 Task: Open a blank sheet, save the file as batman.doc Insert a picture of 'Bat Man'with name   Bat Man.png  Change shape height to 9.4 select the picture, apply border and shading with setting Shadow, style Dashed line, color Light Green and width 3/4 pt
Action: Mouse moved to (120, 133)
Screenshot: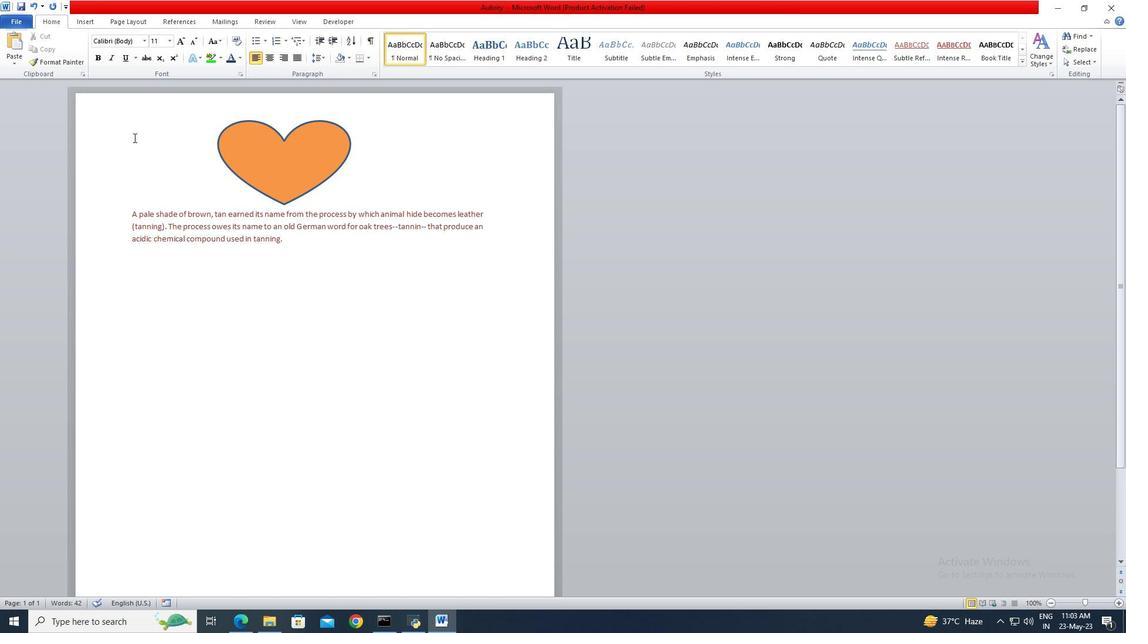 
Action: Key pressed ctrl+S
Screenshot: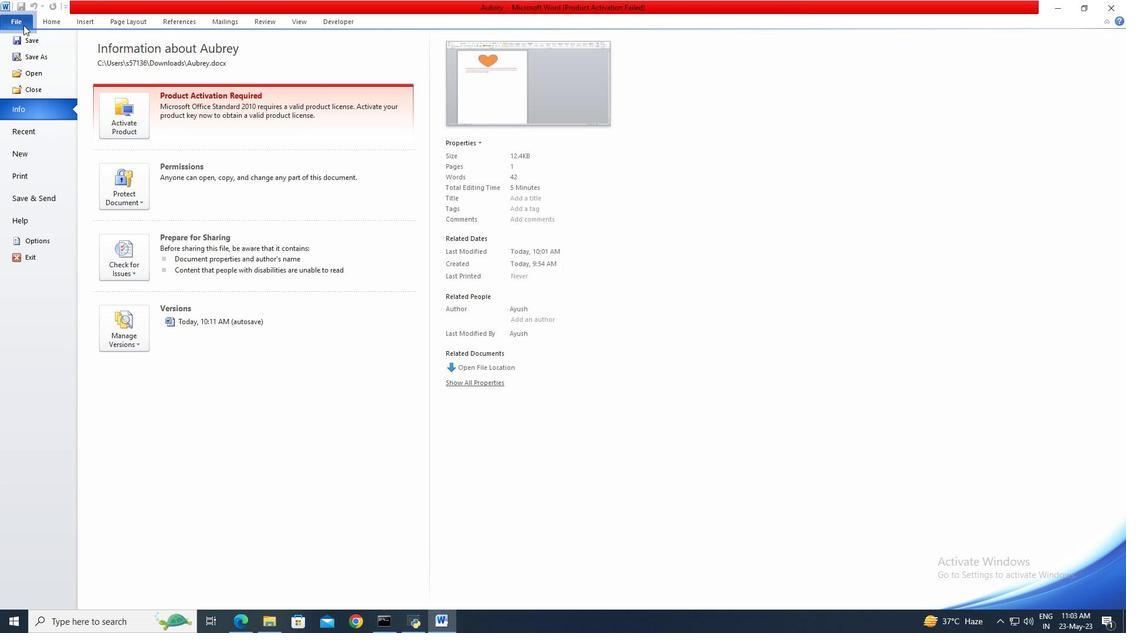 
Action: Mouse moved to (122, 133)
Screenshot: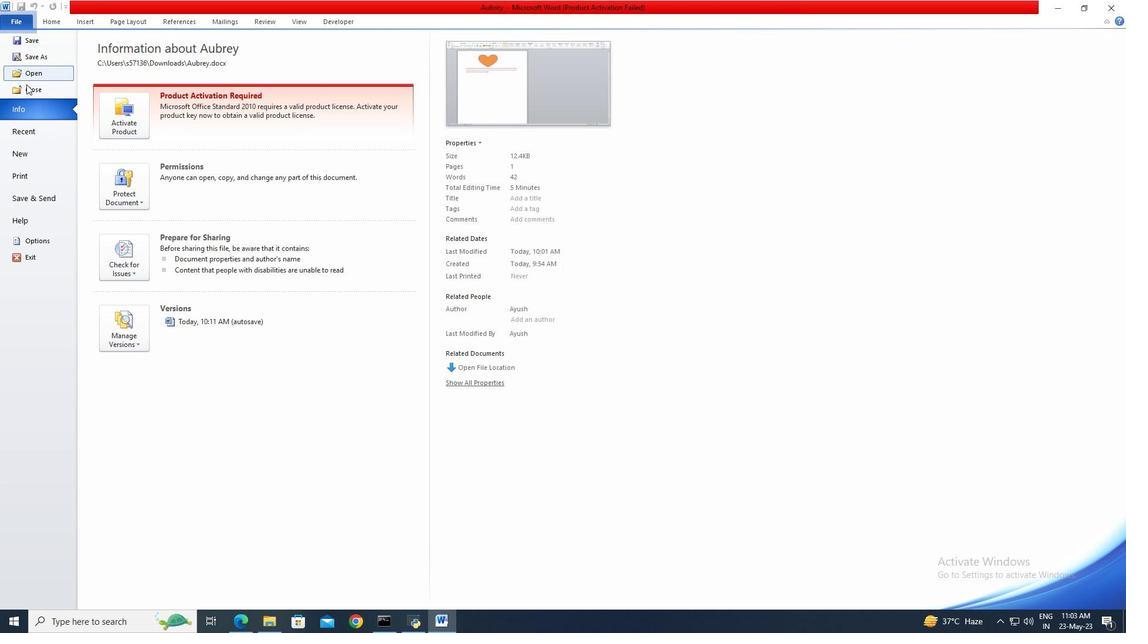 
Action: Key pressed batm
Screenshot: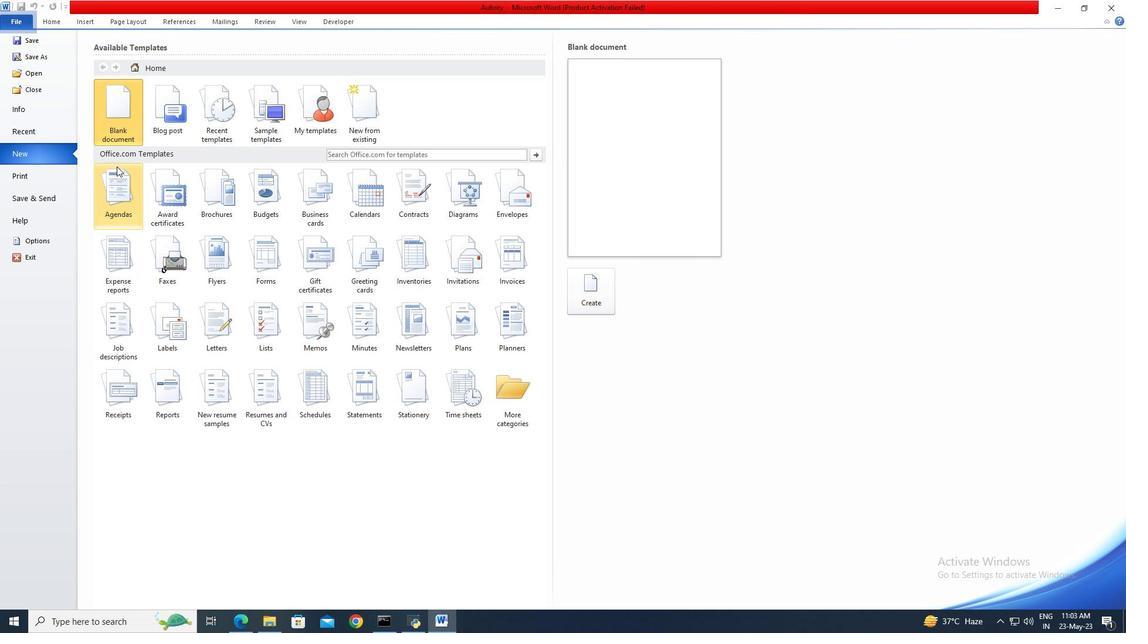 
Action: Mouse moved to (122, 133)
Screenshot: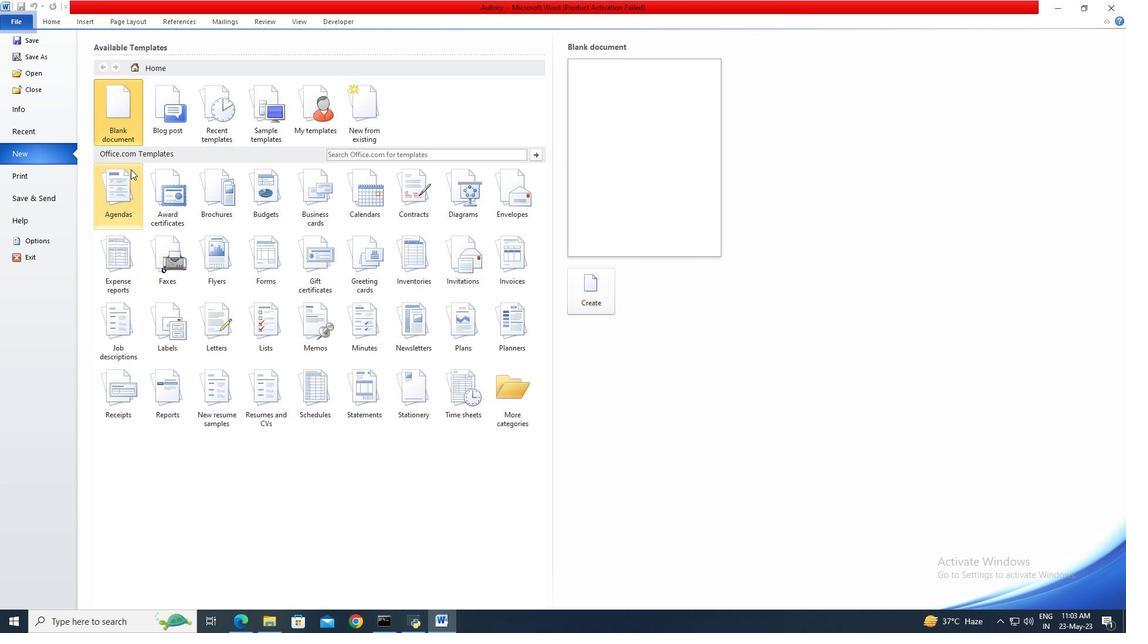 
Action: Key pressed an
Screenshot: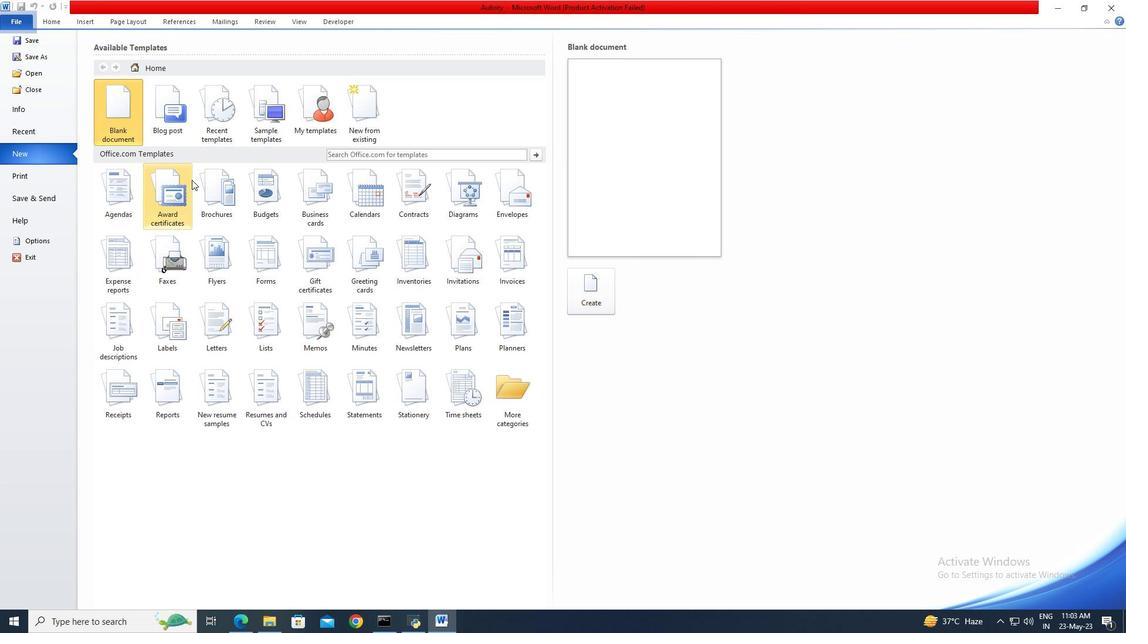 
Action: Mouse moved to (131, 132)
Screenshot: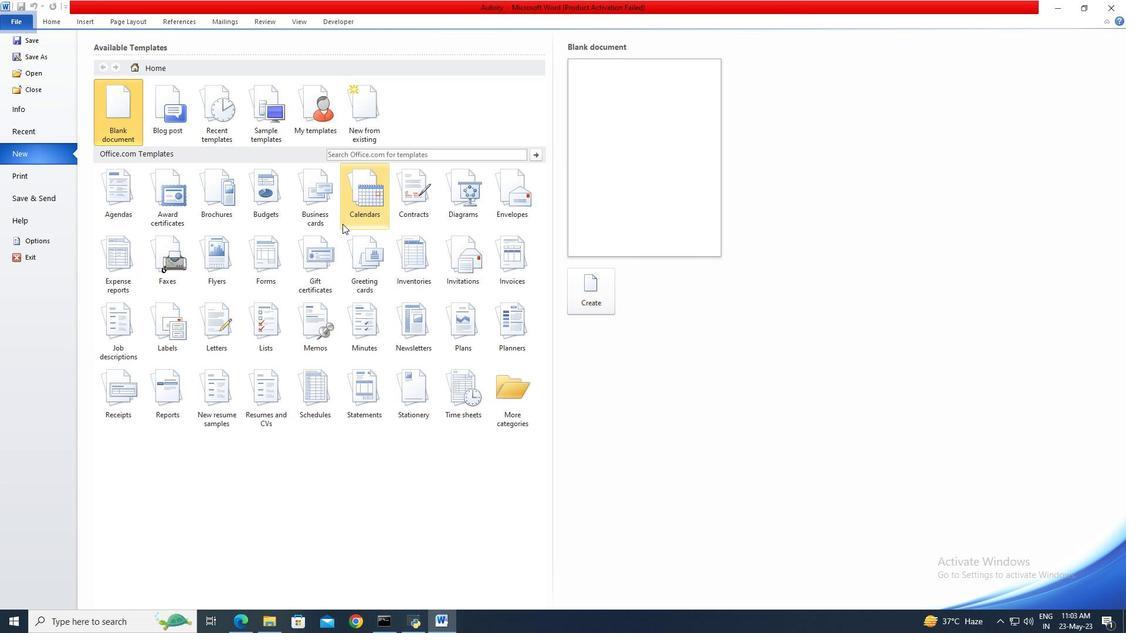 
Action: Key pressed <Key.enter>
Screenshot: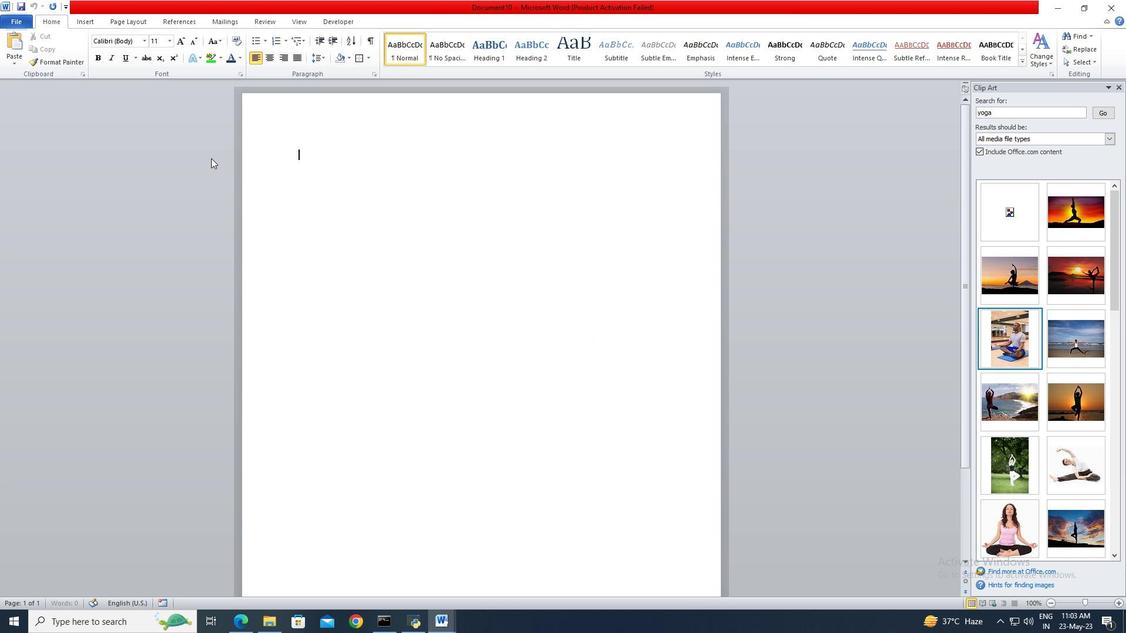 
Action: Mouse moved to (78, 19)
Screenshot: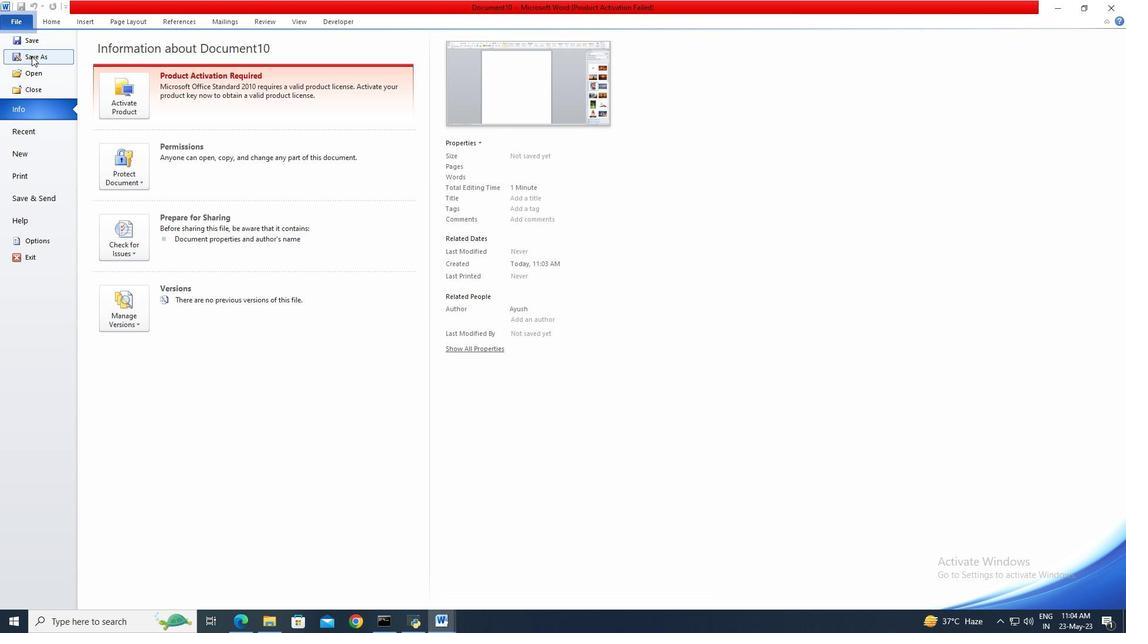 
Action: Mouse pressed left at (78, 19)
Screenshot: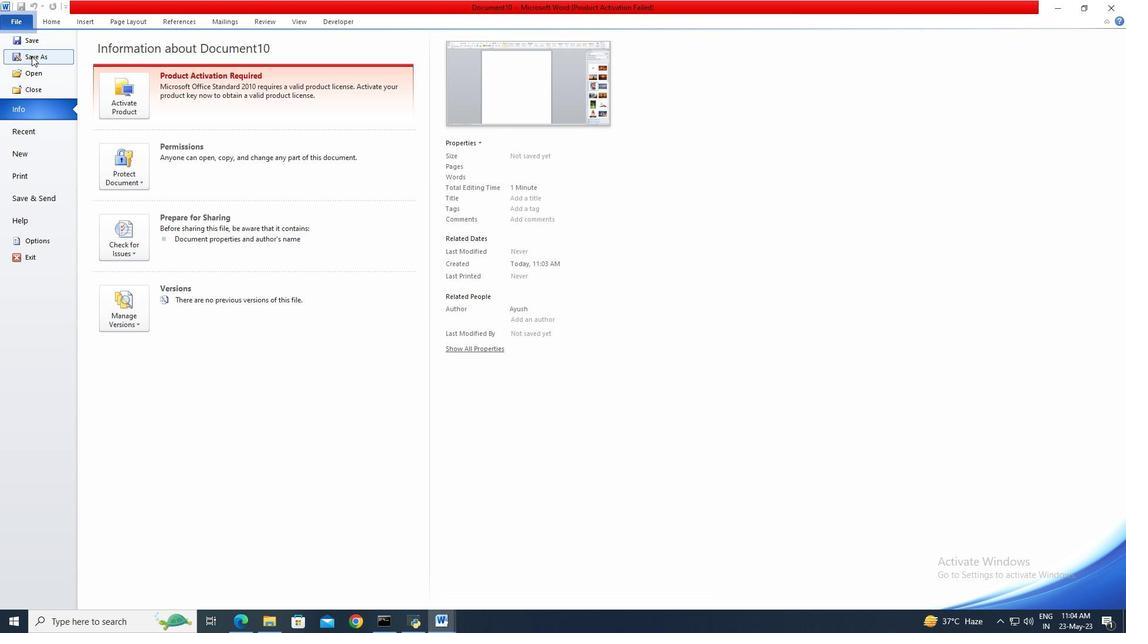 
Action: Mouse moved to (148, 44)
Screenshot: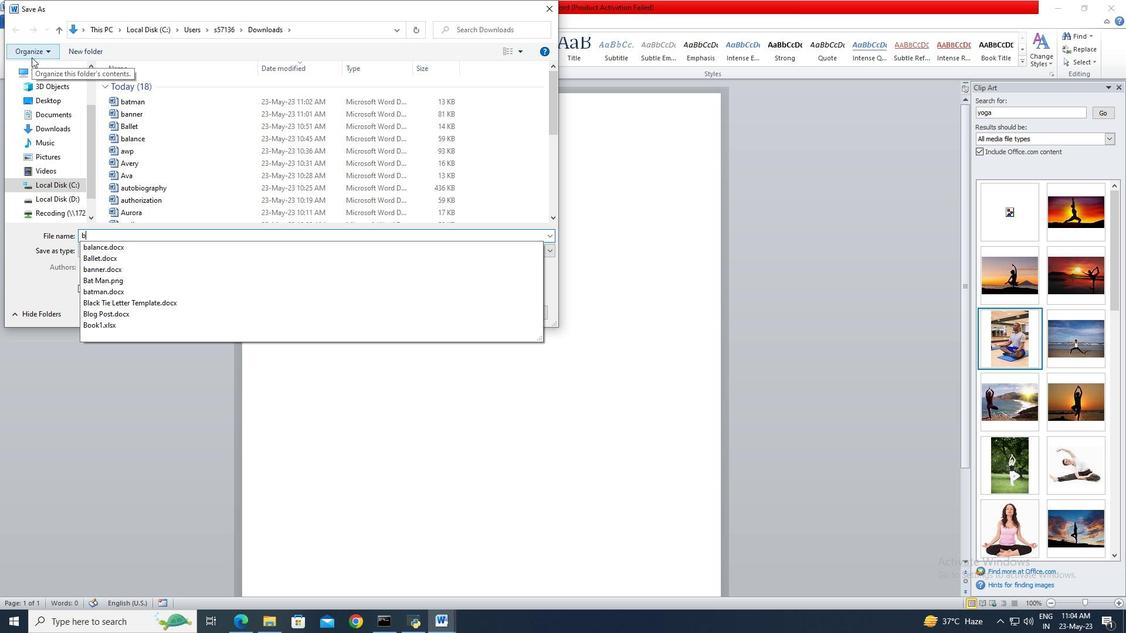 
Action: Mouse pressed left at (148, 44)
Screenshot: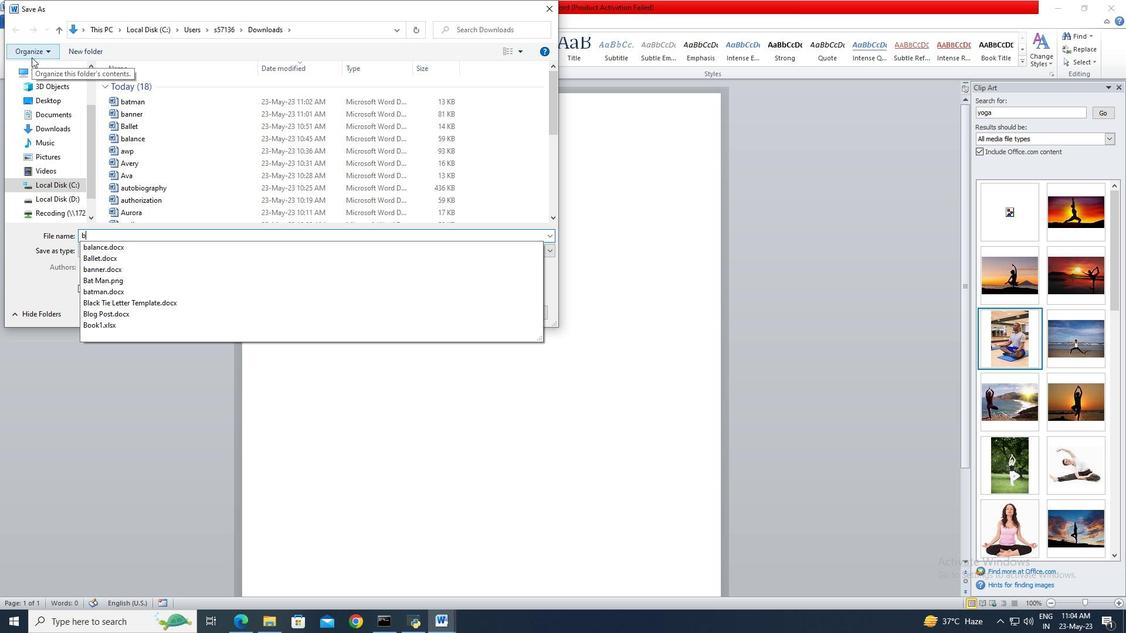 
Action: Mouse moved to (1041, 113)
Screenshot: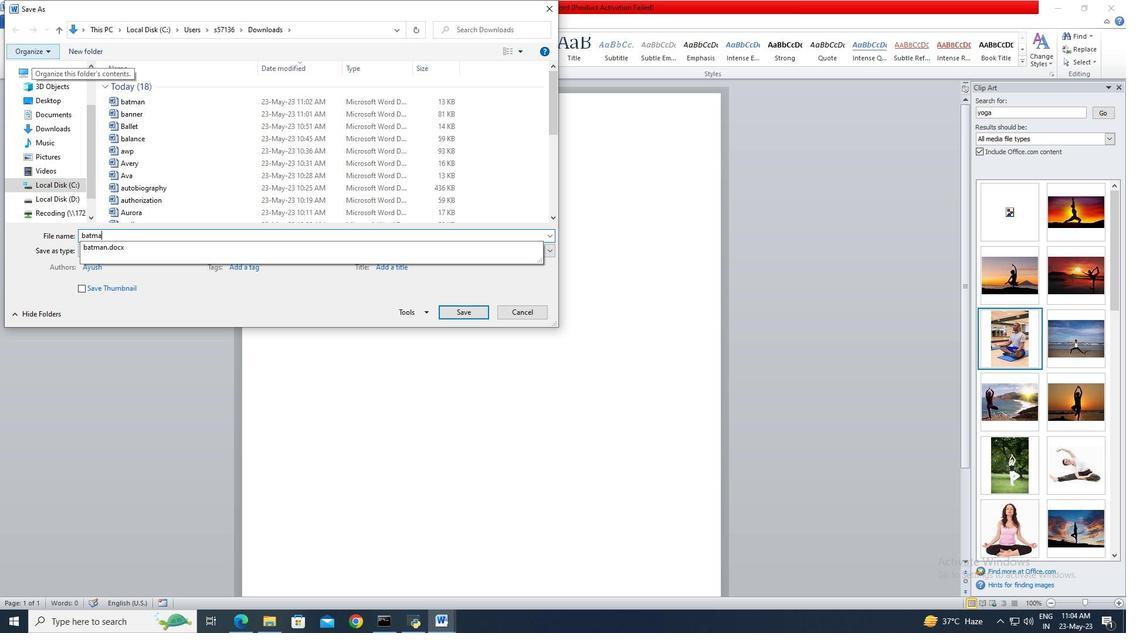 
Action: Mouse pressed left at (1041, 113)
Screenshot: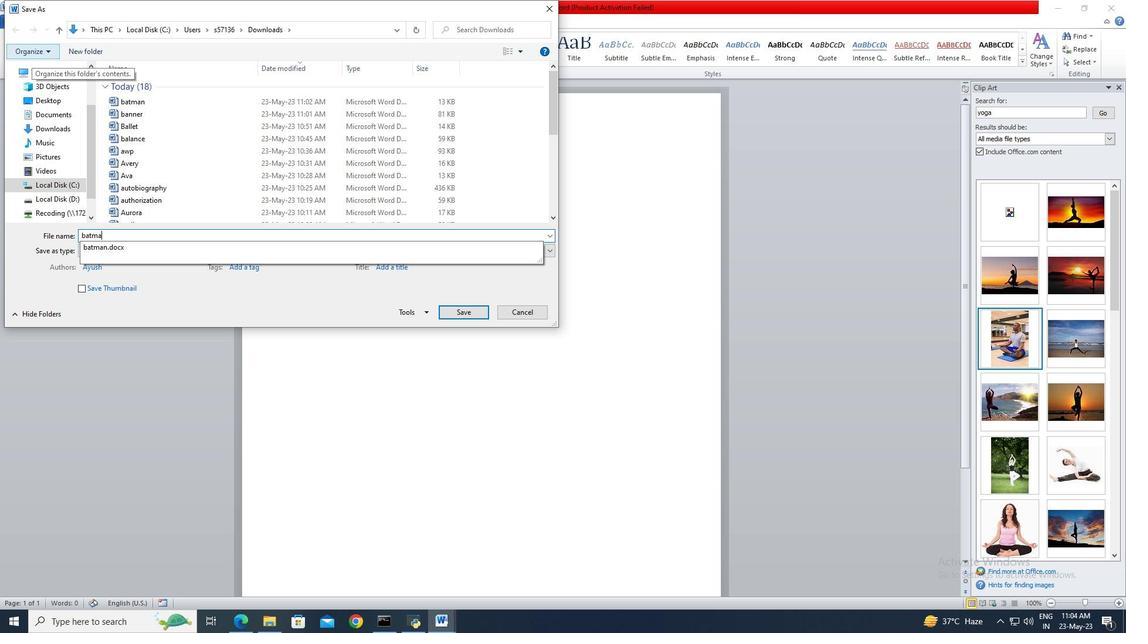 
Action: Mouse moved to (918, 113)
Screenshot: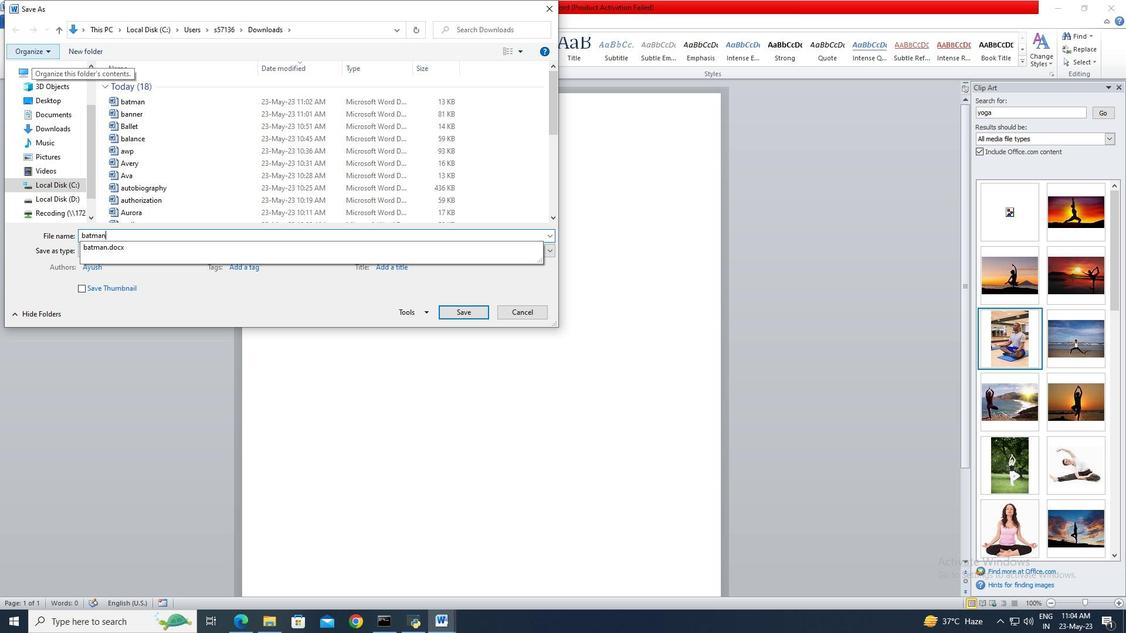 
Action: Key pressed bat<Key.space>man
Screenshot: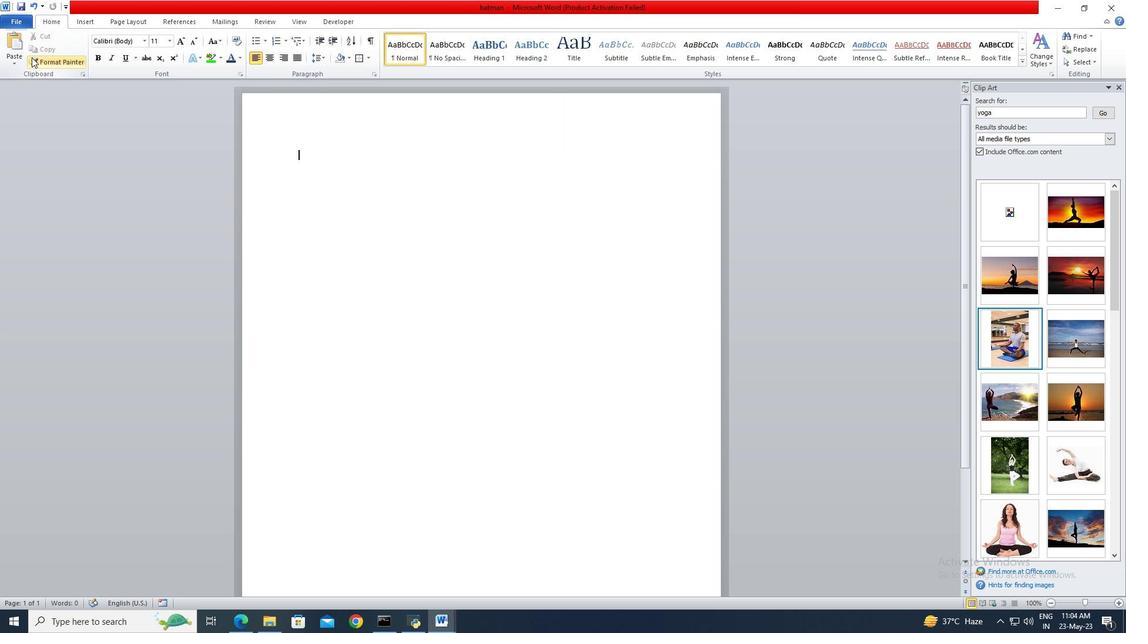 
Action: Mouse moved to (1102, 113)
Screenshot: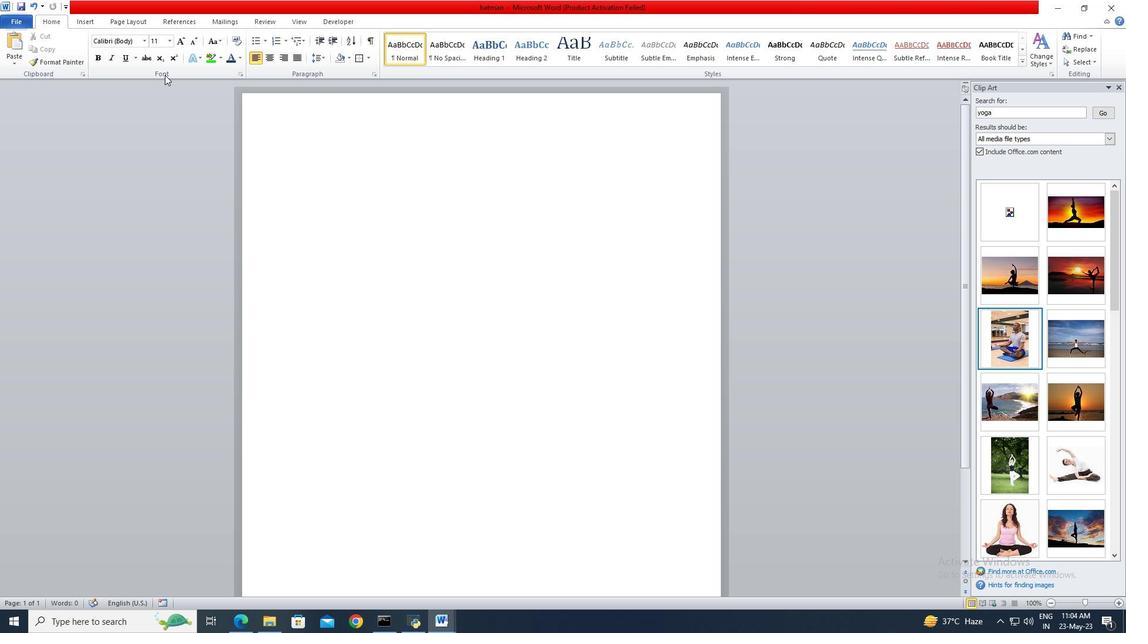 
Action: Mouse pressed left at (1102, 113)
Screenshot: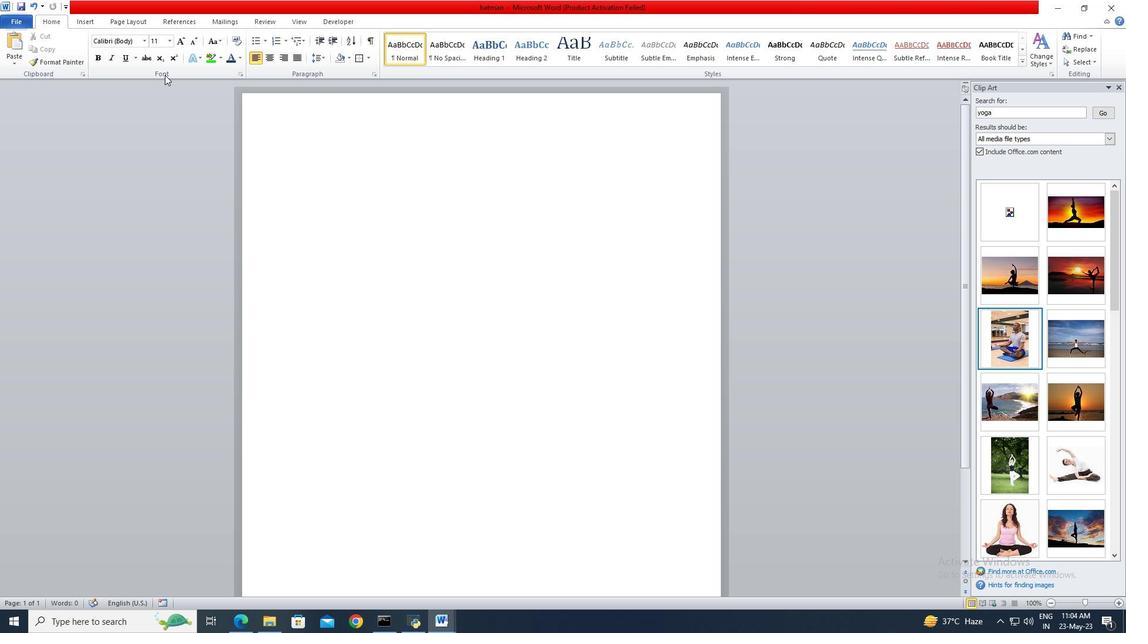 
Action: Mouse moved to (1075, 218)
Screenshot: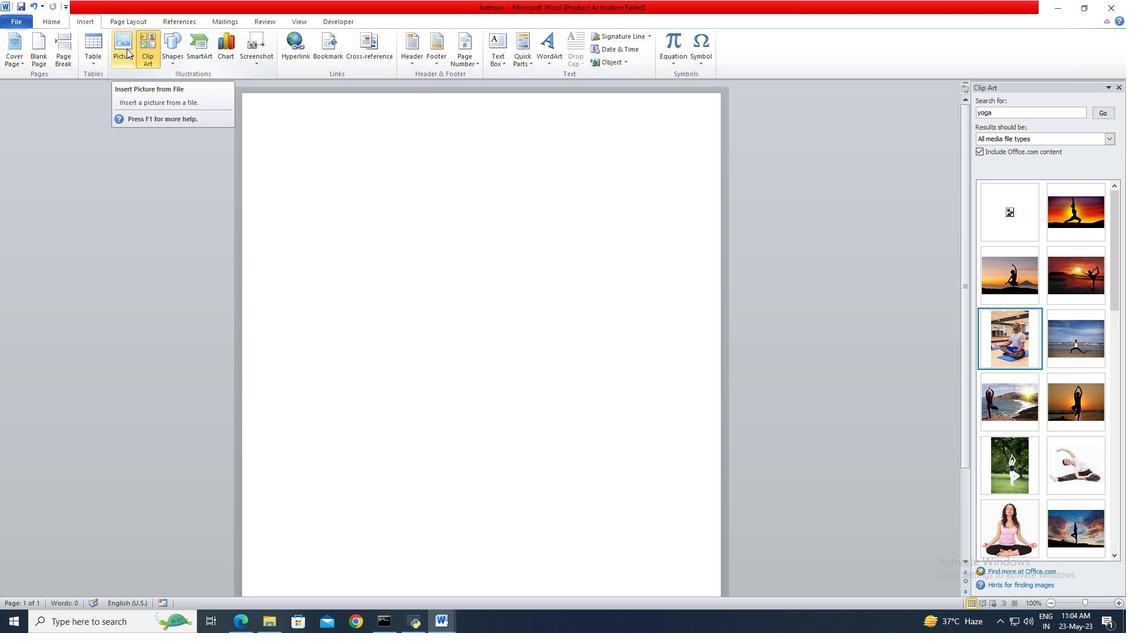 
Action: Mouse pressed left at (1075, 218)
Screenshot: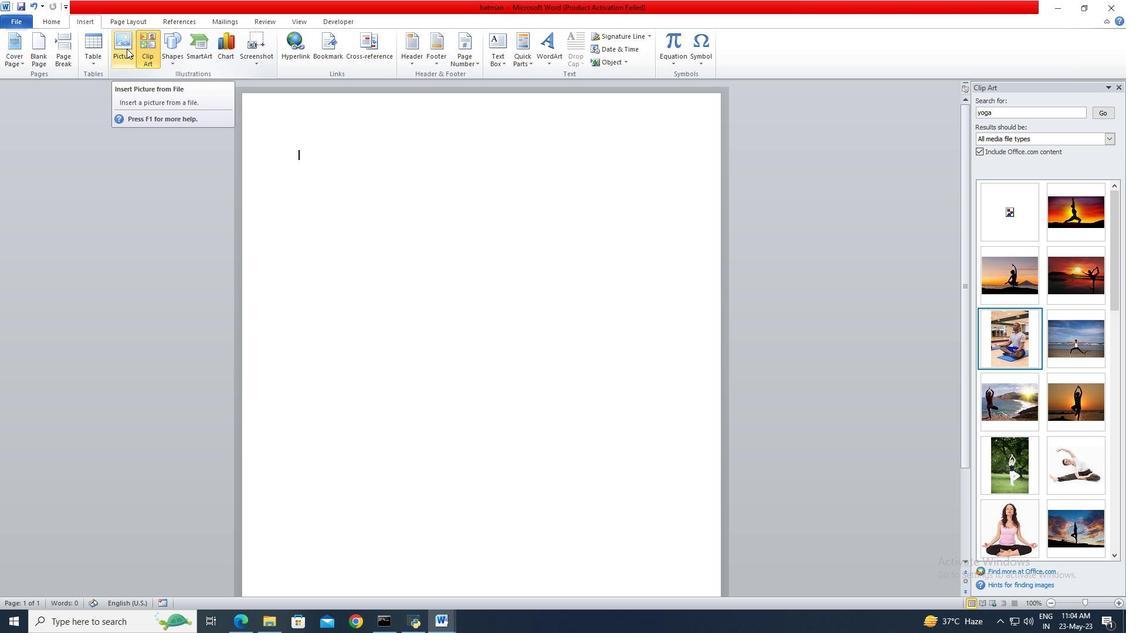 
Action: Mouse pressed left at (1075, 218)
Screenshot: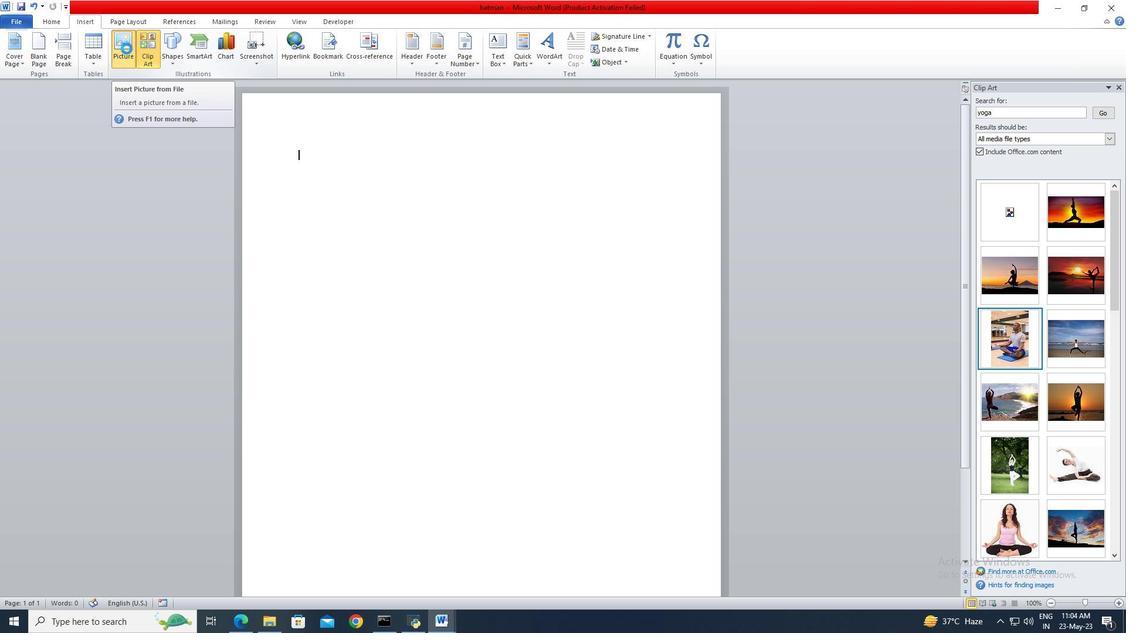 
Action: Mouse moved to (547, 346)
Screenshot: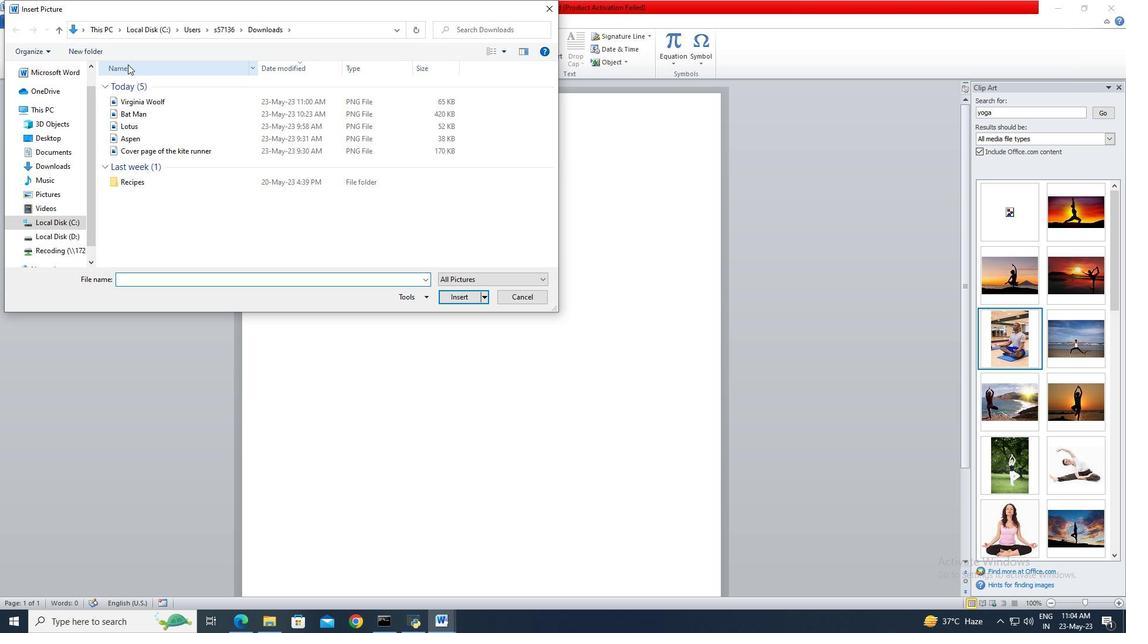 
Action: Mouse pressed left at (547, 346)
Screenshot: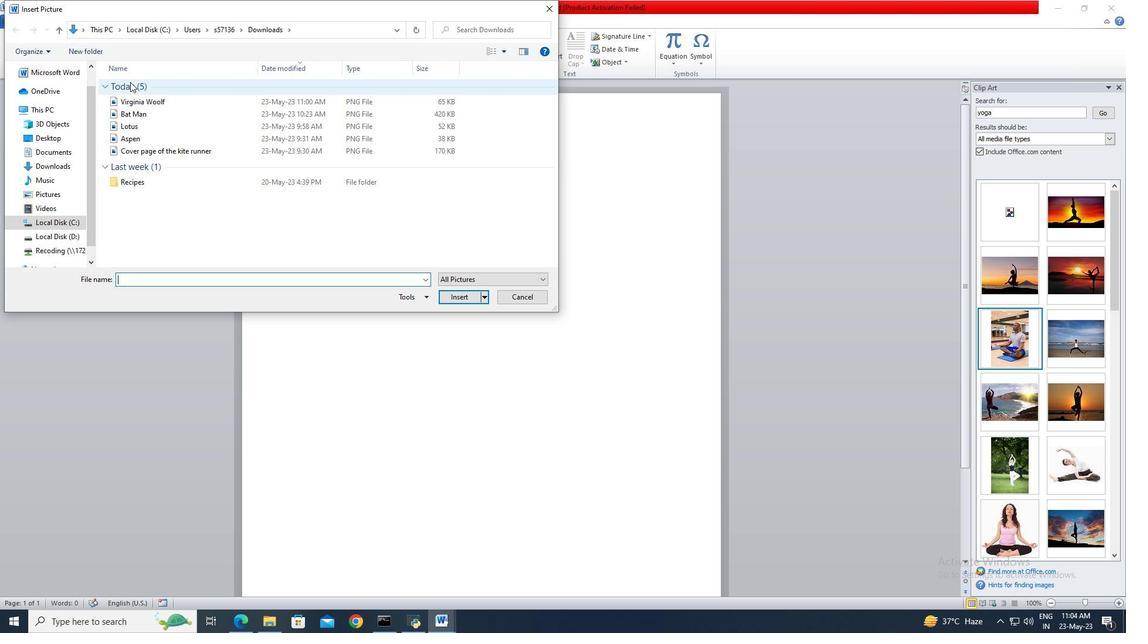 
Action: Mouse moved to (1081, 219)
Screenshot: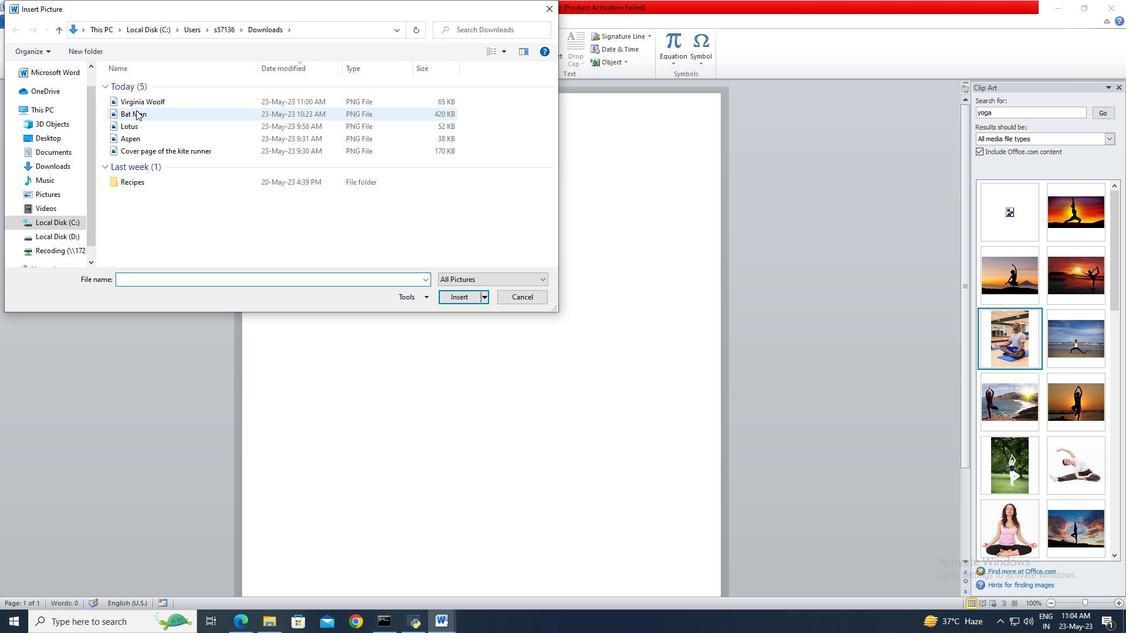 
Action: Mouse pressed left at (1081, 219)
Screenshot: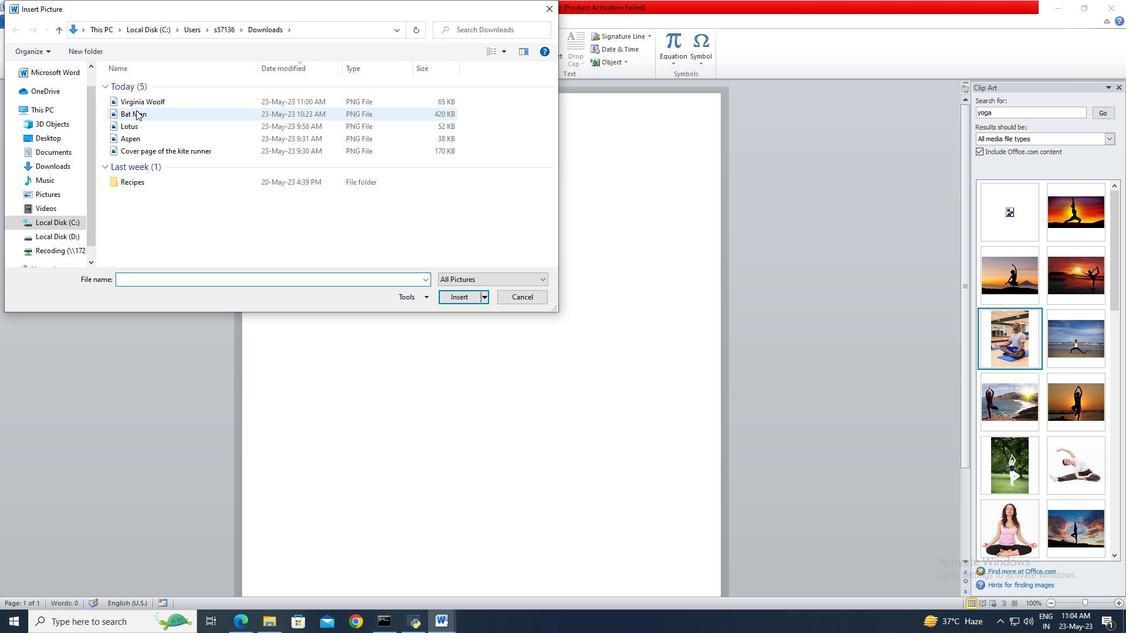
Action: Mouse pressed left at (1081, 219)
Screenshot: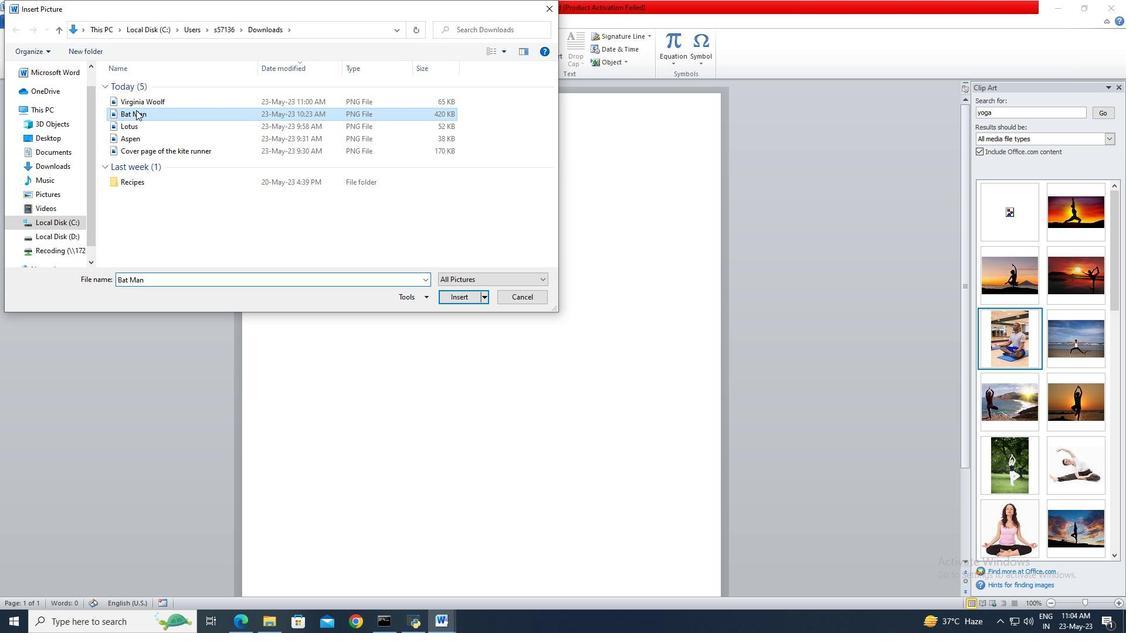 
Action: Mouse moved to (1007, 275)
Screenshot: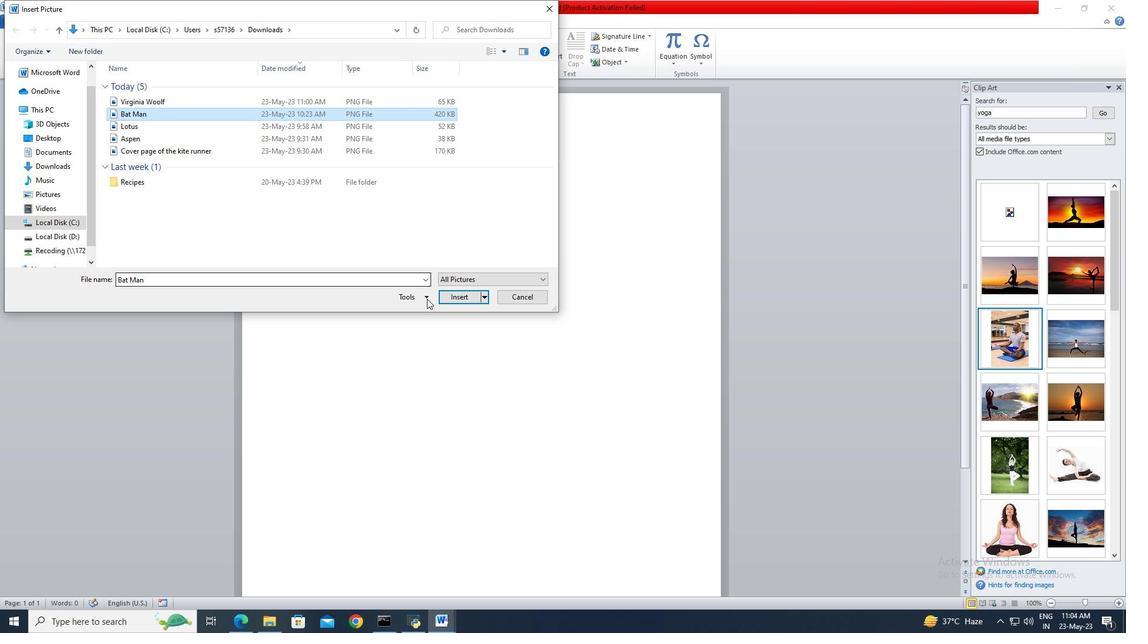 
Action: Mouse pressed left at (1007, 275)
Screenshot: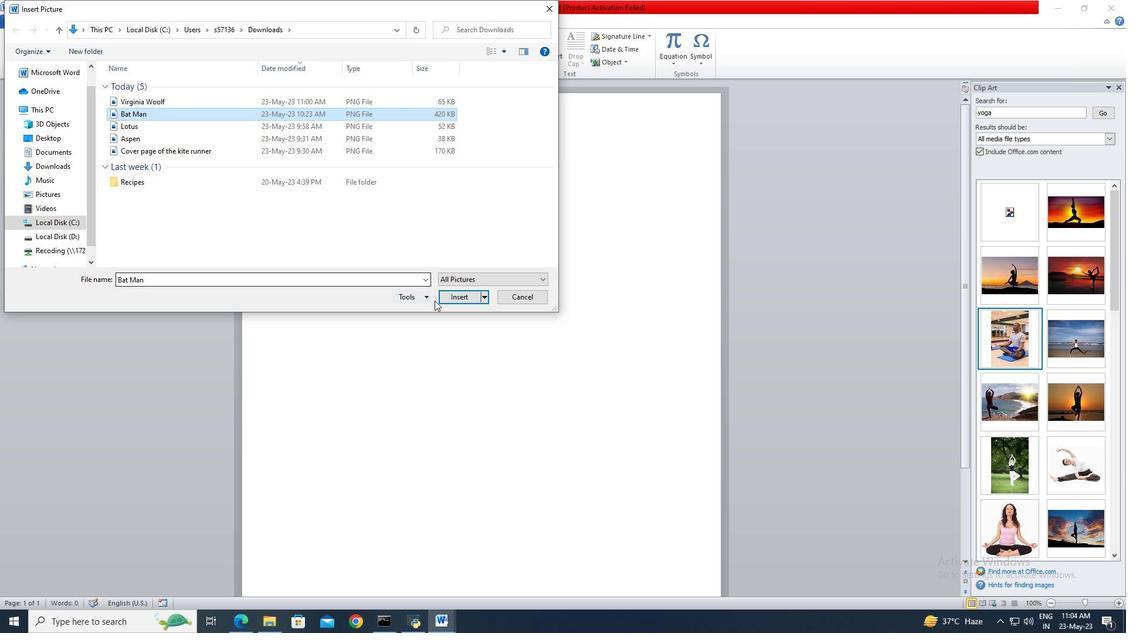
Action: Mouse moved to (1009, 274)
Screenshot: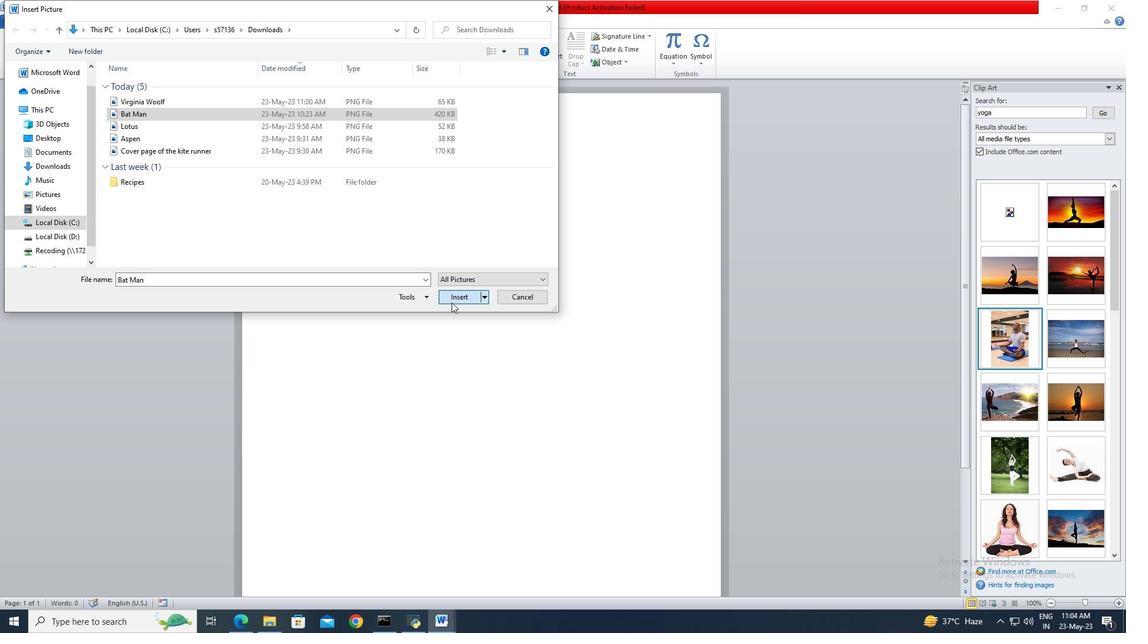 
Action: Mouse pressed left at (1009, 274)
Screenshot: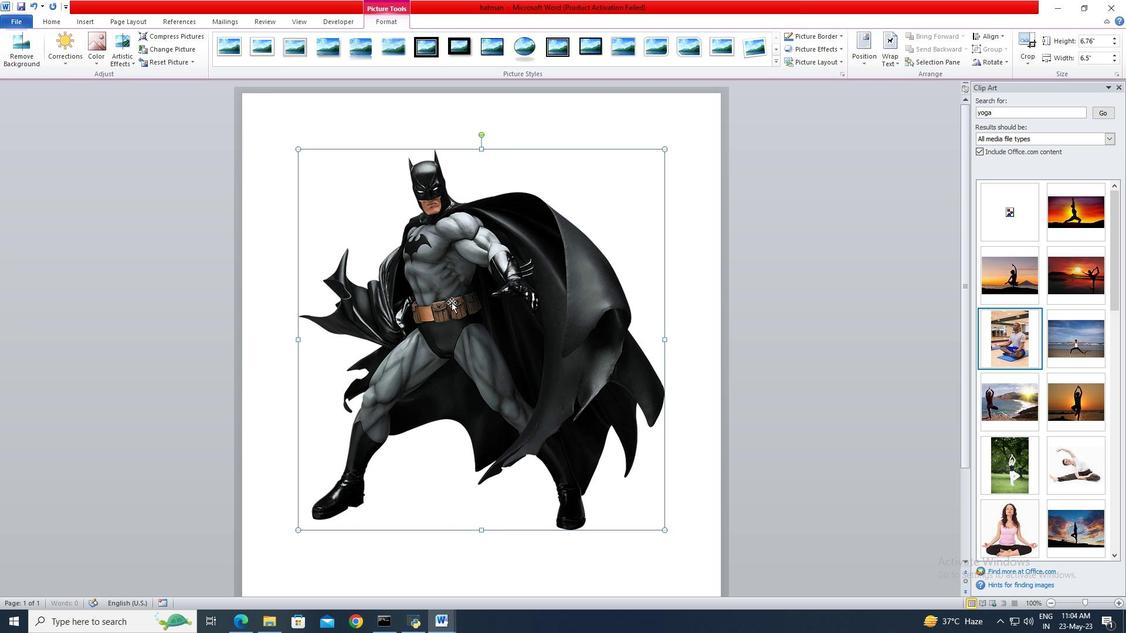 
Action: Mouse pressed left at (1009, 274)
Screenshot: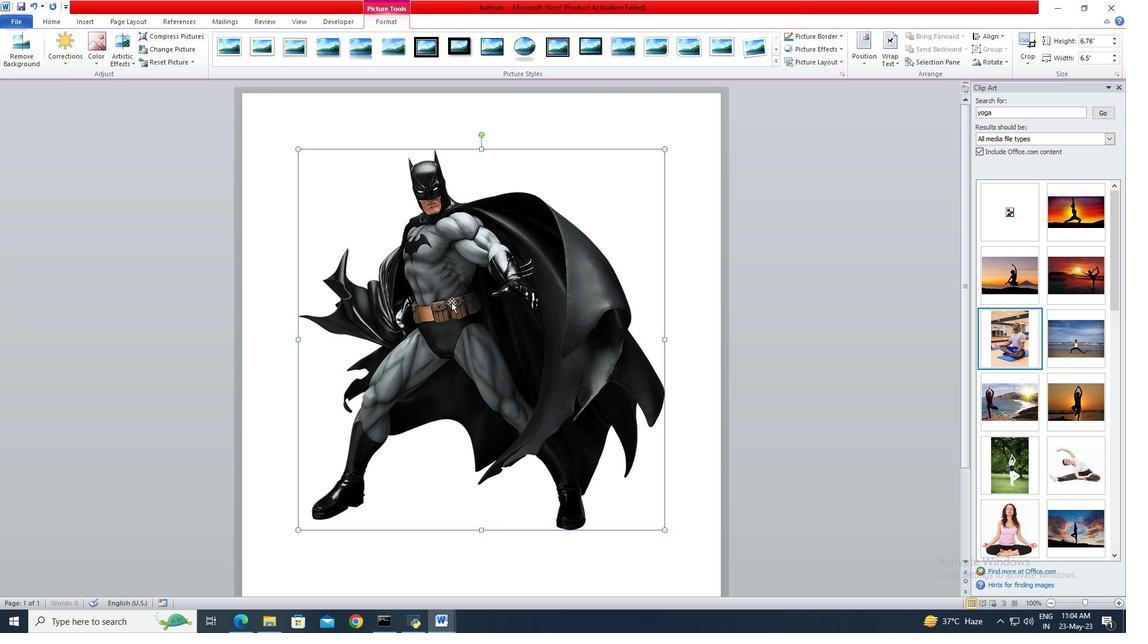 
Action: Mouse moved to (1030, 273)
Screenshot: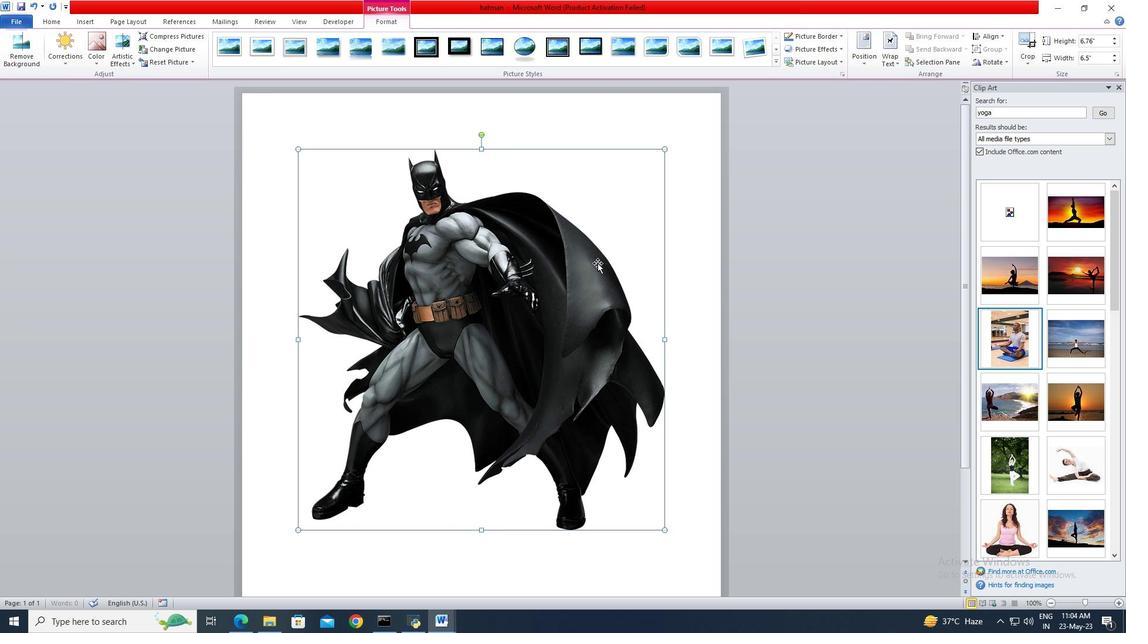 
Action: Mouse pressed left at (1030, 273)
Screenshot: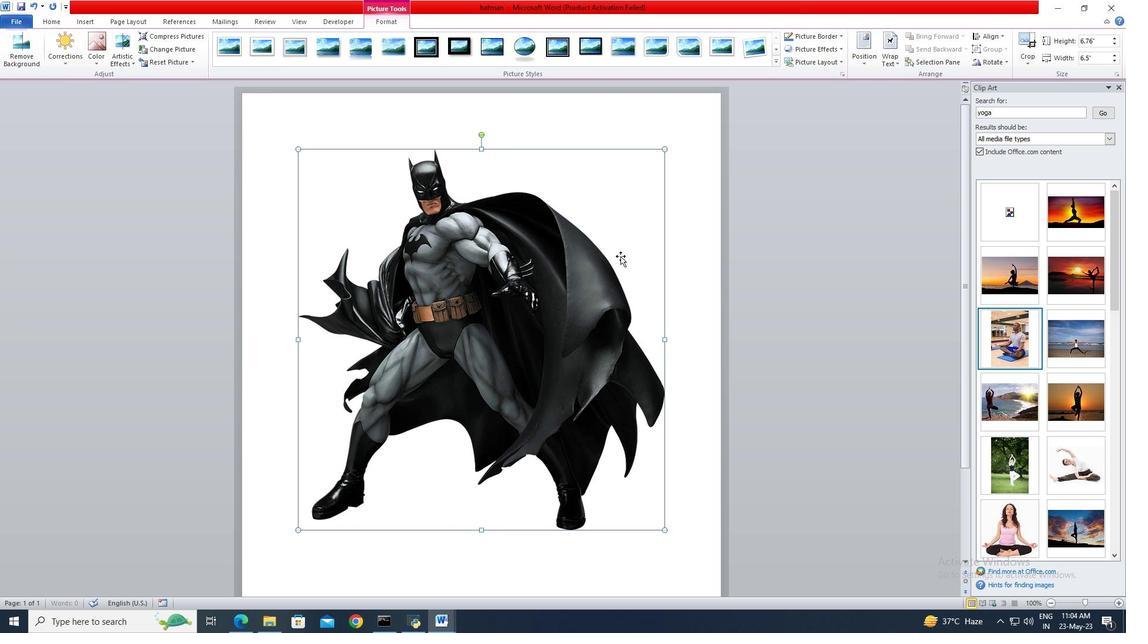 
Action: Mouse moved to (1019, 278)
Screenshot: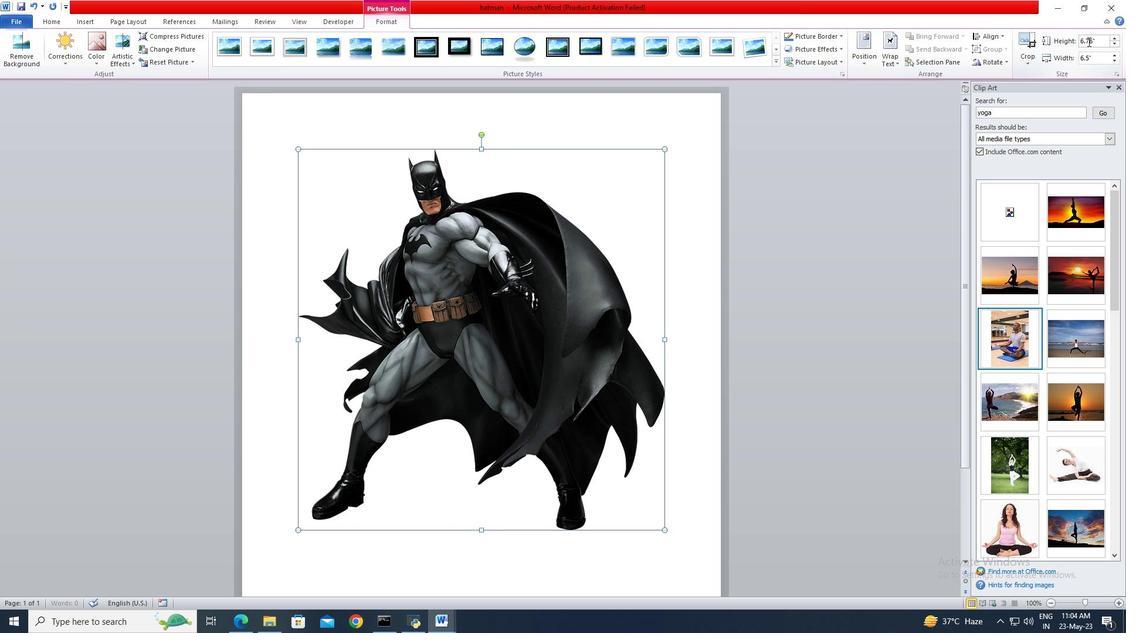 
Action: Mouse pressed left at (1019, 278)
Screenshot: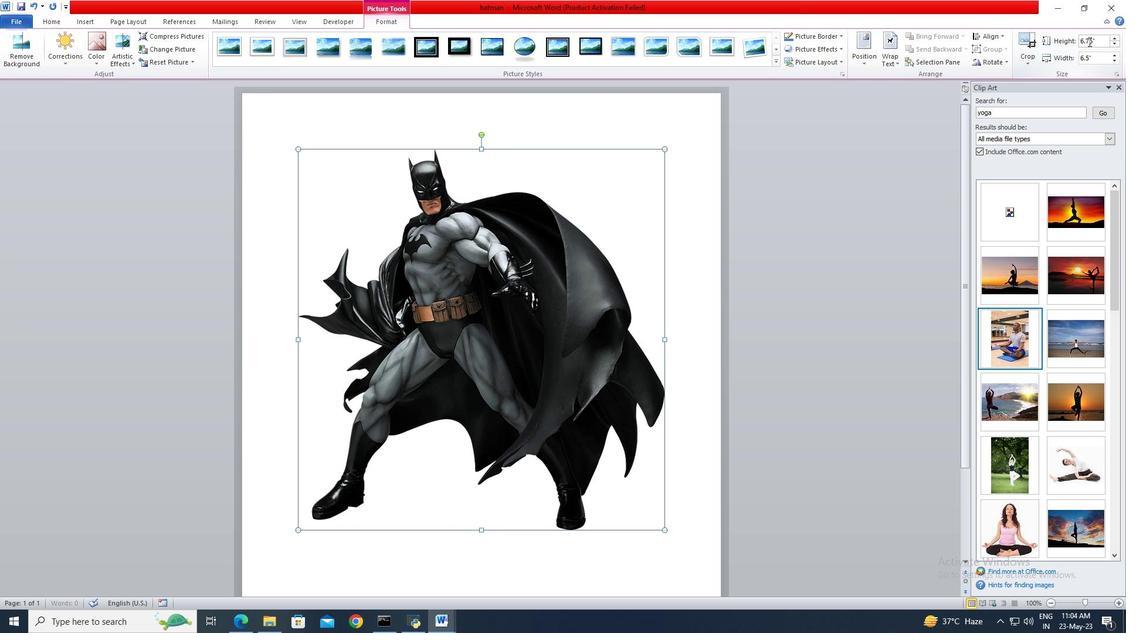 
Action: Mouse pressed left at (1019, 278)
Screenshot: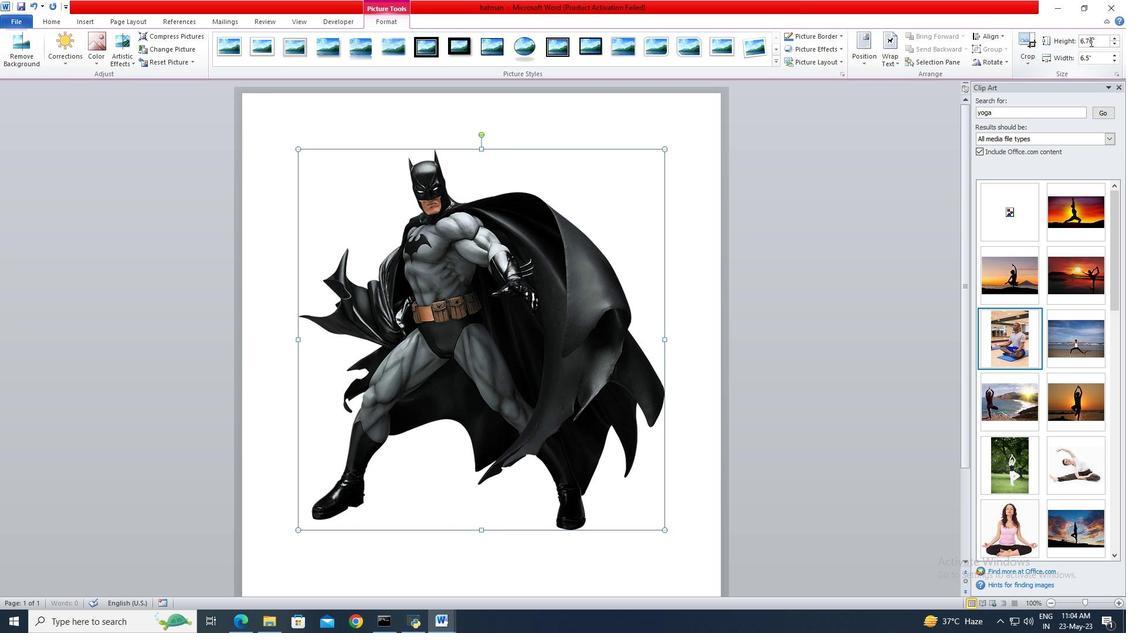 
Action: Mouse pressed left at (1019, 278)
Screenshot: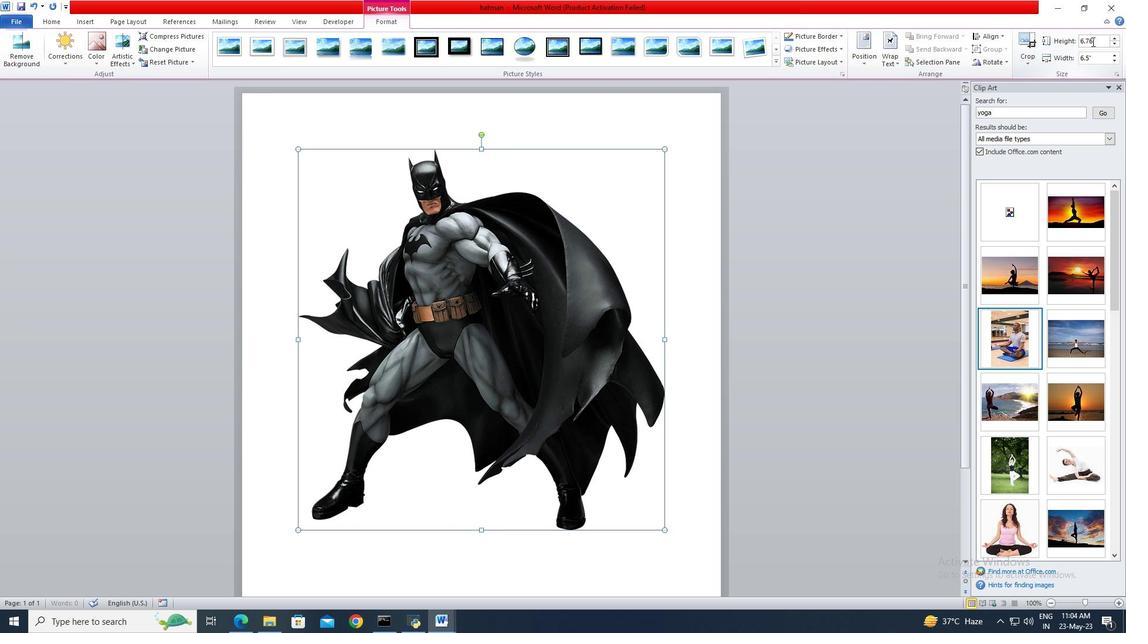 
Action: Mouse moved to (1076, 218)
Screenshot: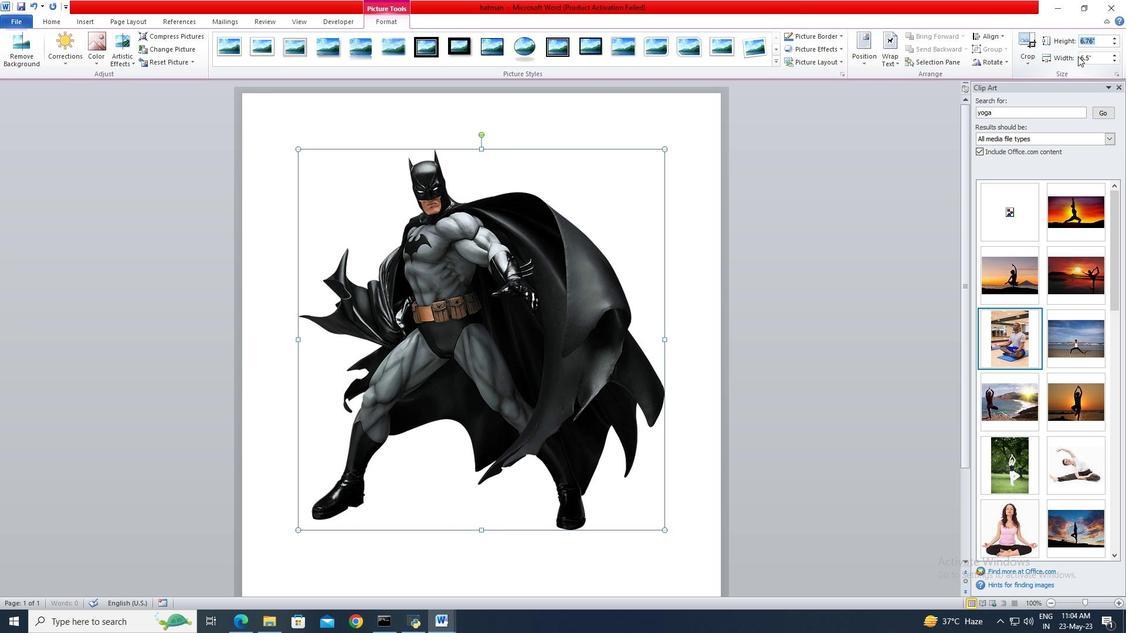 
Action: Mouse pressed left at (1076, 218)
Screenshot: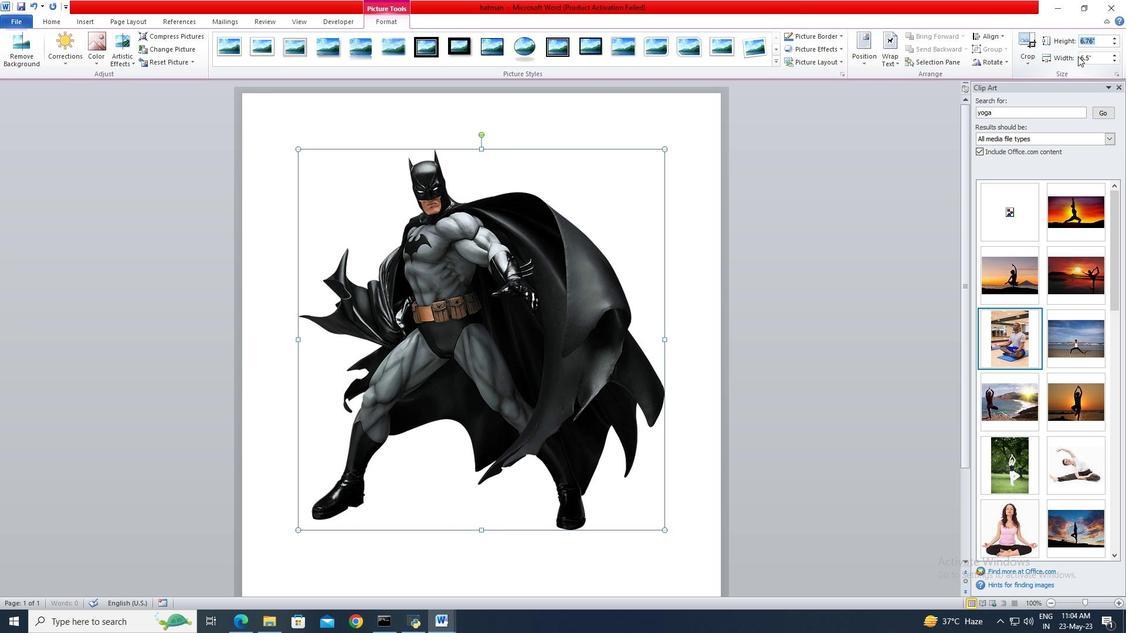 
Action: Mouse pressed left at (1076, 218)
Screenshot: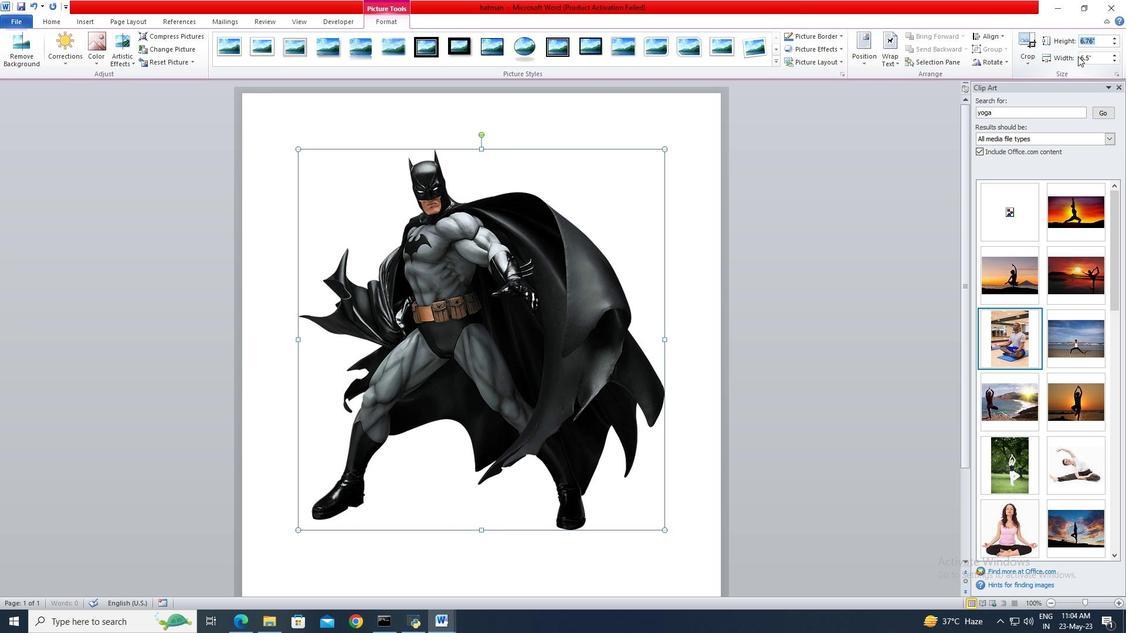 
Action: Mouse pressed left at (1076, 218)
Screenshot: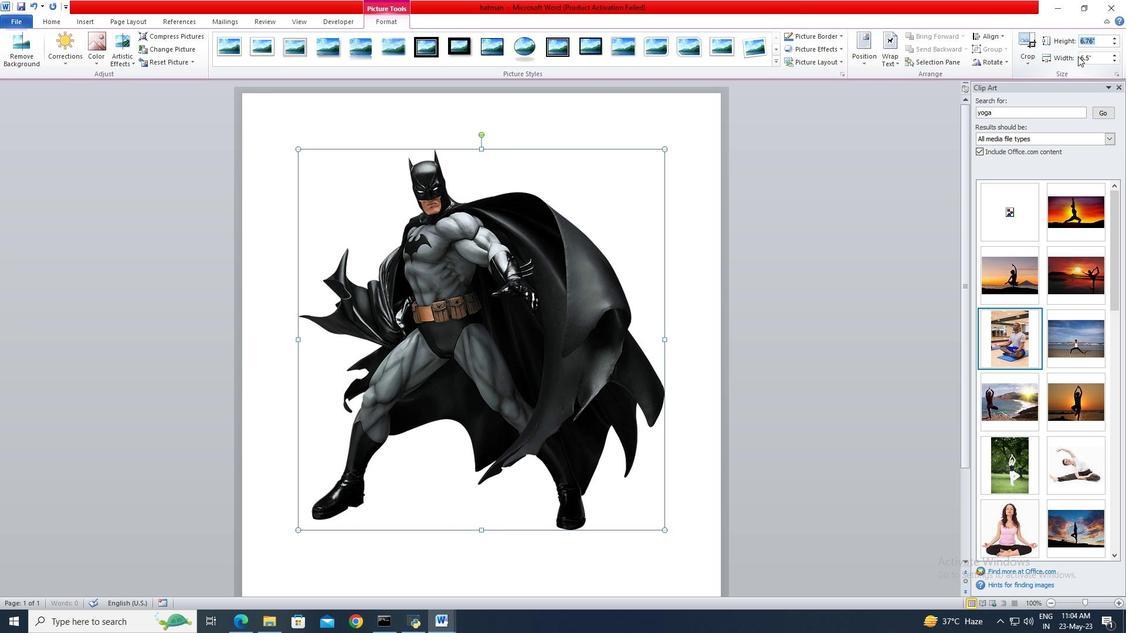 
Action: Mouse pressed left at (1076, 218)
Screenshot: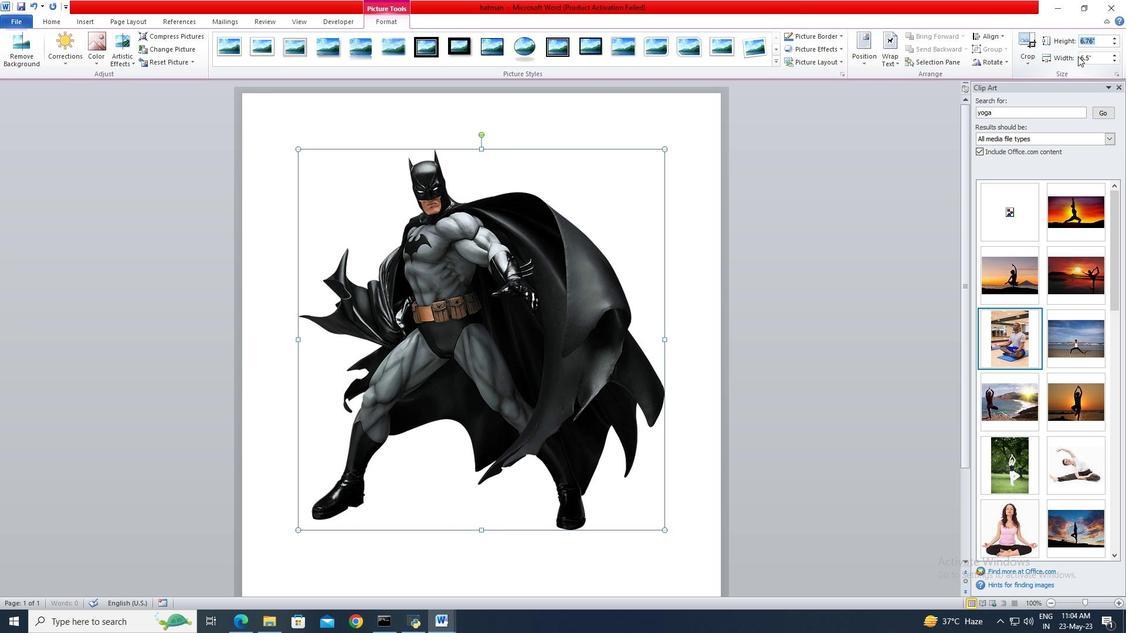 
Action: Mouse moved to (1035, 114)
Screenshot: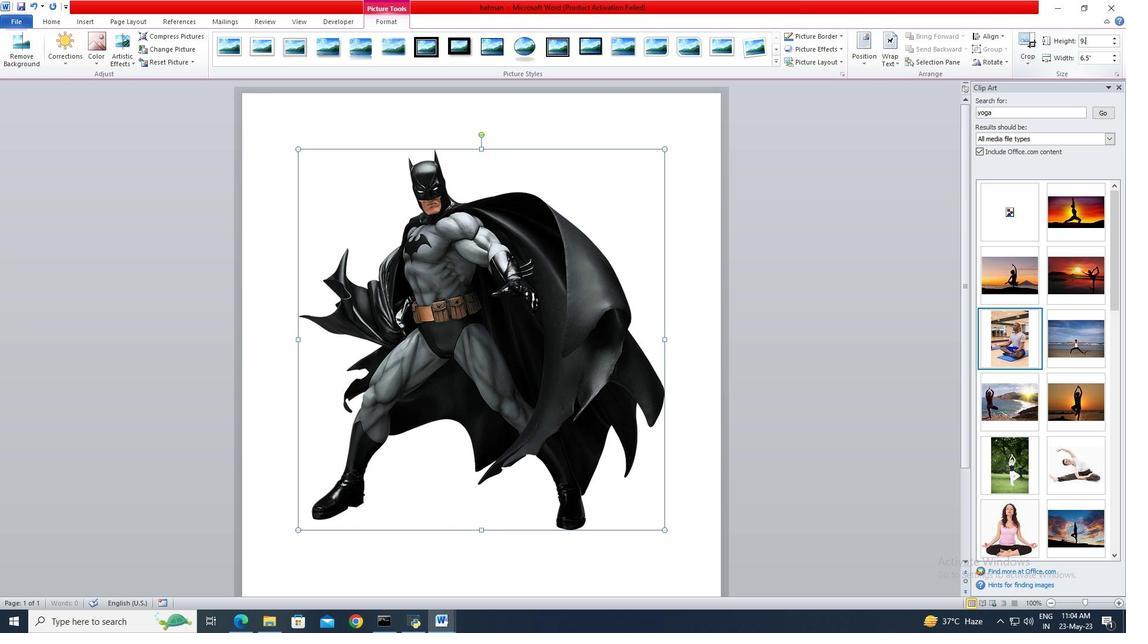 
Action: Mouse pressed left at (1035, 114)
Screenshot: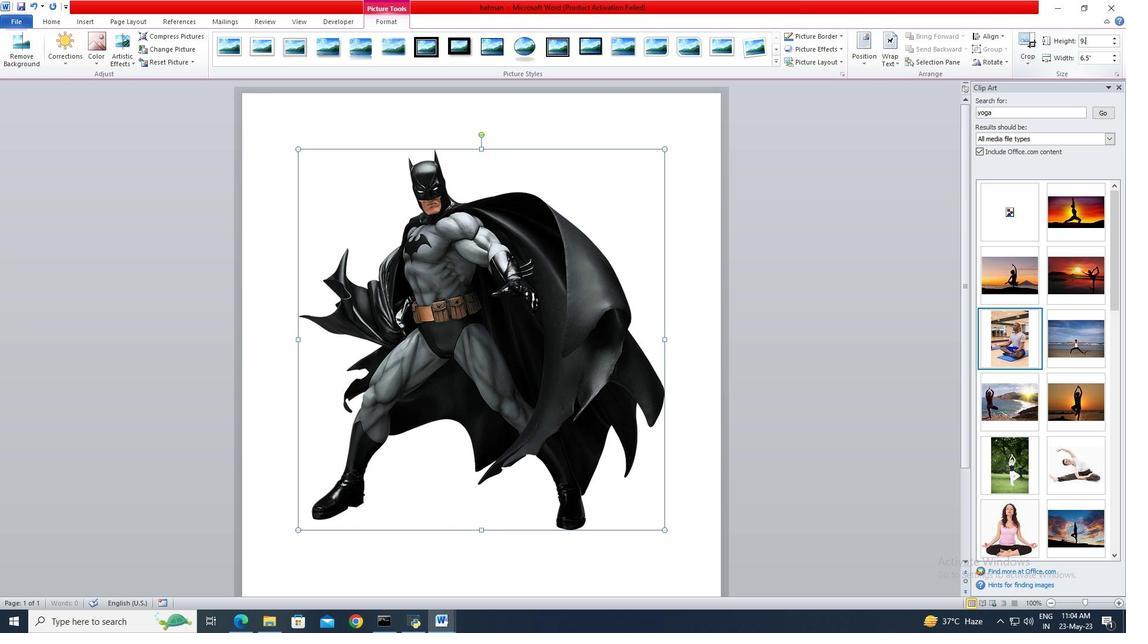 
Action: Key pressed <Key.enter>
Screenshot: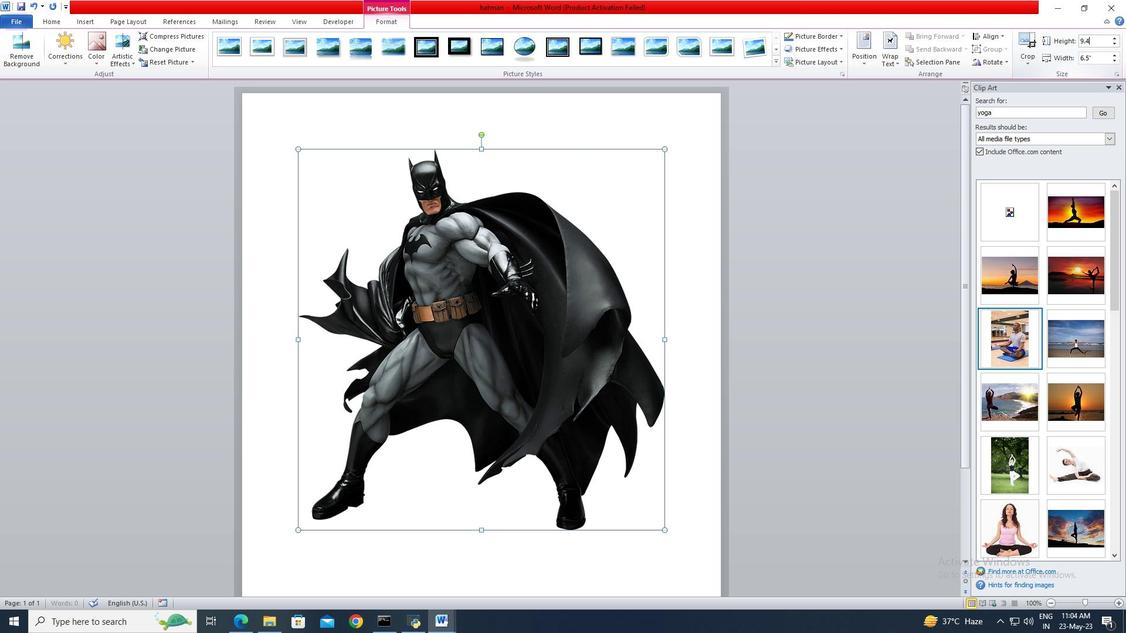 
Action: Mouse moved to (1080, 343)
Screenshot: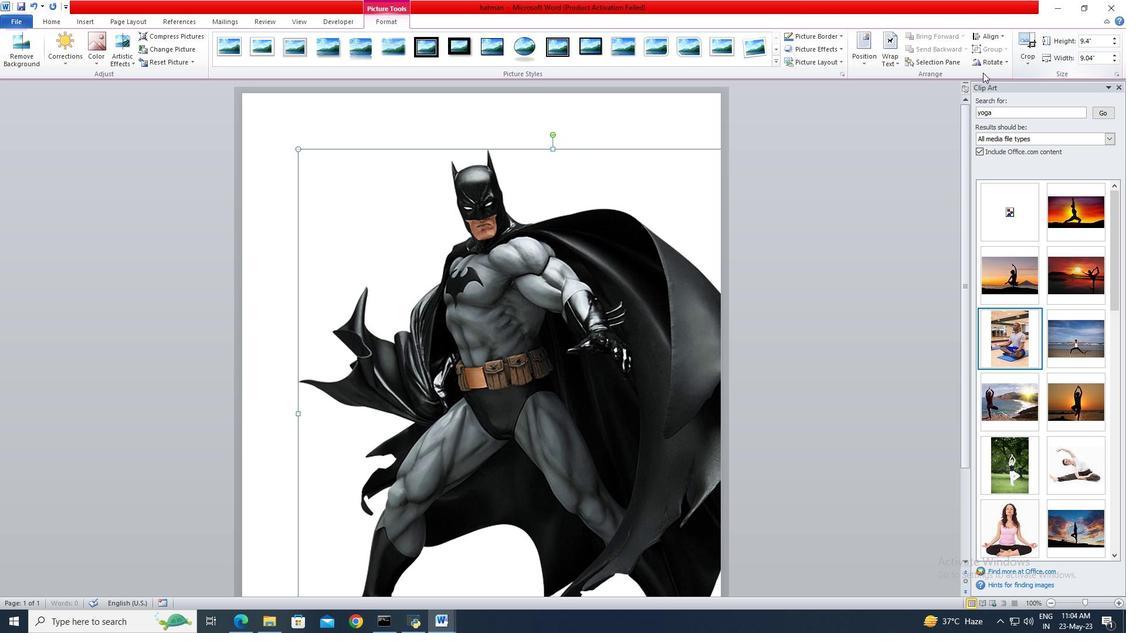 
Action: Mouse pressed left at (1080, 343)
Screenshot: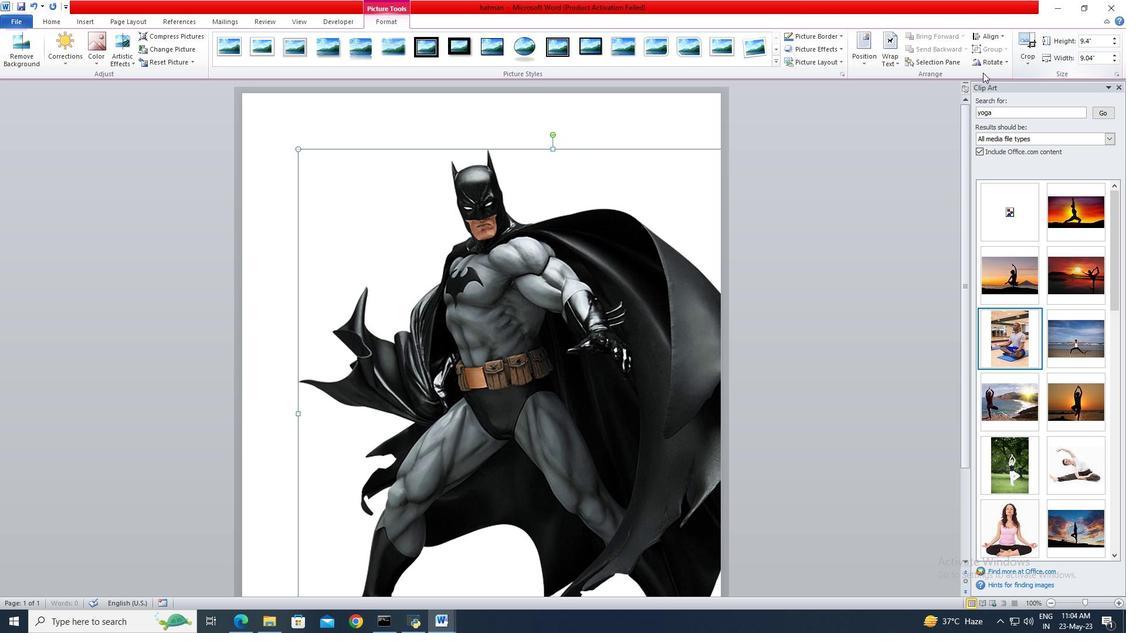 
Action: Mouse pressed left at (1080, 343)
Screenshot: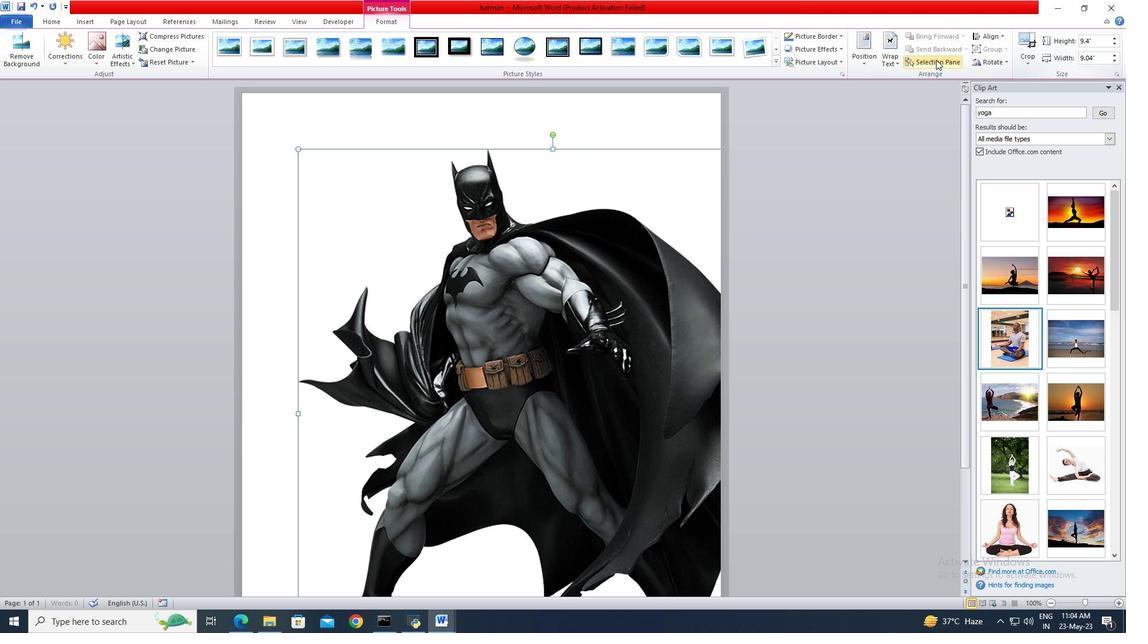 
Action: Mouse moved to (404, 161)
Screenshot: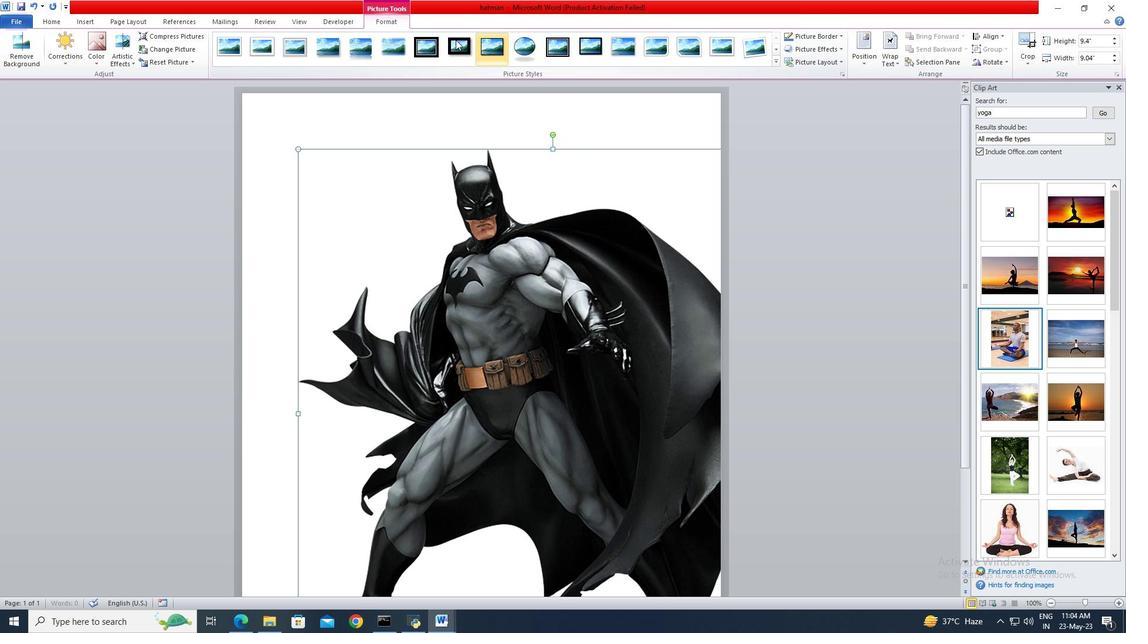 
Action: Mouse pressed left at (404, 161)
Screenshot: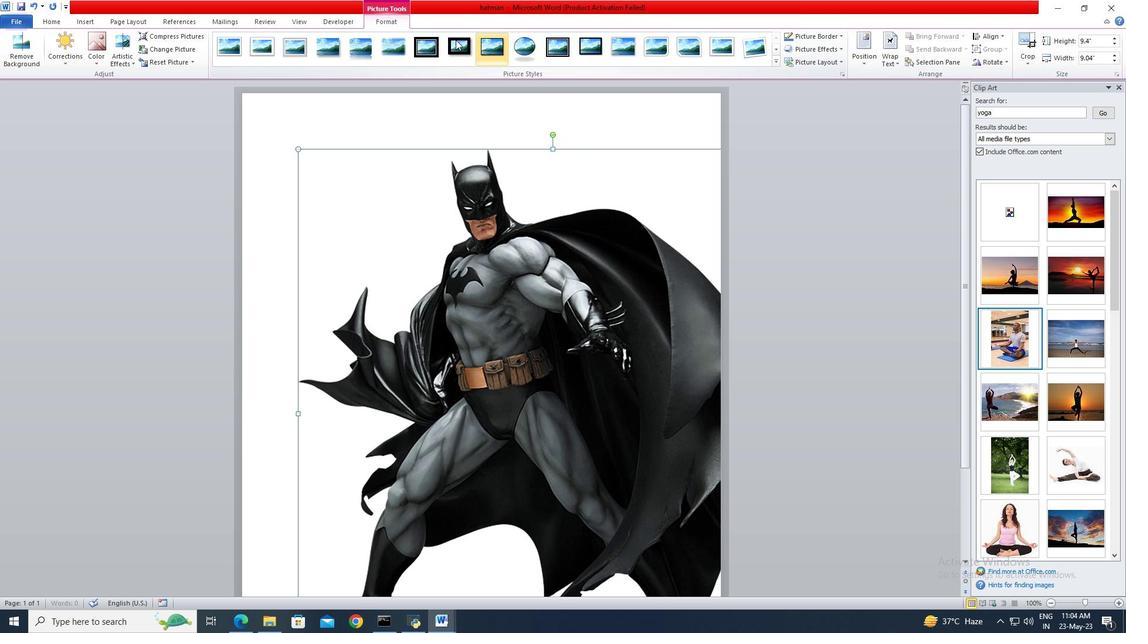 
Action: Mouse moved to (426, 170)
Screenshot: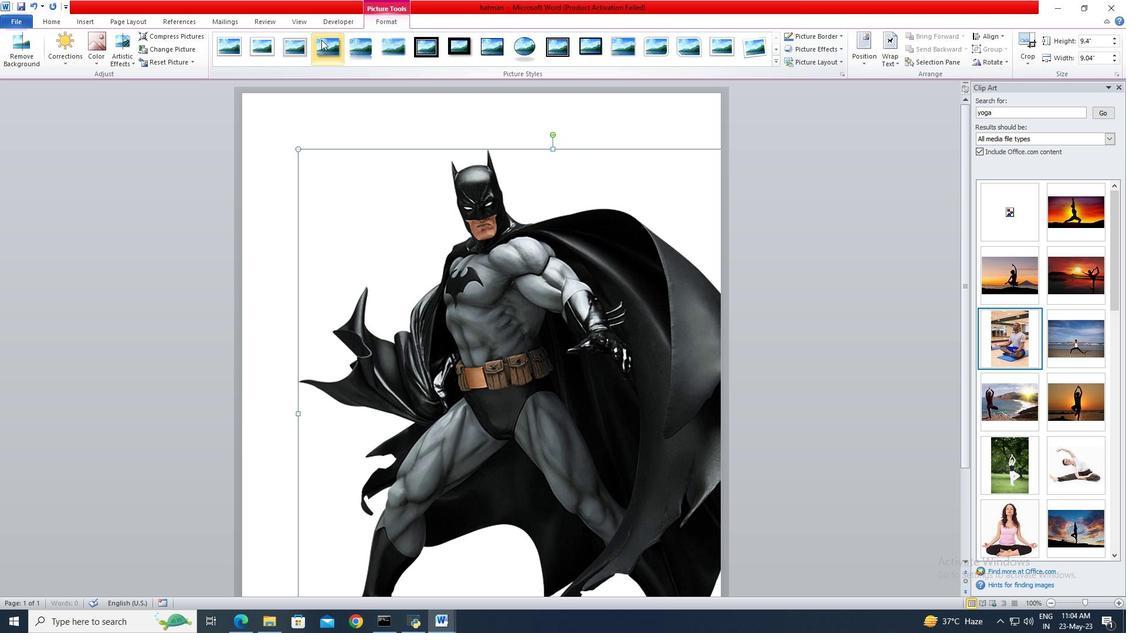 
Action: Key pressed b
Screenshot: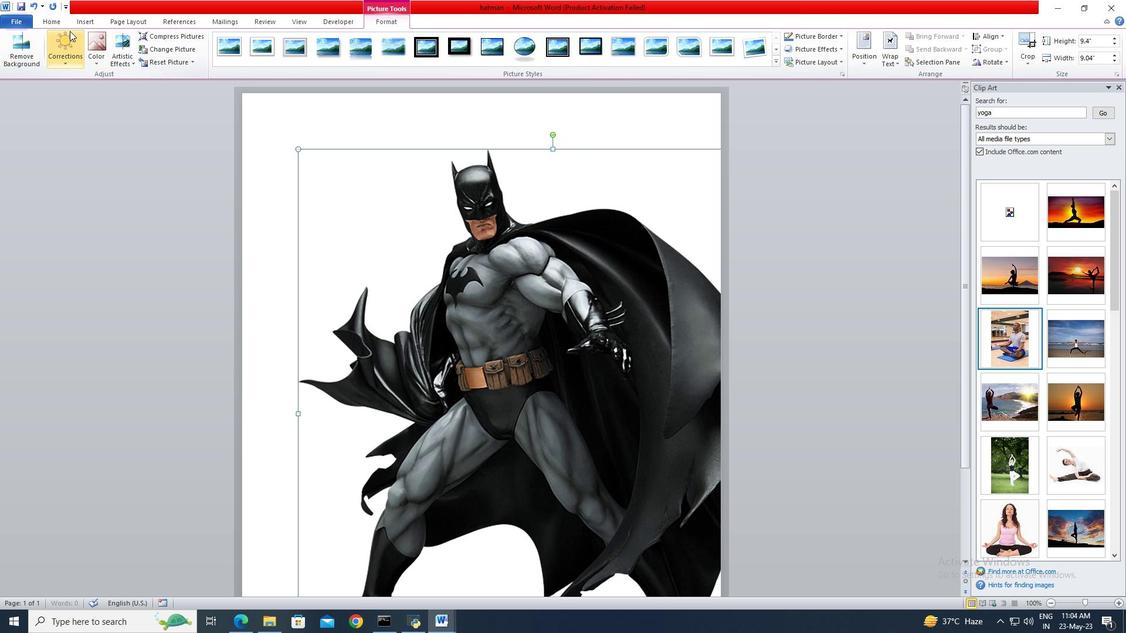 
Action: Mouse moved to (426, 170)
Screenshot: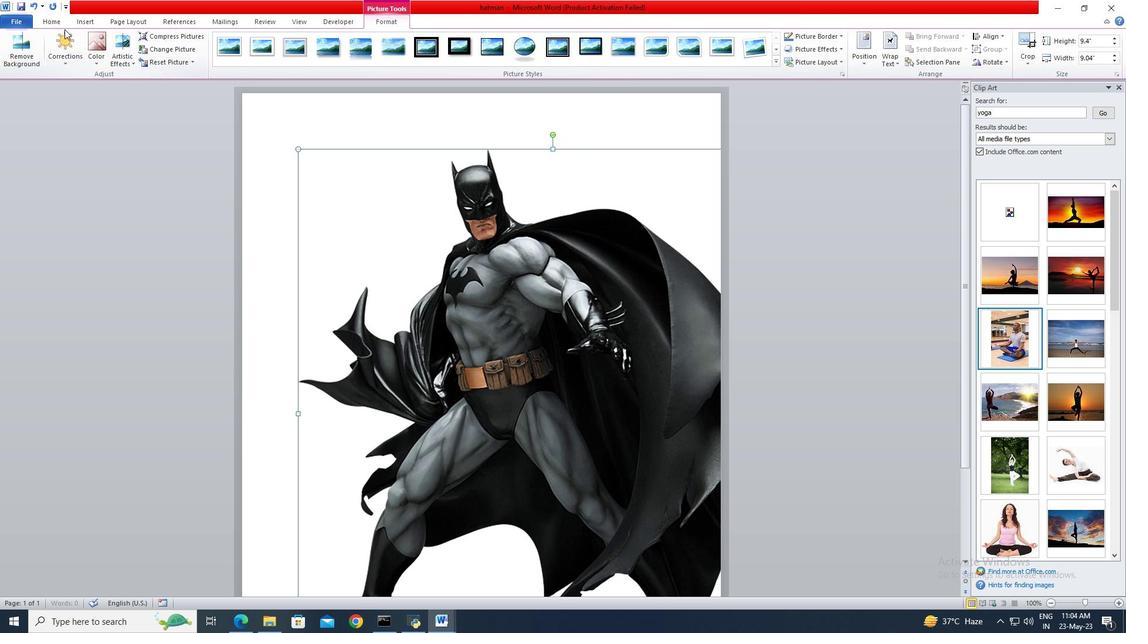
Action: Key pressed <Key.backspace>
Screenshot: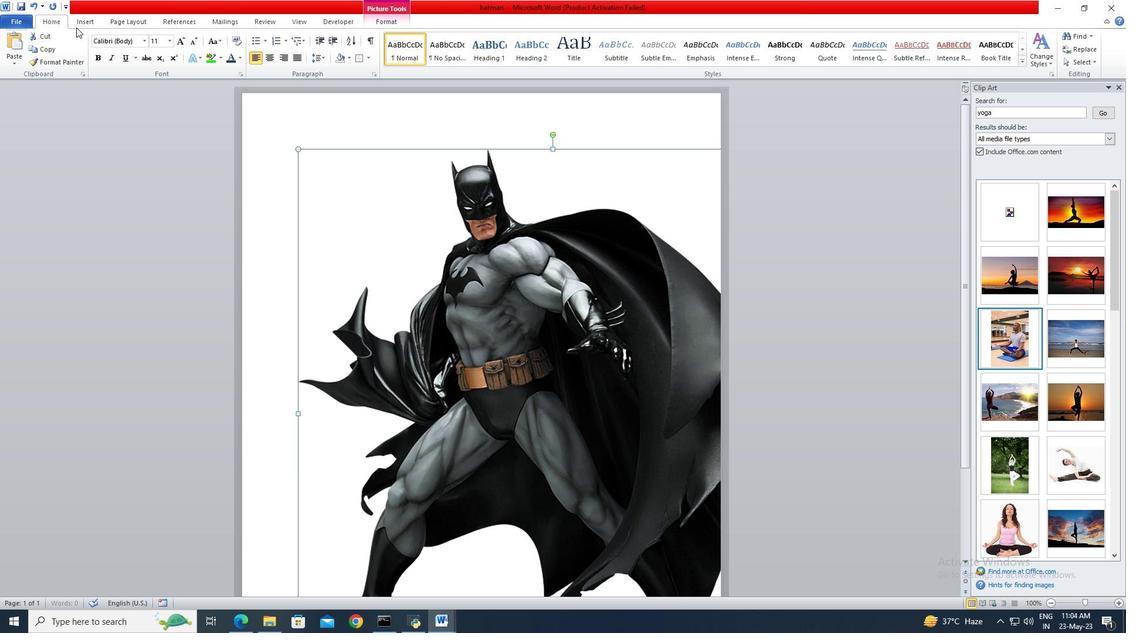 
Action: Mouse moved to (451, 161)
Screenshot: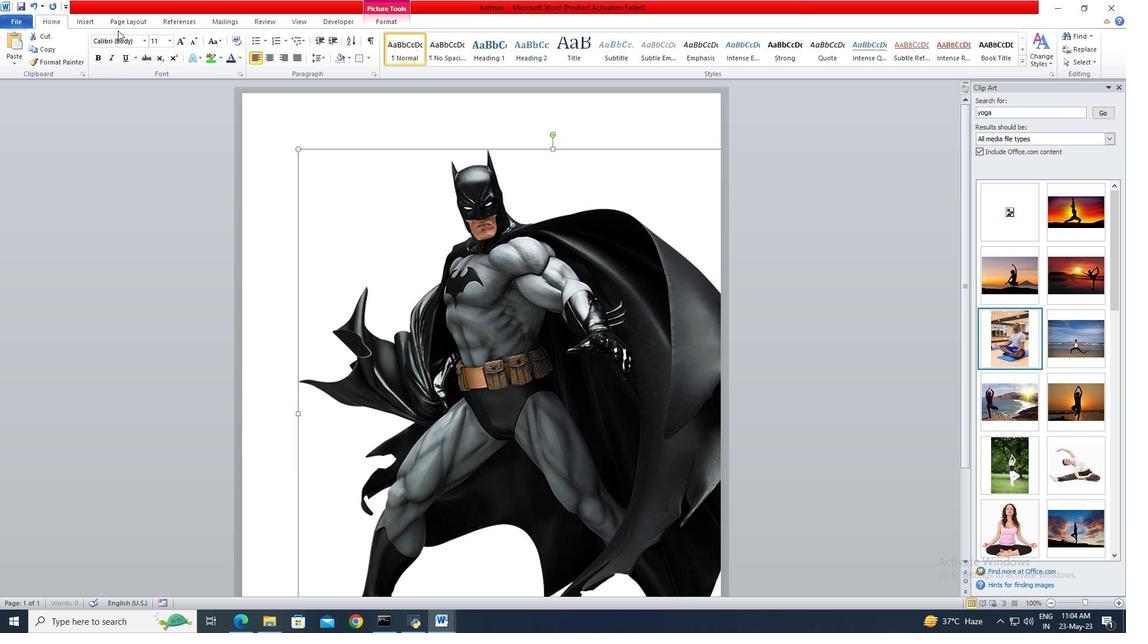 
Action: Key pressed <Key.shift_r>M
Screenshot: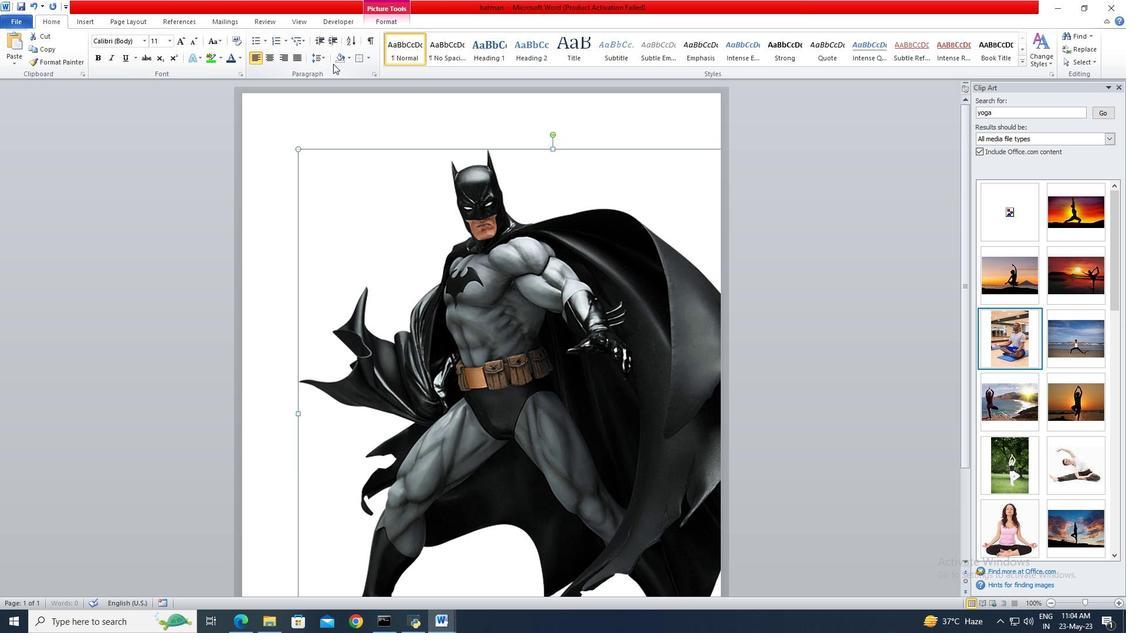 
Action: Mouse moved to (452, 161)
Screenshot: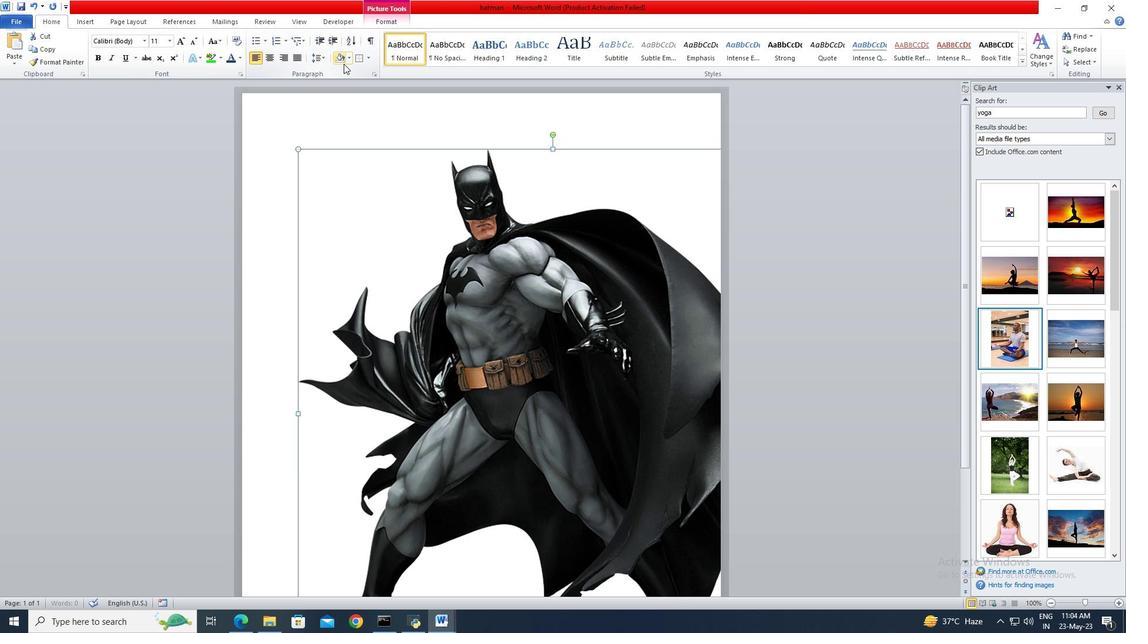 
Action: Key pressed at<Key.space><Key.shift_r>M
Screenshot: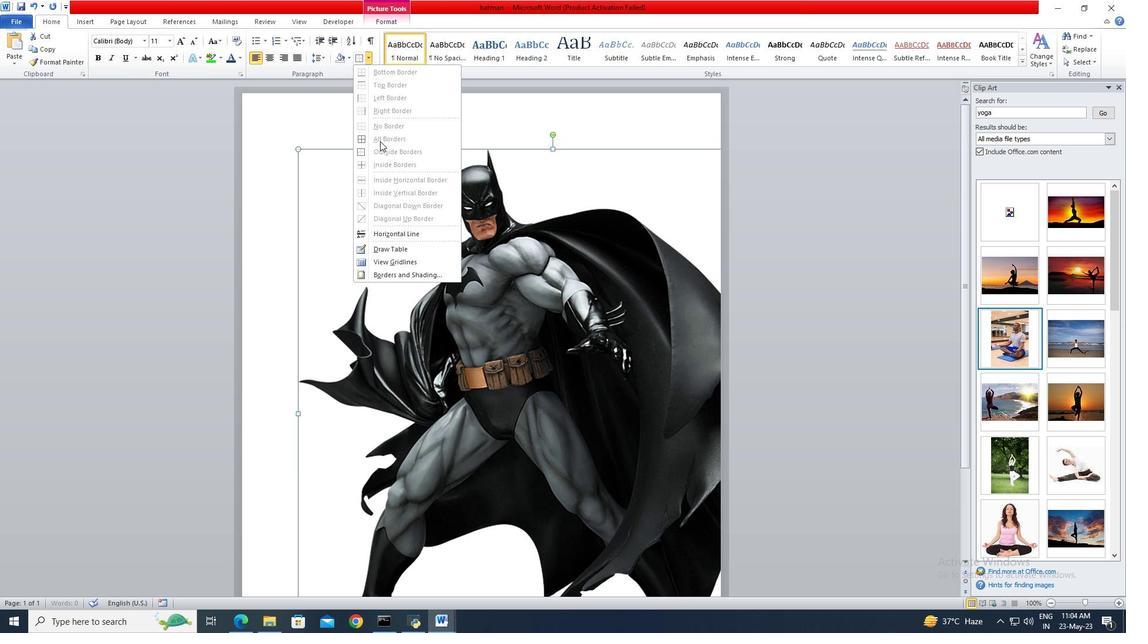 
Action: Mouse moved to (453, 161)
Screenshot: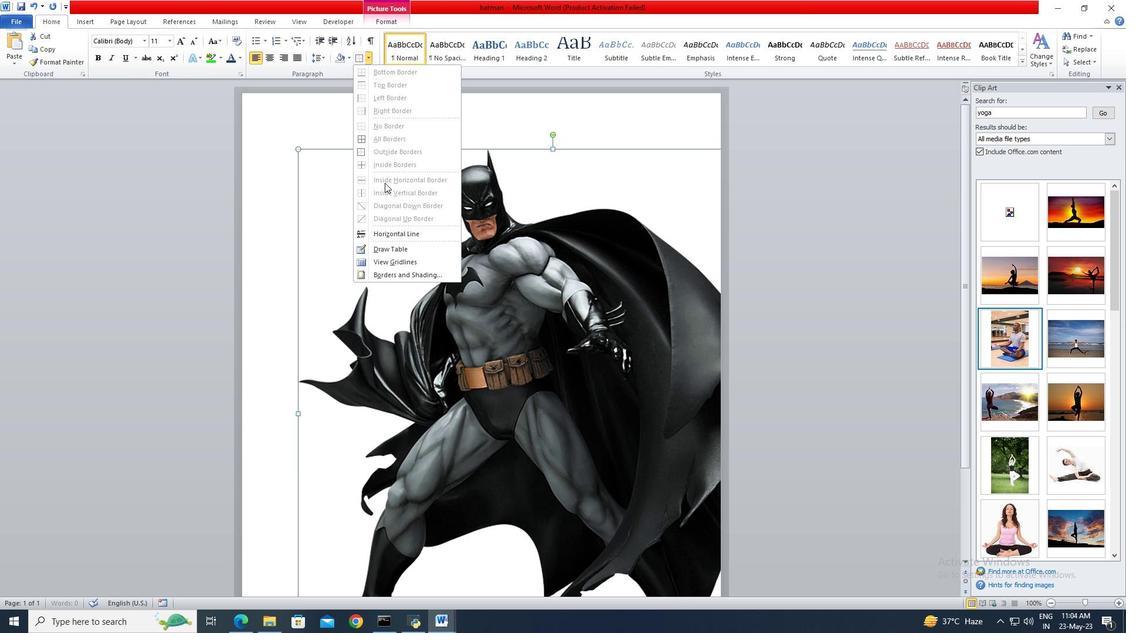 
Action: Key pressed an<Key.enter>
Screenshot: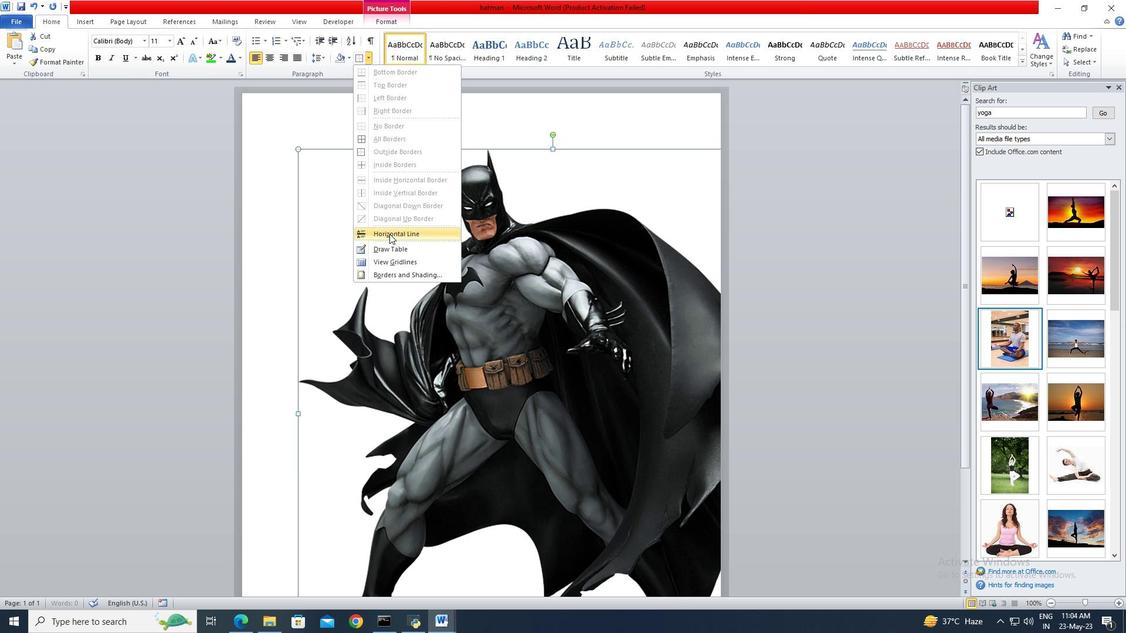 
Action: Mouse moved to (454, 161)
Screenshot: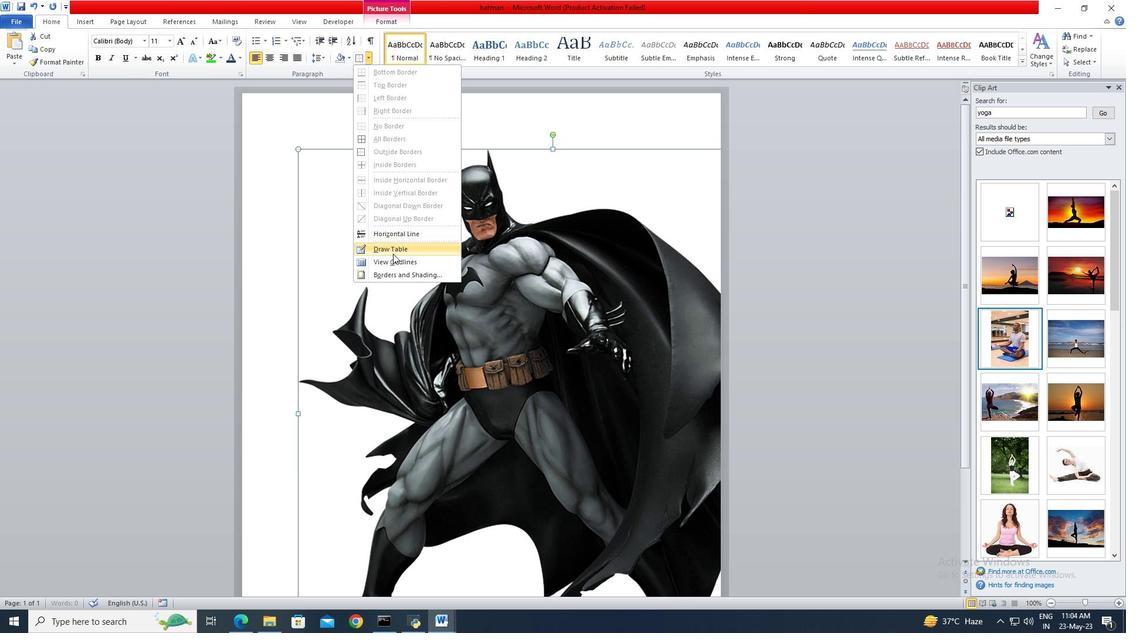 
Action: Key pressed <Key.enter>
Screenshot: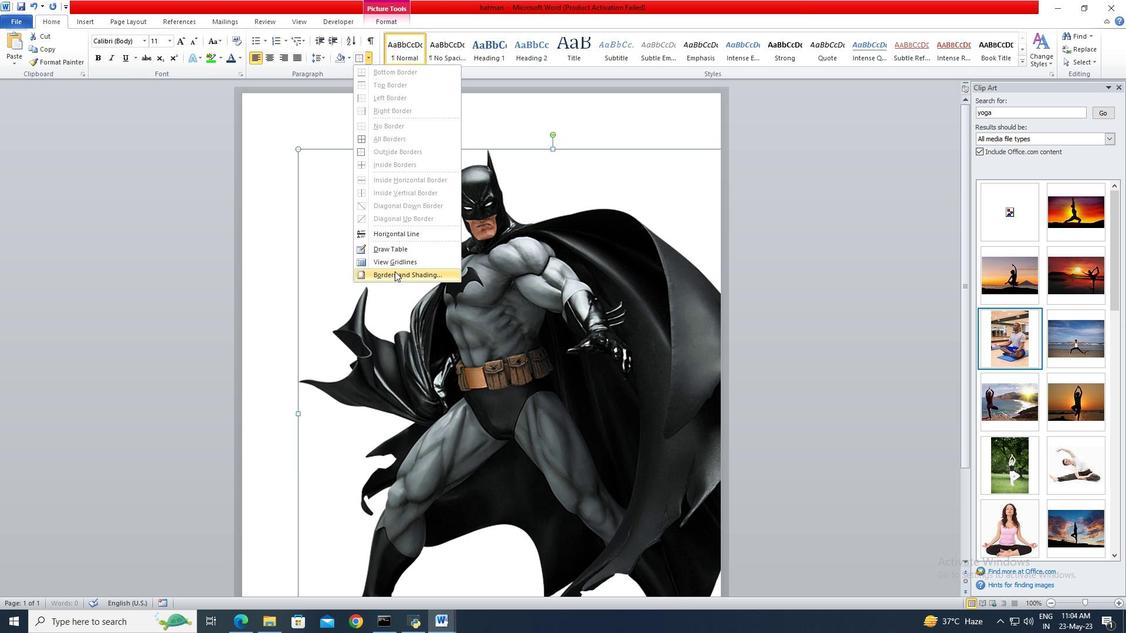 
Action: Mouse moved to (1062, 211)
Screenshot: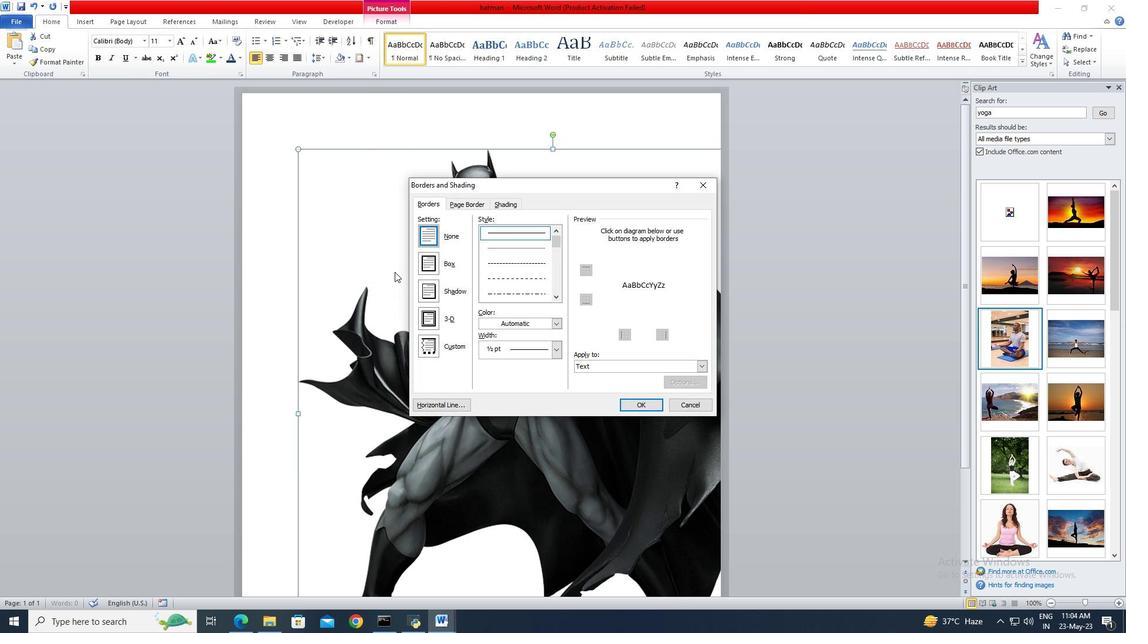 
Action: Mouse pressed left at (1062, 211)
Screenshot: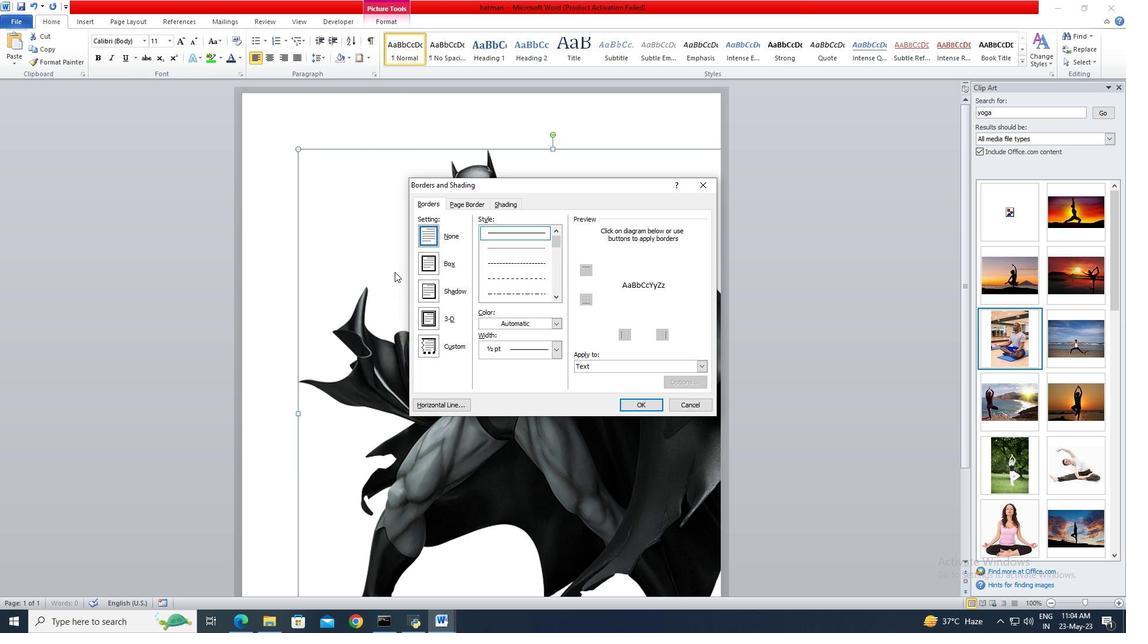 
Action: Mouse pressed left at (1062, 211)
Screenshot: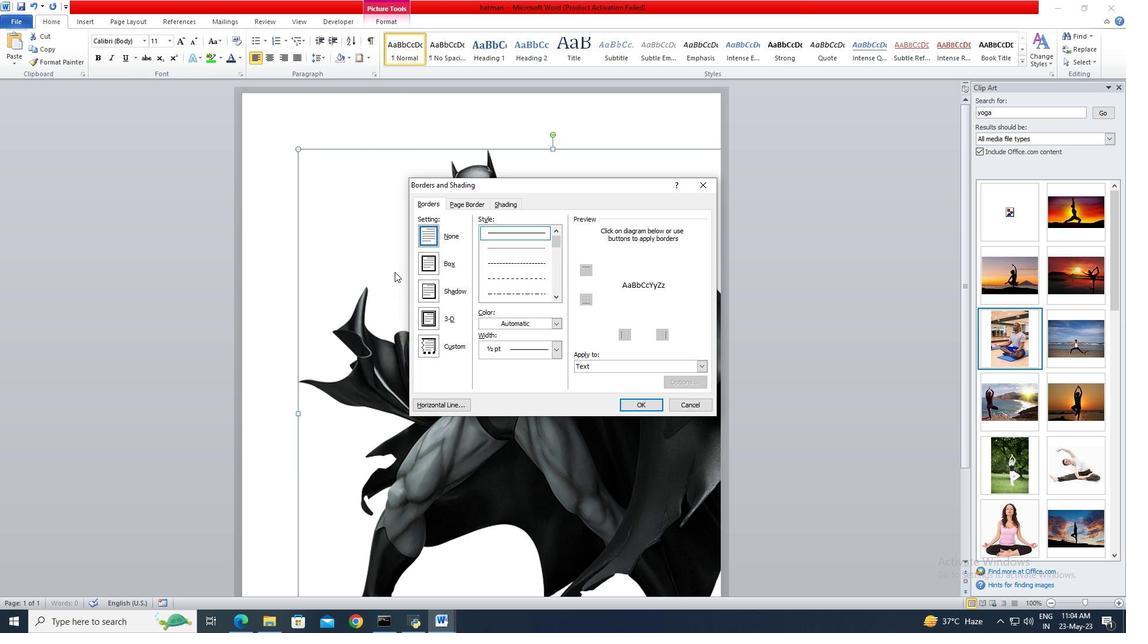 
Action: Mouse moved to (1102, 211)
Screenshot: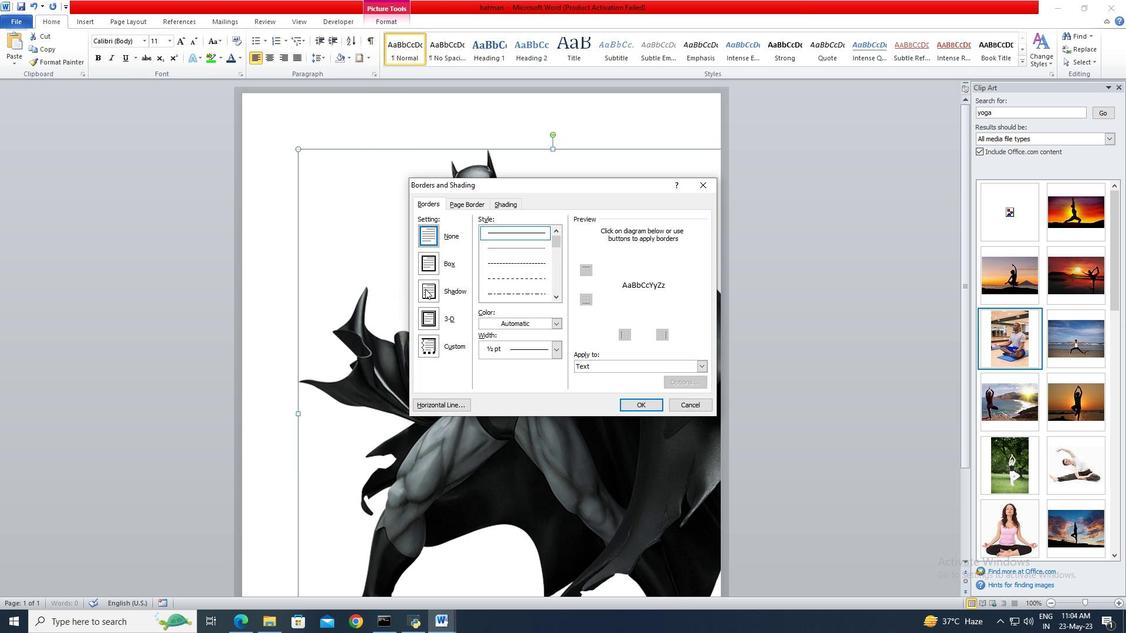 
Action: Mouse pressed left at (1102, 211)
Screenshot: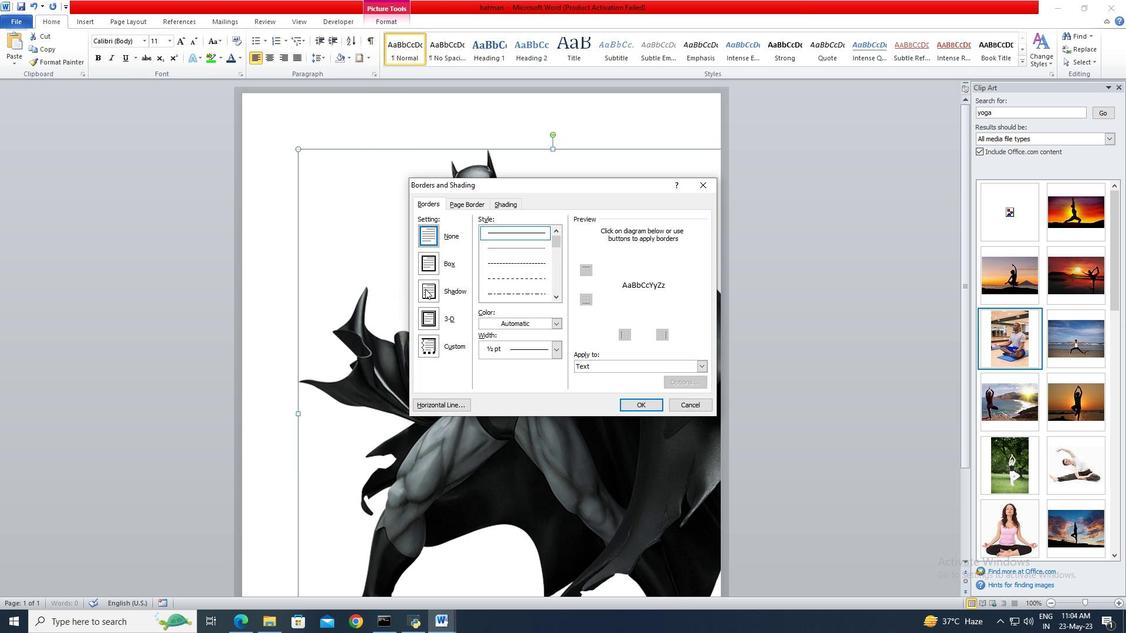 
Action: Mouse moved to (1023, 254)
Screenshot: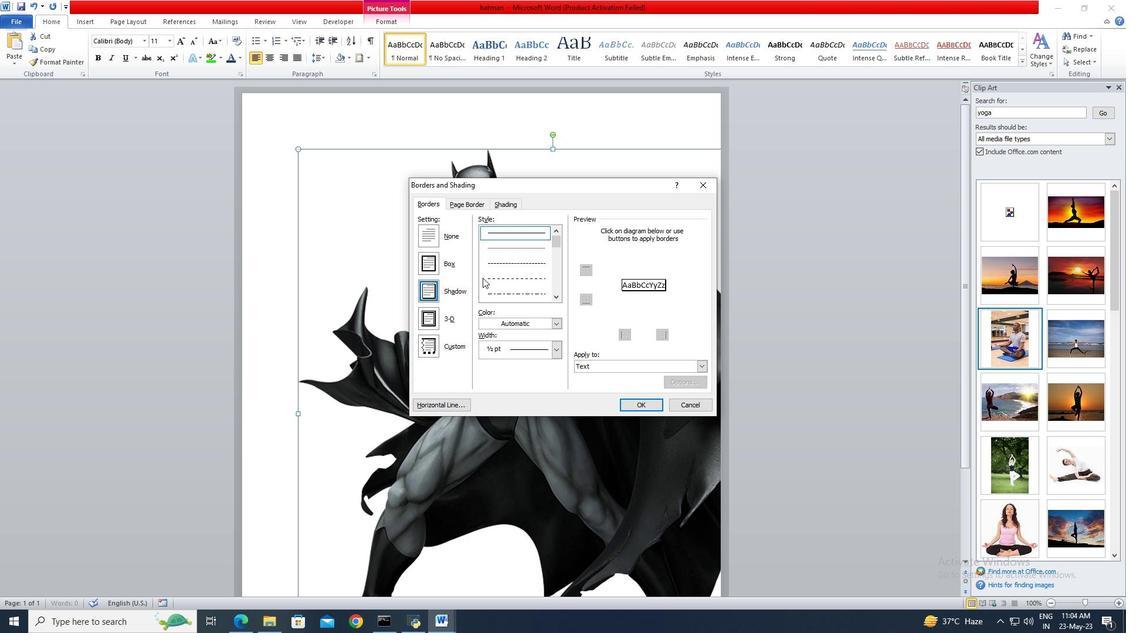 
Action: Mouse pressed left at (1023, 254)
Screenshot: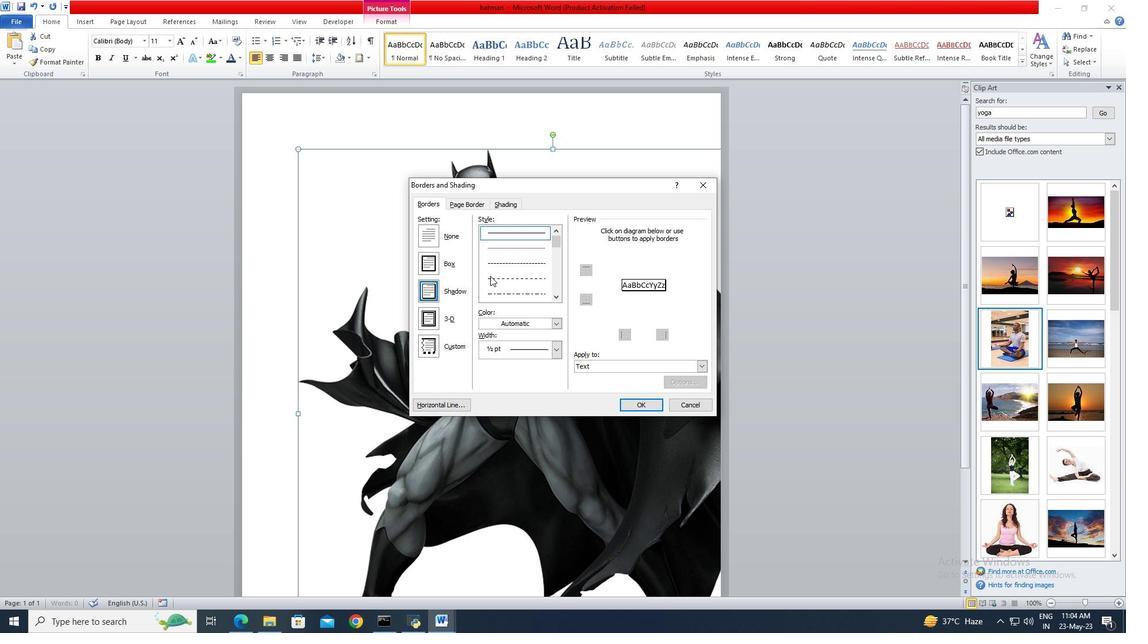 
Action: Mouse moved to (1078, 211)
Screenshot: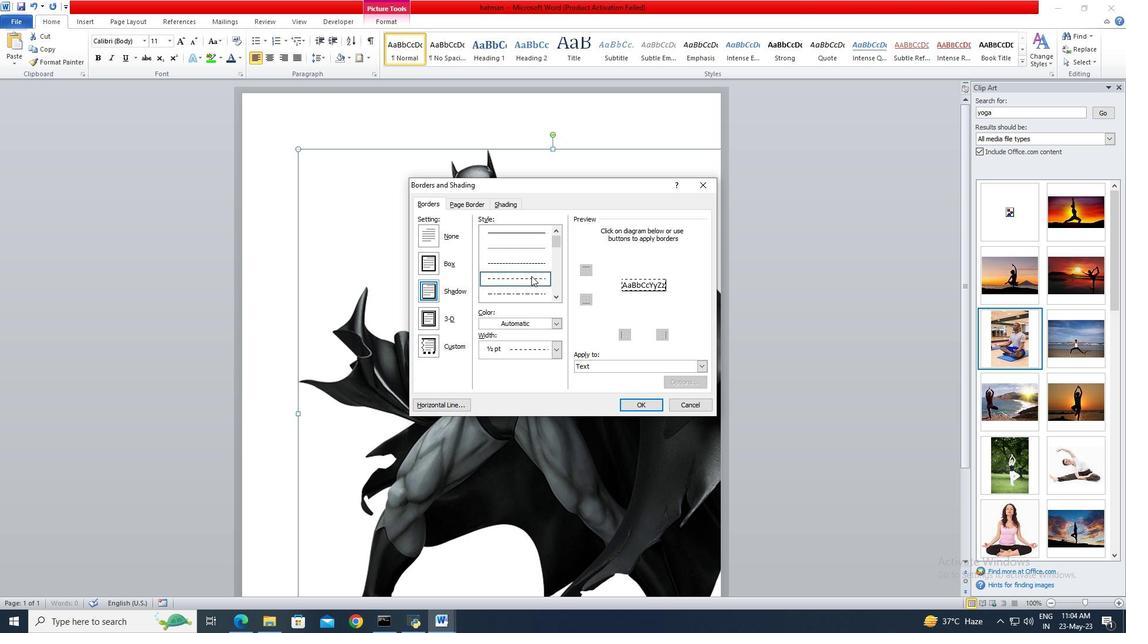 
Action: Mouse pressed left at (1078, 211)
Screenshot: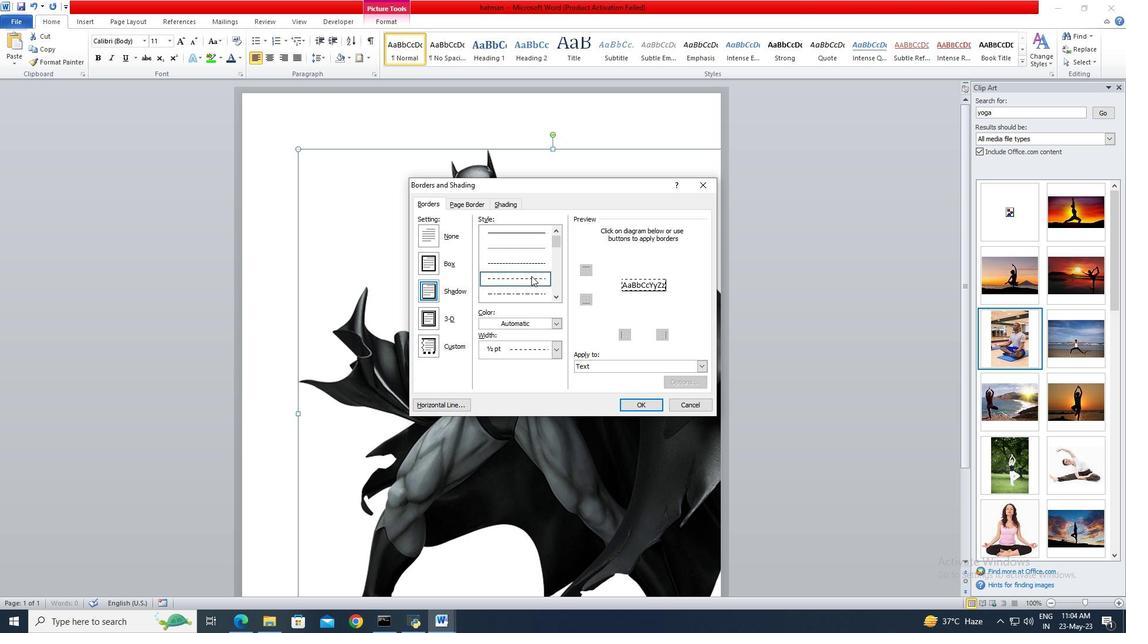 
Action: Mouse moved to (393, 224)
Screenshot: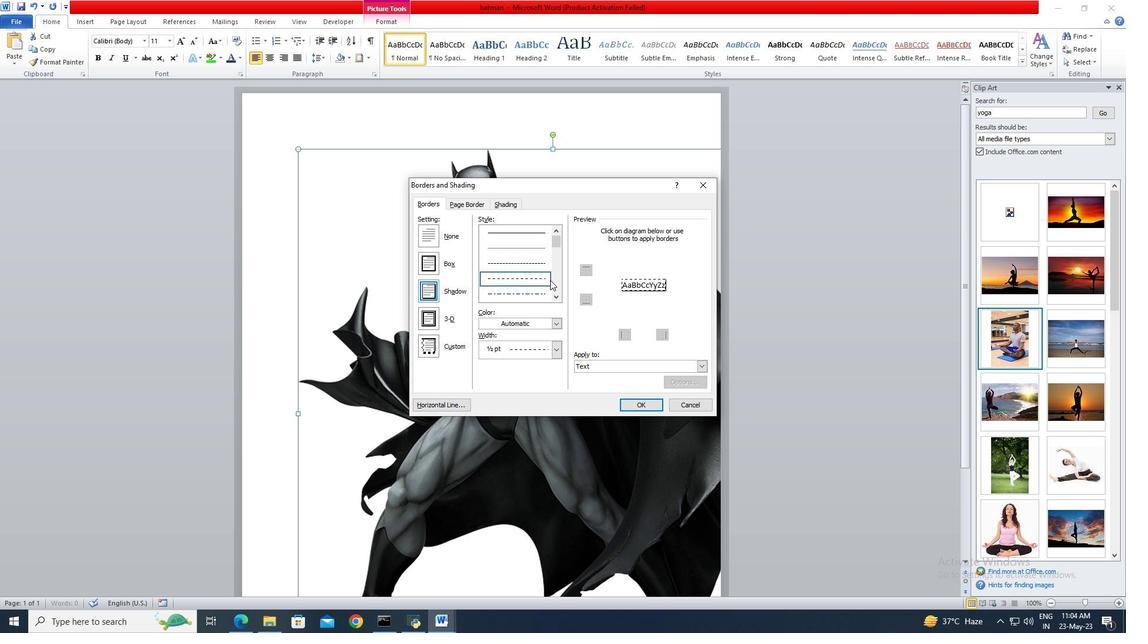 
Action: Mouse pressed right at (393, 224)
Screenshot: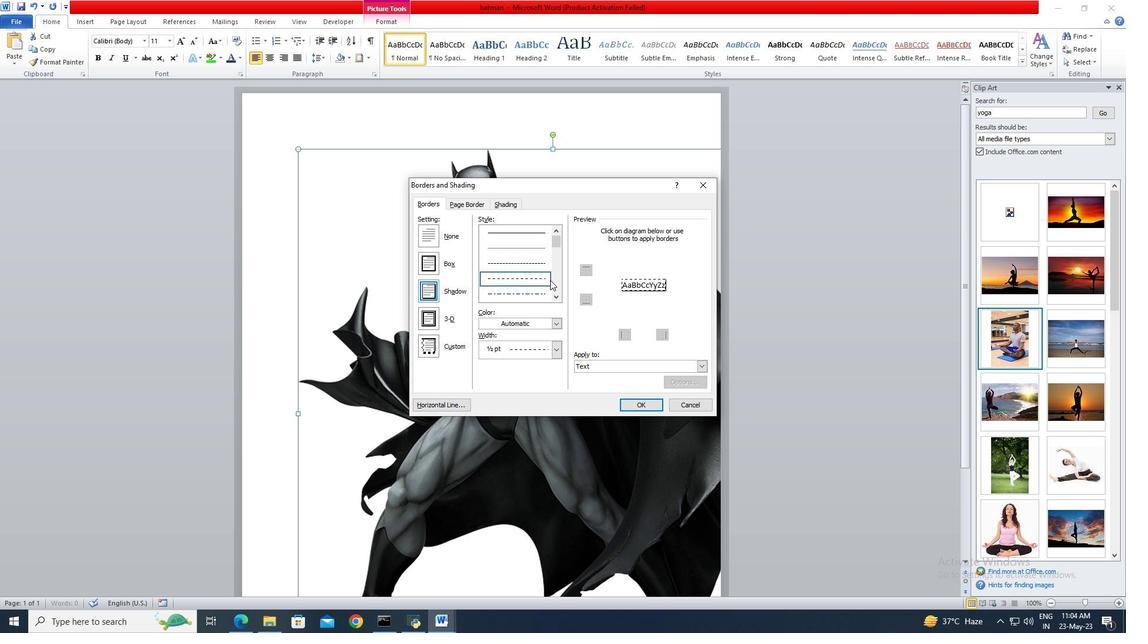 
Action: Mouse moved to (344, 239)
Screenshot: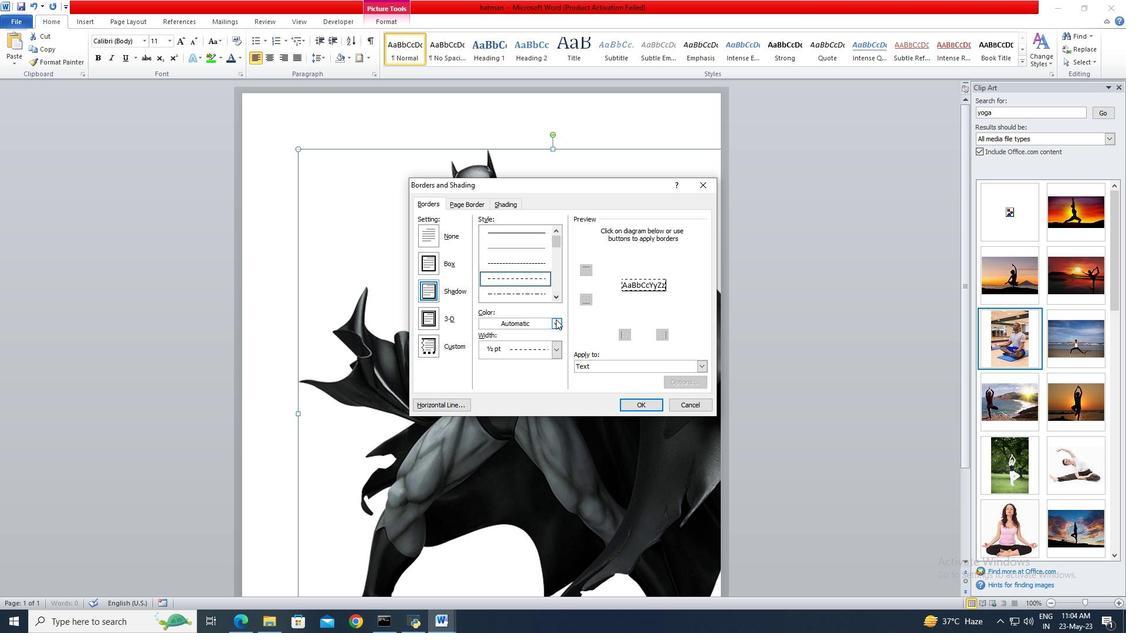 
Action: Mouse pressed left at (344, 239)
Screenshot: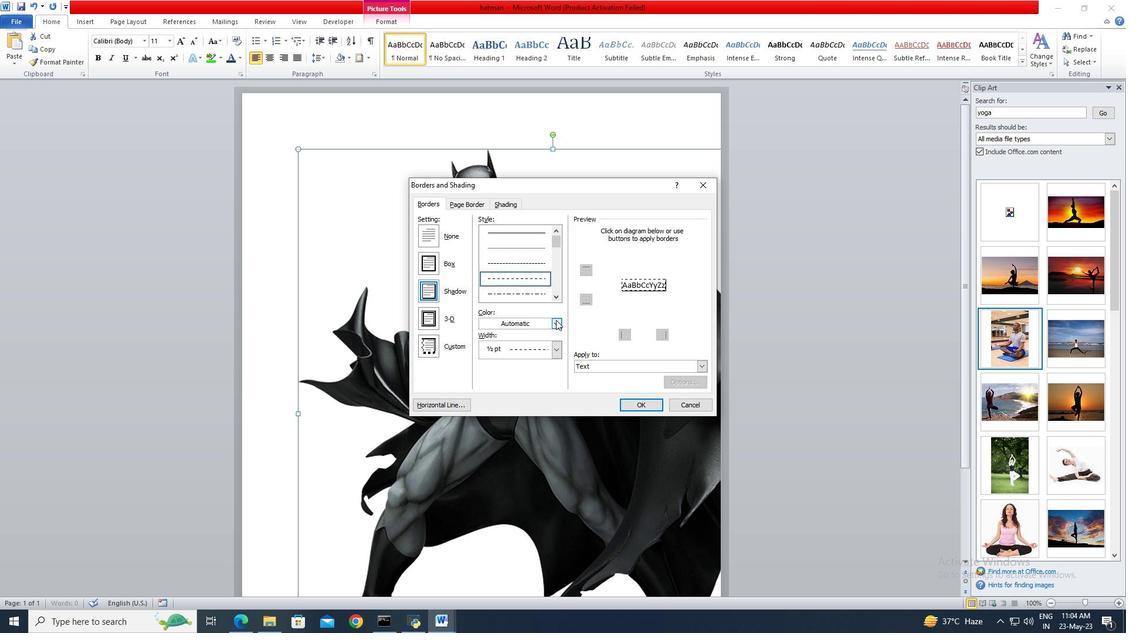 
Action: Mouse moved to (1072, 218)
Screenshot: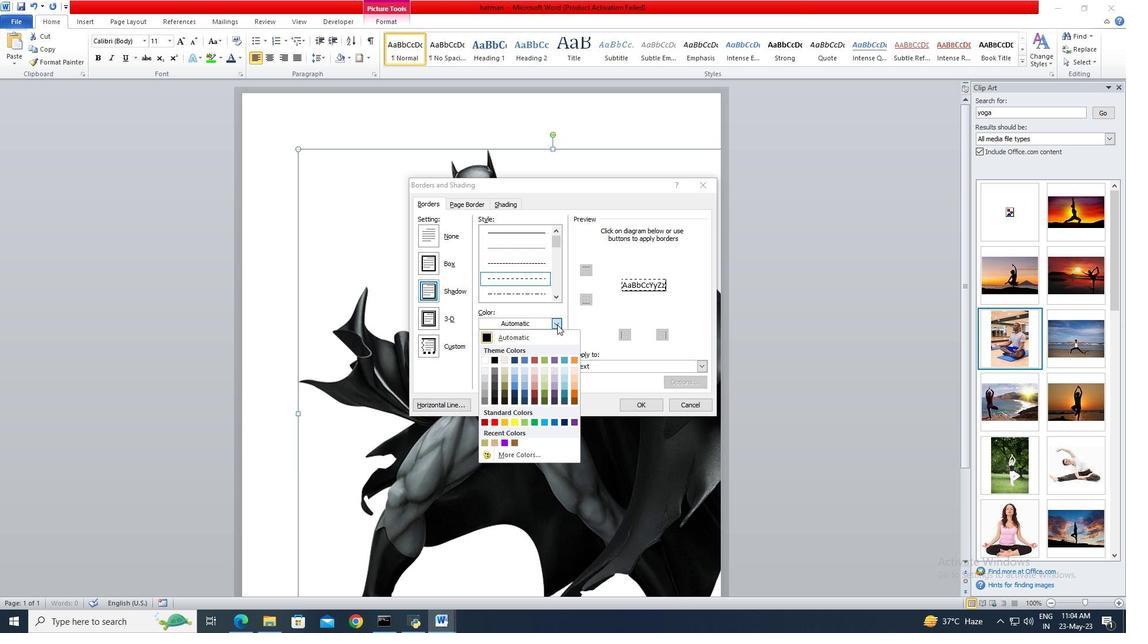 
Action: Mouse pressed left at (1072, 218)
Screenshot: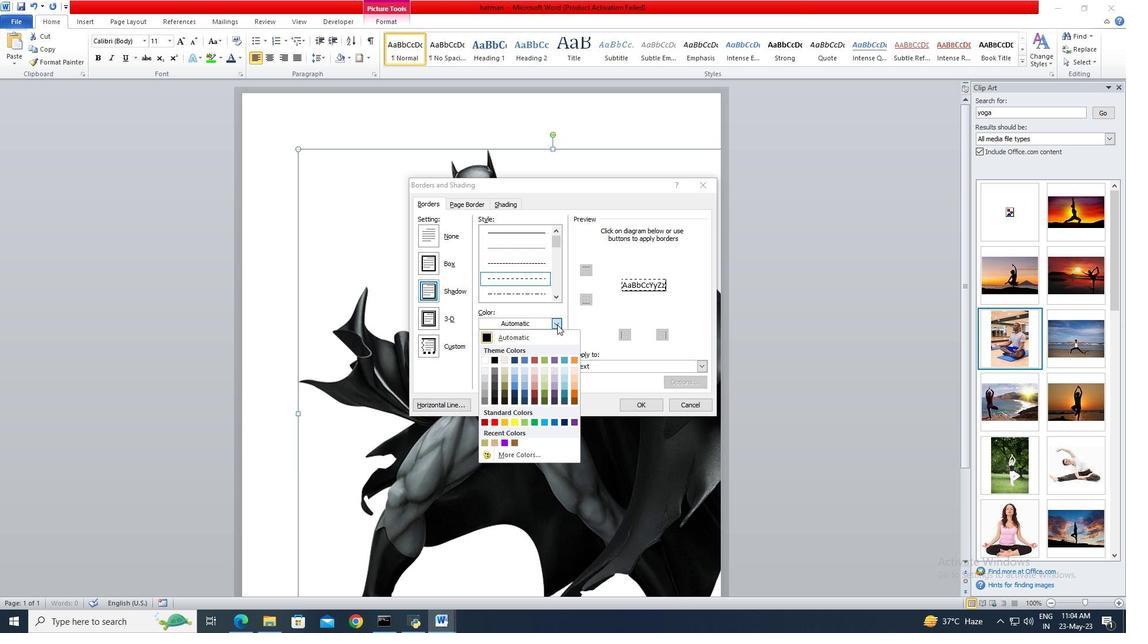 
Action: Mouse pressed left at (1072, 218)
Screenshot: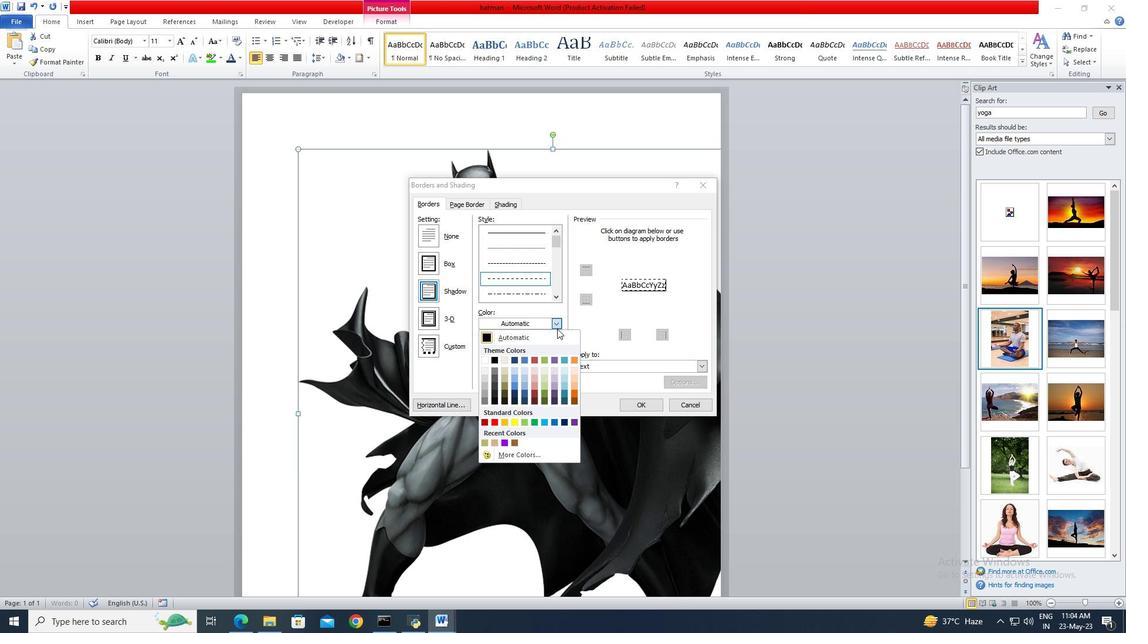
Action: Mouse pressed left at (1072, 218)
Screenshot: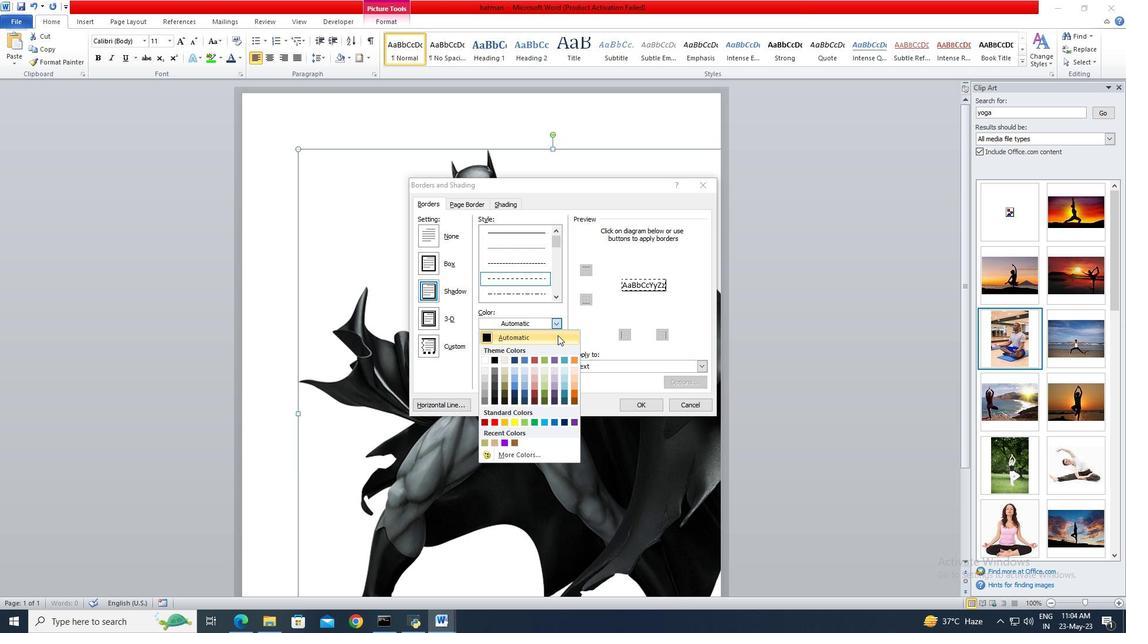 
Action: Mouse pressed left at (1072, 218)
Screenshot: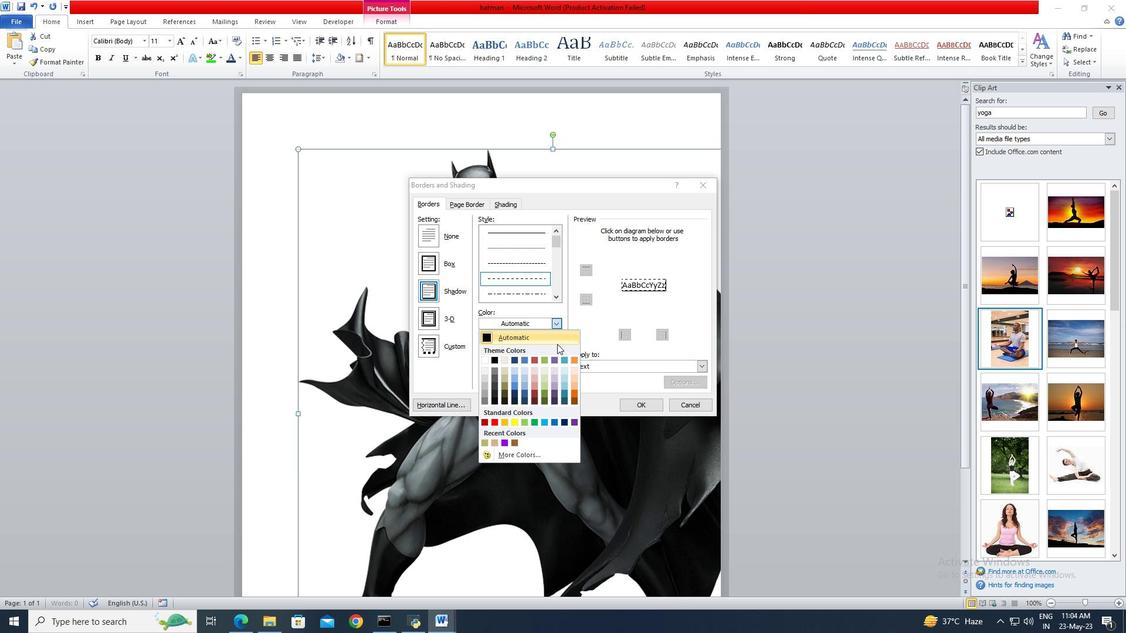 
Action: Mouse pressed left at (1072, 218)
Screenshot: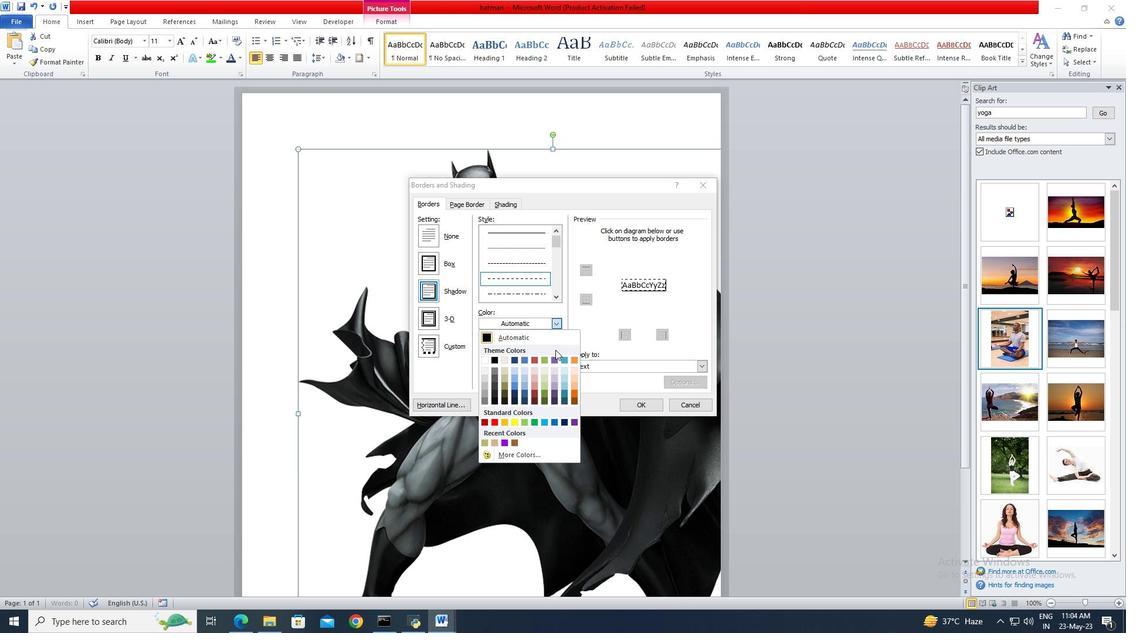 
Action: Mouse pressed left at (1072, 218)
Screenshot: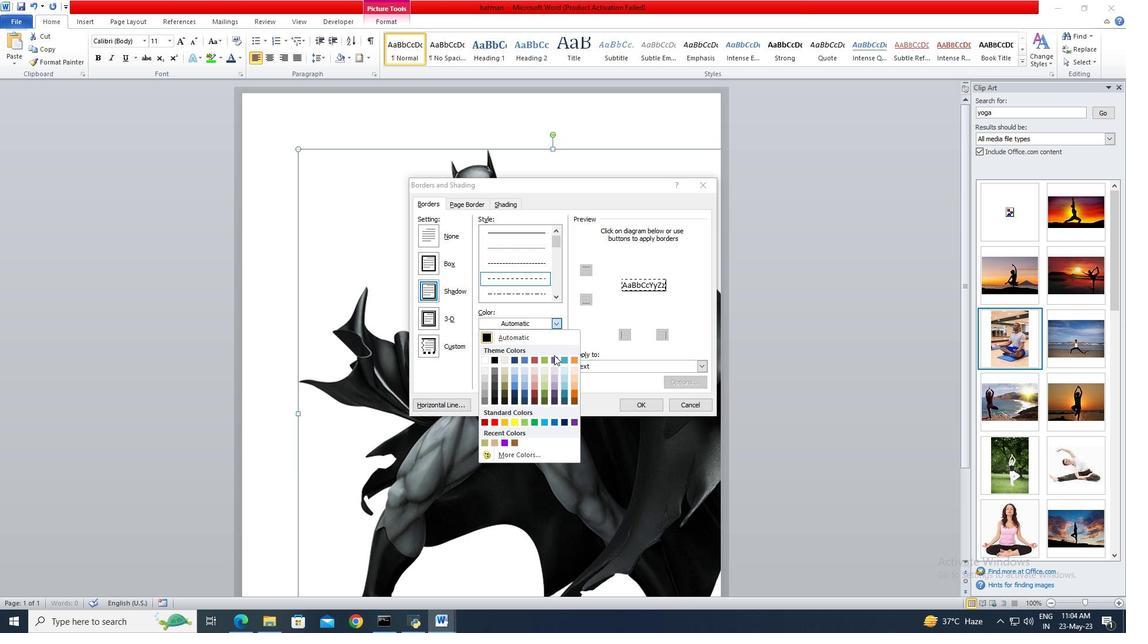 
Action: Mouse moved to (1008, 281)
Screenshot: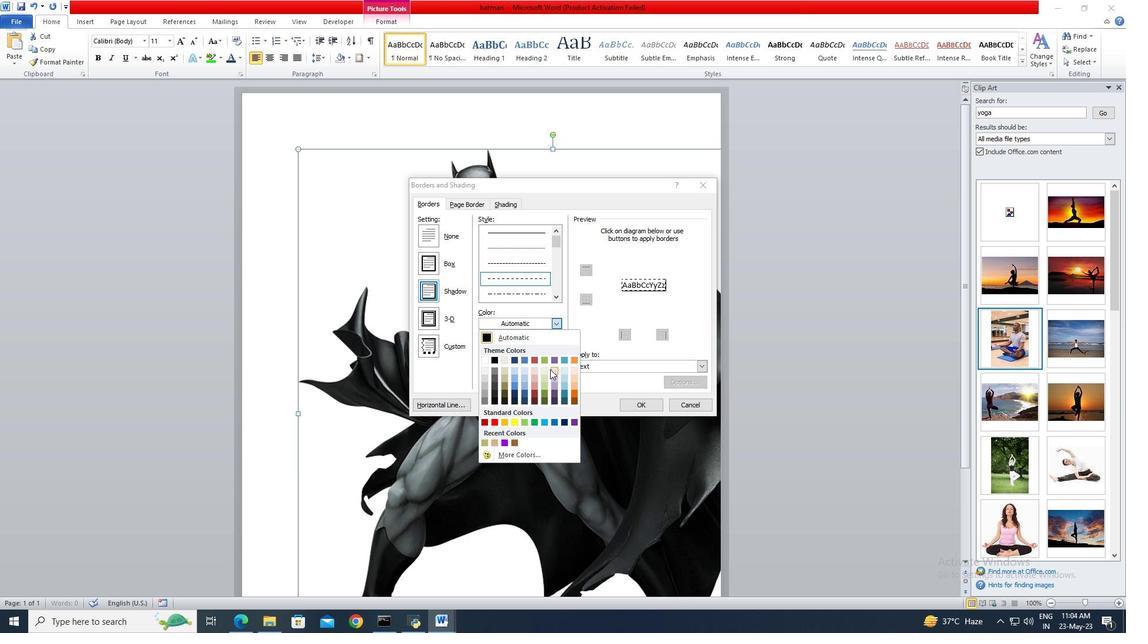 
Action: Mouse pressed left at (1008, 281)
Screenshot: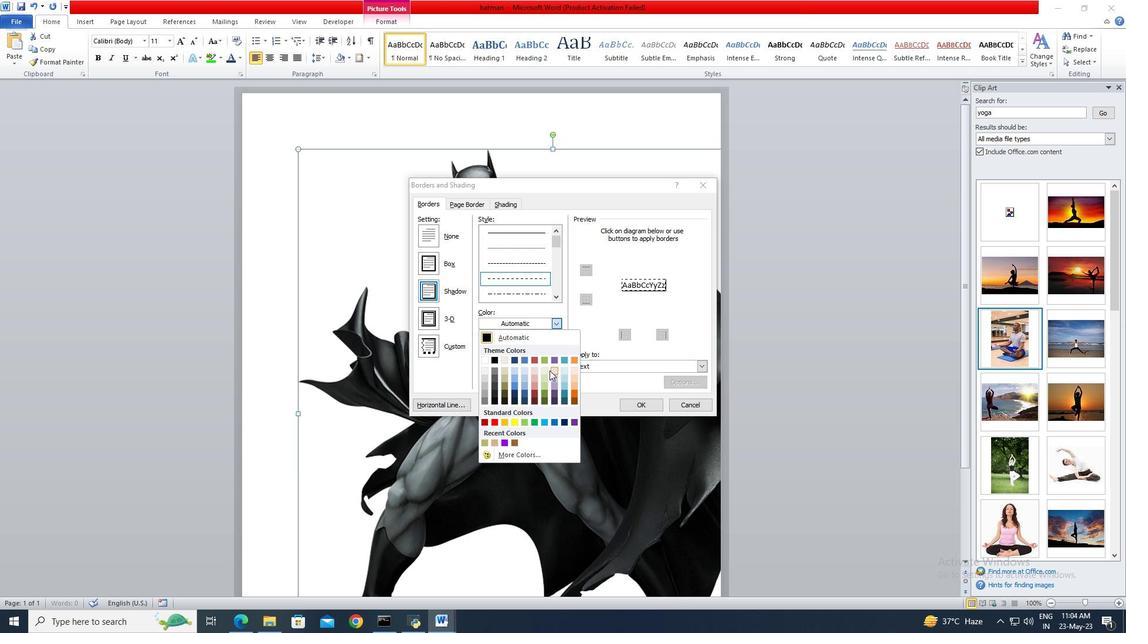 
Action: Mouse moved to (1008, 280)
Screenshot: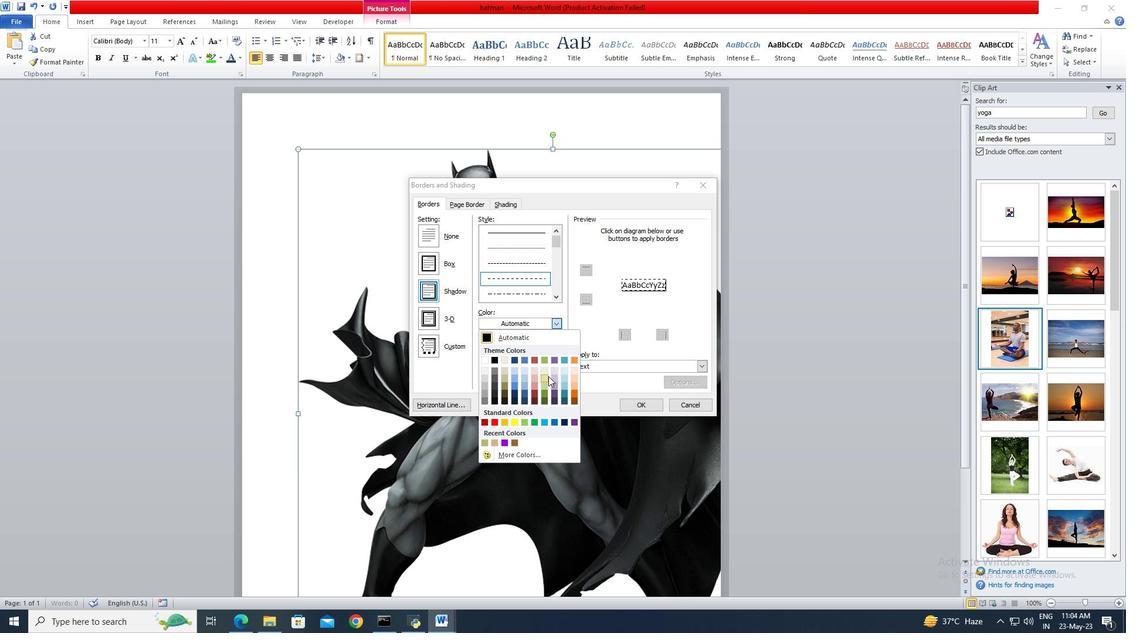 
Action: Mouse pressed left at (1008, 280)
Screenshot: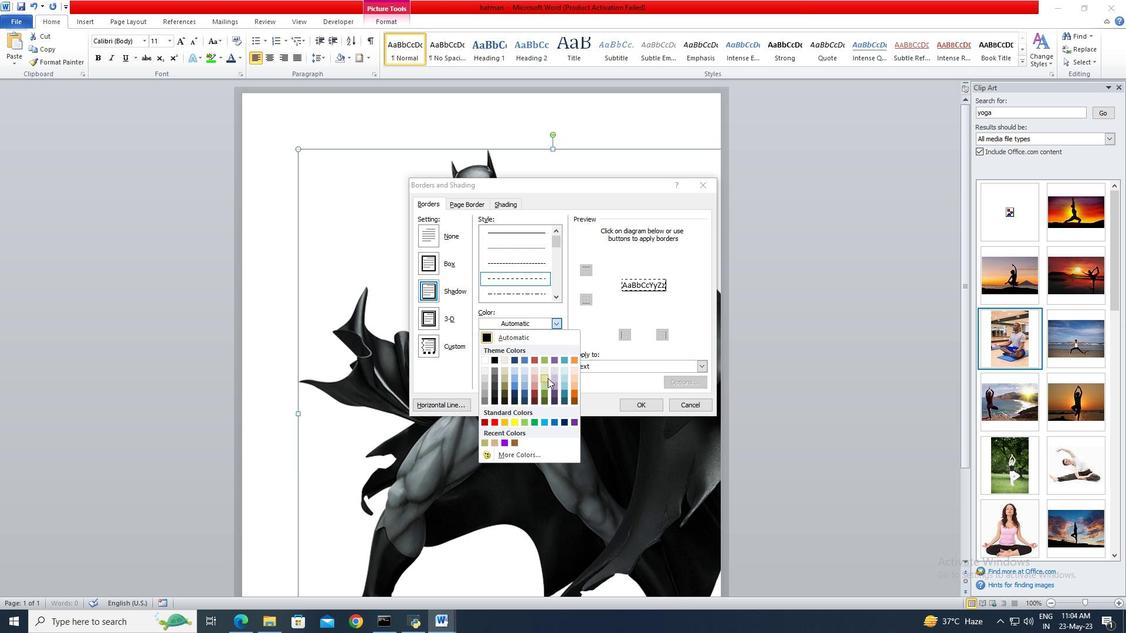 
Action: Mouse moved to (1008, 280)
Screenshot: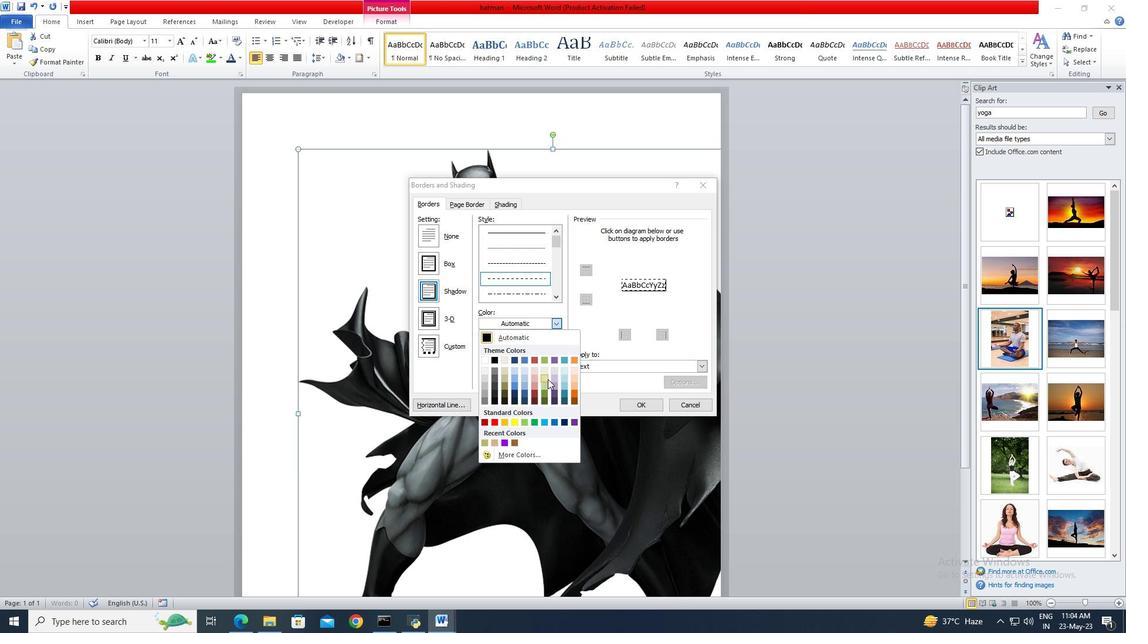 
Action: Mouse pressed left at (1008, 280)
Screenshot: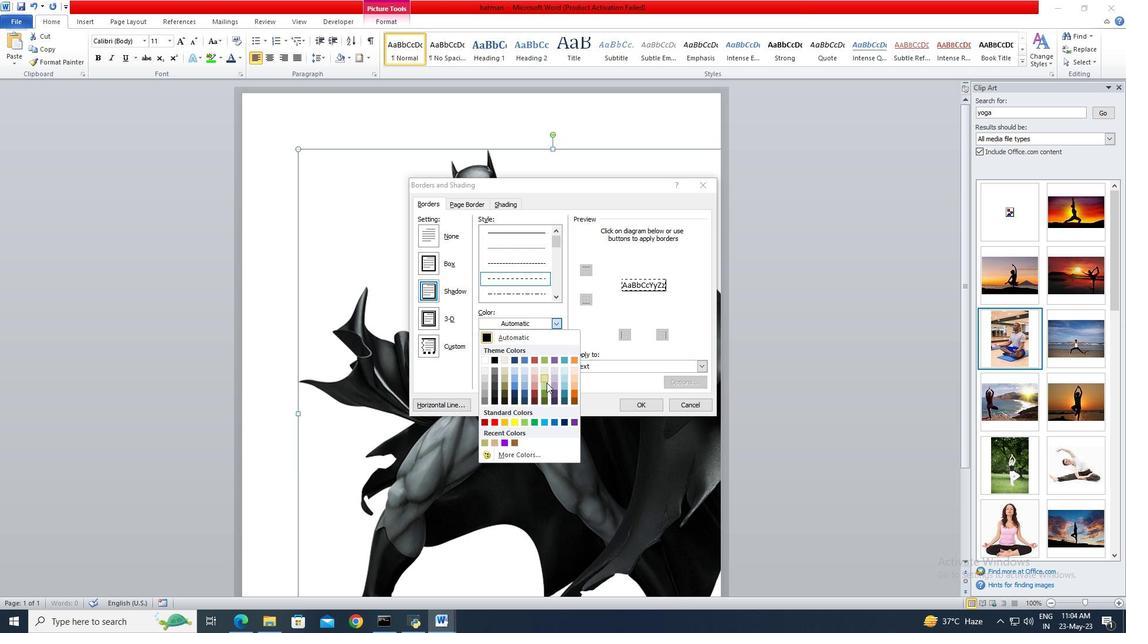 
Action: Mouse pressed left at (1008, 280)
Screenshot: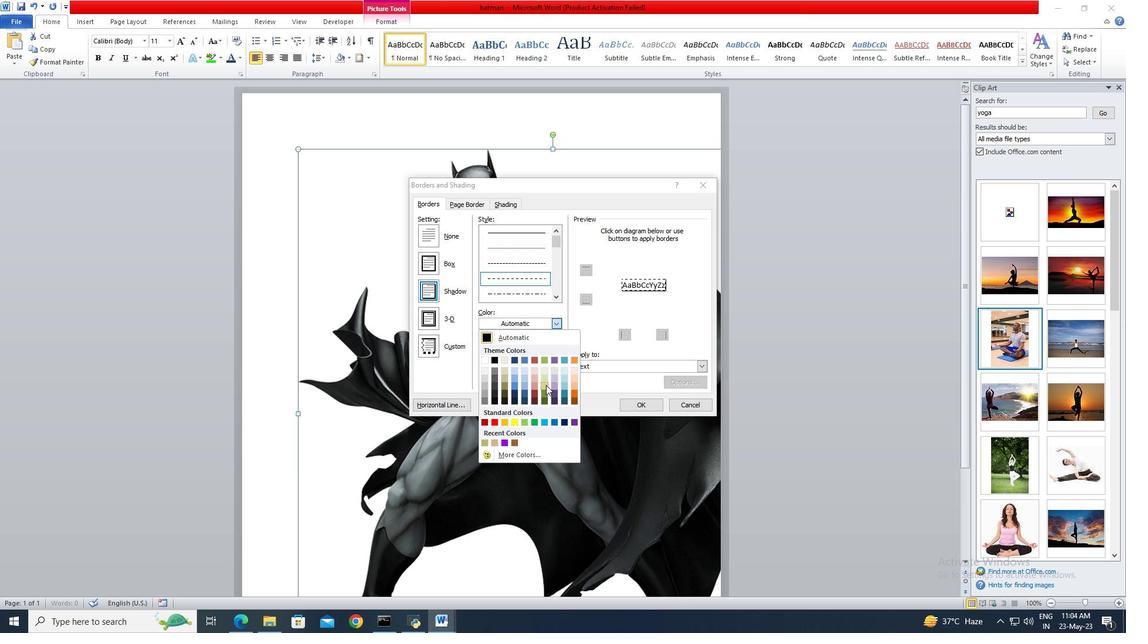 
Action: Mouse pressed left at (1008, 280)
Screenshot: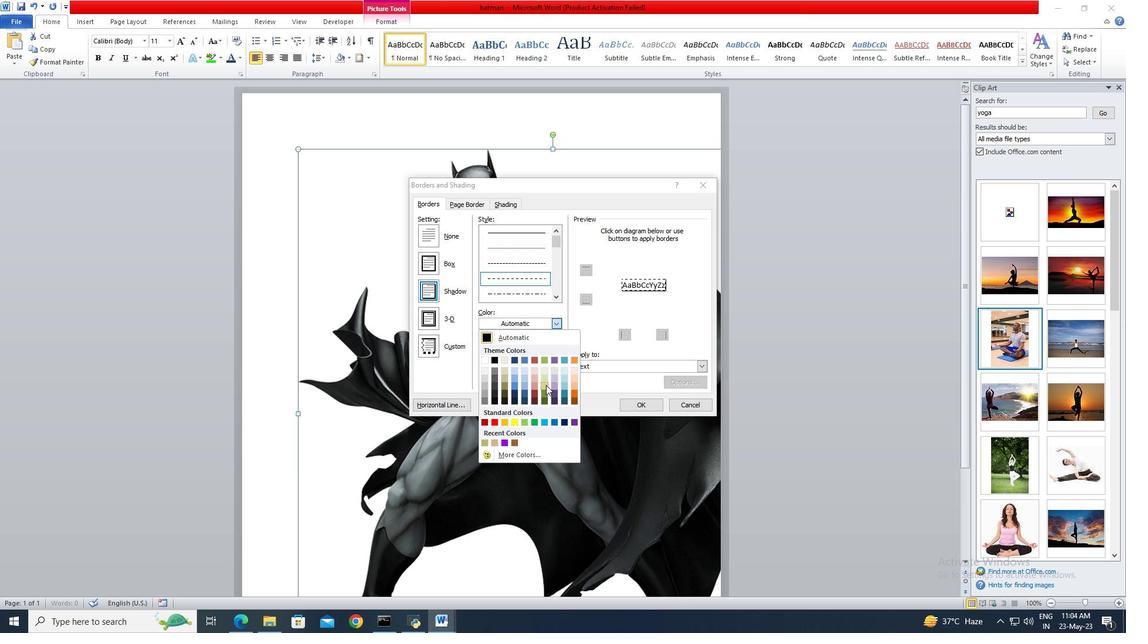 
Action: Mouse moved to (1011, 330)
Screenshot: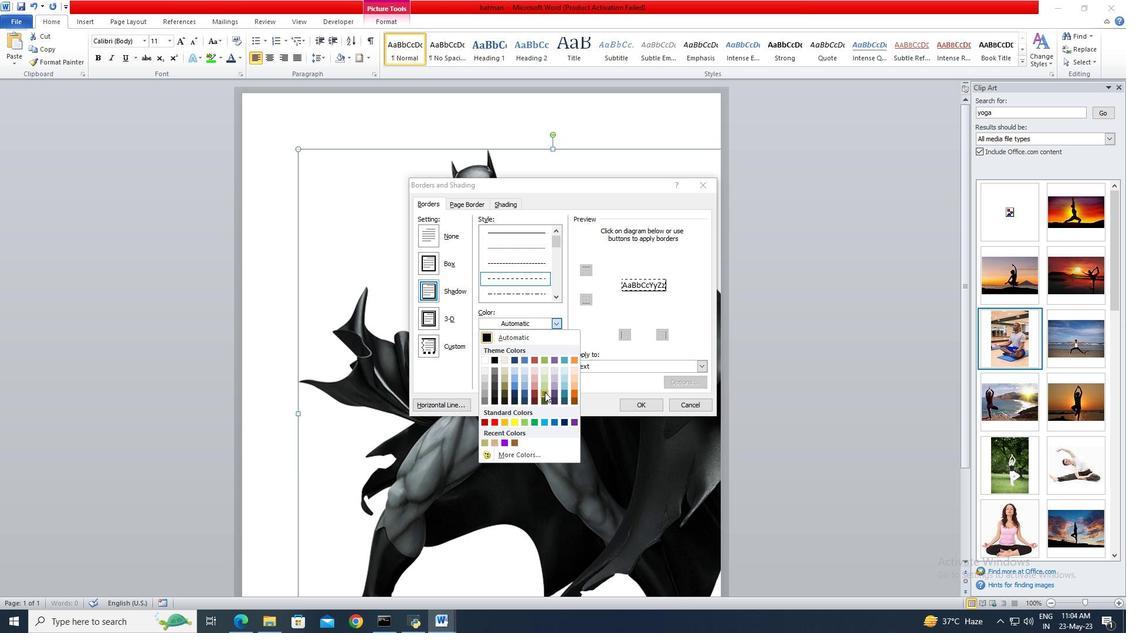 
Action: Mouse pressed left at (1011, 330)
Screenshot: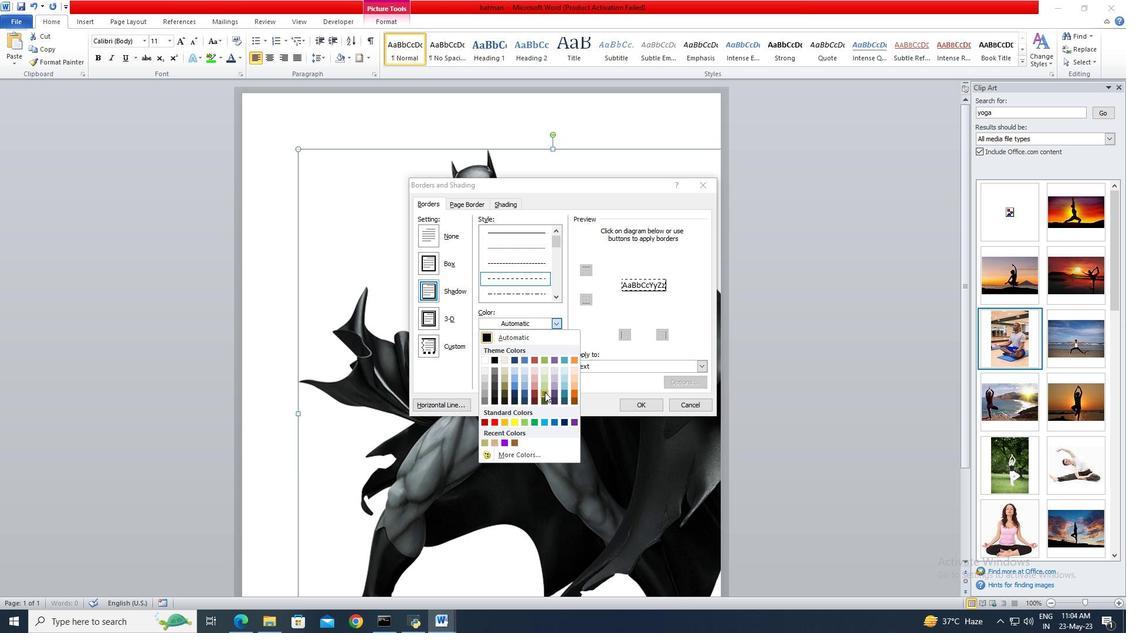 
Action: Mouse moved to (1011, 330)
Screenshot: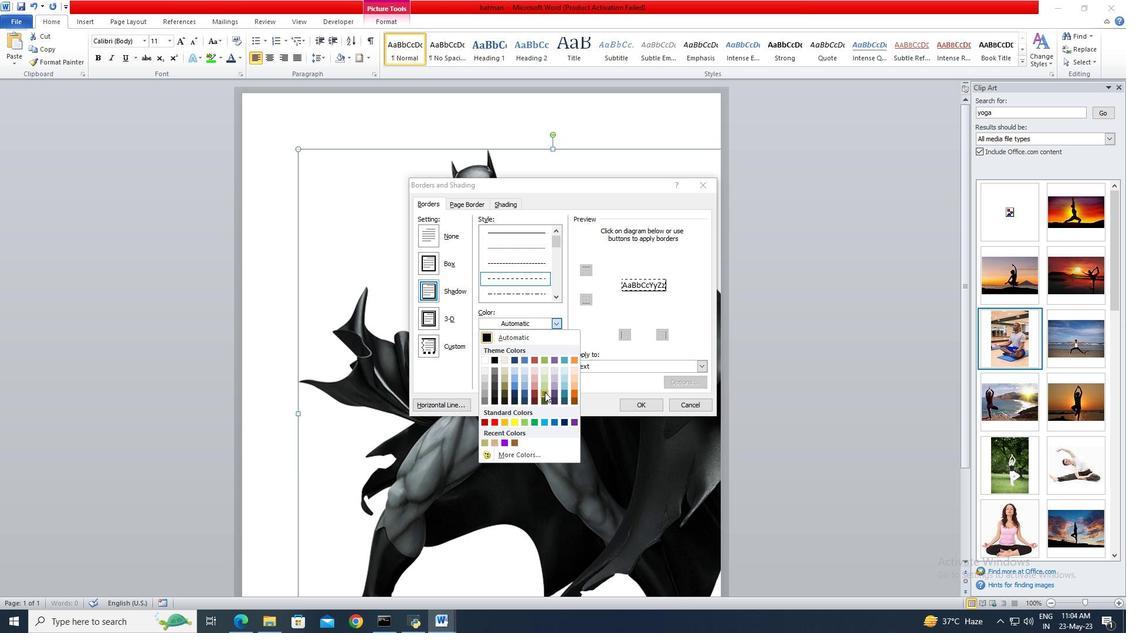 
Action: Mouse pressed left at (1011, 330)
Screenshot: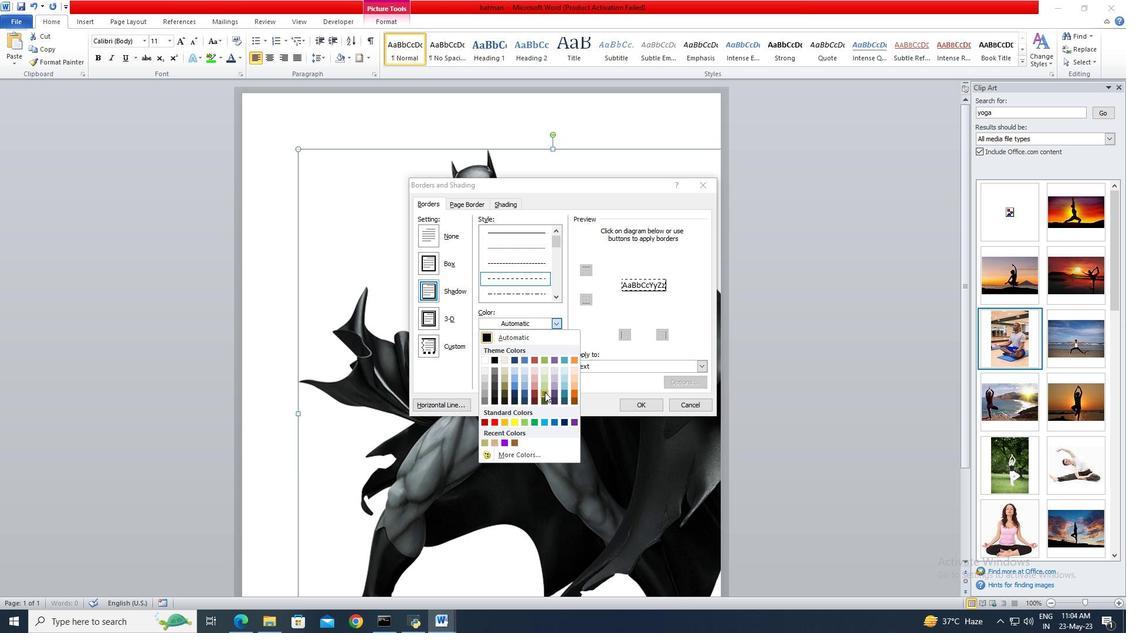 
Action: Mouse moved to (1058, 336)
Screenshot: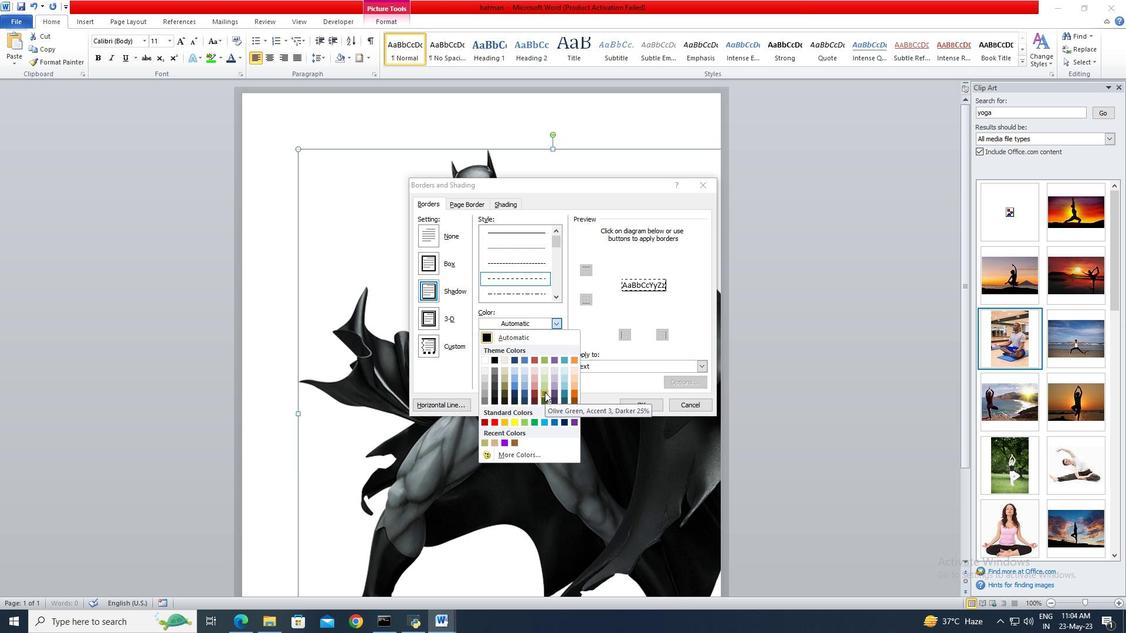
Action: Mouse pressed left at (1058, 336)
Screenshot: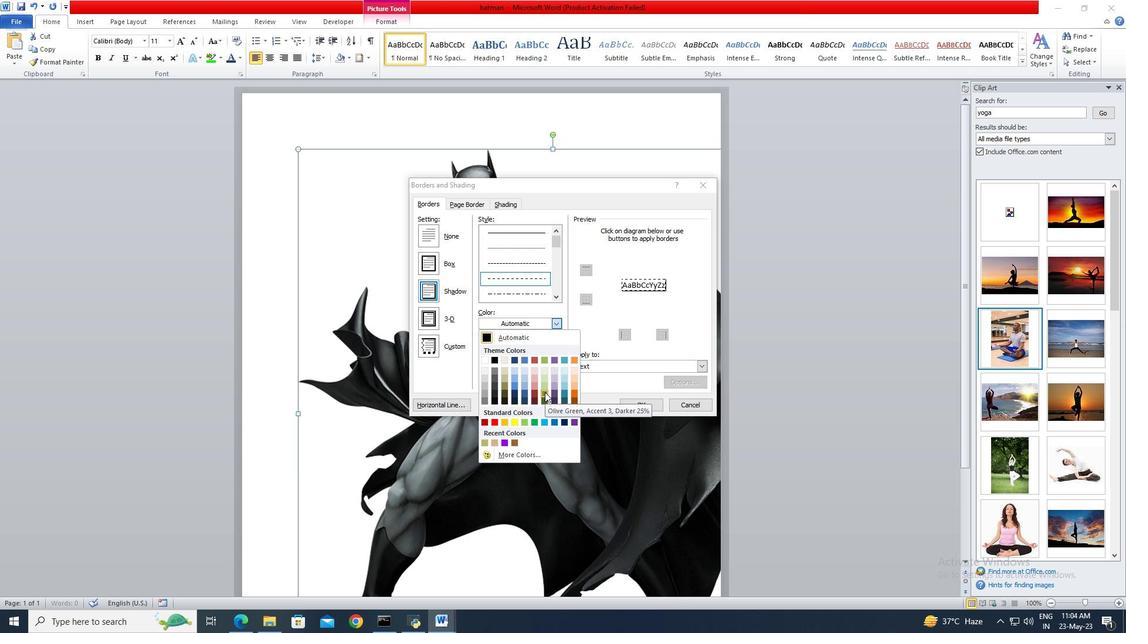 
Action: Mouse pressed left at (1058, 336)
Screenshot: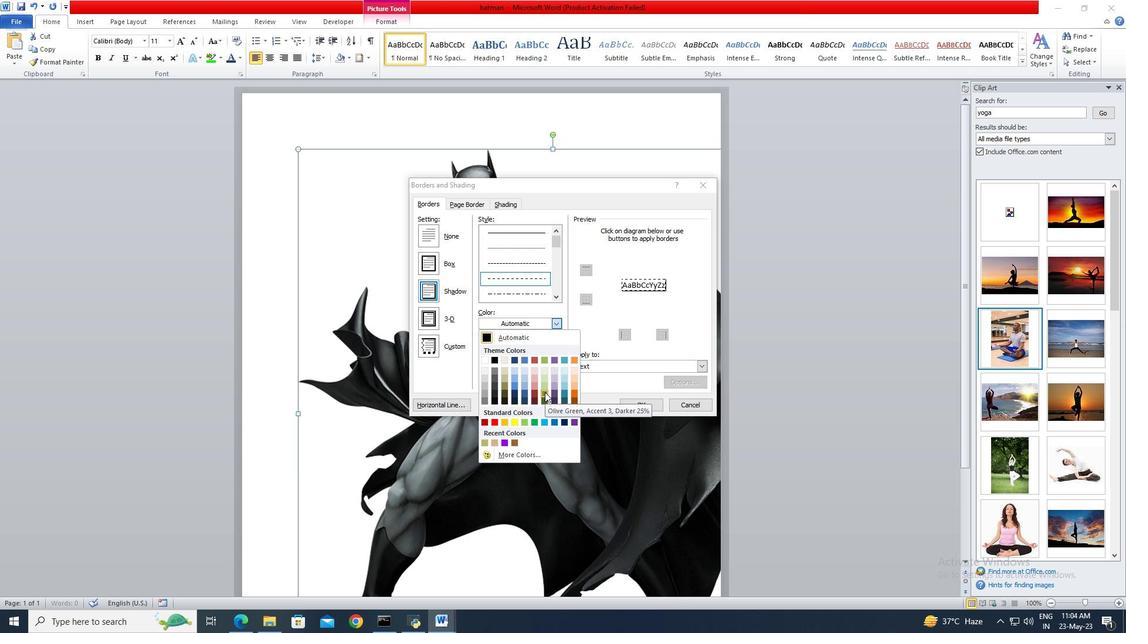 
Action: Mouse moved to (1028, 394)
Screenshot: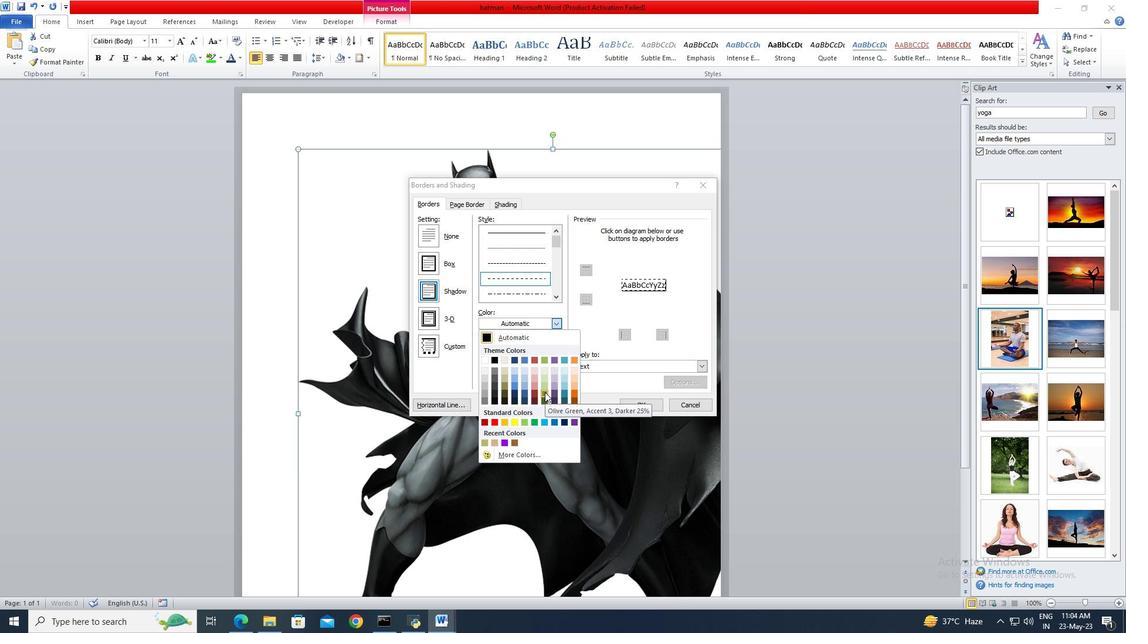 
Action: Mouse pressed left at (1028, 394)
Screenshot: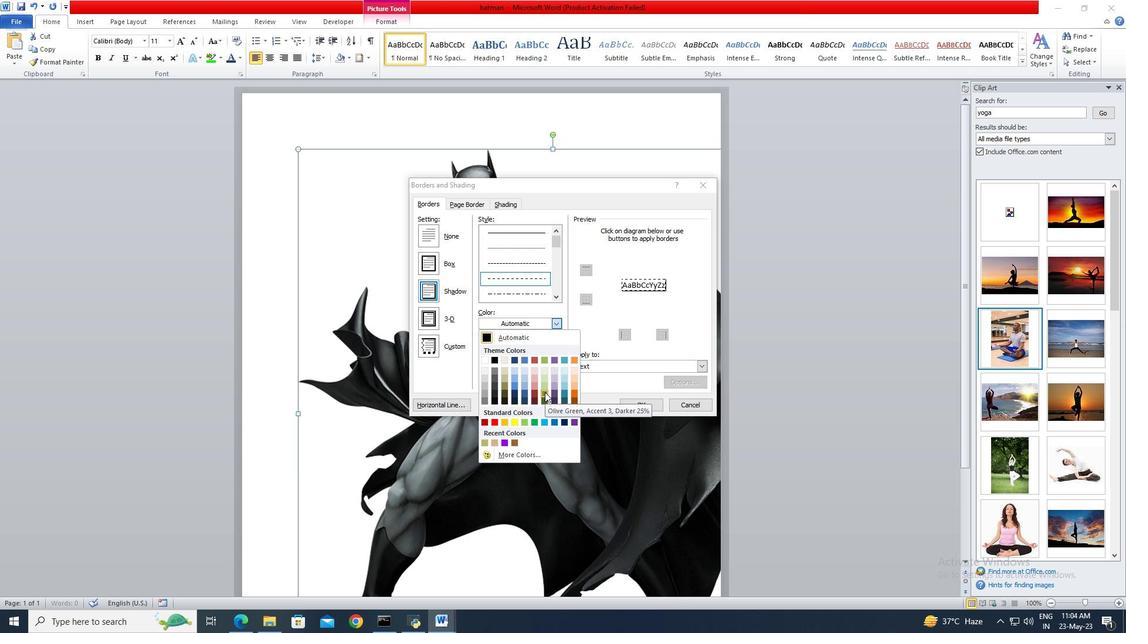 
Action: Mouse pressed left at (1028, 394)
Screenshot: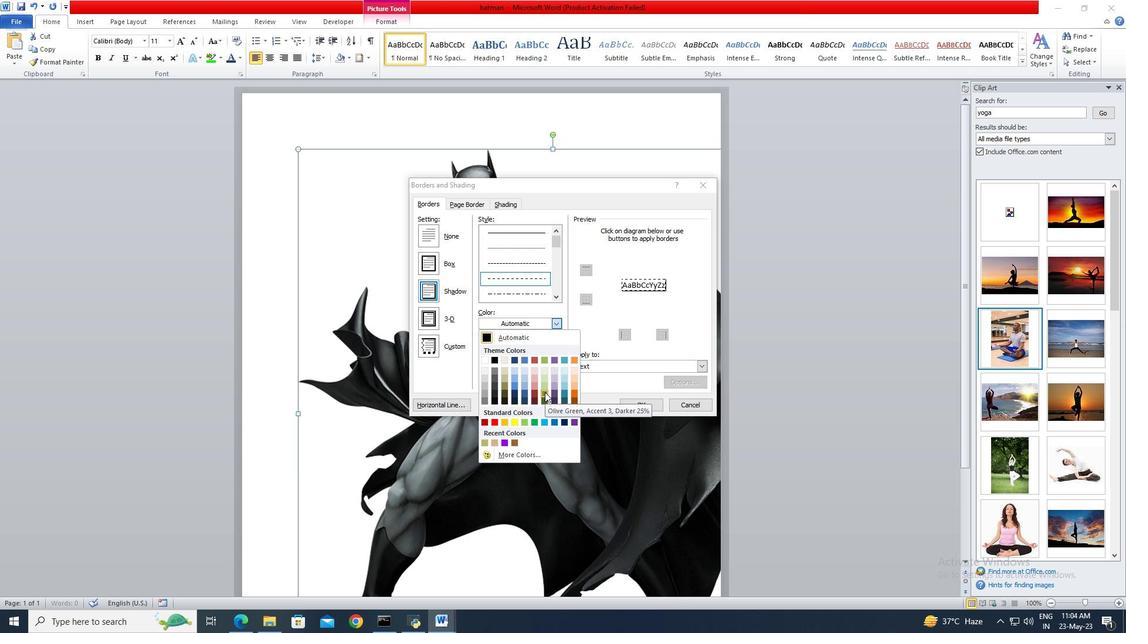 
Action: Mouse moved to (1060, 395)
Screenshot: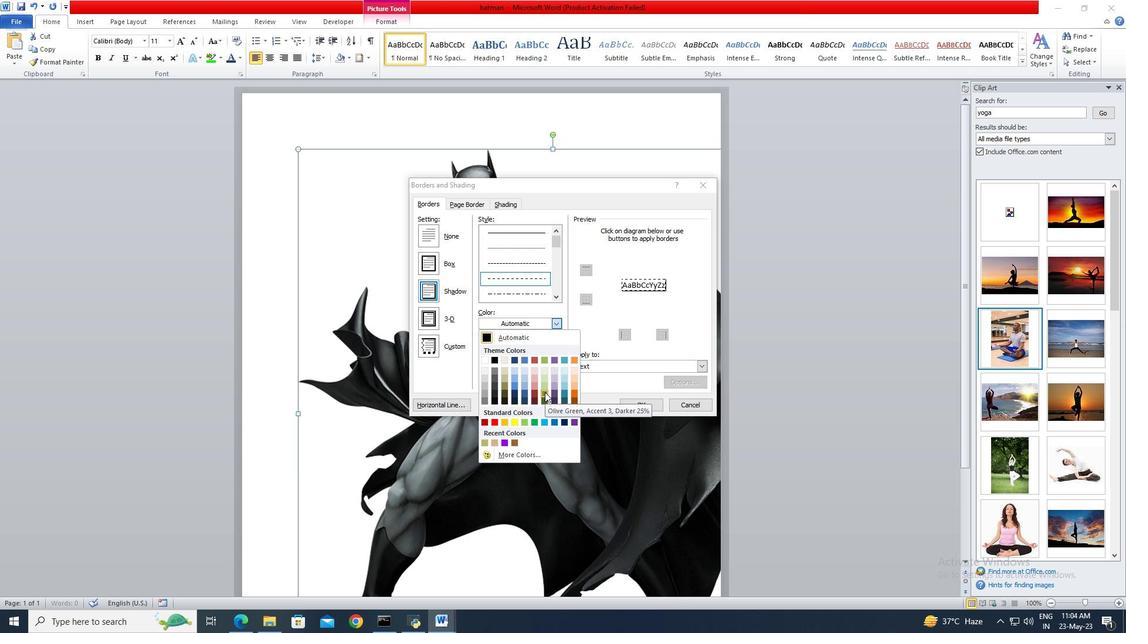 
Action: Mouse pressed left at (1060, 395)
Screenshot: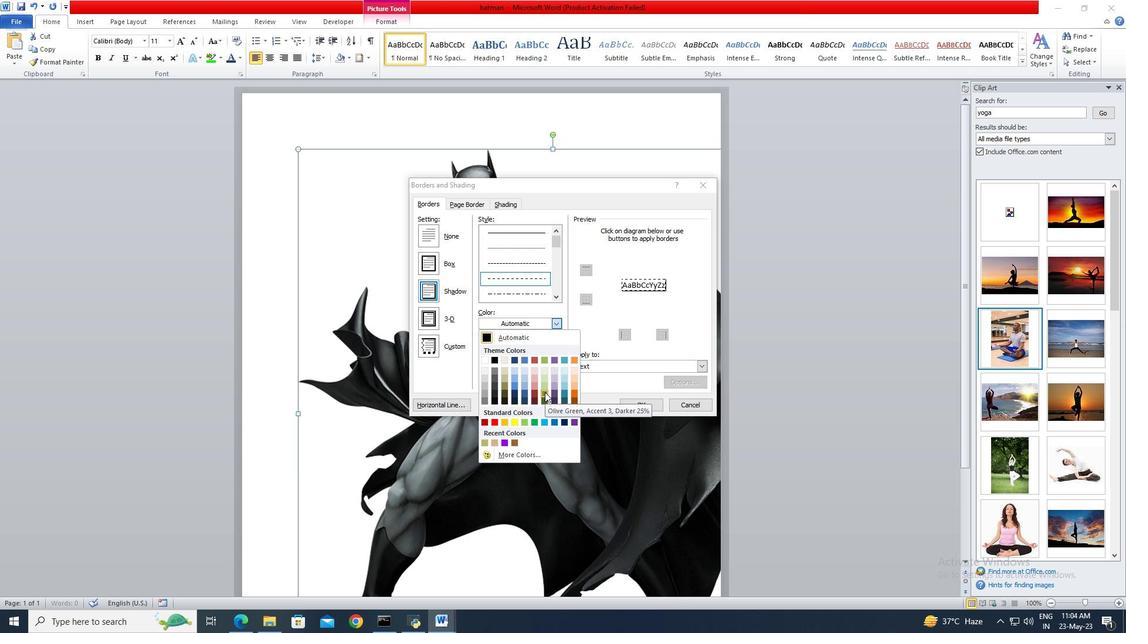 
Action: Mouse moved to (1061, 395)
Screenshot: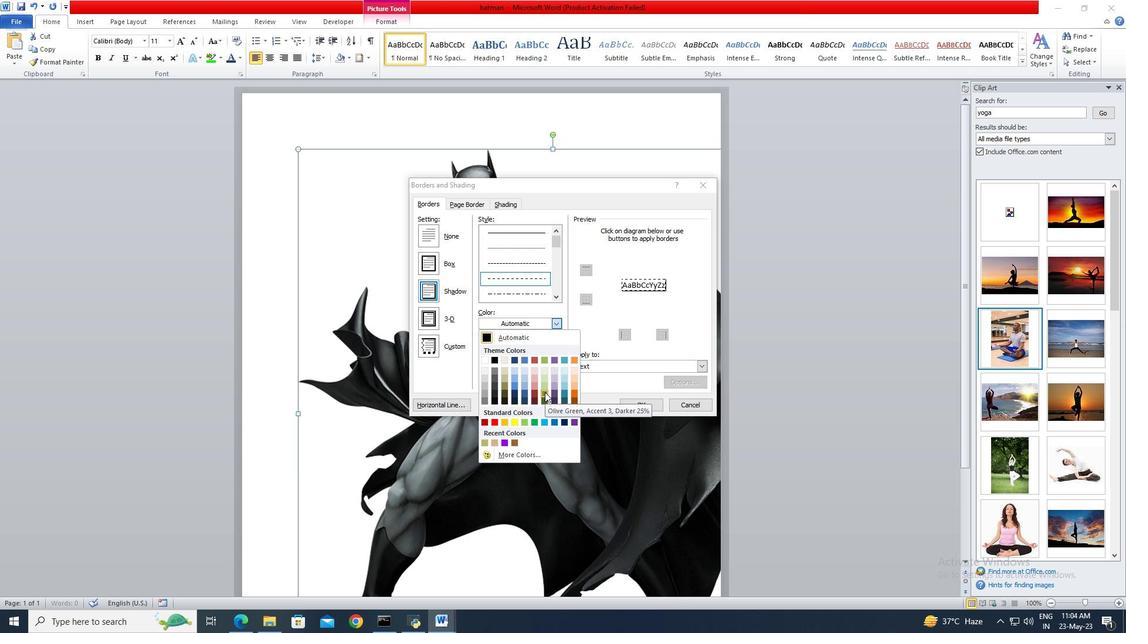 
Action: Mouse pressed left at (1061, 395)
Screenshot: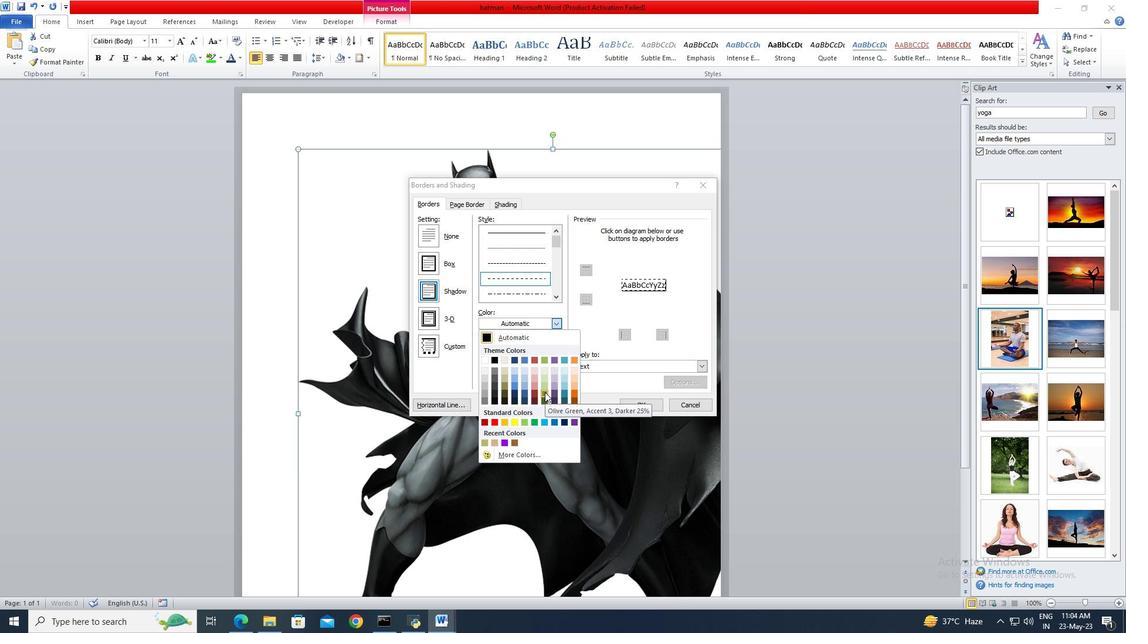 
Action: Mouse moved to (1073, 448)
Screenshot: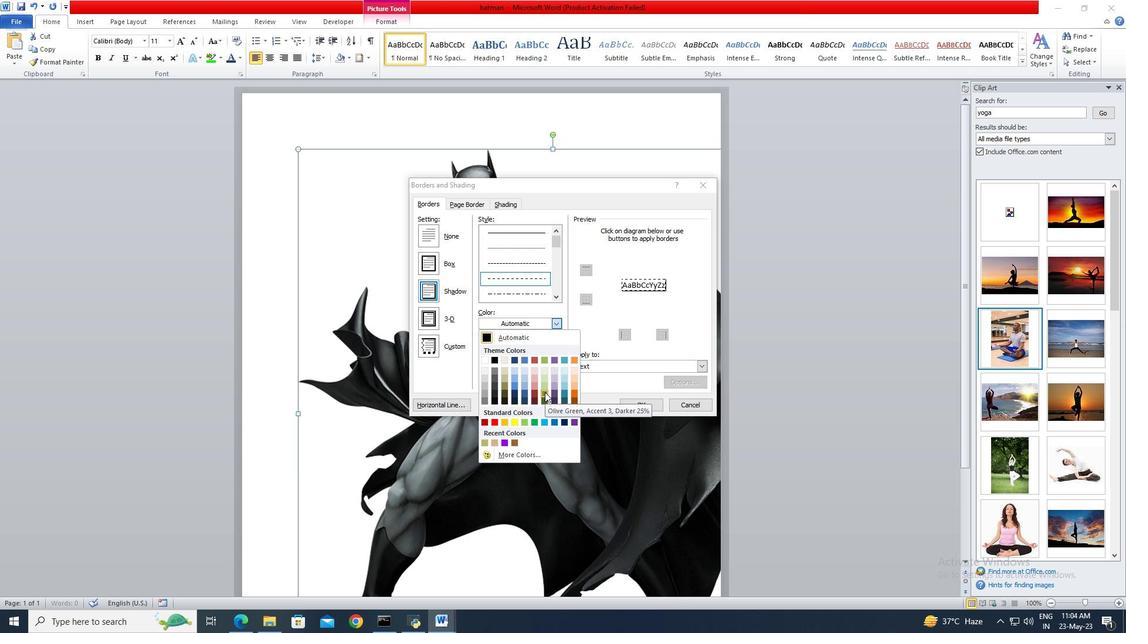 
Action: Mouse pressed left at (1073, 448)
Screenshot: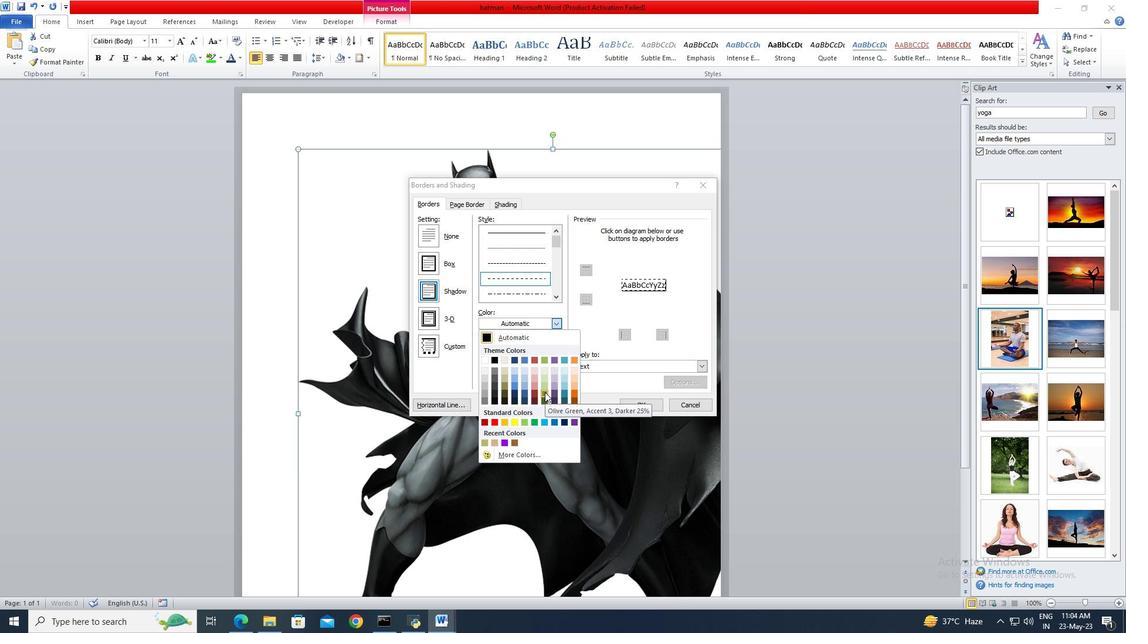 
Action: Mouse pressed left at (1073, 448)
Screenshot: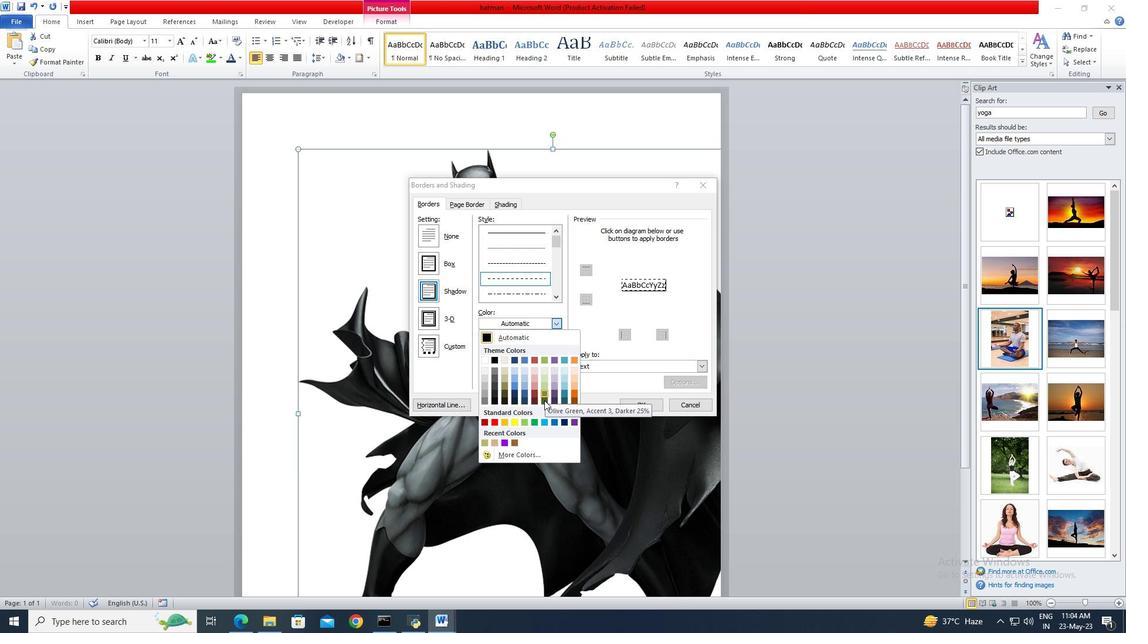 
Action: Mouse moved to (1018, 451)
Screenshot: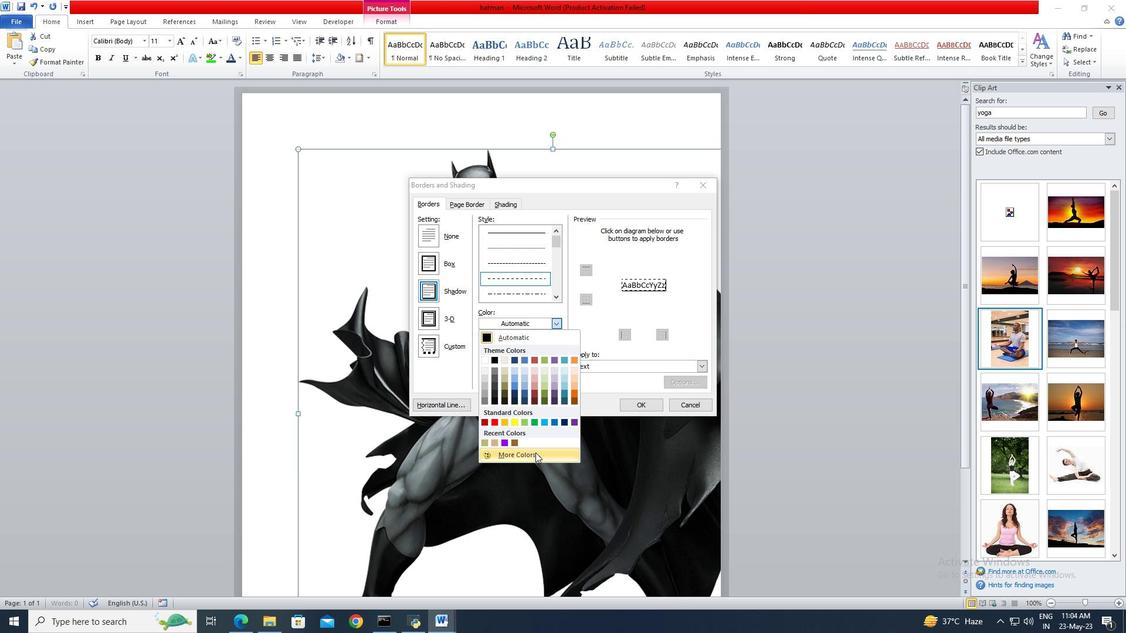 
Action: Mouse pressed left at (1018, 451)
Screenshot: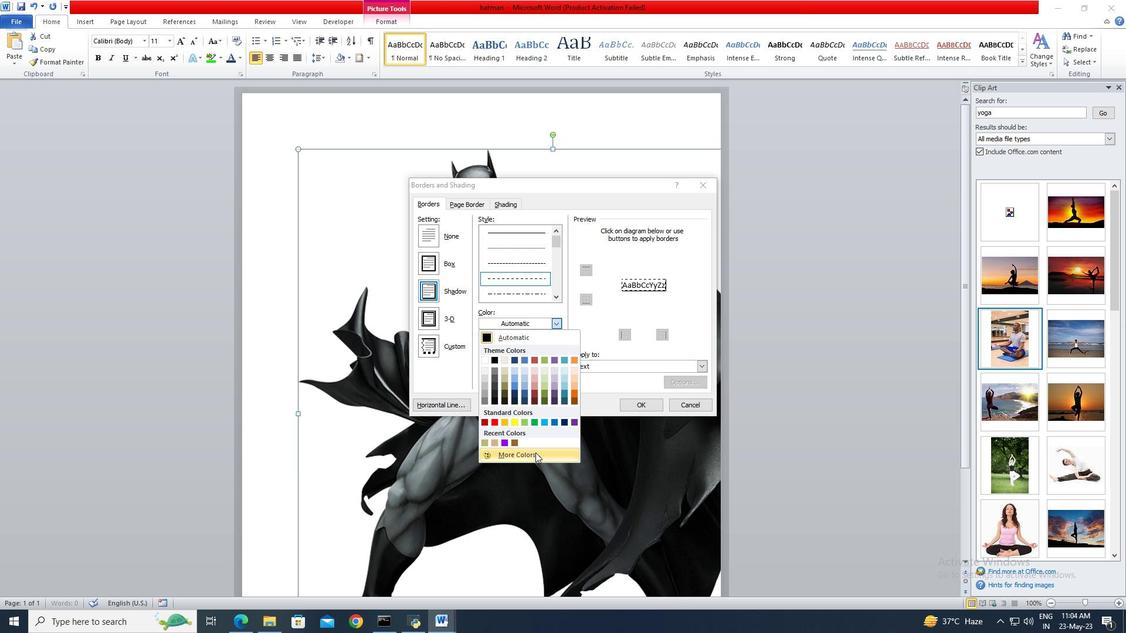 
Action: Mouse moved to (1019, 452)
Screenshot: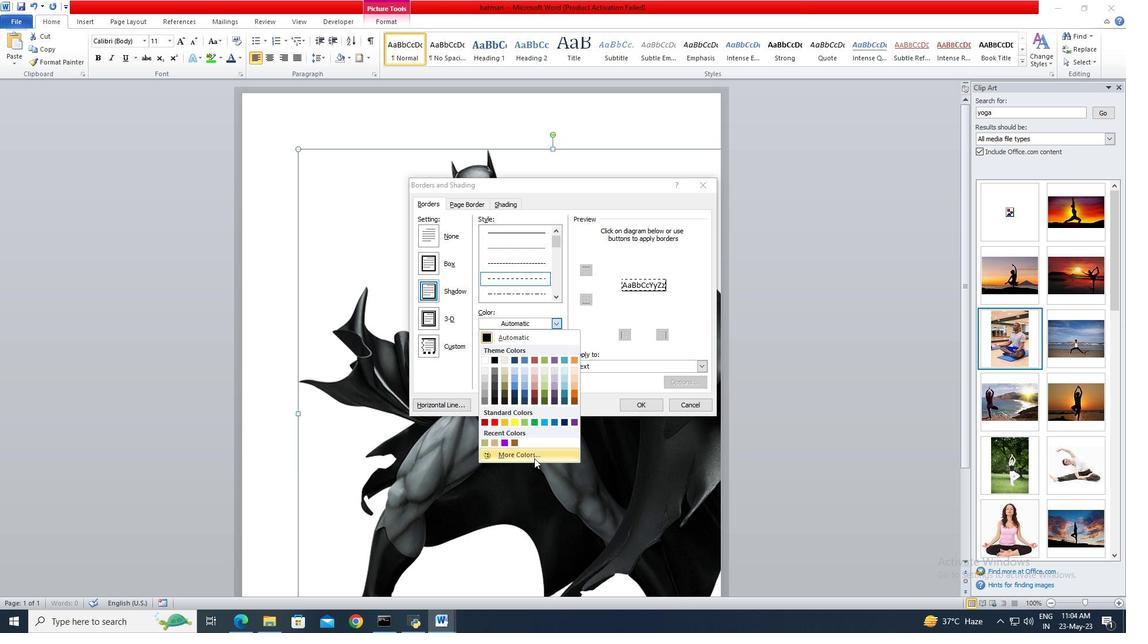 
Action: Mouse pressed left at (1019, 452)
Screenshot: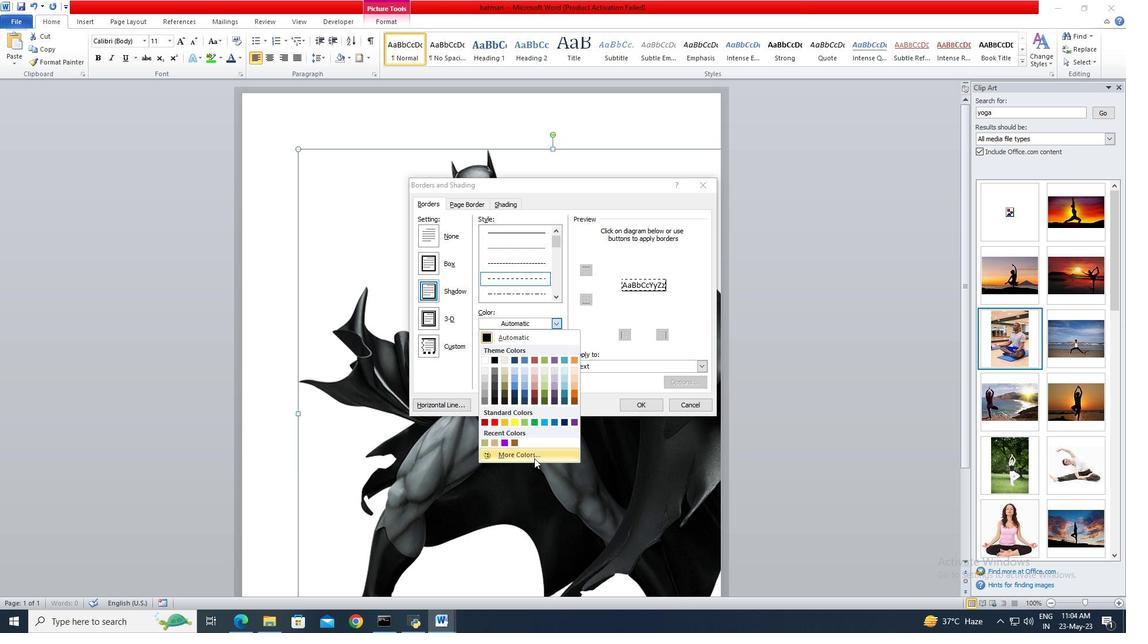 
Action: Mouse moved to (549, 342)
Screenshot: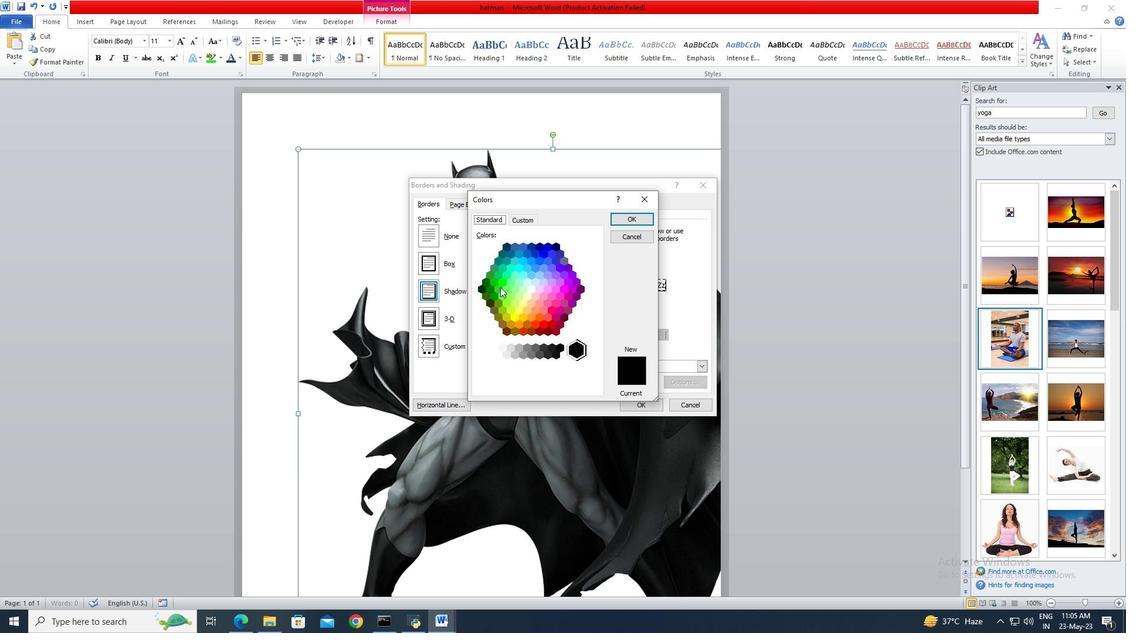 
Action: Mouse pressed left at (549, 342)
Screenshot: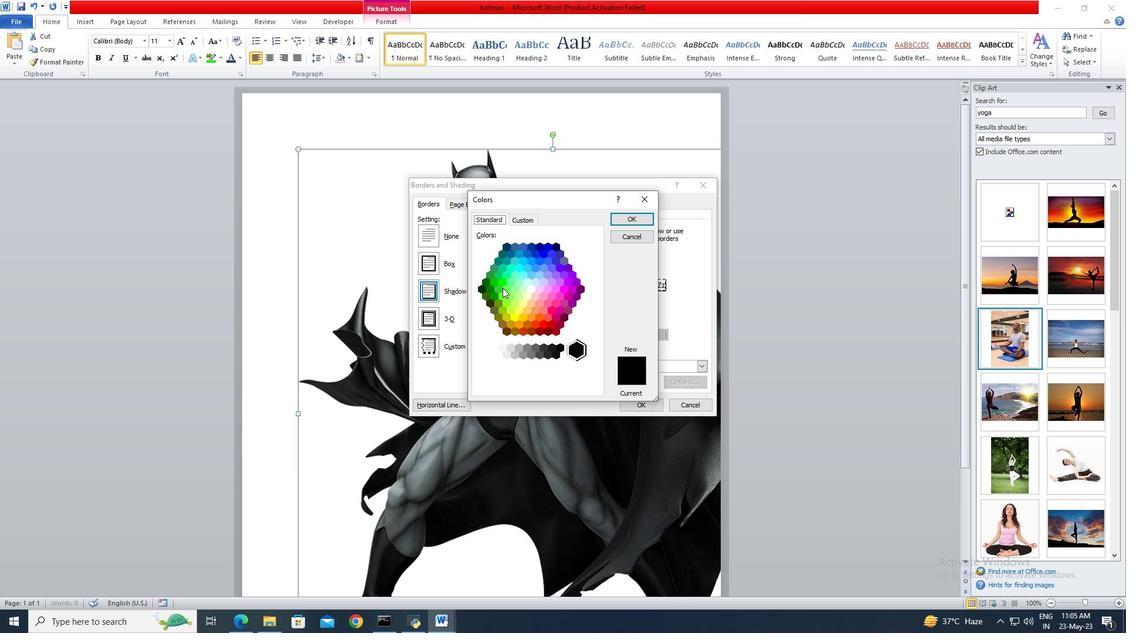 
Action: Mouse moved to (410, 189)
Screenshot: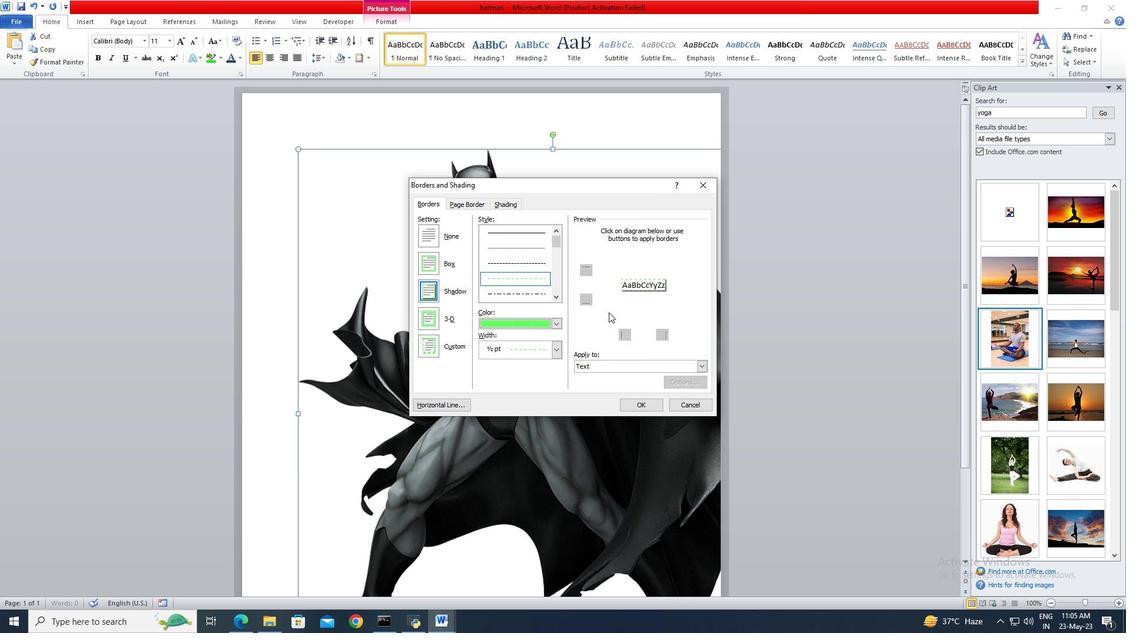 
Action: Mouse pressed left at (410, 189)
Screenshot: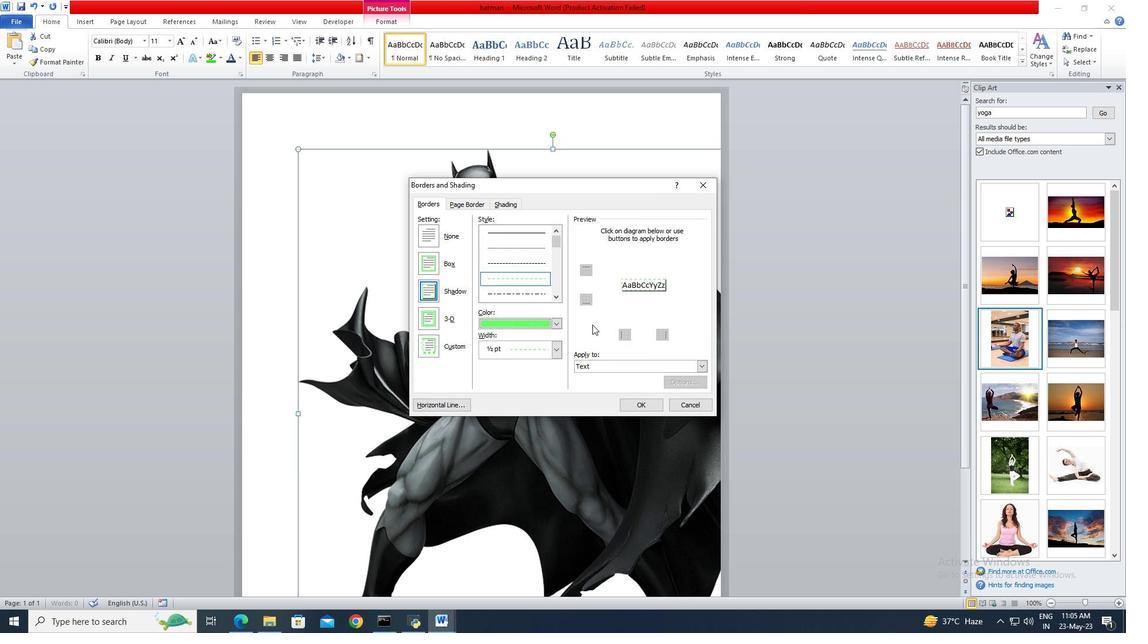 
Action: Mouse moved to (1098, 41)
Screenshot: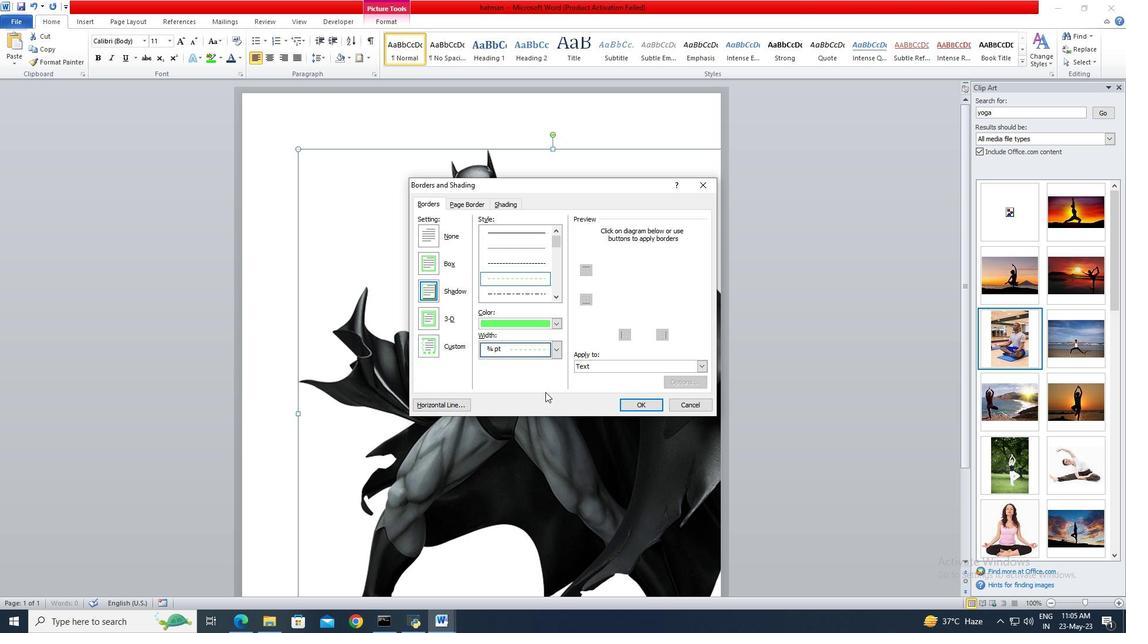 
Action: Mouse pressed left at (1098, 41)
Screenshot: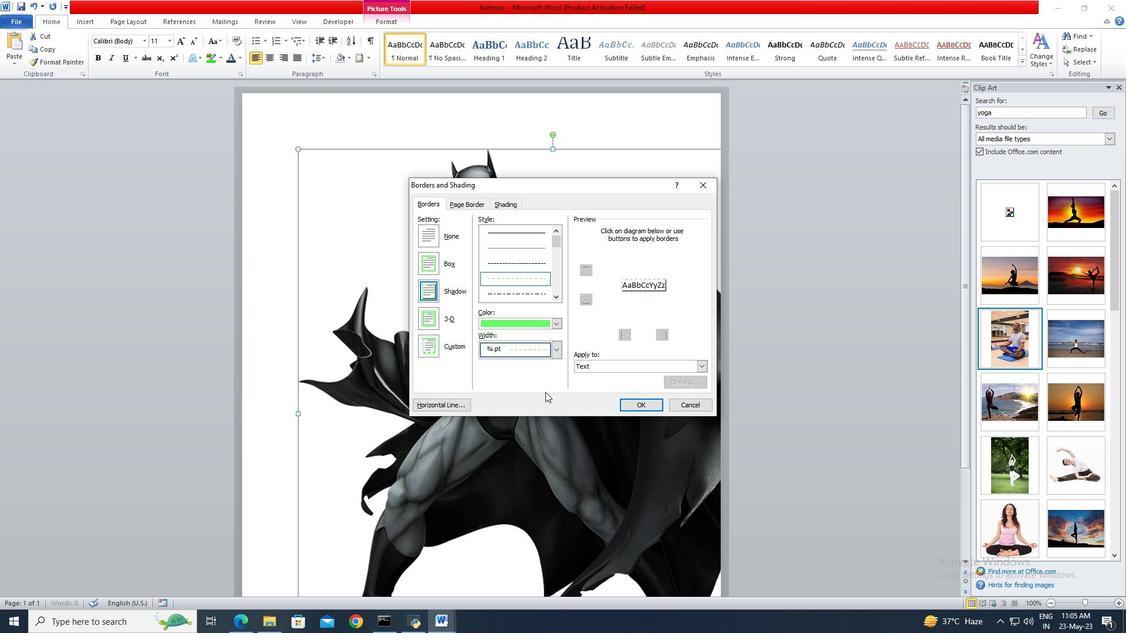 
Action: Key pressed 9.4<Key.enter>
Screenshot: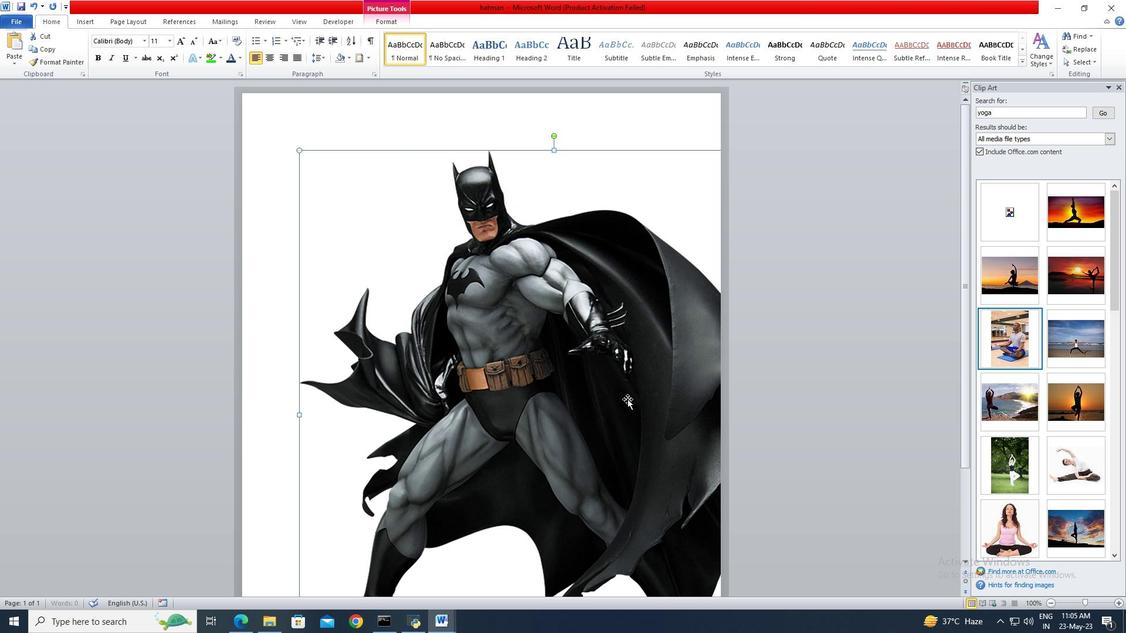 
Action: Mouse moved to (312, 151)
Screenshot: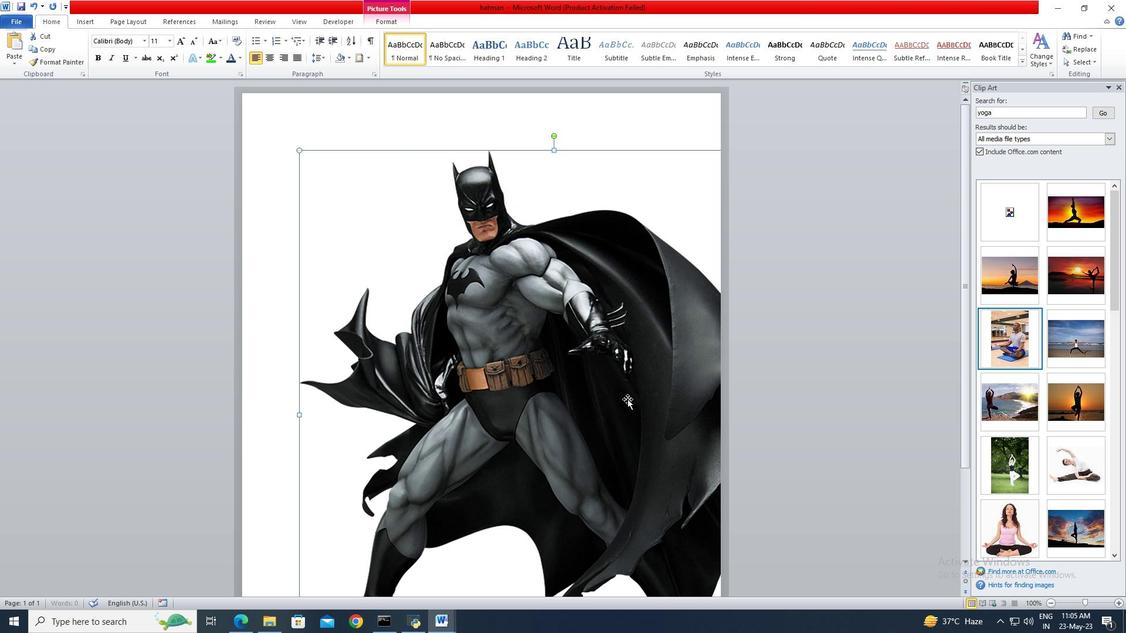 
Action: Mouse pressed left at (312, 151)
Screenshot: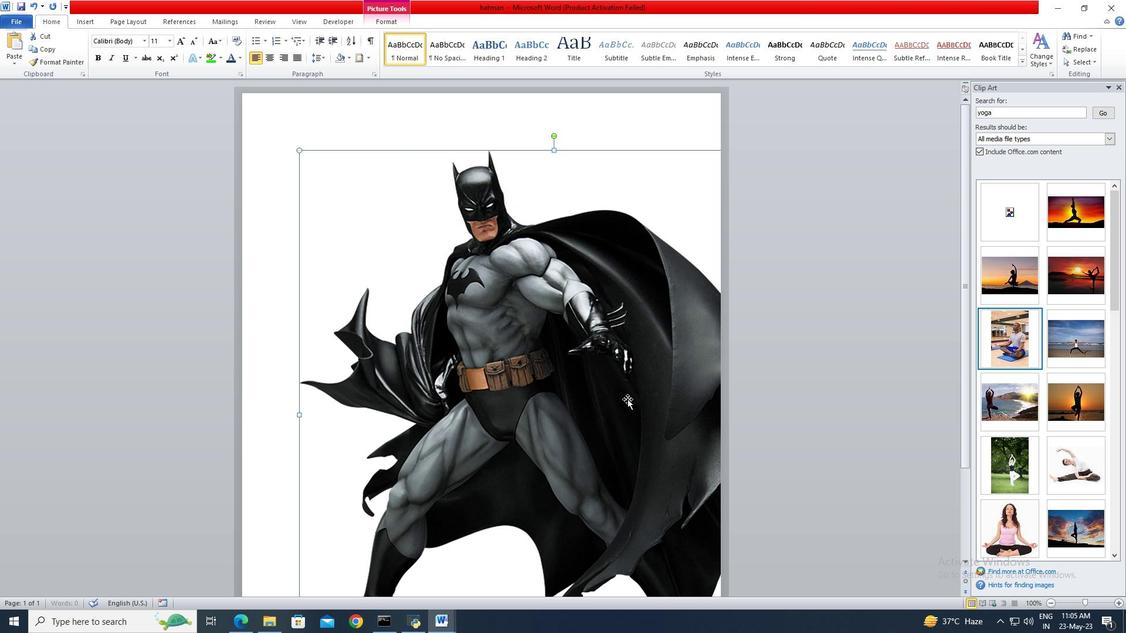 
Action: Mouse moved to (381, 187)
Screenshot: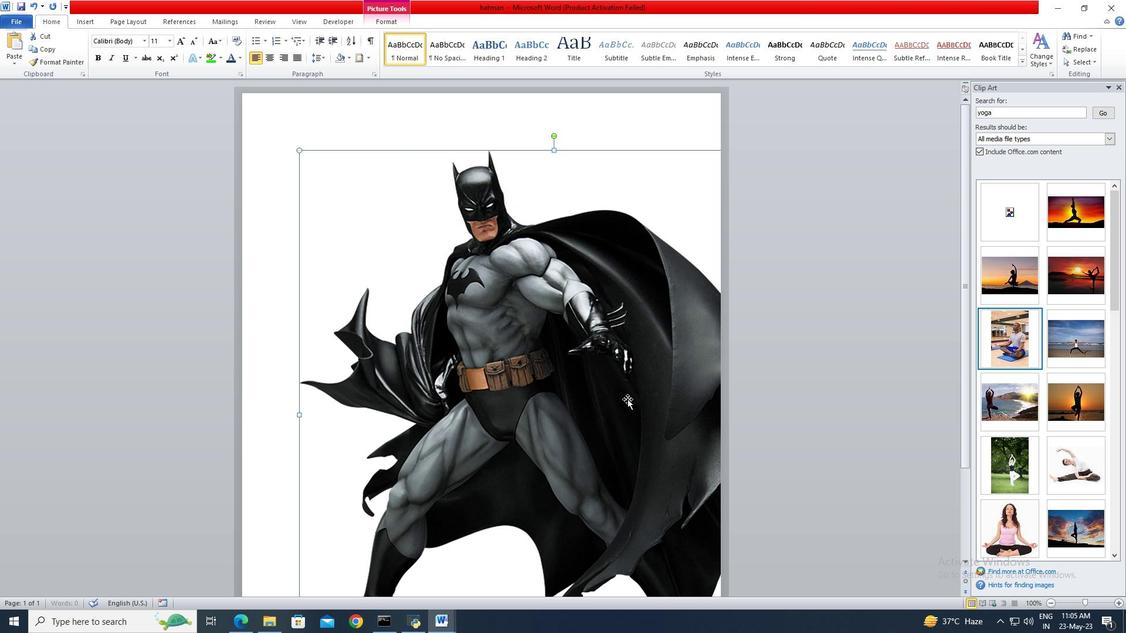 
Action: Key pressed <Key.backspace><Key.shift>B
Screenshot: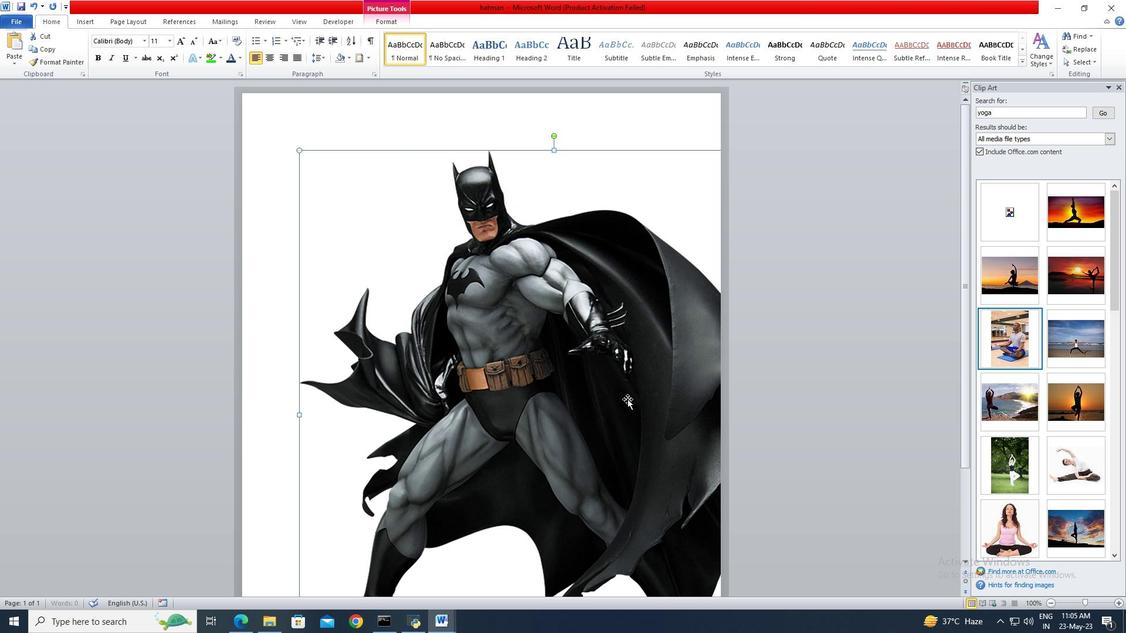 
Action: Mouse moved to (431, 256)
Screenshot: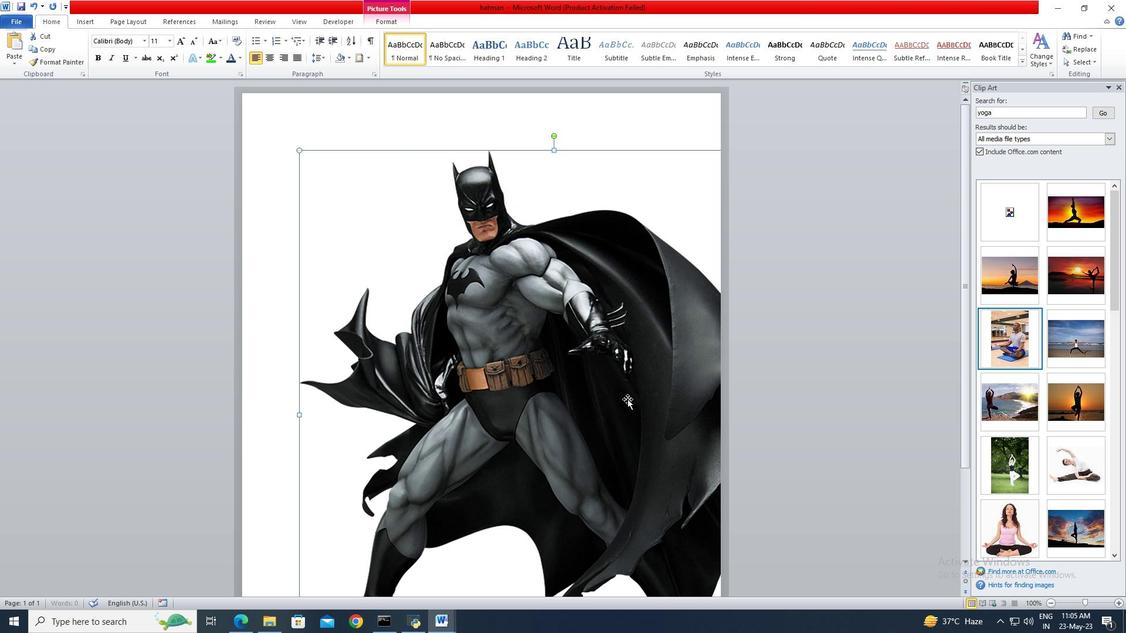 
Action: Mouse pressed left at (431, 256)
Screenshot: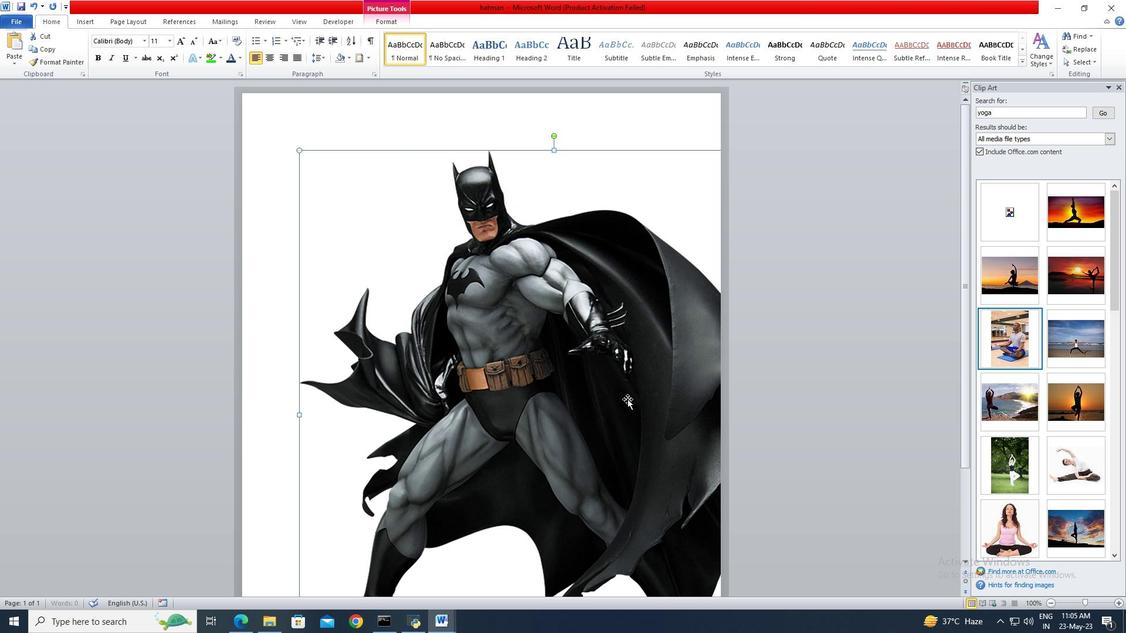 
Action: Mouse moved to (538, 442)
Screenshot: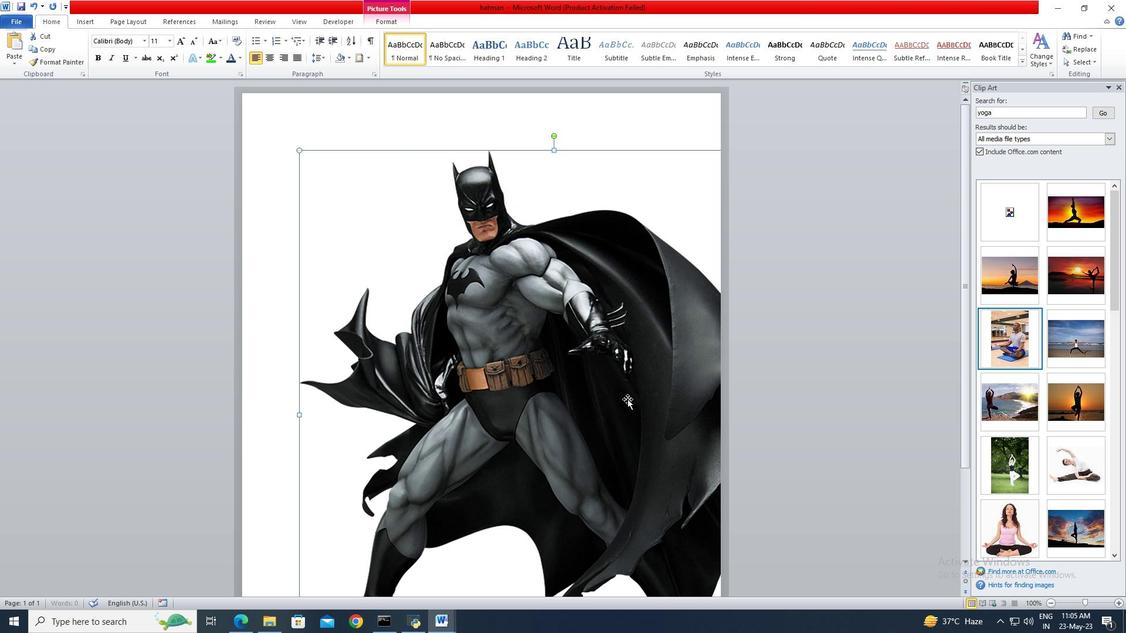 
Action: Mouse pressed left at (538, 442)
Screenshot: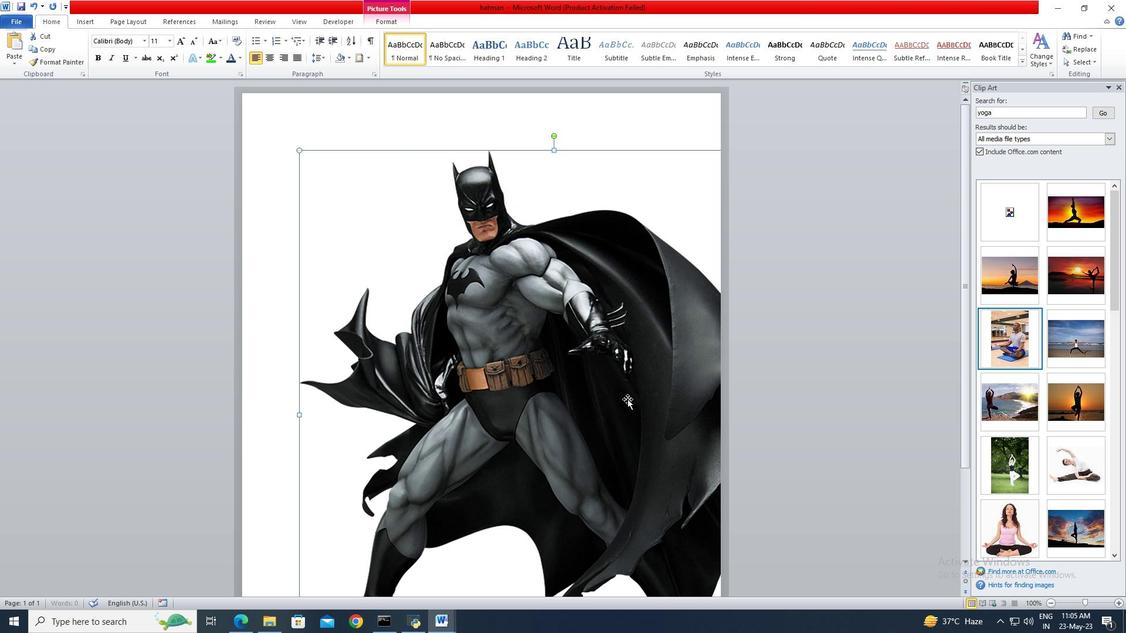 
Action: Mouse moved to (89, 23)
Screenshot: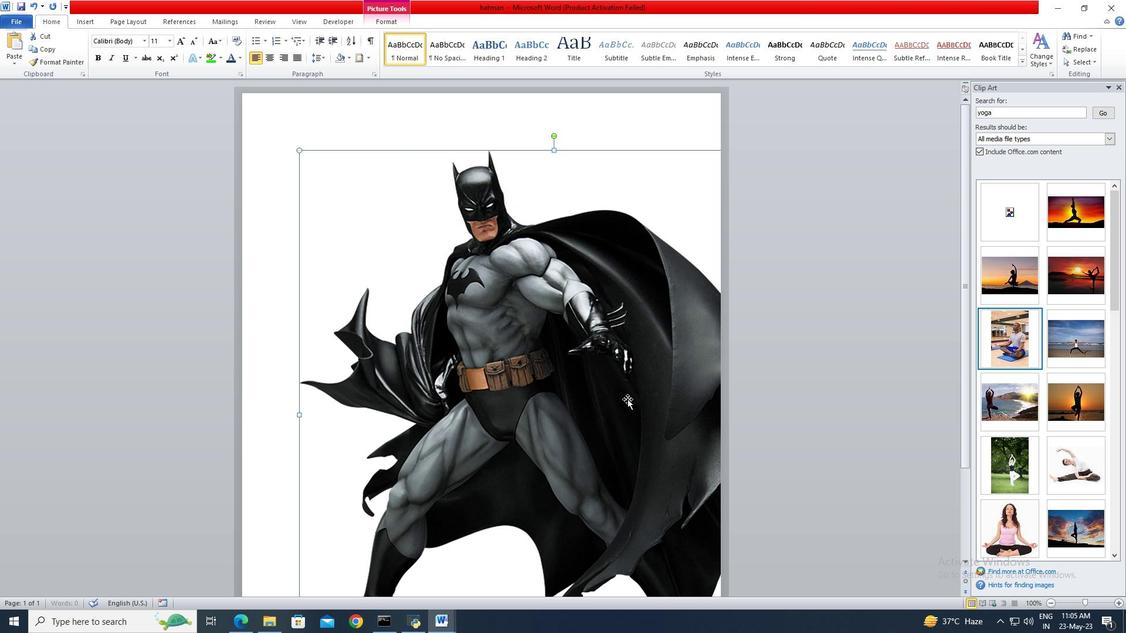 
Action: Mouse pressed left at (89, 23)
Screenshot: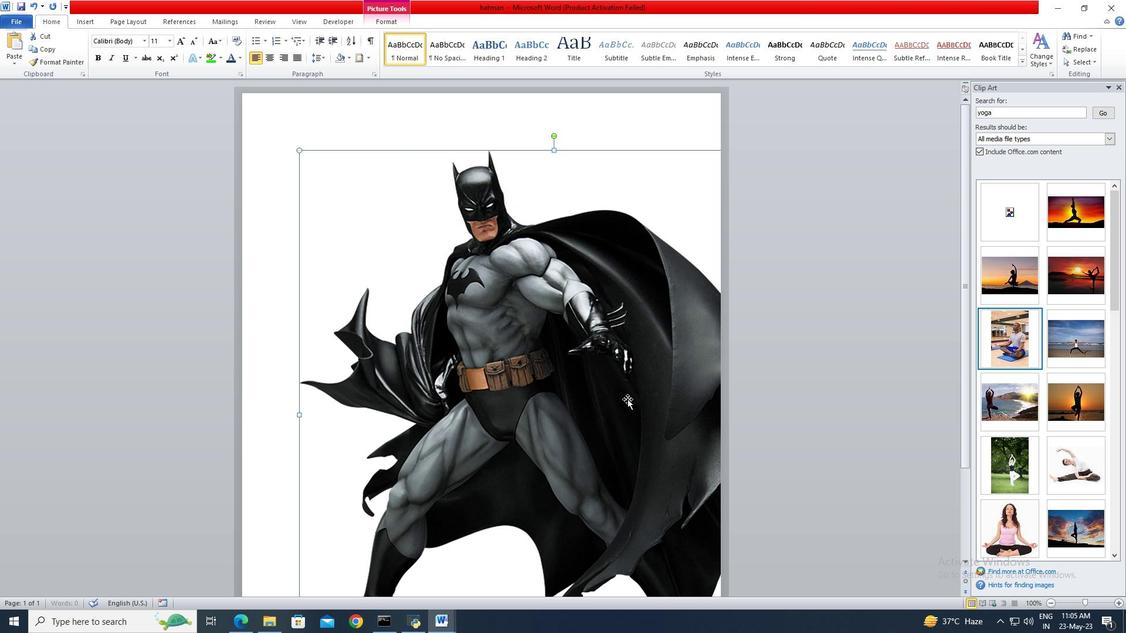 
Action: Mouse moved to (130, 20)
Screenshot: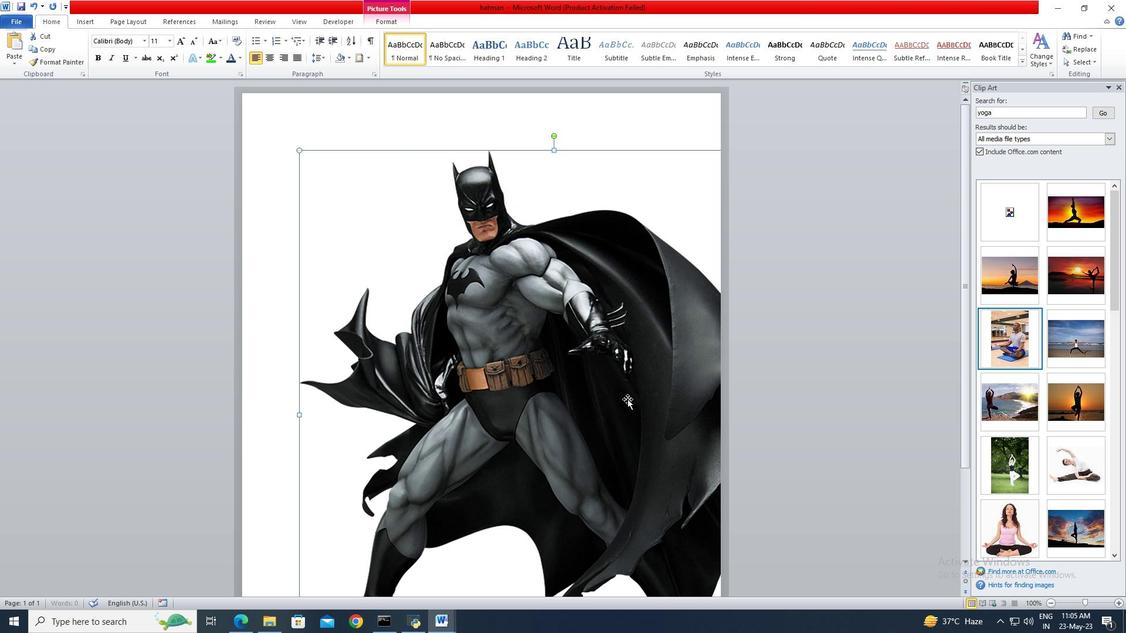
Action: Mouse pressed left at (130, 20)
Screenshot: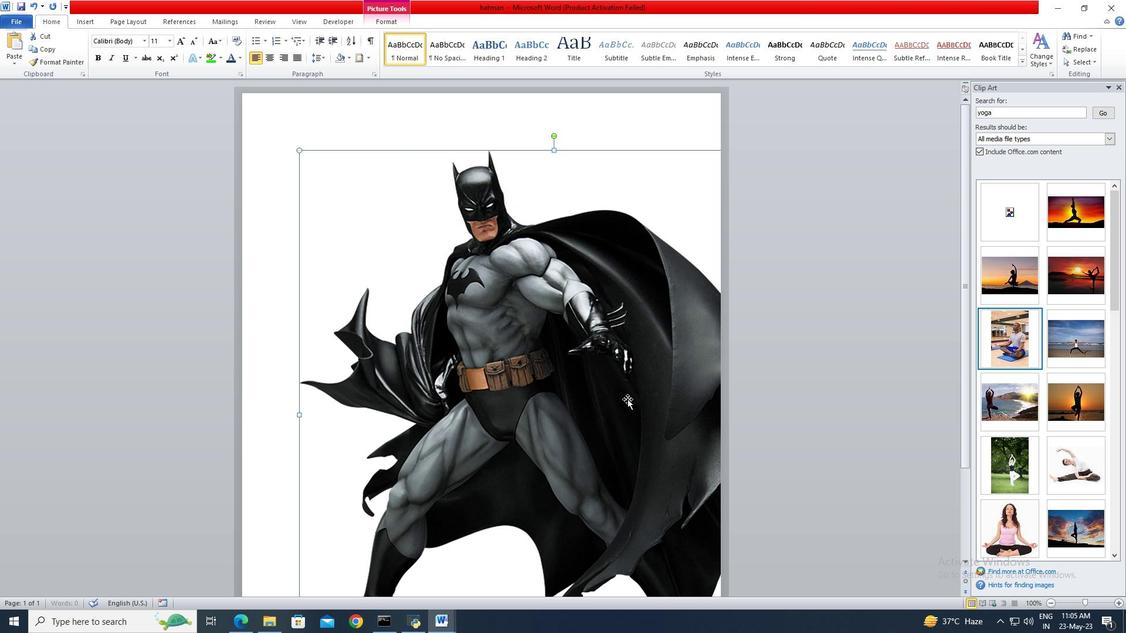 
Action: Mouse moved to (337, 57)
Screenshot: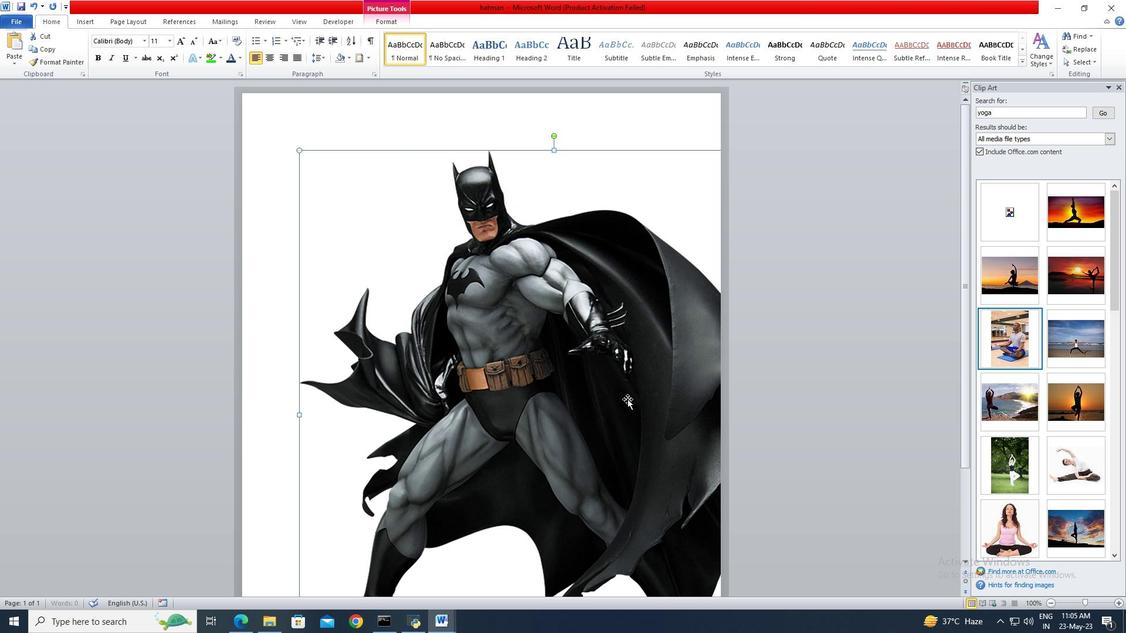 
Action: Mouse pressed left at (337, 57)
Screenshot: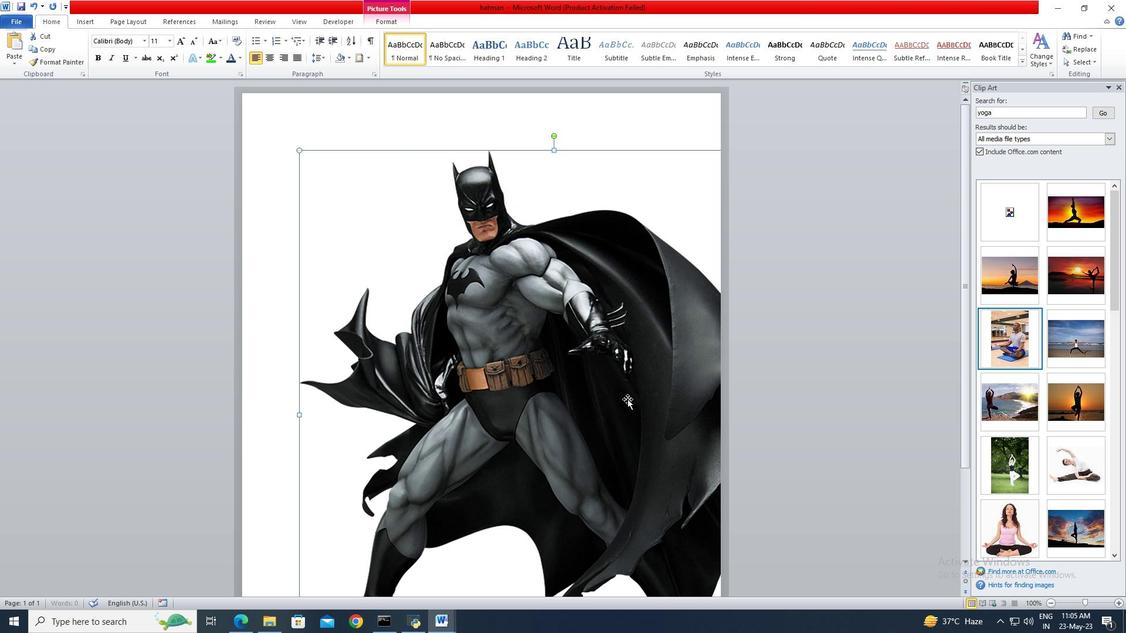 
Action: Mouse moved to (519, 259)
Screenshot: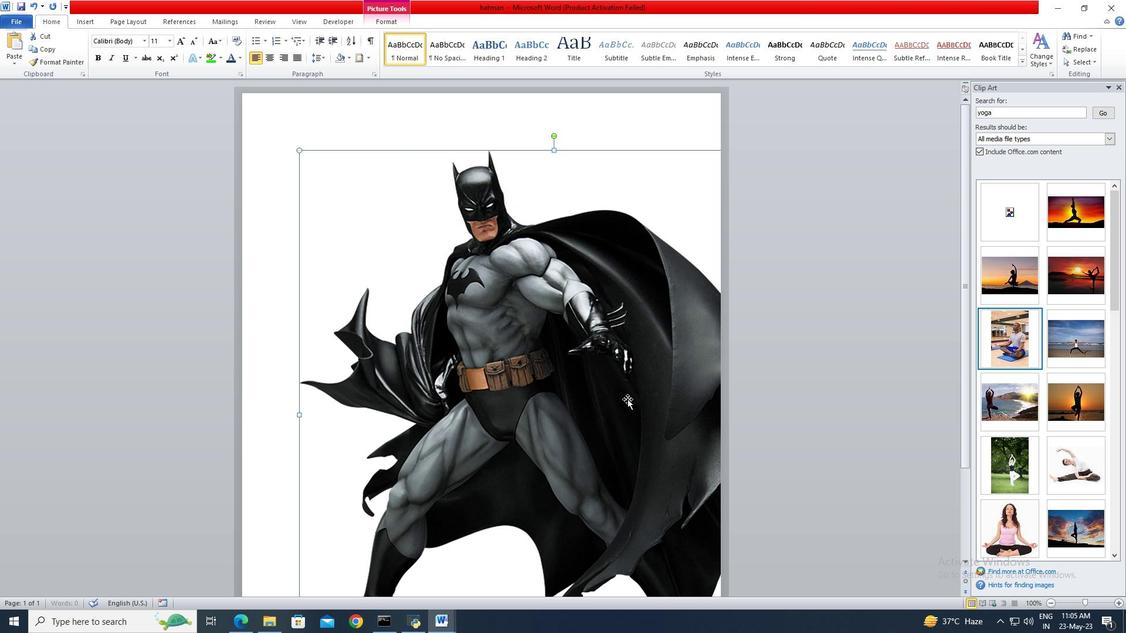 
Action: Mouse pressed left at (519, 259)
Screenshot: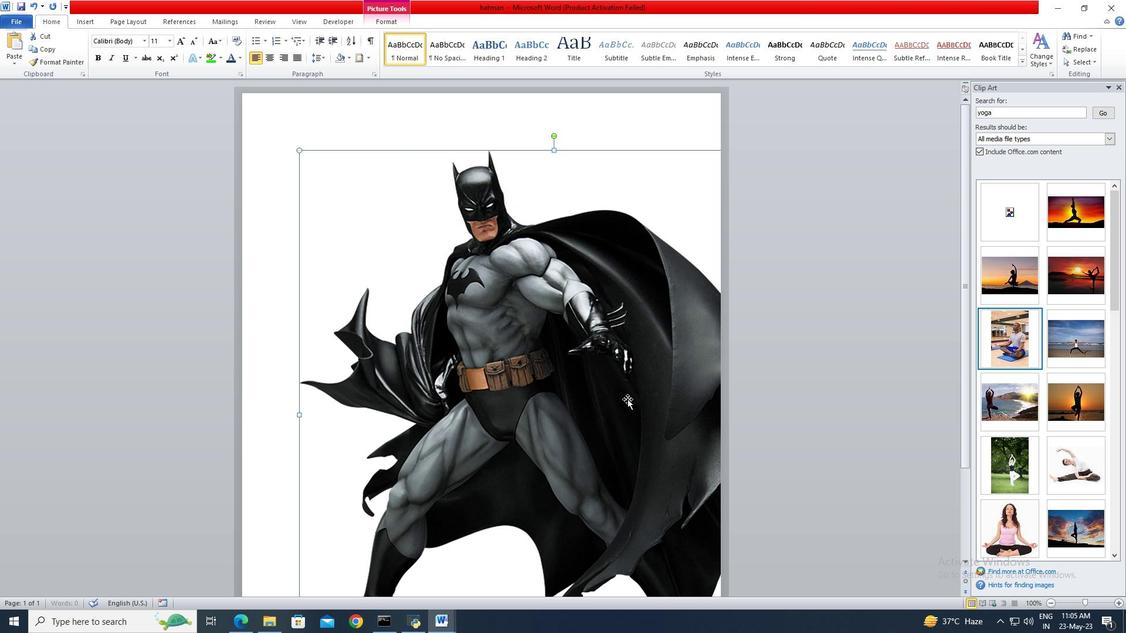 
Action: Mouse moved to (525, 354)
Screenshot: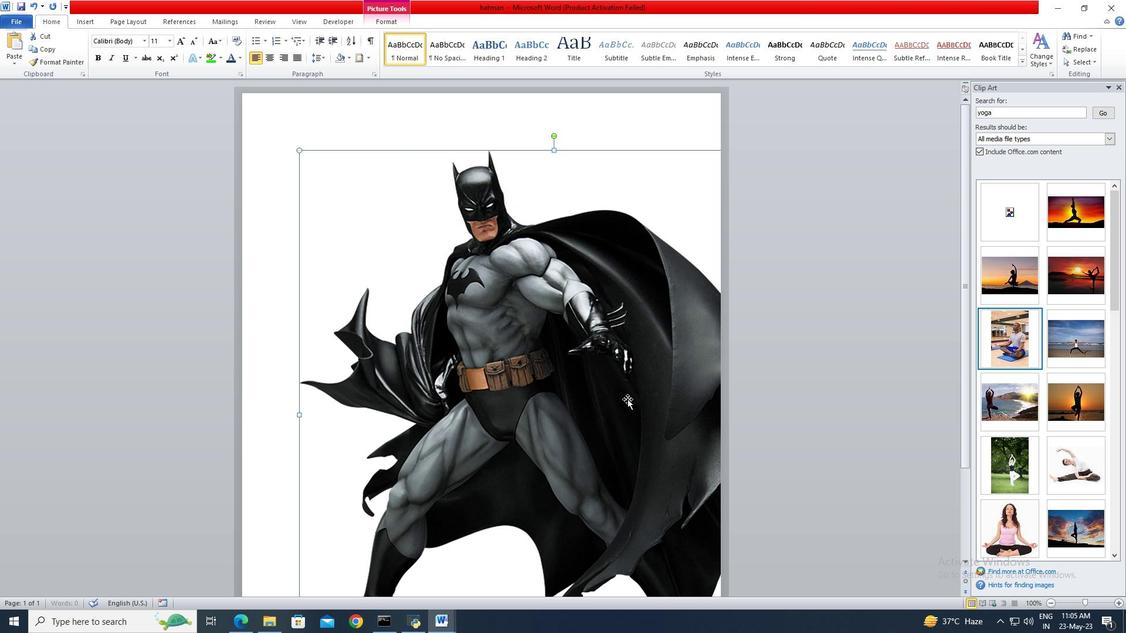 
Action: Mouse pressed left at (525, 354)
Screenshot: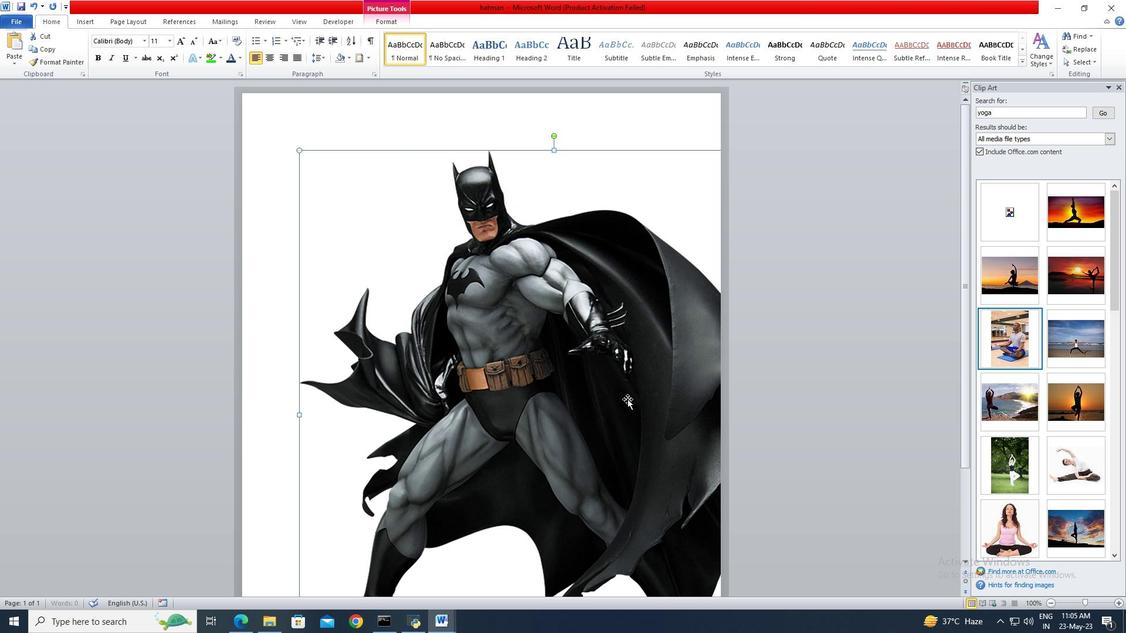 
Action: Mouse moved to (498, 457)
Screenshot: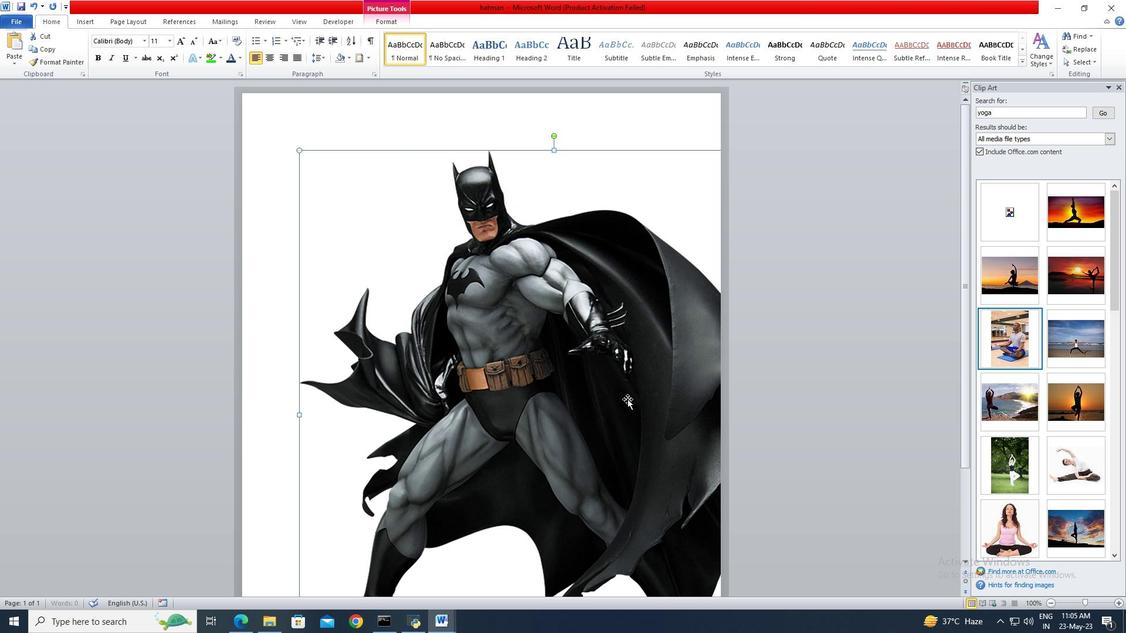 
Action: Mouse pressed left at (498, 457)
Screenshot: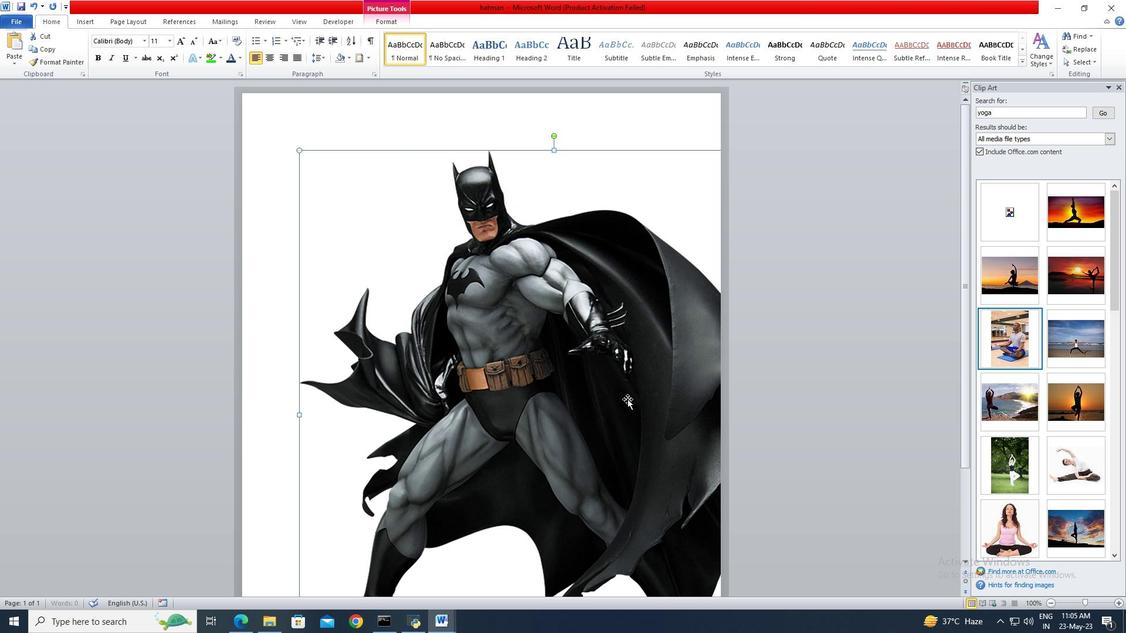 
Action: Mouse moved to (498, 203)
Screenshot: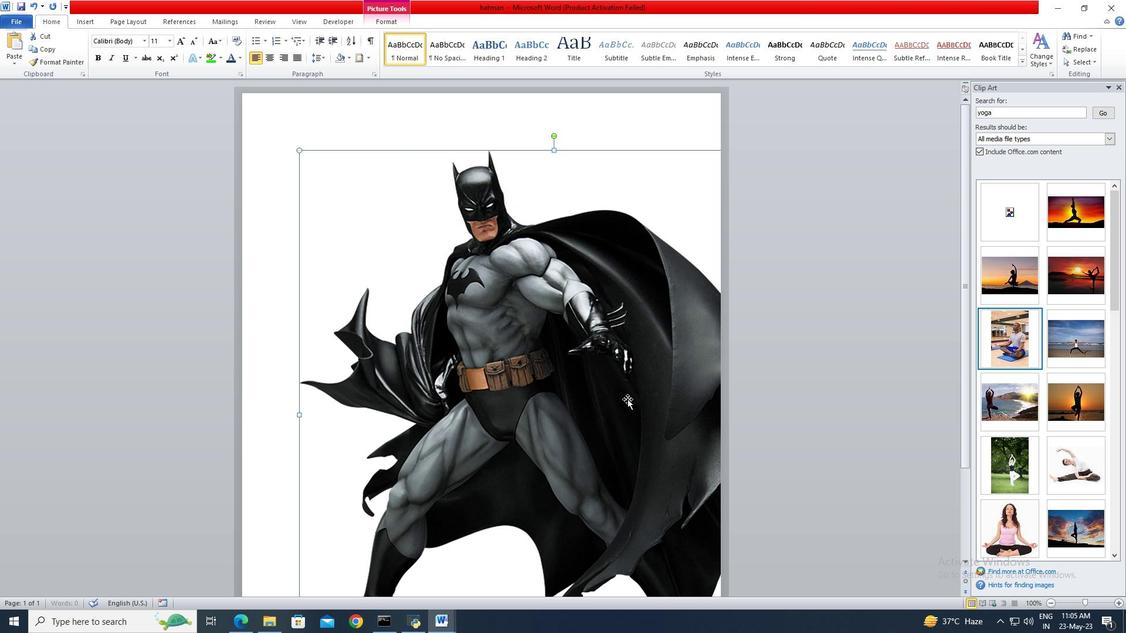 
Action: Mouse pressed left at (498, 203)
Screenshot: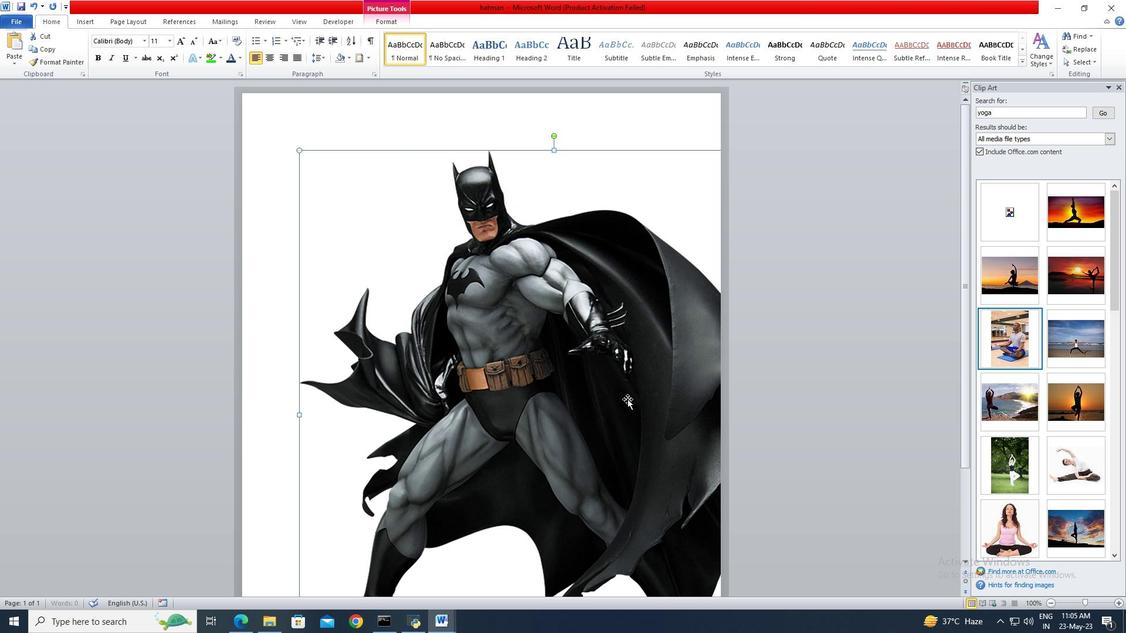 
Action: Mouse moved to (455, 233)
Screenshot: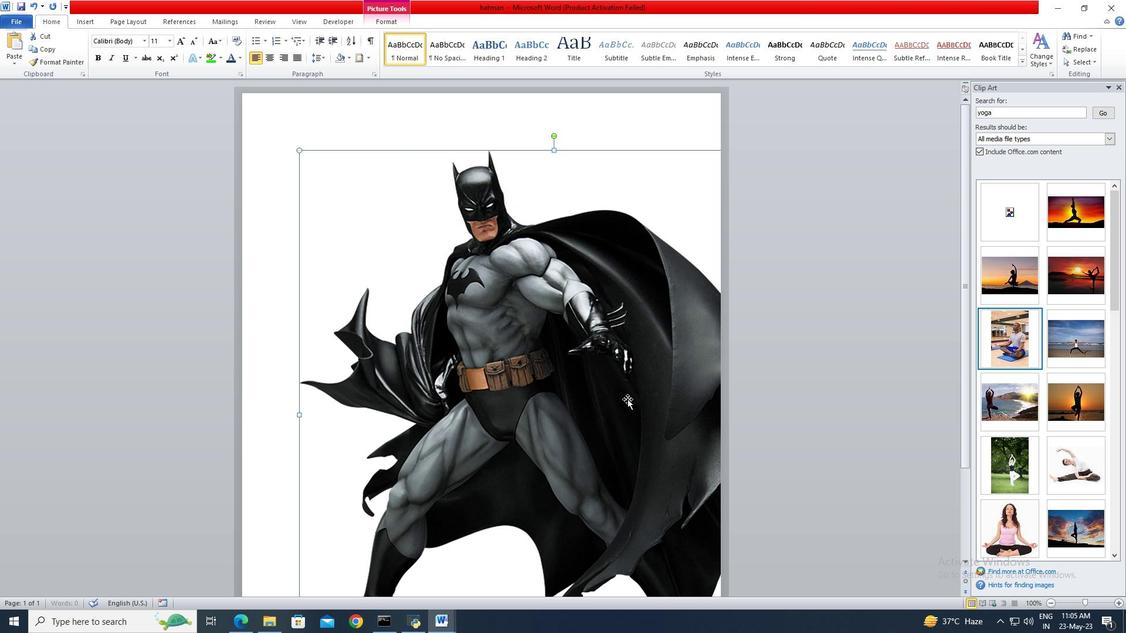 
Action: Mouse pressed left at (455, 233)
Screenshot: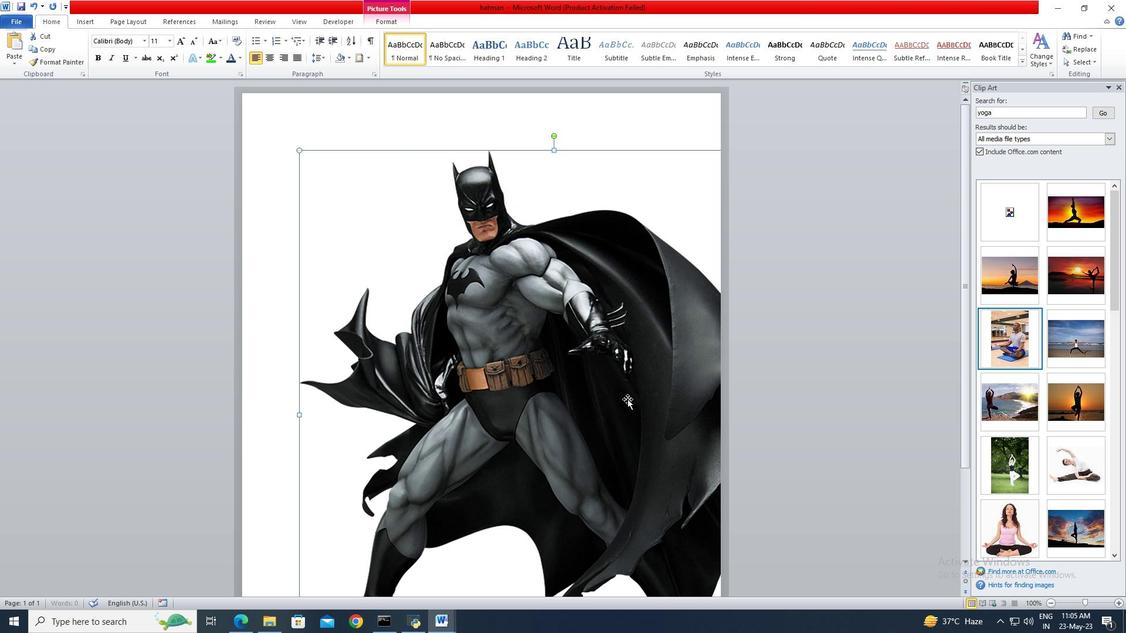 
Action: Mouse moved to (478, 317)
Screenshot: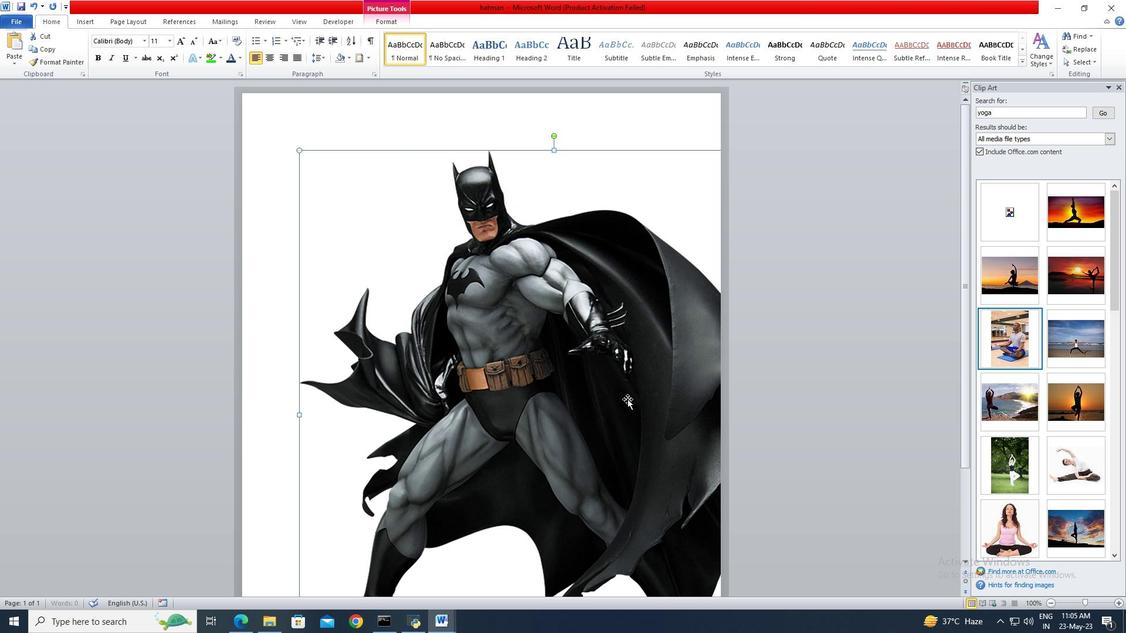 
Action: Mouse pressed left at (478, 317)
Screenshot: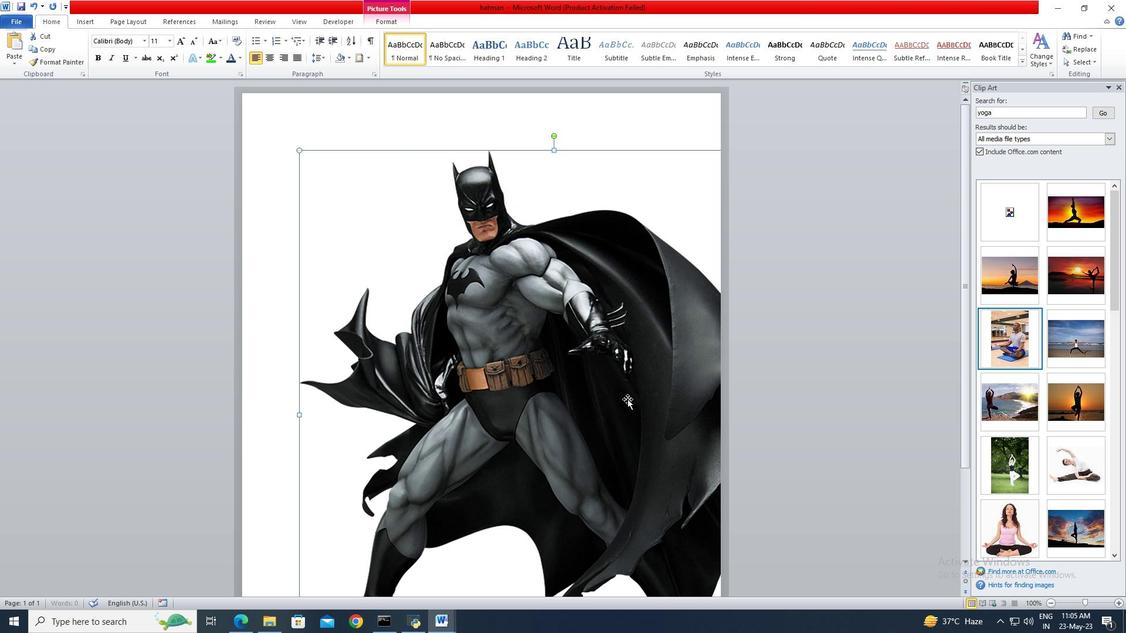 
Action: Mouse moved to (458, 204)
Screenshot: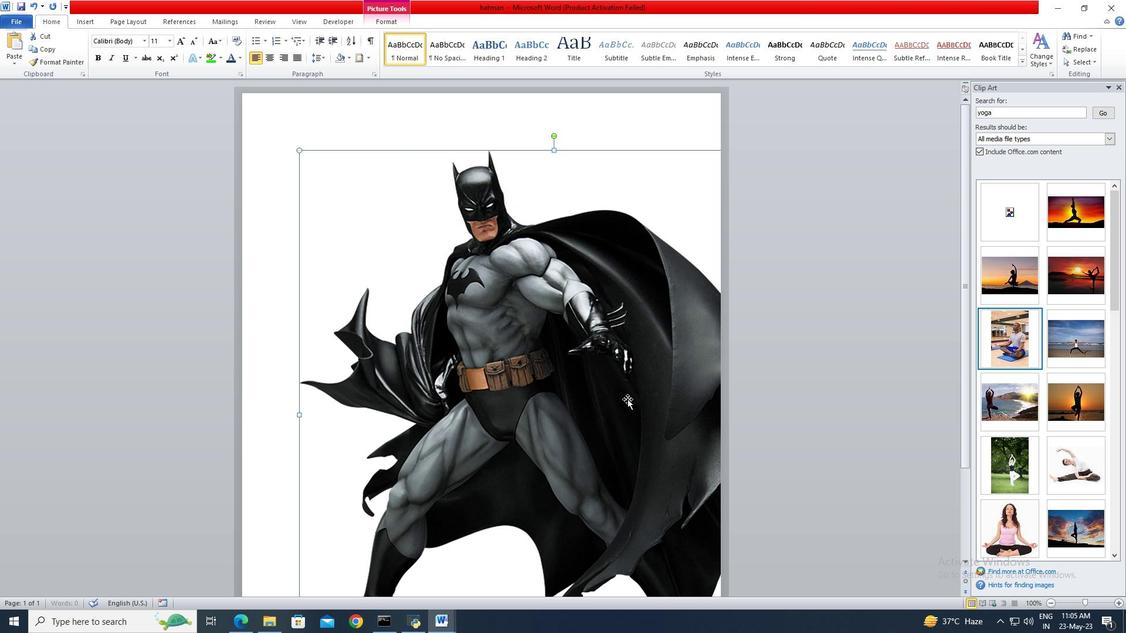 
Action: Mouse pressed left at (458, 204)
Screenshot: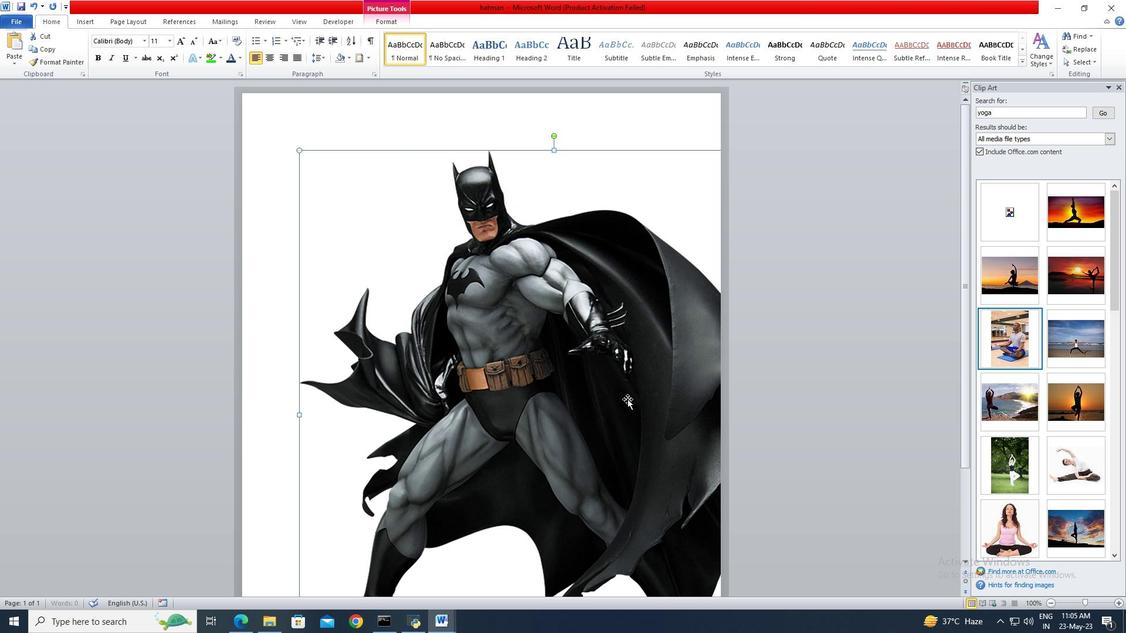 
Action: Mouse moved to (645, 403)
Screenshot: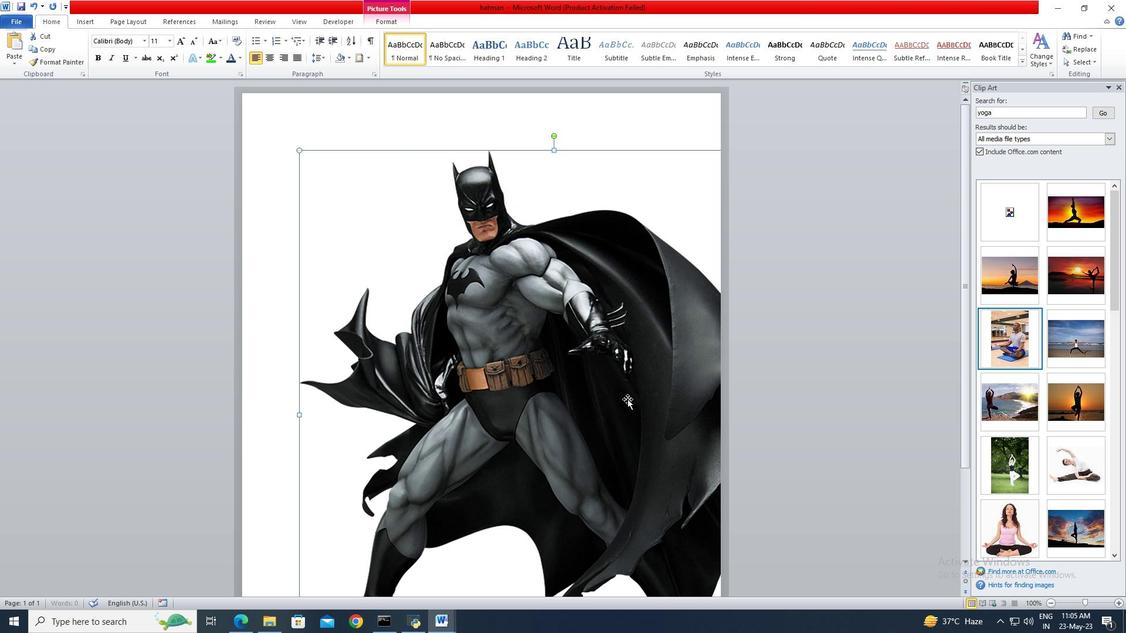 
Action: Mouse pressed left at (645, 403)
Screenshot: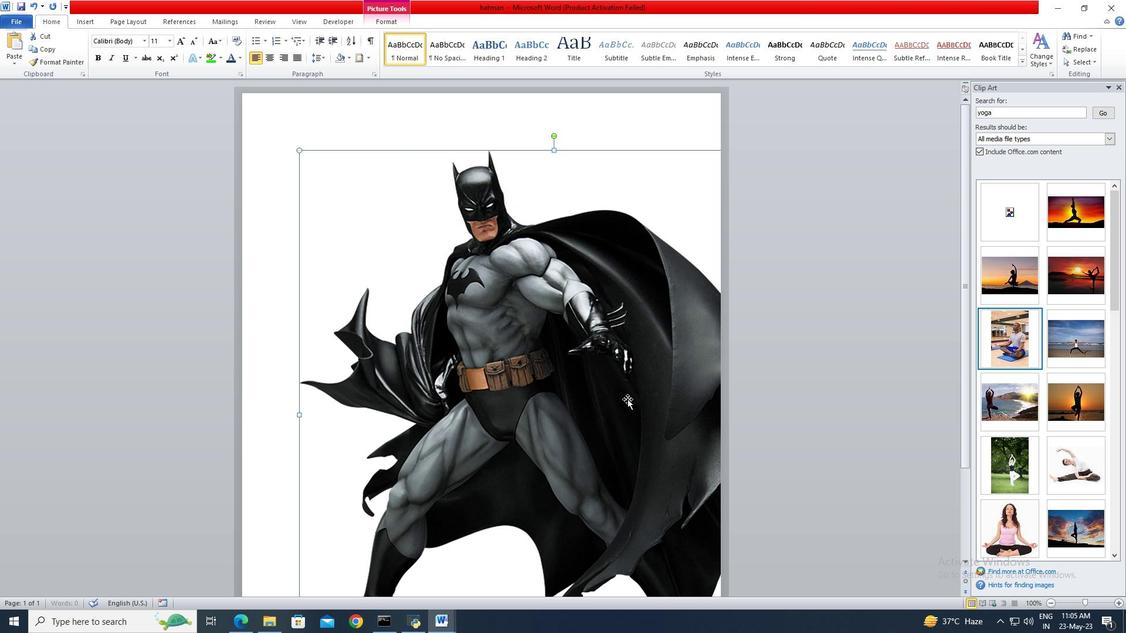 
Action: Mouse moved to (509, 468)
Screenshot: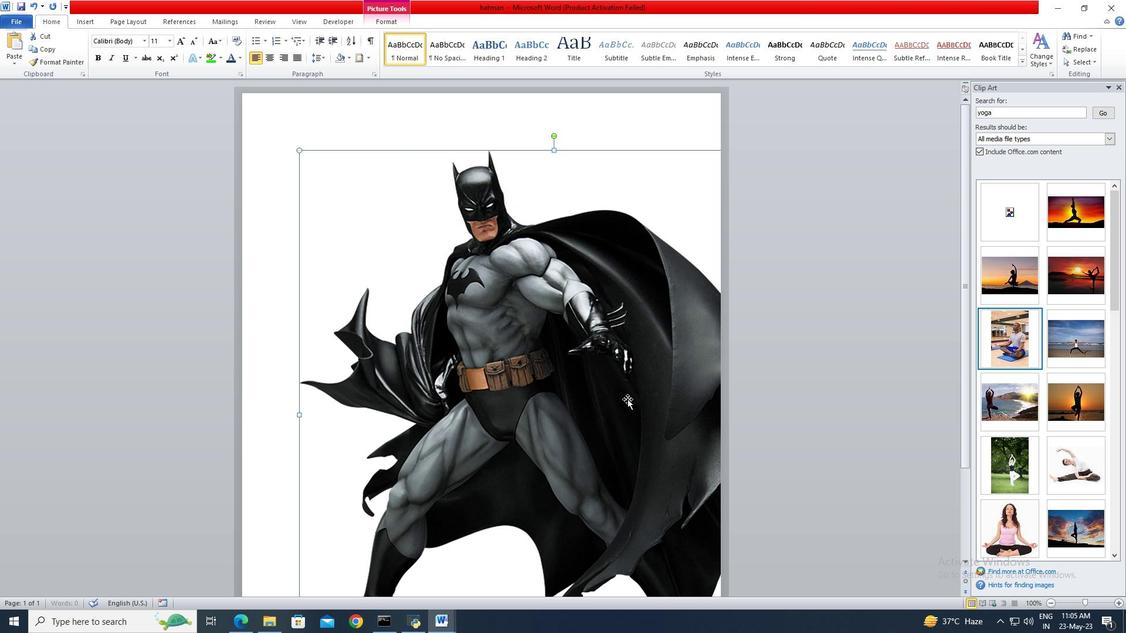 
Action: Mouse pressed left at (509, 468)
Screenshot: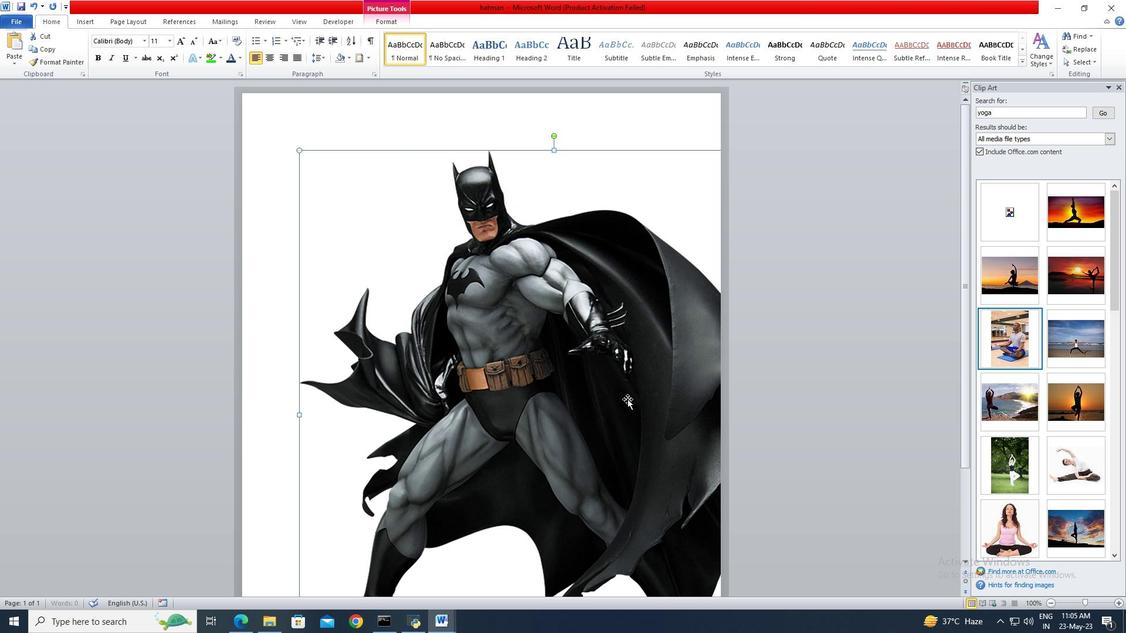 
Action: Mouse moved to (576, 449)
Screenshot: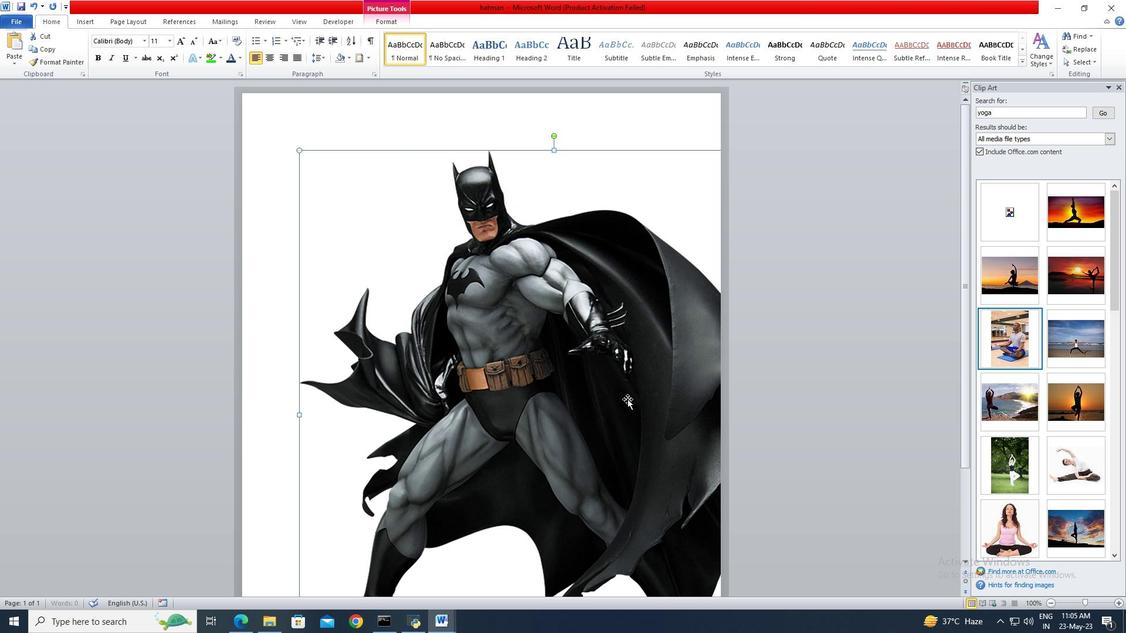 
Action: Key pressed ctrl+S
Screenshot: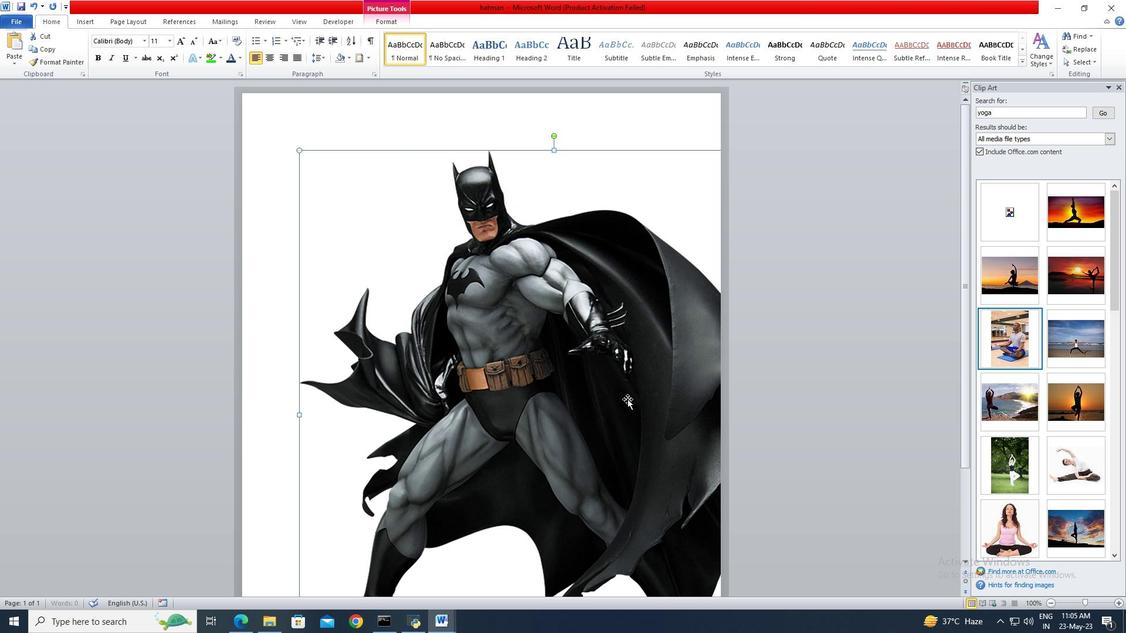 
Action: Mouse moved to (24, 21)
Screenshot: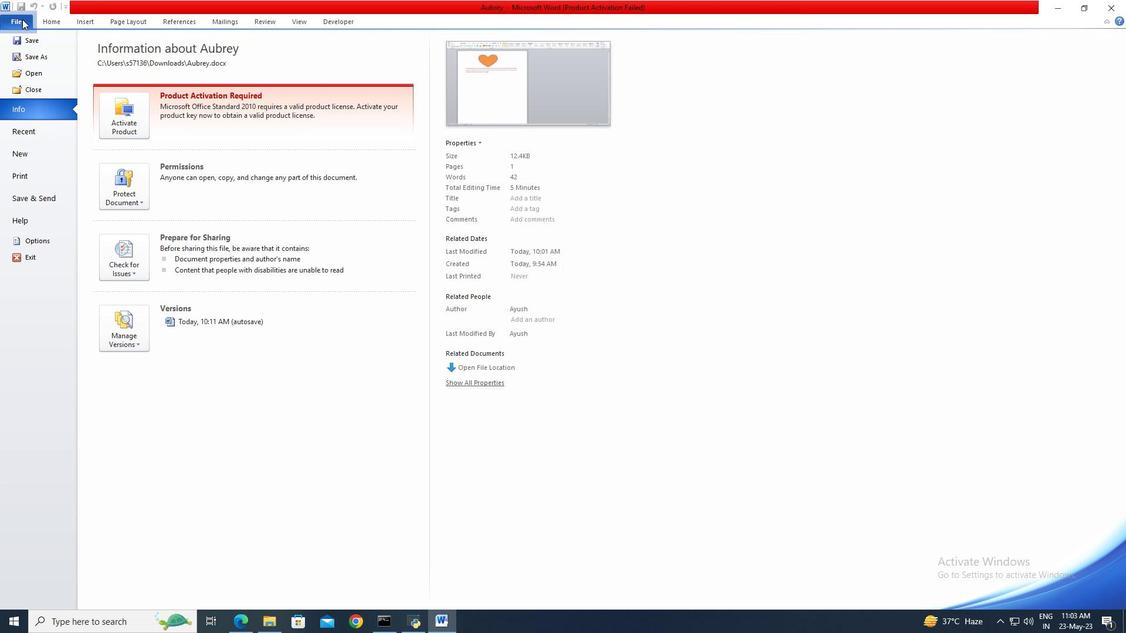 
Action: Mouse pressed left at (24, 21)
Screenshot: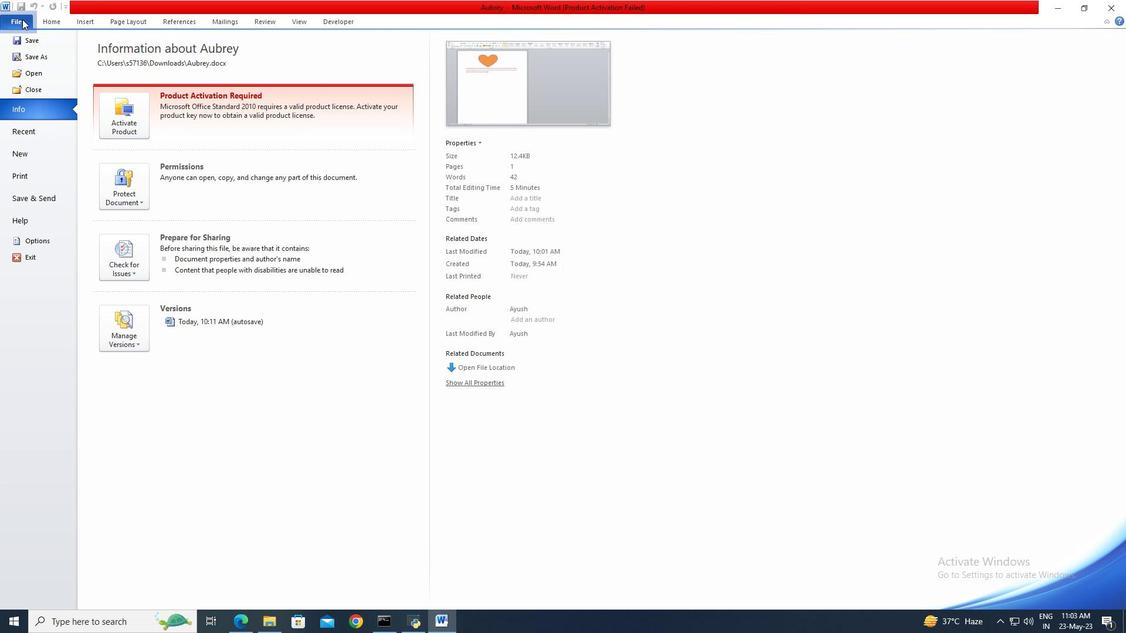 
Action: Mouse moved to (28, 70)
Screenshot: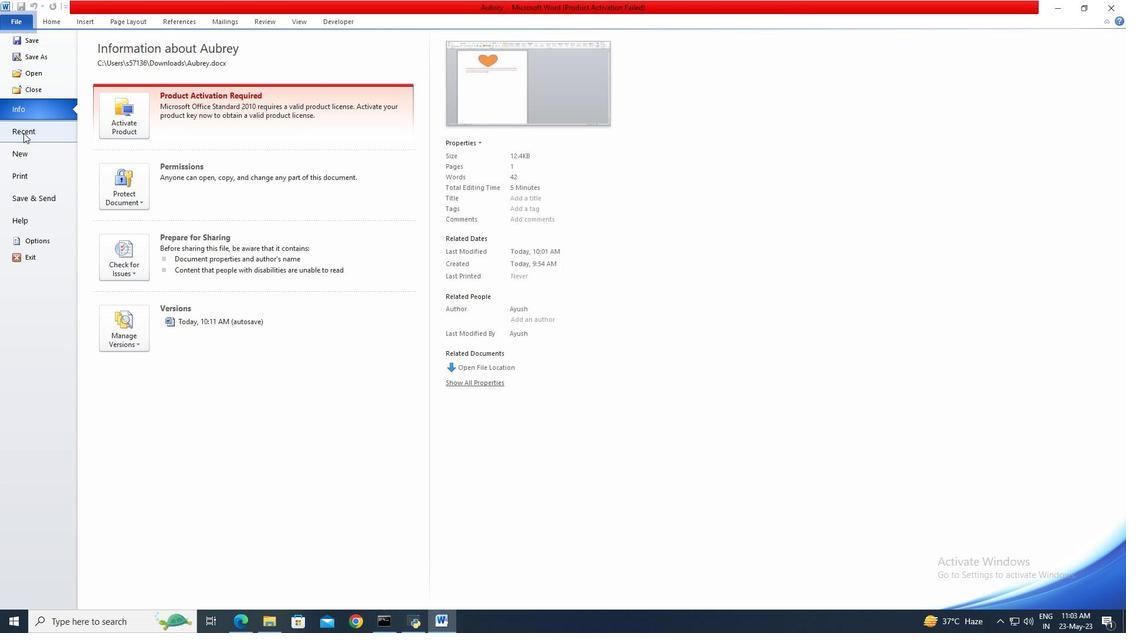 
Action: Mouse pressed left at (28, 70)
Screenshot: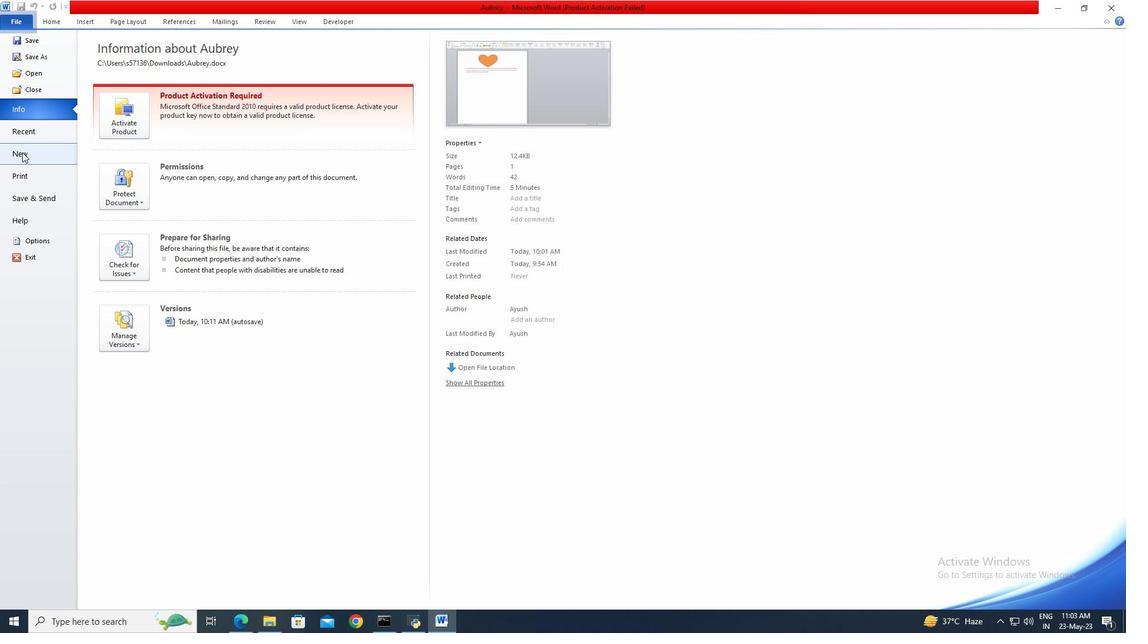 
Action: Mouse moved to (544, 12)
Screenshot: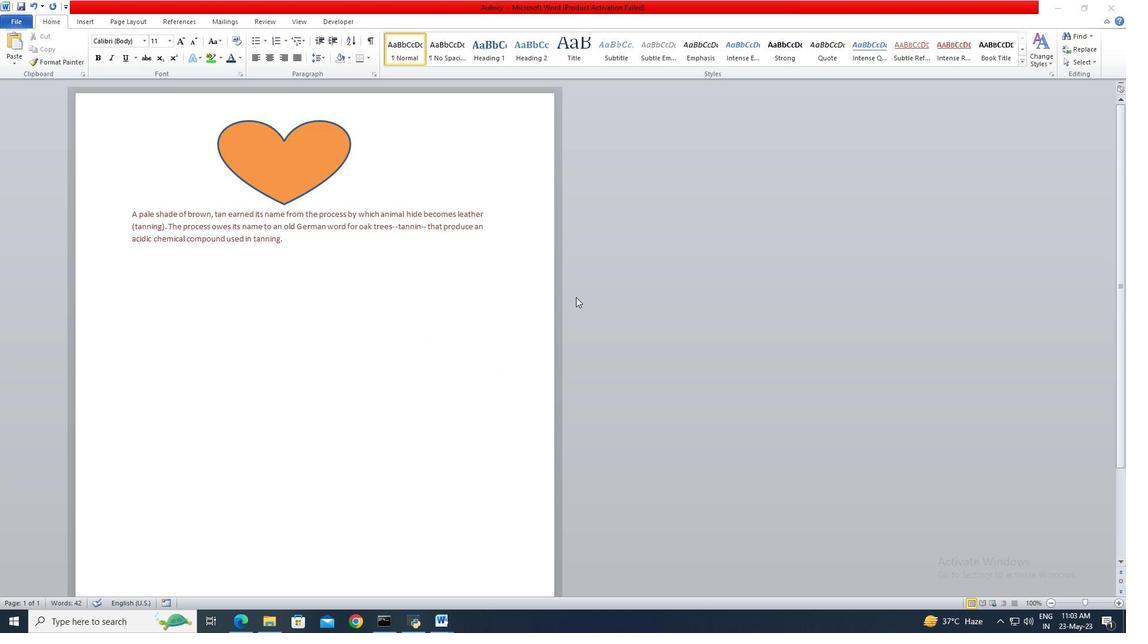 
Action: Mouse pressed left at (544, 12)
Screenshot: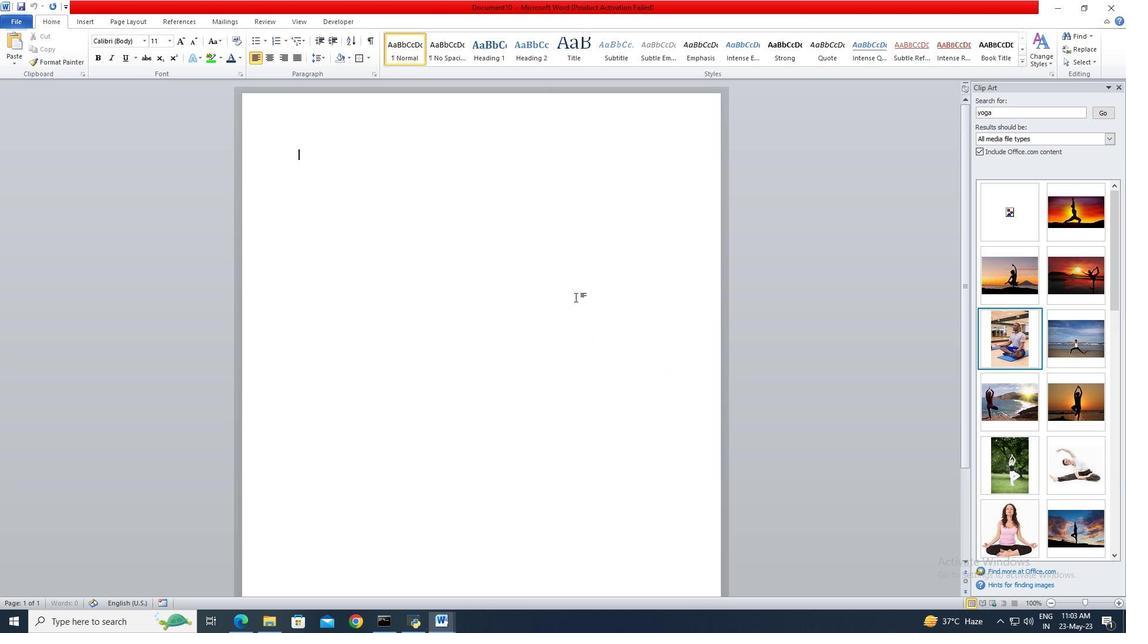 
Action: Mouse moved to (22, 19)
Screenshot: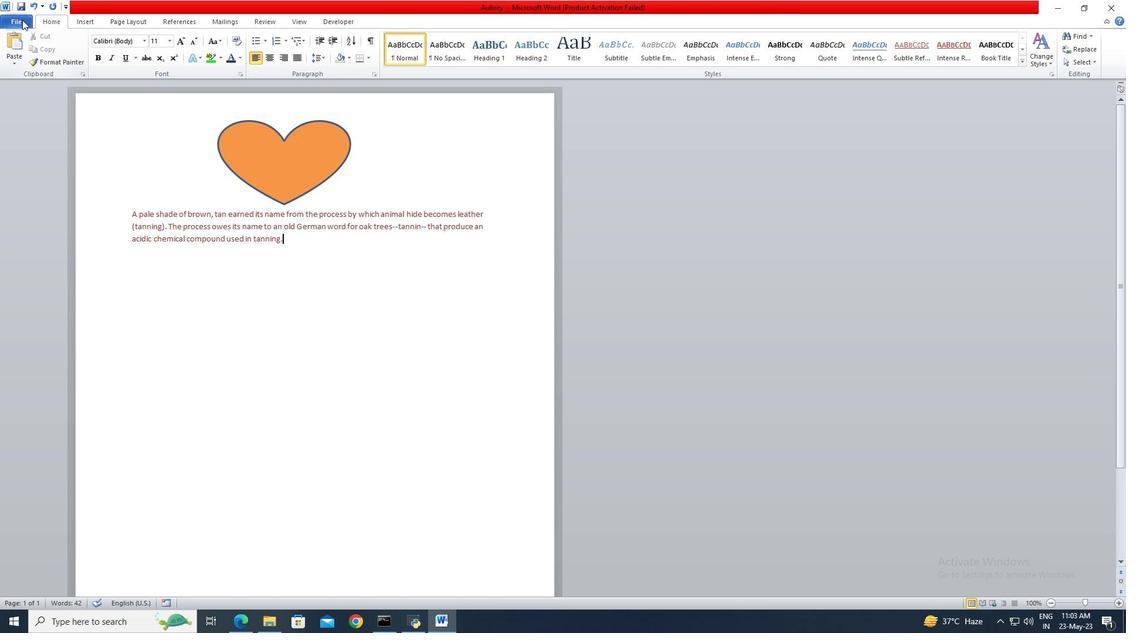 
Action: Mouse pressed left at (22, 19)
Screenshot: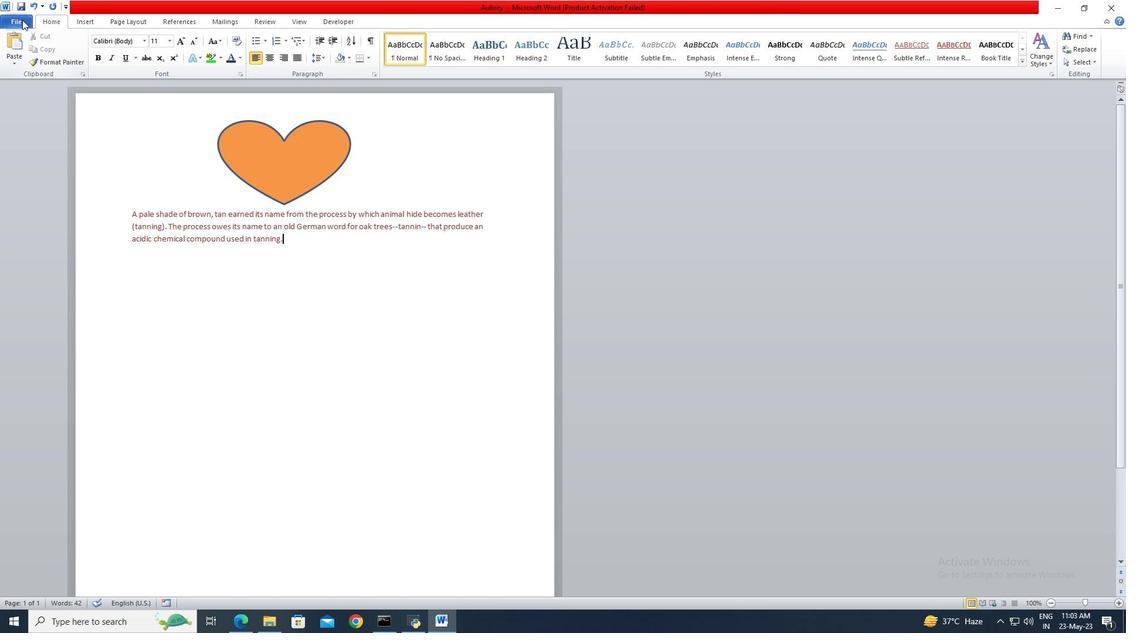
Action: Mouse moved to (22, 152)
Screenshot: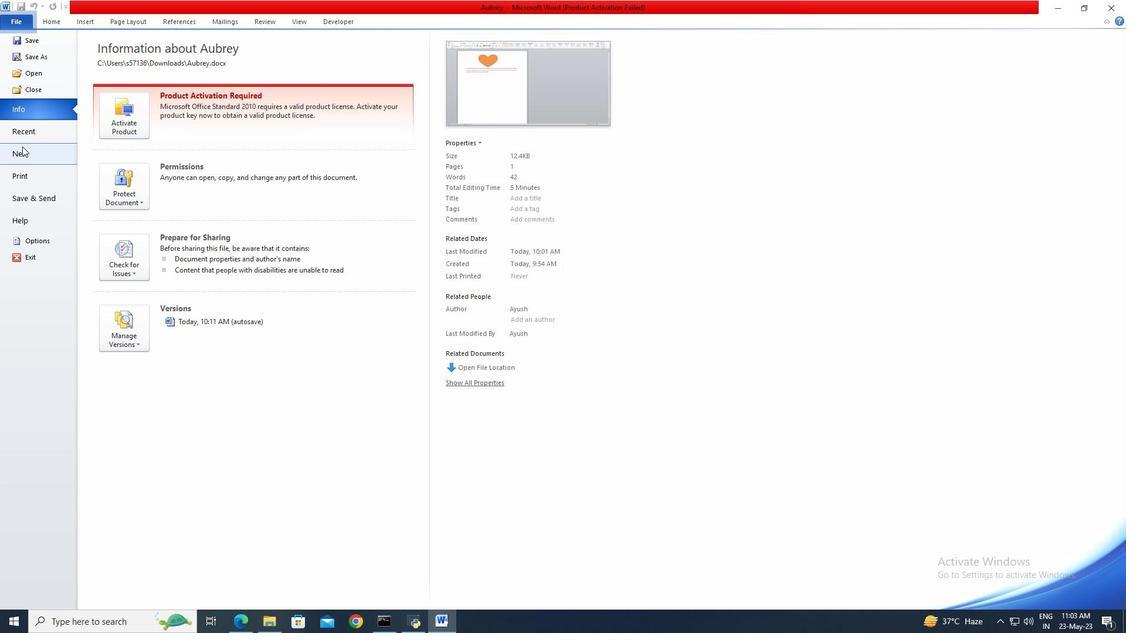 
Action: Mouse pressed left at (22, 152)
Screenshot: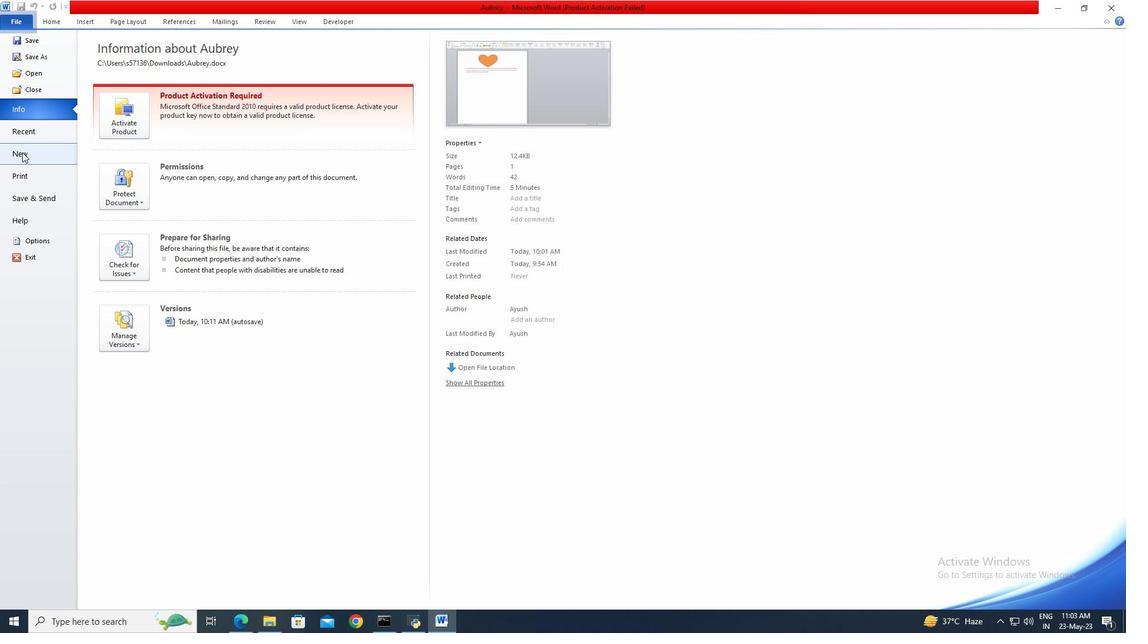 
Action: Mouse moved to (576, 297)
Screenshot: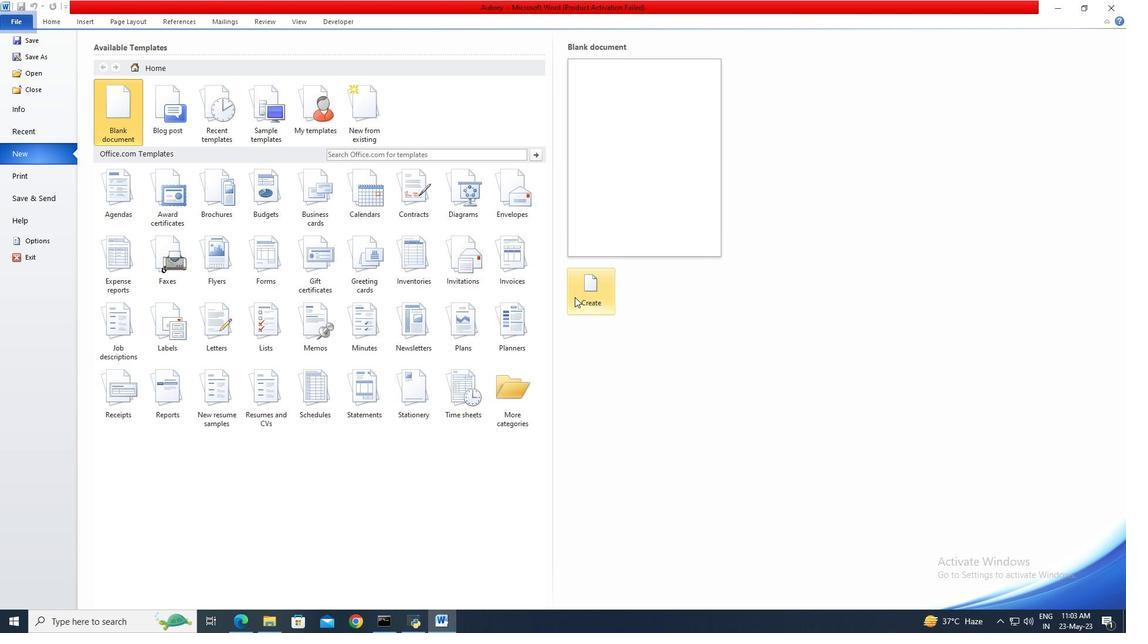 
Action: Mouse pressed left at (576, 297)
Screenshot: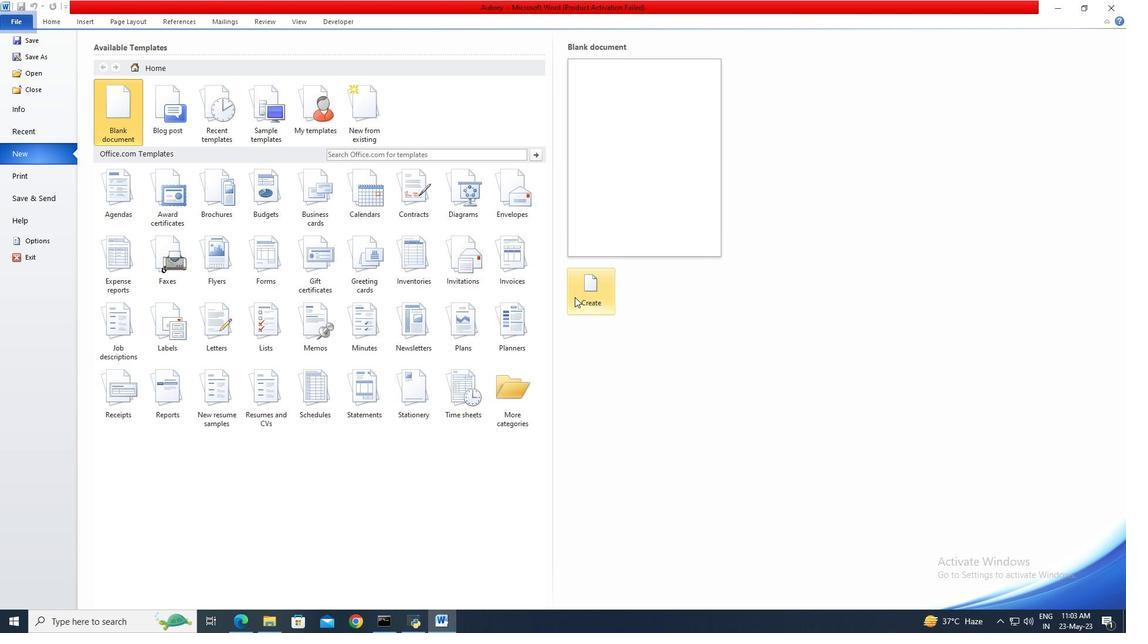 
Action: Mouse moved to (26, 22)
Screenshot: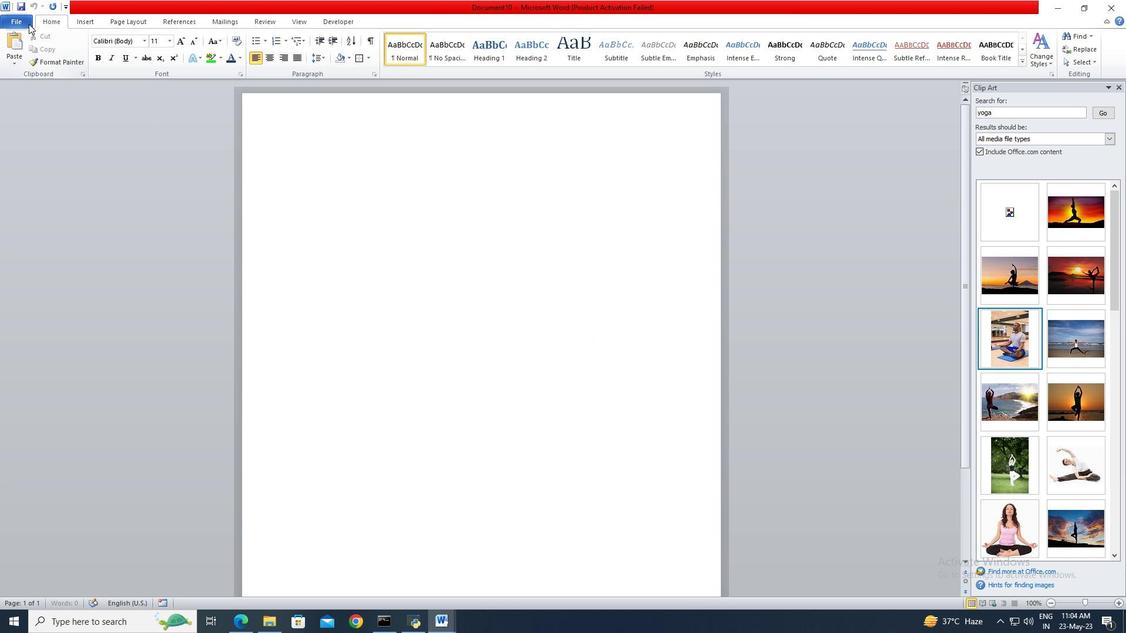 
Action: Mouse pressed left at (26, 22)
Screenshot: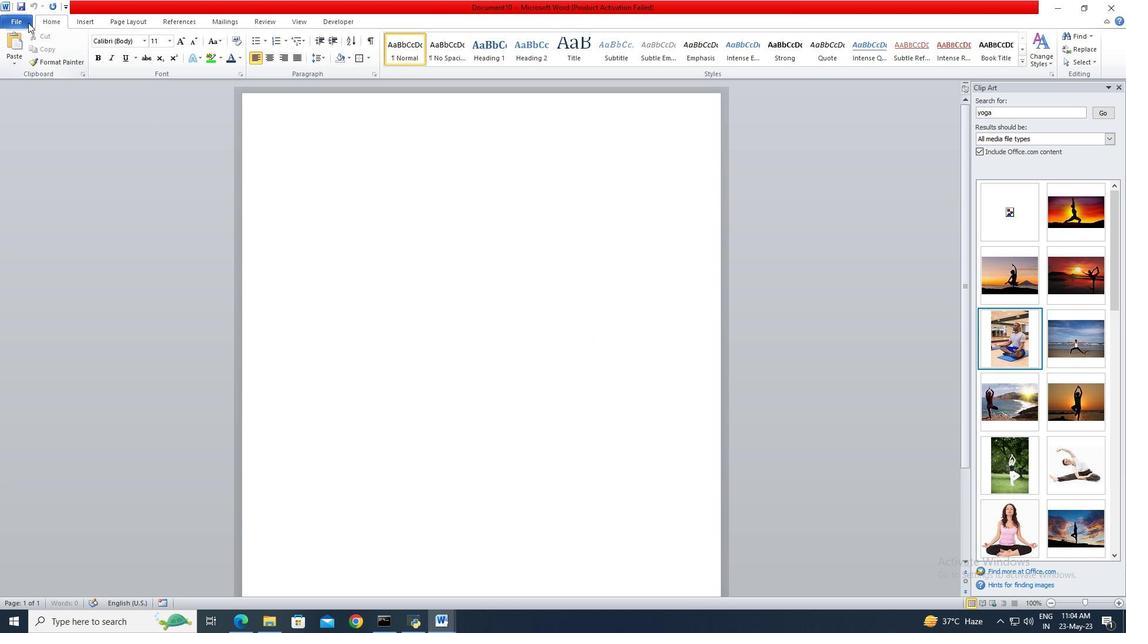 
Action: Mouse moved to (31, 57)
Screenshot: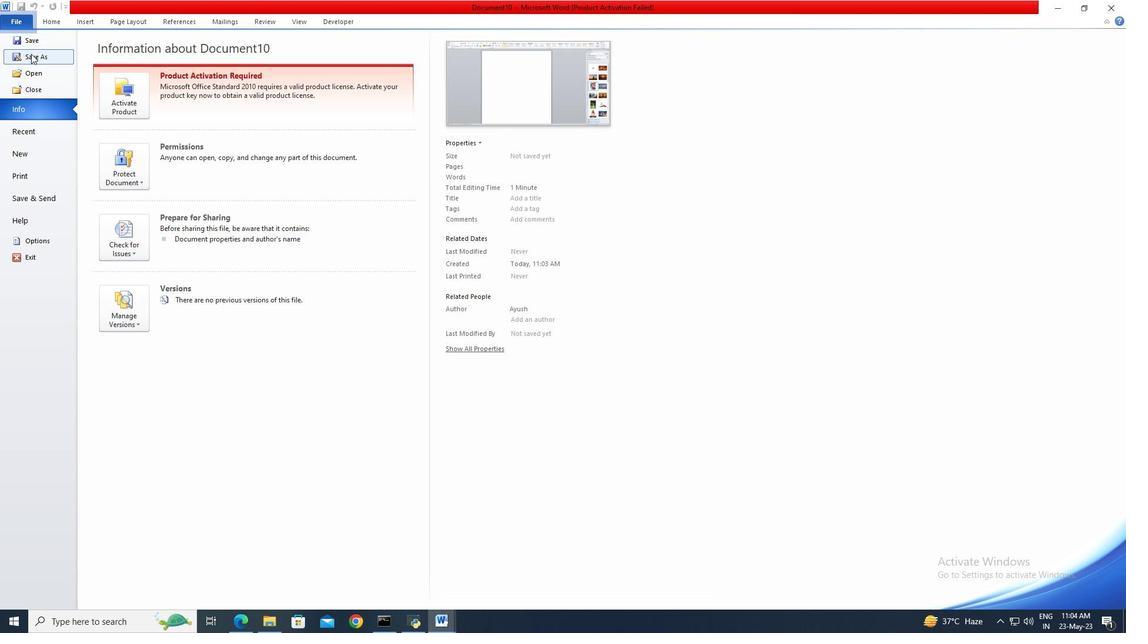 
Action: Mouse pressed left at (31, 57)
Screenshot: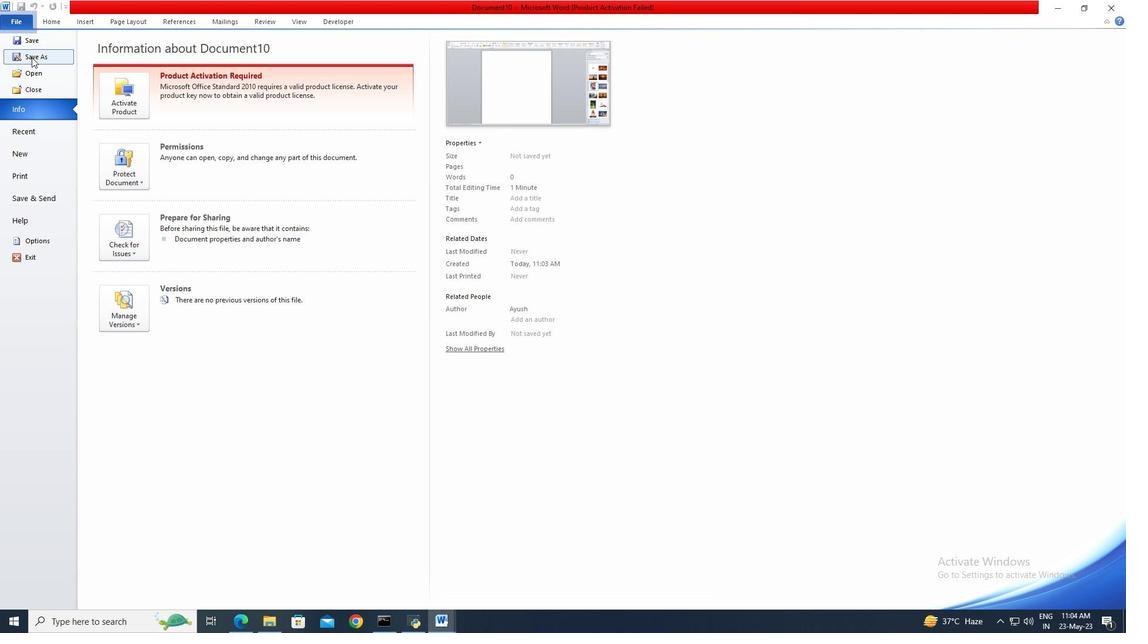 
Action: Key pressed batman<Key.enter><Key.enter>
Screenshot: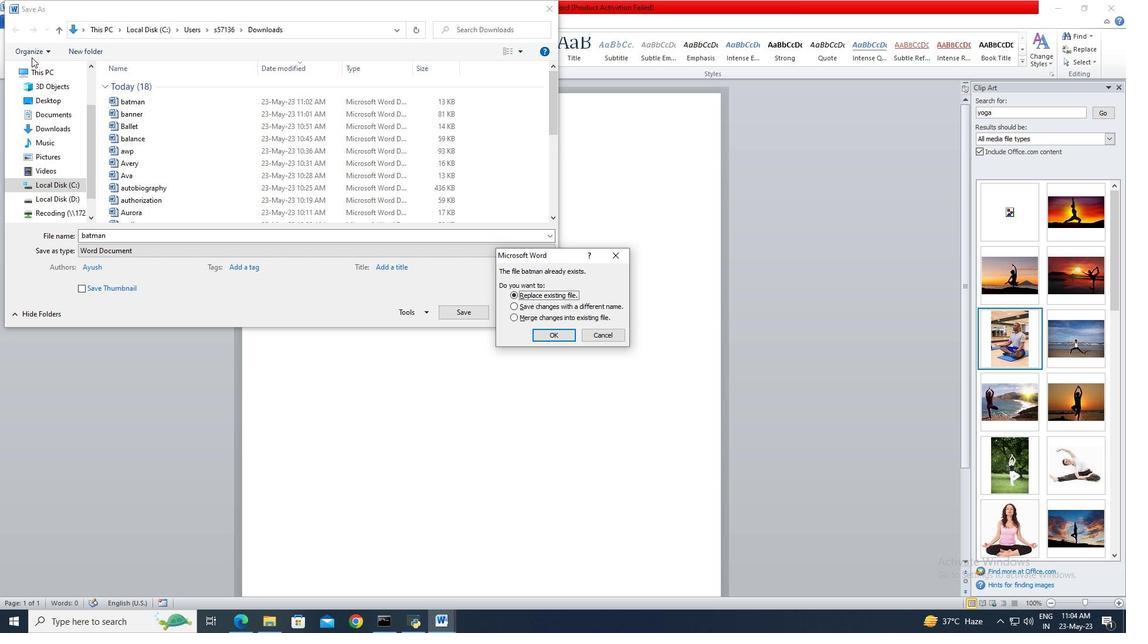 
Action: Mouse moved to (95, 26)
Screenshot: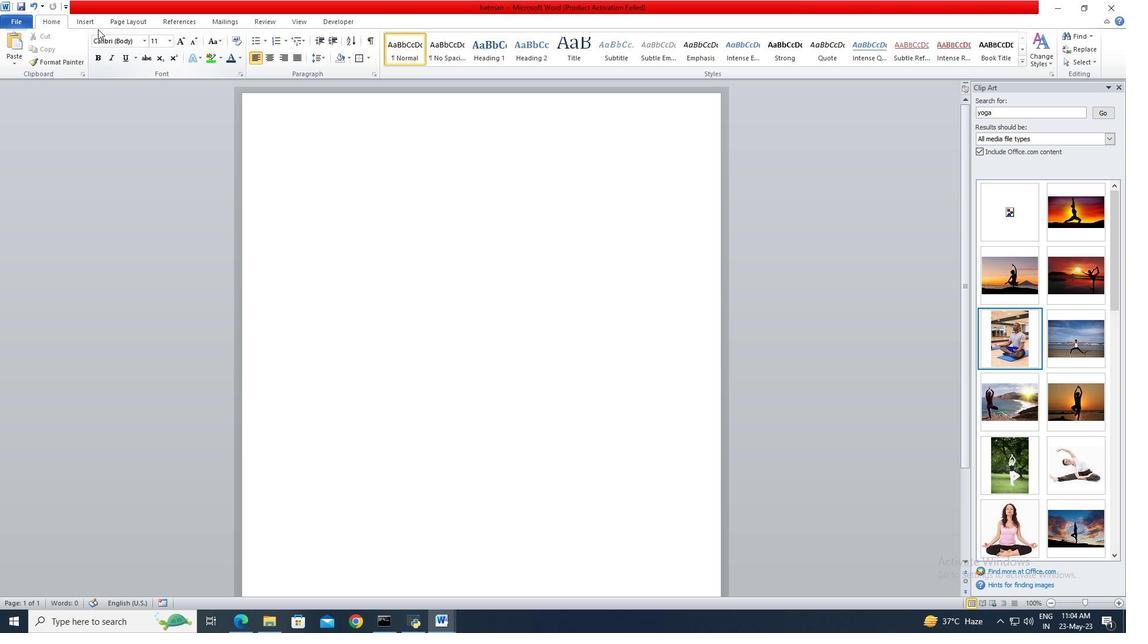 
Action: Mouse pressed left at (95, 26)
Screenshot: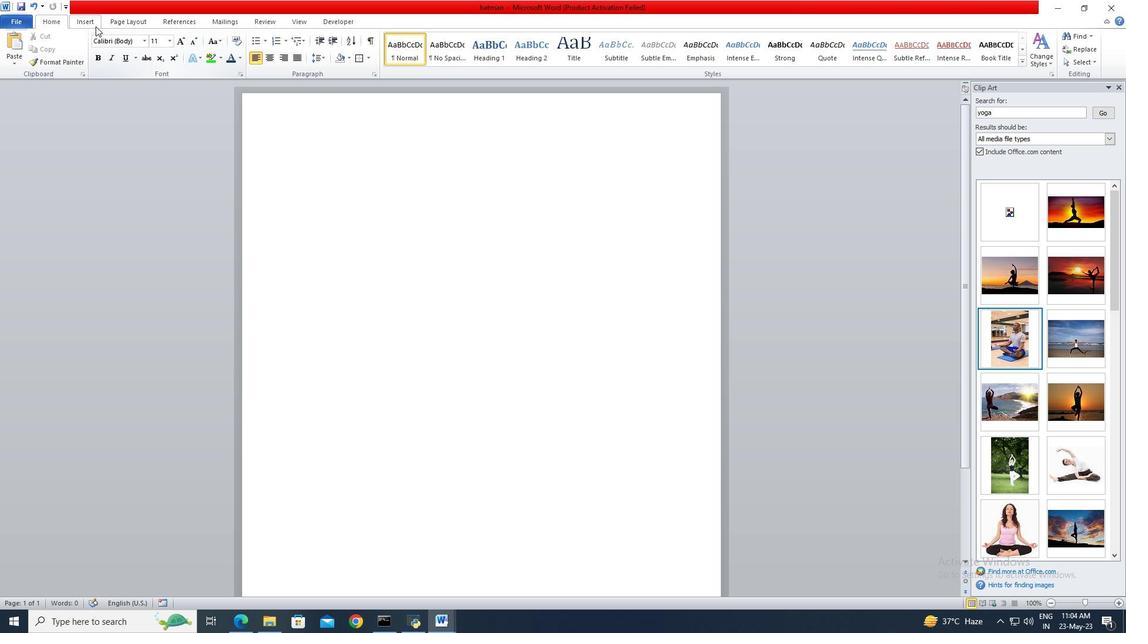 
Action: Mouse moved to (126, 48)
Screenshot: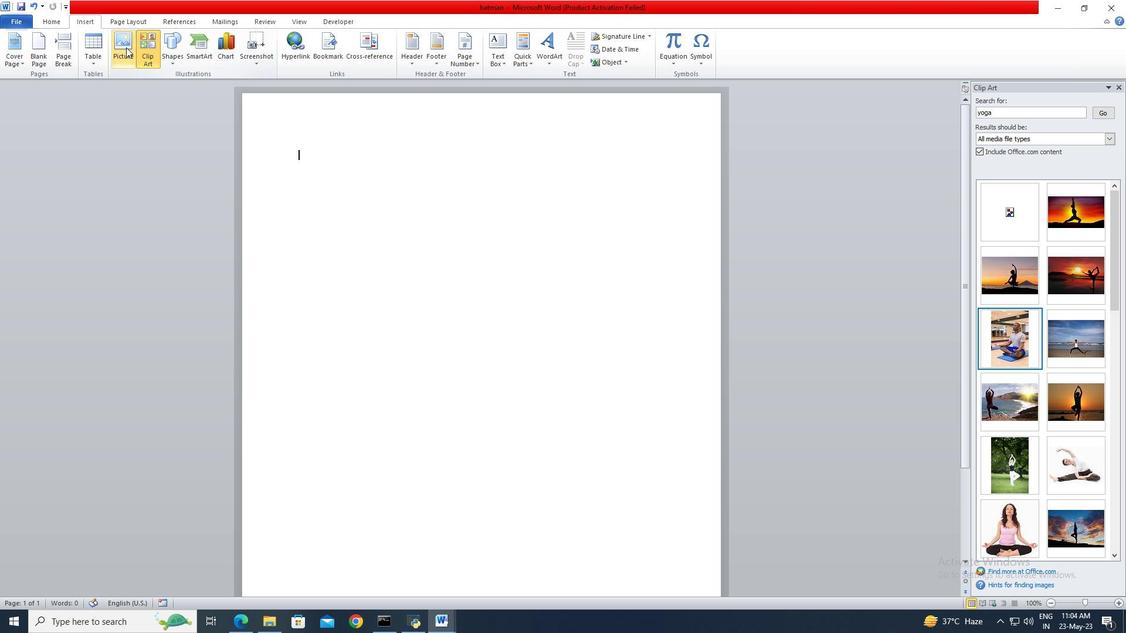 
Action: Mouse pressed left at (126, 48)
Screenshot: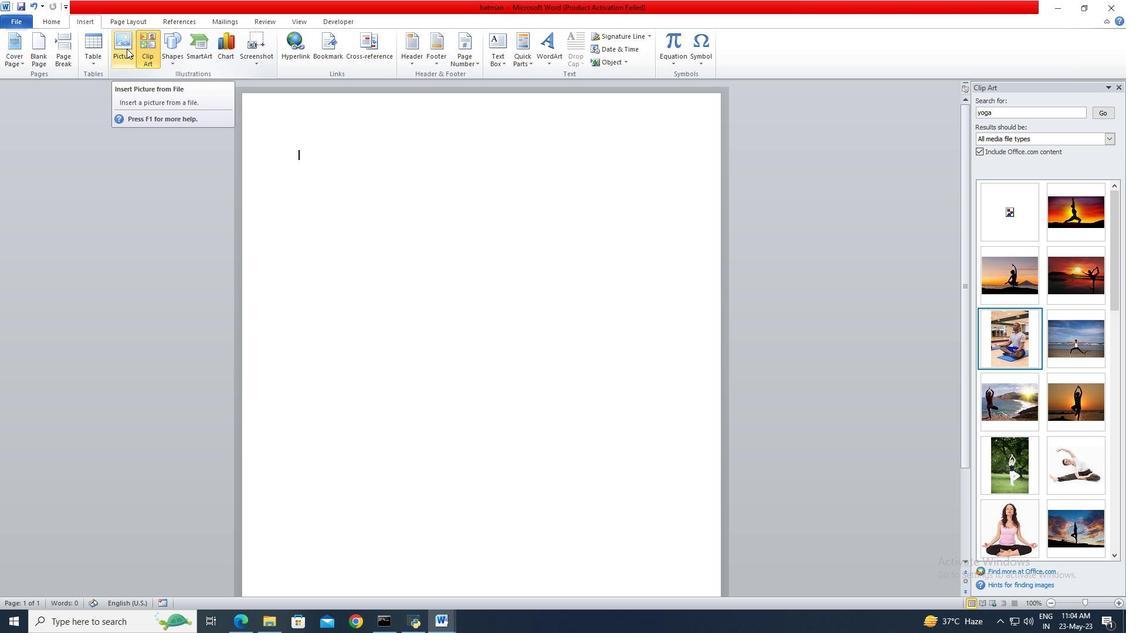 
Action: Mouse moved to (136, 110)
Screenshot: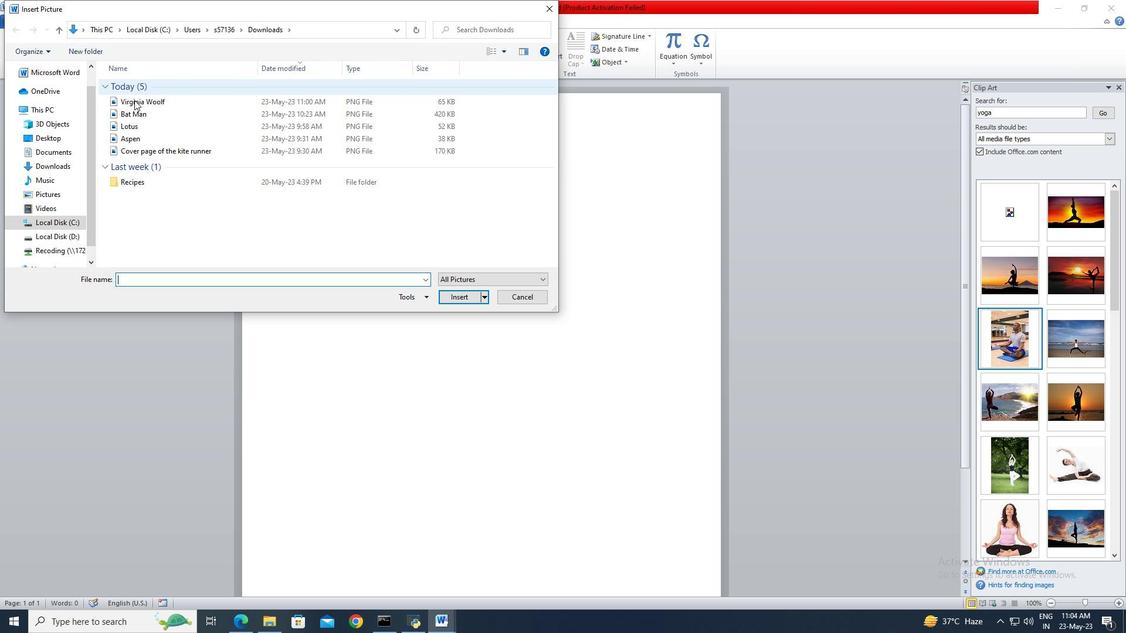 
Action: Mouse pressed left at (136, 110)
Screenshot: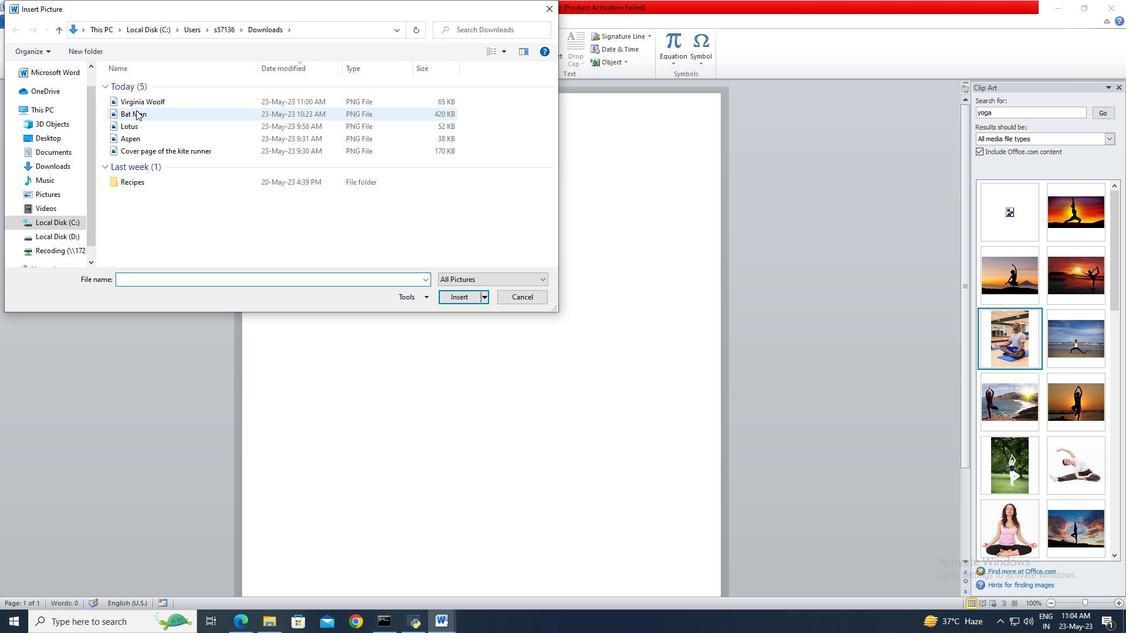 
Action: Mouse moved to (451, 302)
Screenshot: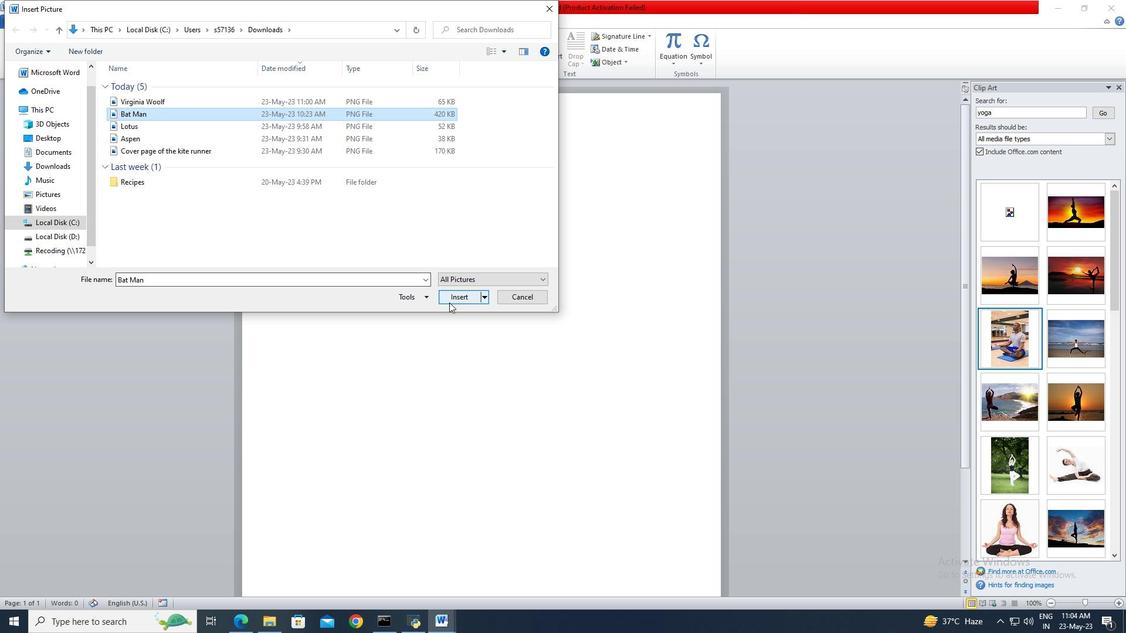 
Action: Mouse pressed left at (451, 302)
Screenshot: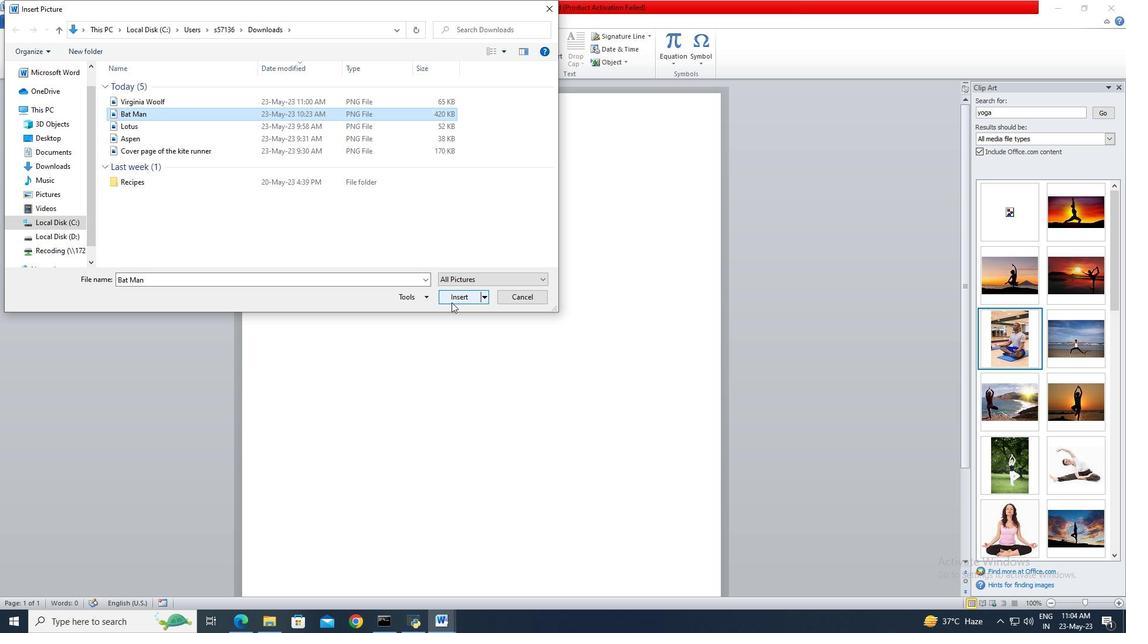 
Action: Mouse moved to (1094, 41)
Screenshot: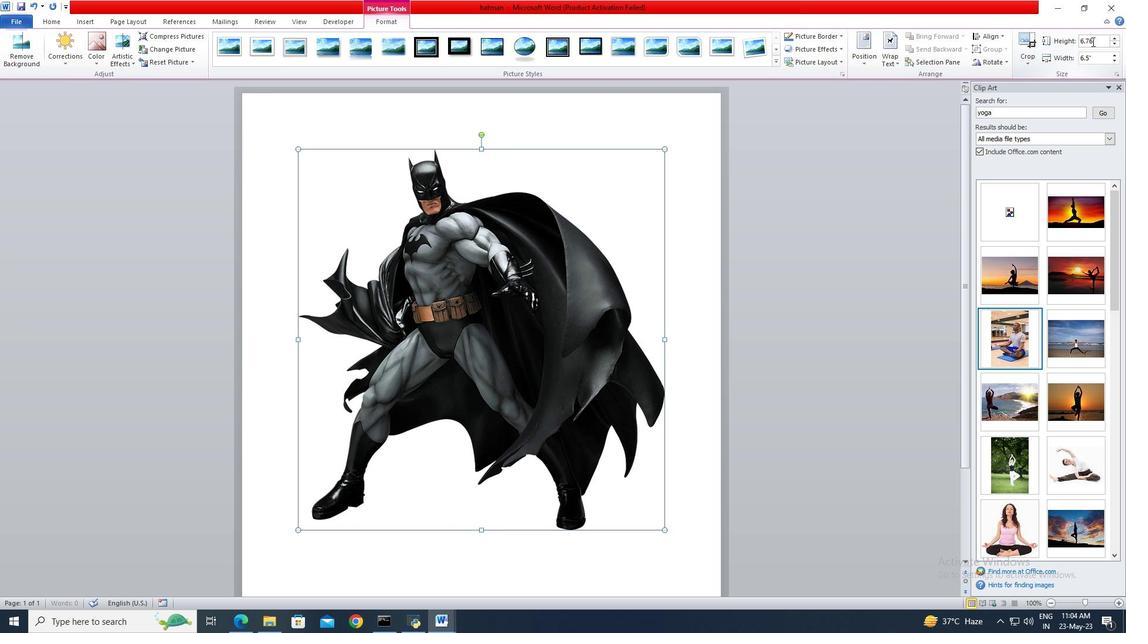 
Action: Mouse pressed left at (1094, 41)
Screenshot: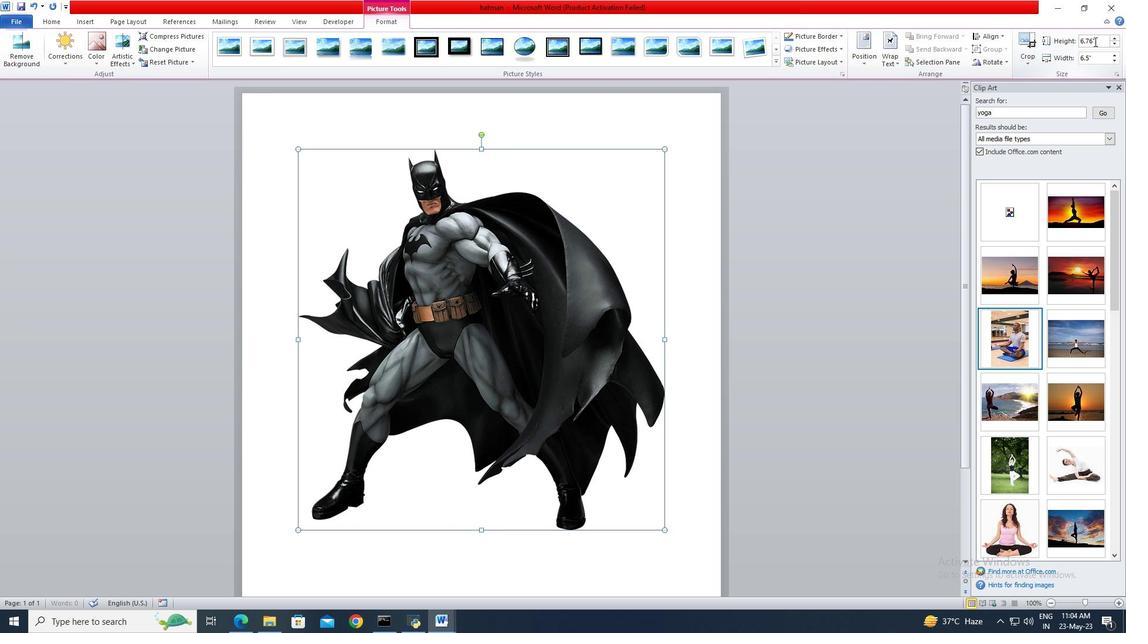 
Action: Mouse moved to (1078, 56)
Screenshot: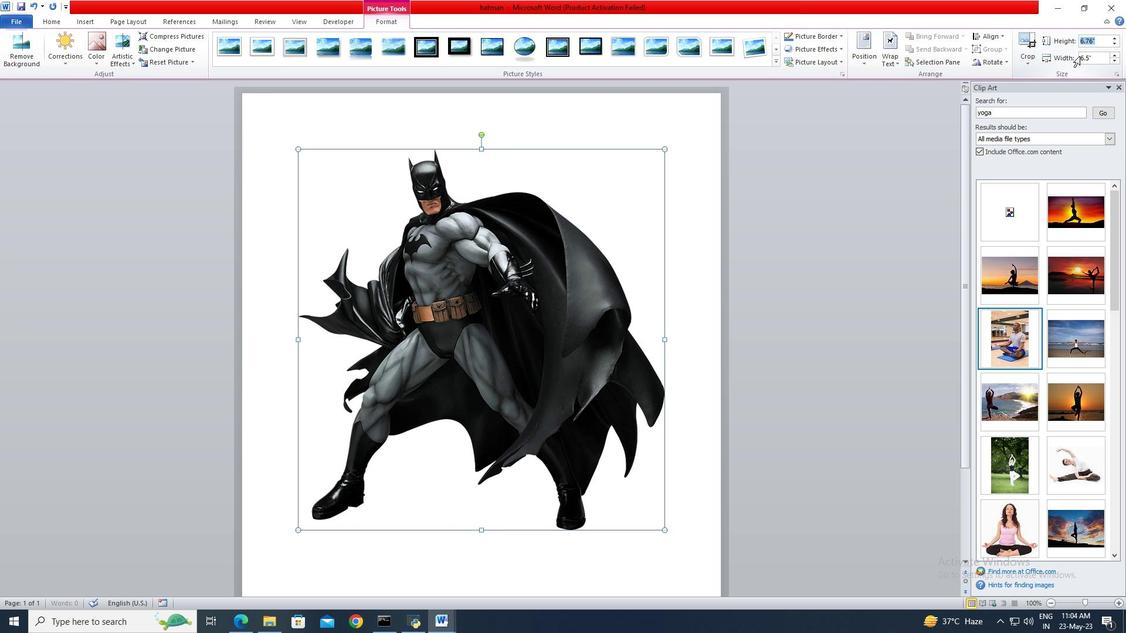 
Action: Key pressed 9.4<Key.enter>
Screenshot: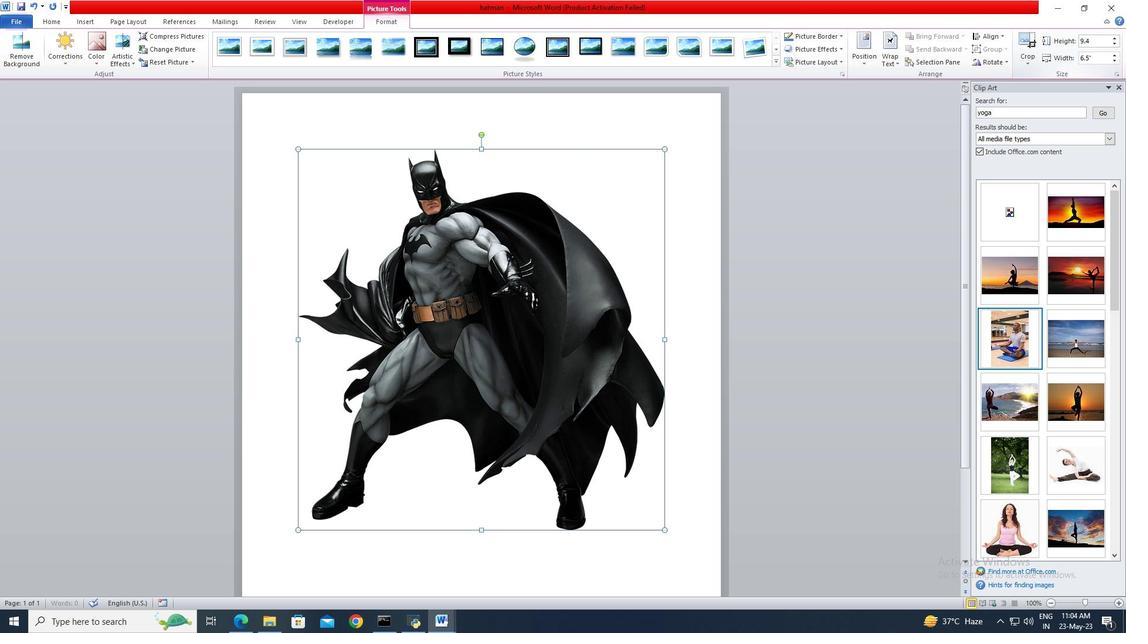 
Action: Mouse moved to (46, 24)
Screenshot: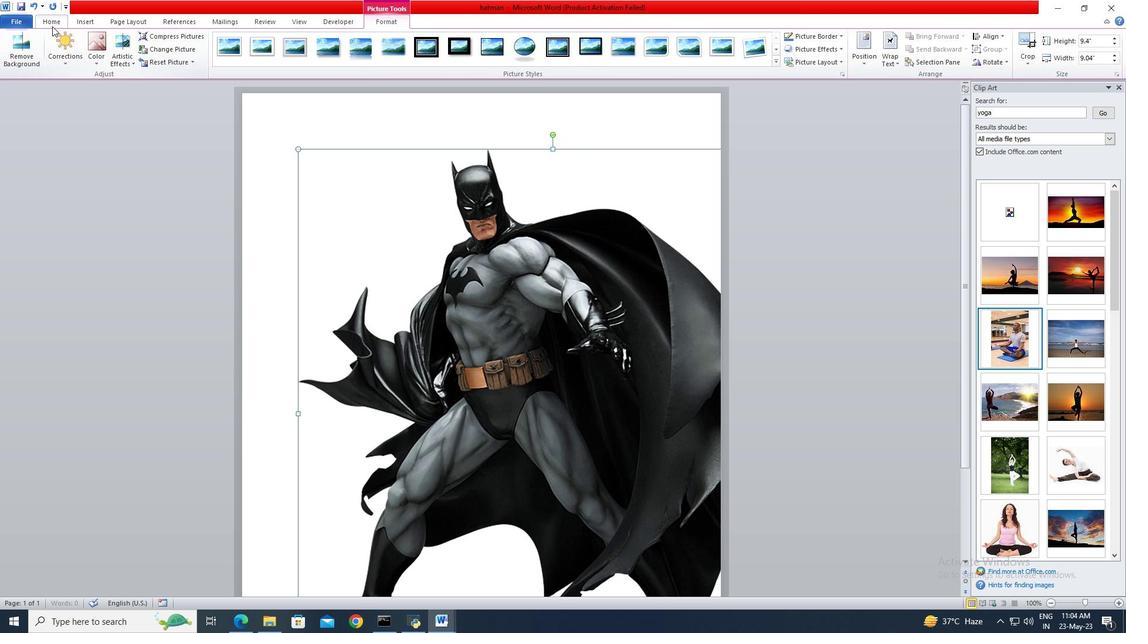 
Action: Mouse pressed left at (46, 24)
Screenshot: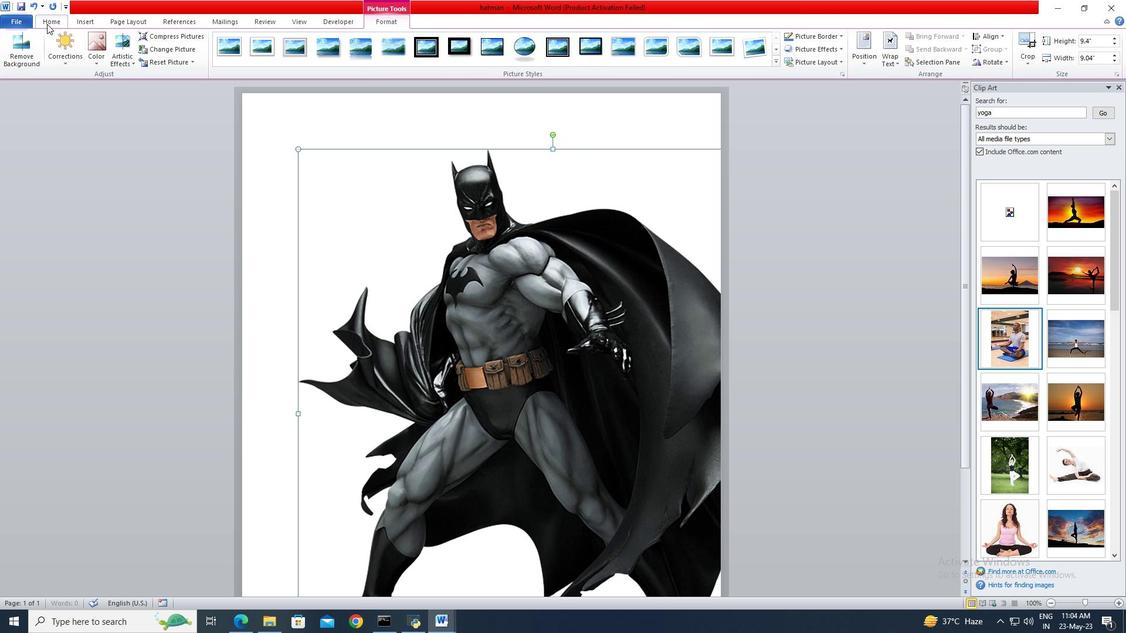 
Action: Mouse moved to (367, 59)
Screenshot: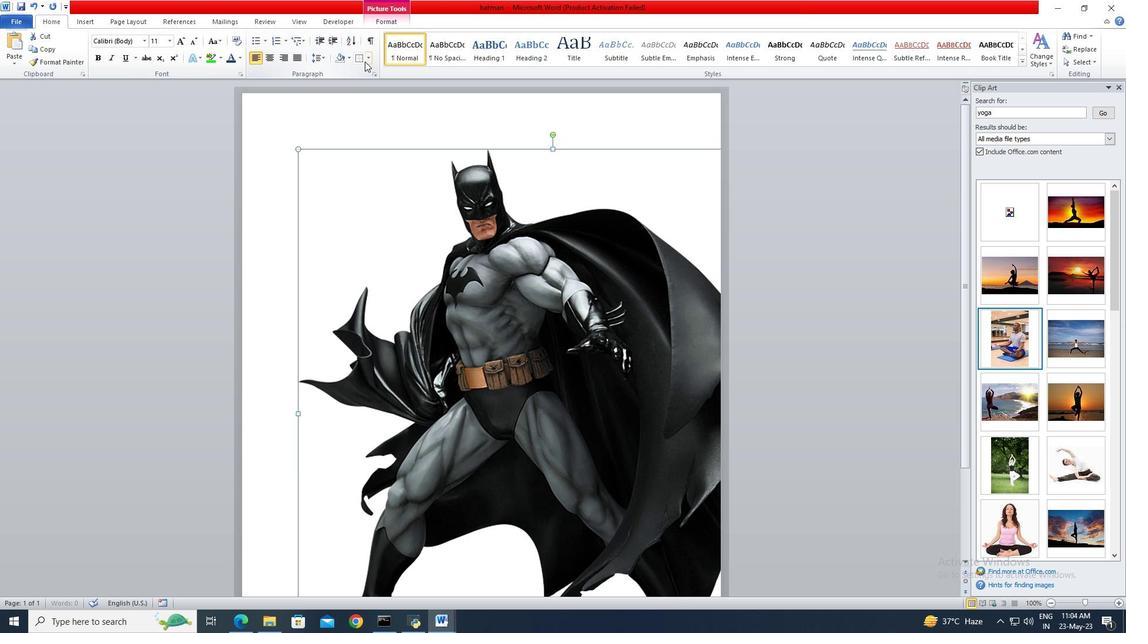 
Action: Mouse pressed left at (367, 59)
Screenshot: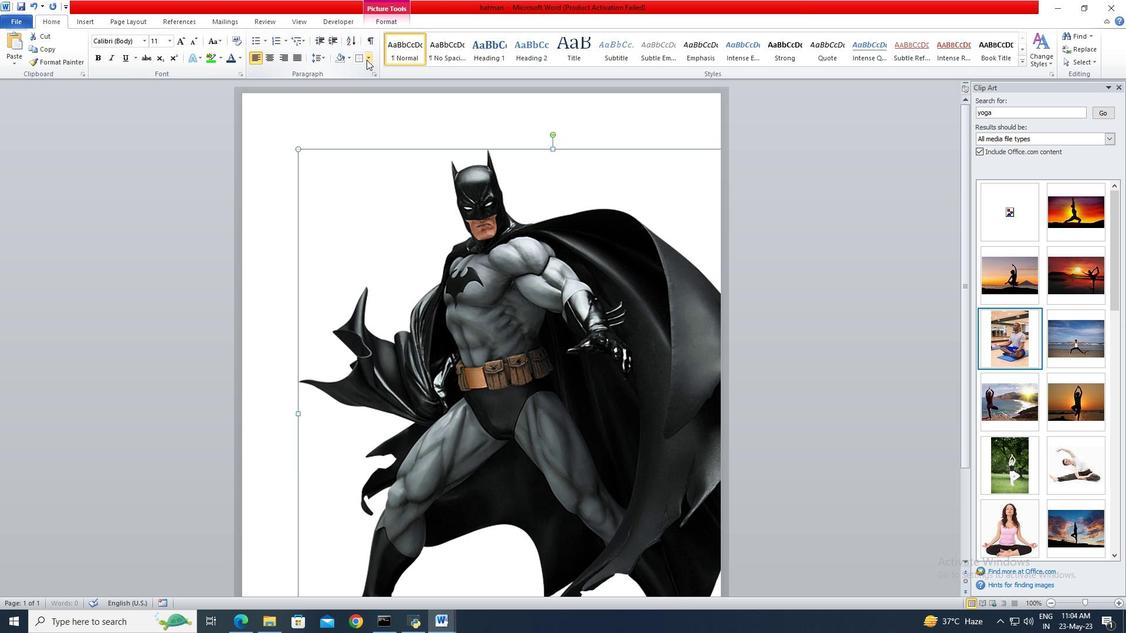 
Action: Mouse moved to (394, 272)
Screenshot: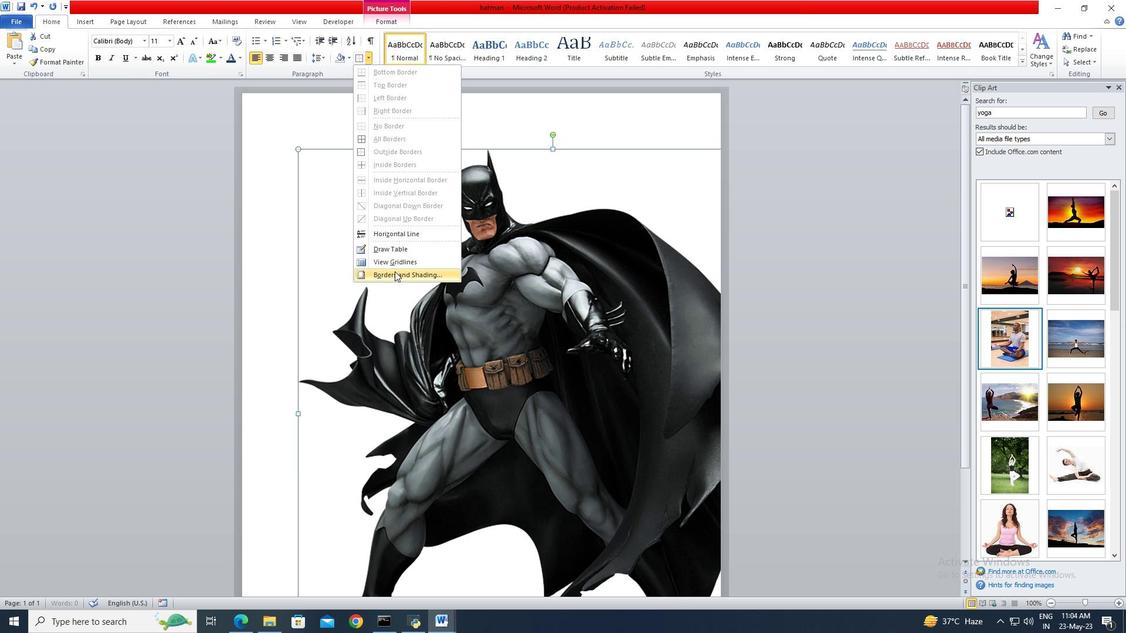 
Action: Mouse pressed left at (394, 272)
Screenshot: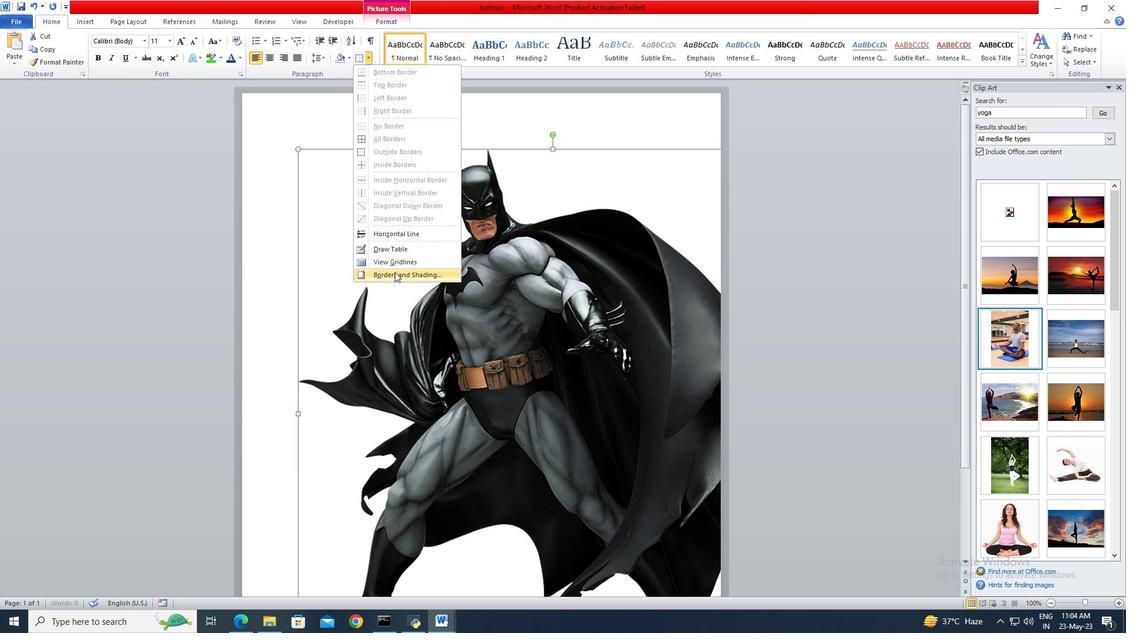 
Action: Mouse moved to (425, 289)
Screenshot: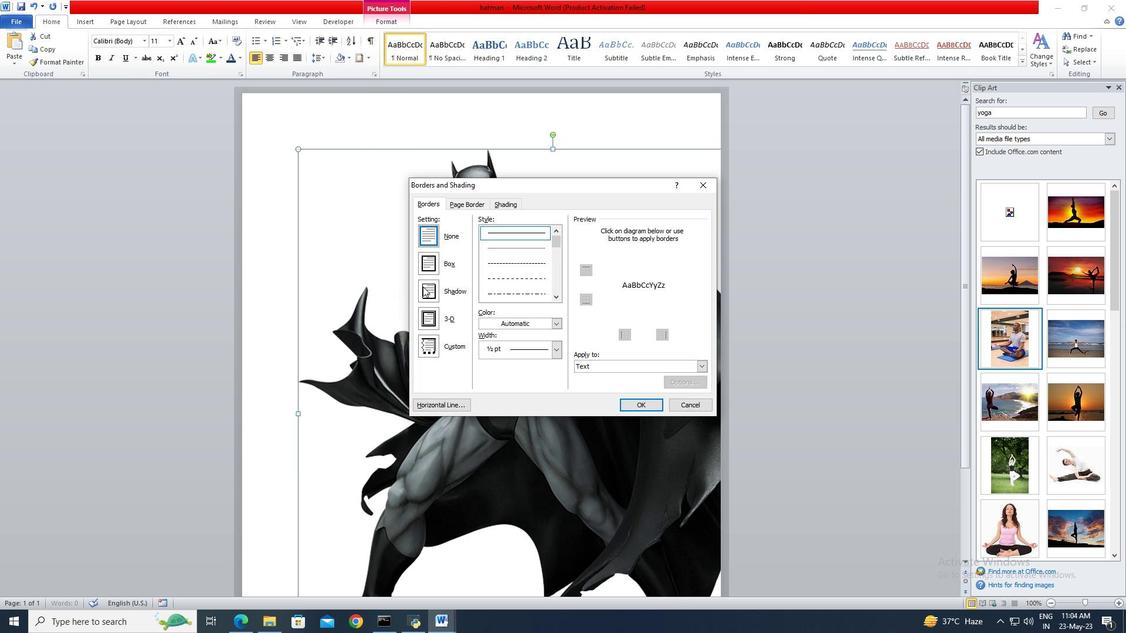 
Action: Mouse pressed left at (425, 289)
Screenshot: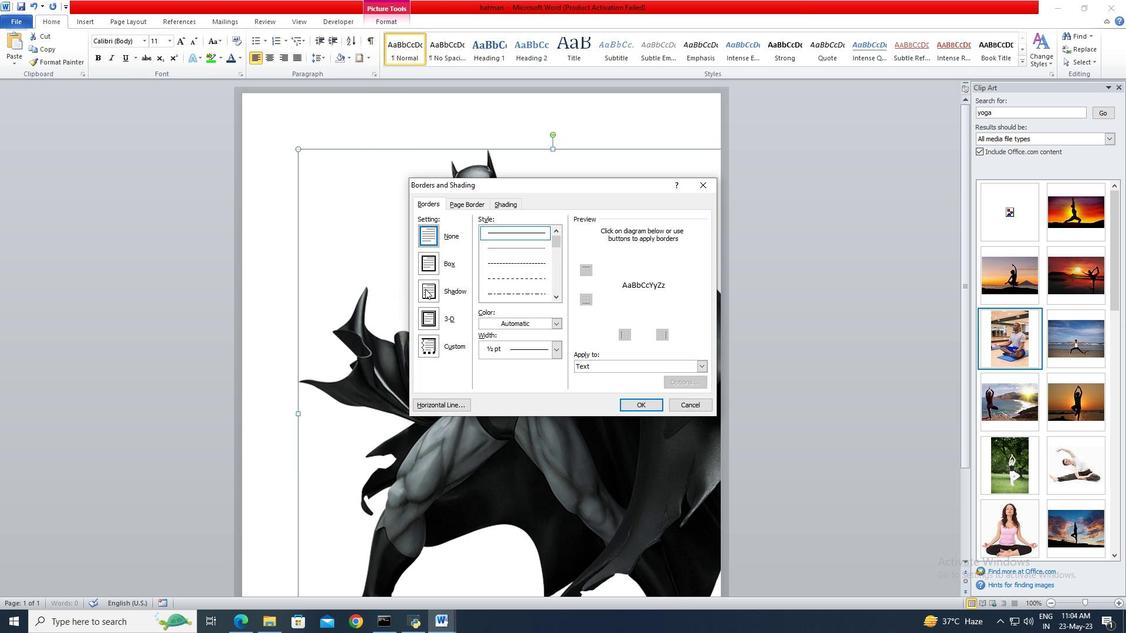 
Action: Mouse moved to (531, 276)
Screenshot: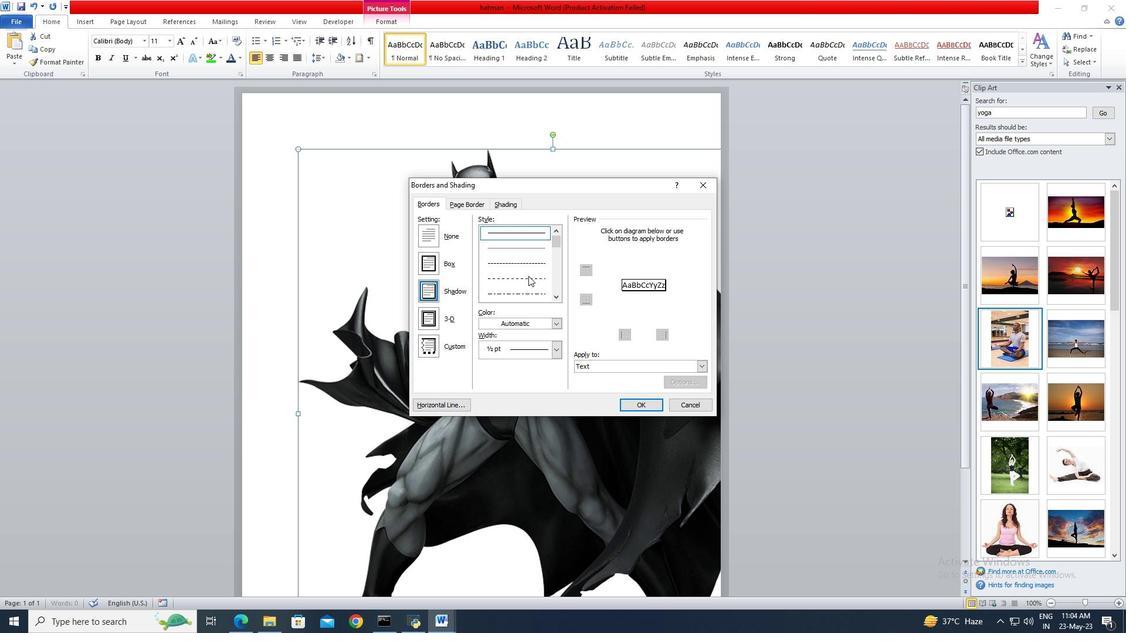 
Action: Mouse pressed left at (531, 276)
Screenshot: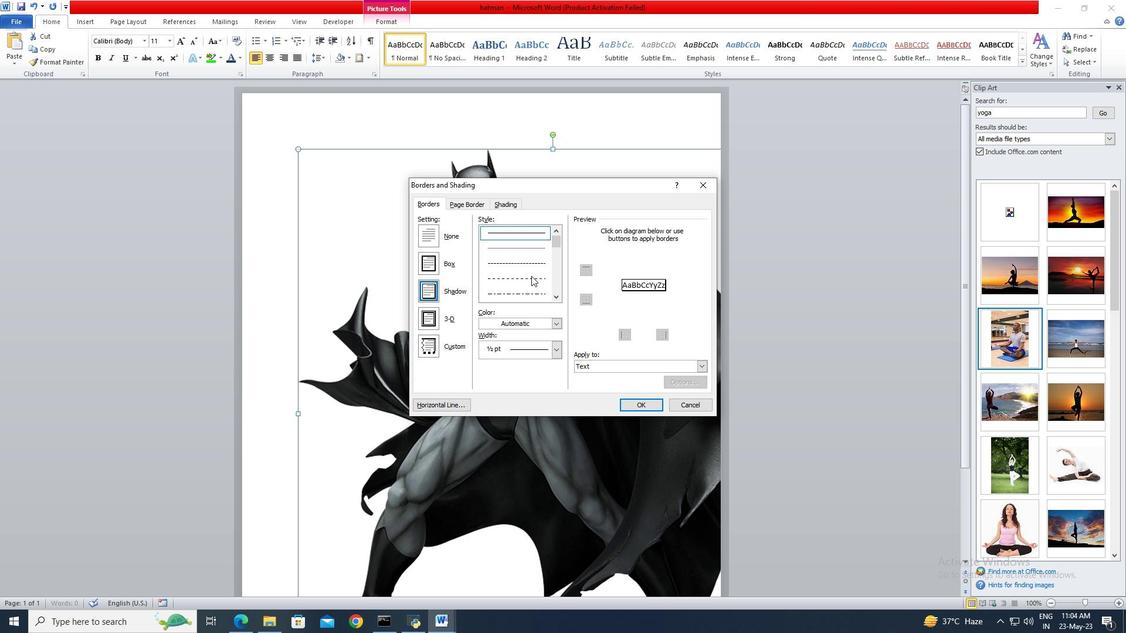 
Action: Mouse moved to (556, 321)
Screenshot: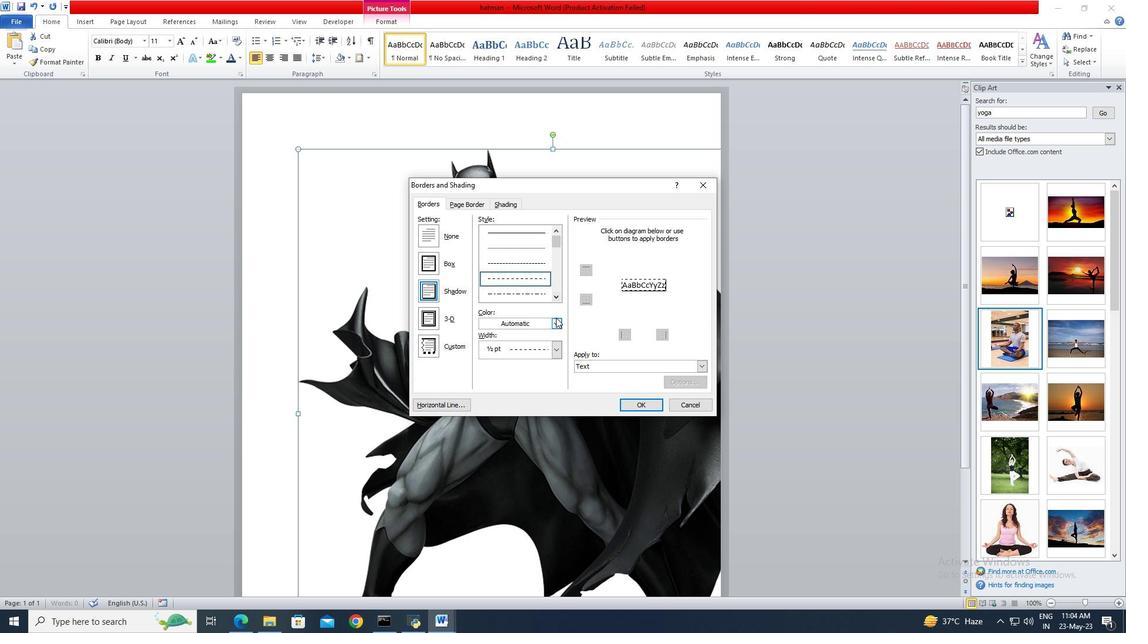 
Action: Mouse pressed left at (556, 321)
Screenshot: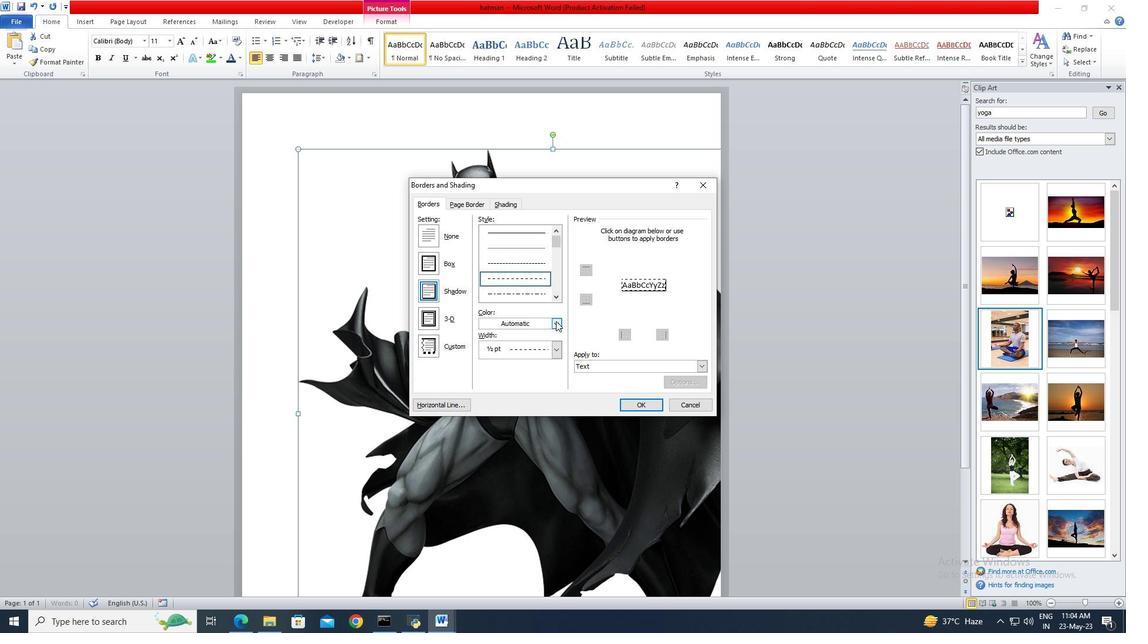 
Action: Mouse moved to (534, 458)
Screenshot: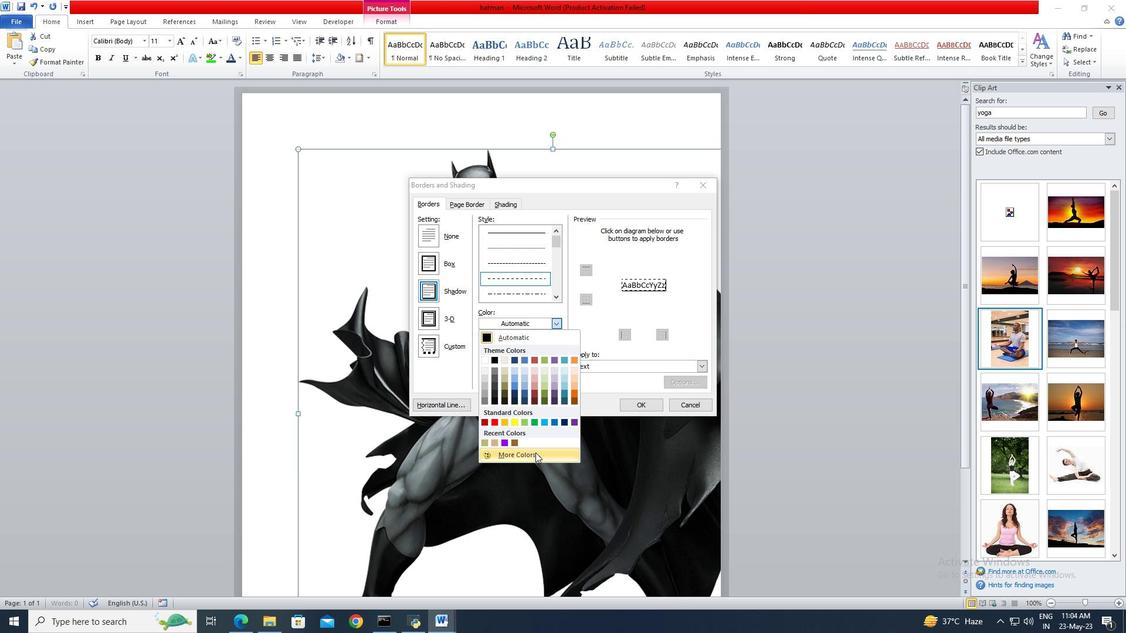 
Action: Mouse pressed left at (534, 458)
Screenshot: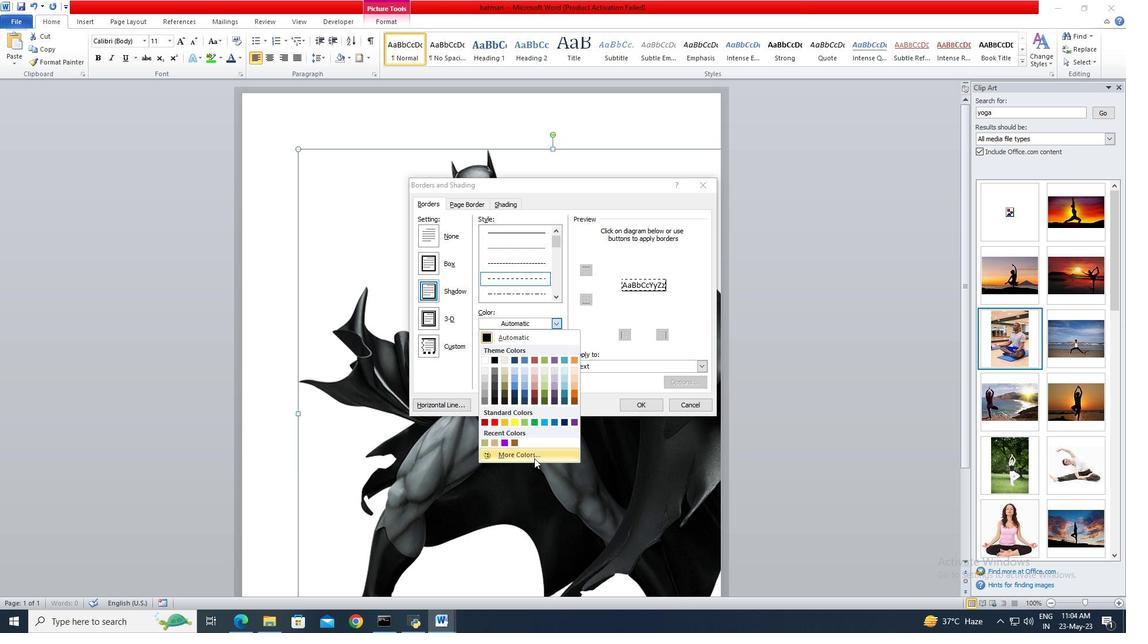 
Action: Mouse moved to (504, 288)
Screenshot: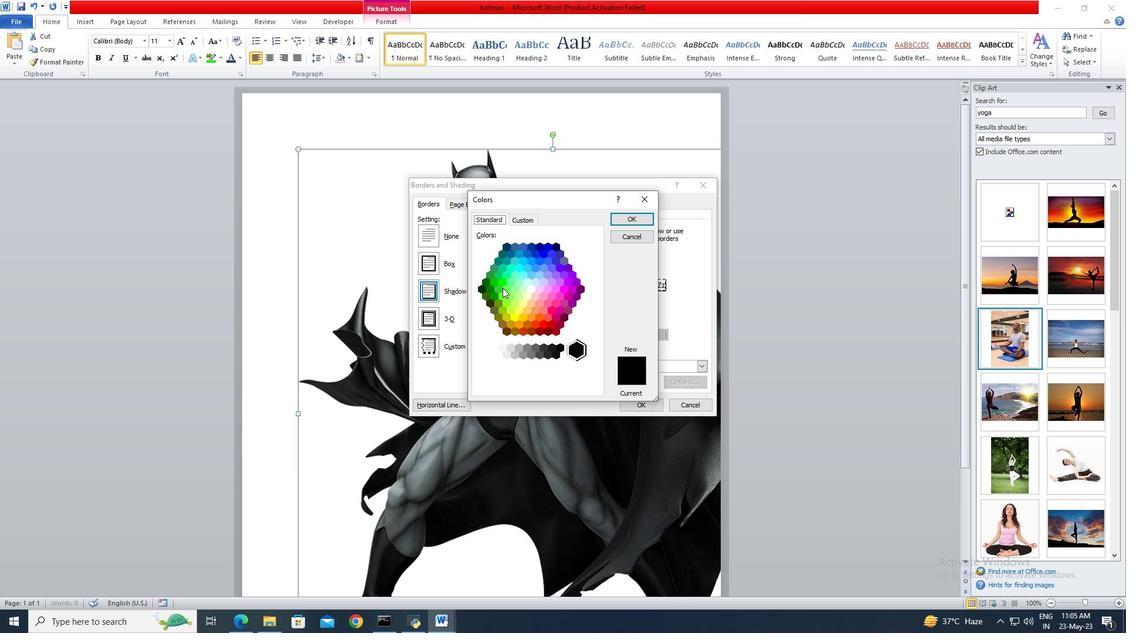 
Action: Mouse pressed left at (504, 288)
Screenshot: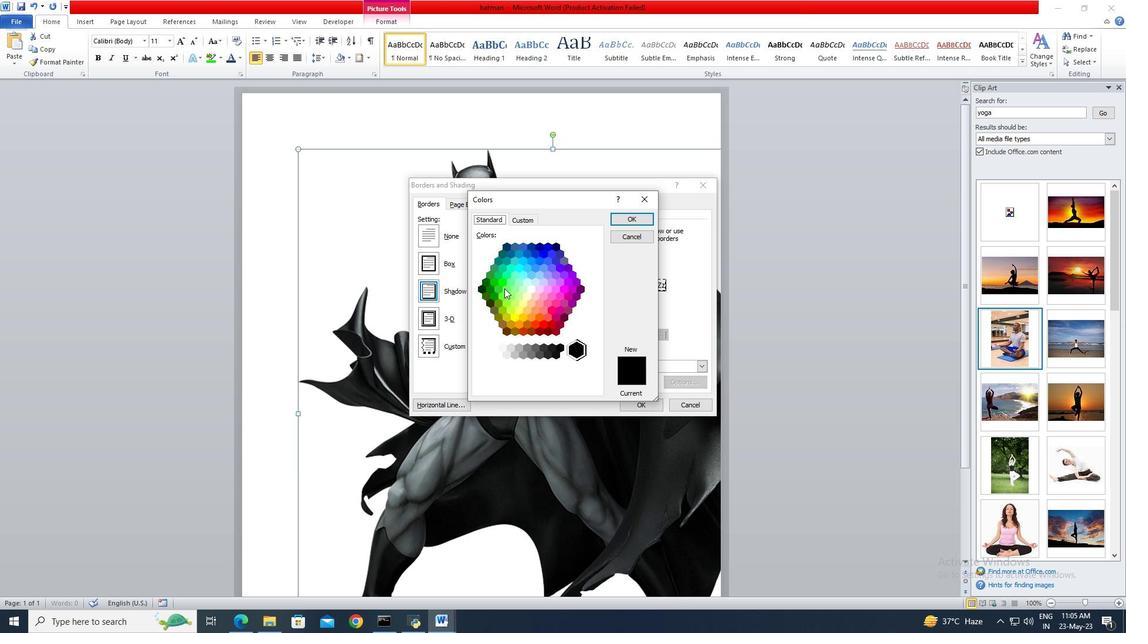 
Action: Mouse moved to (627, 219)
Screenshot: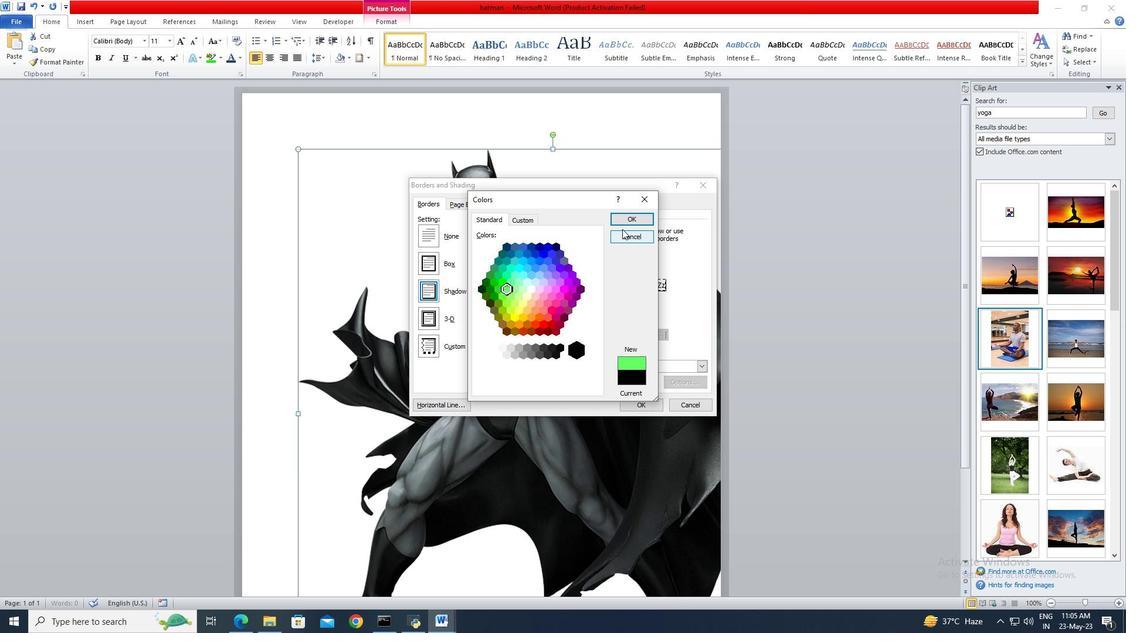 
Action: Mouse pressed left at (627, 219)
Screenshot: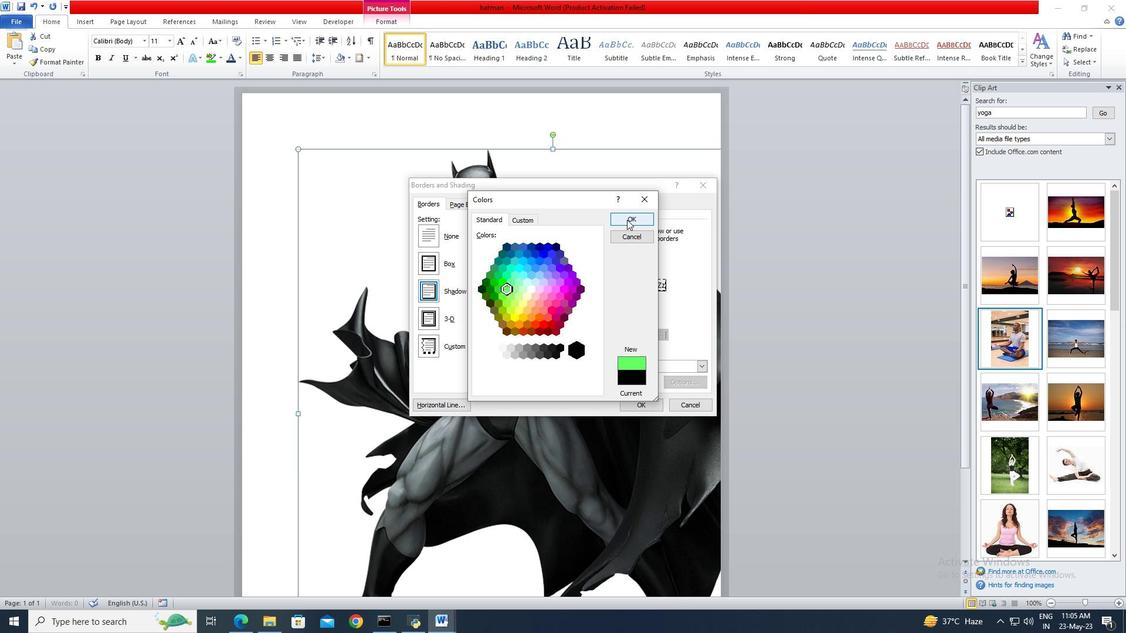 
Action: Mouse moved to (559, 346)
Screenshot: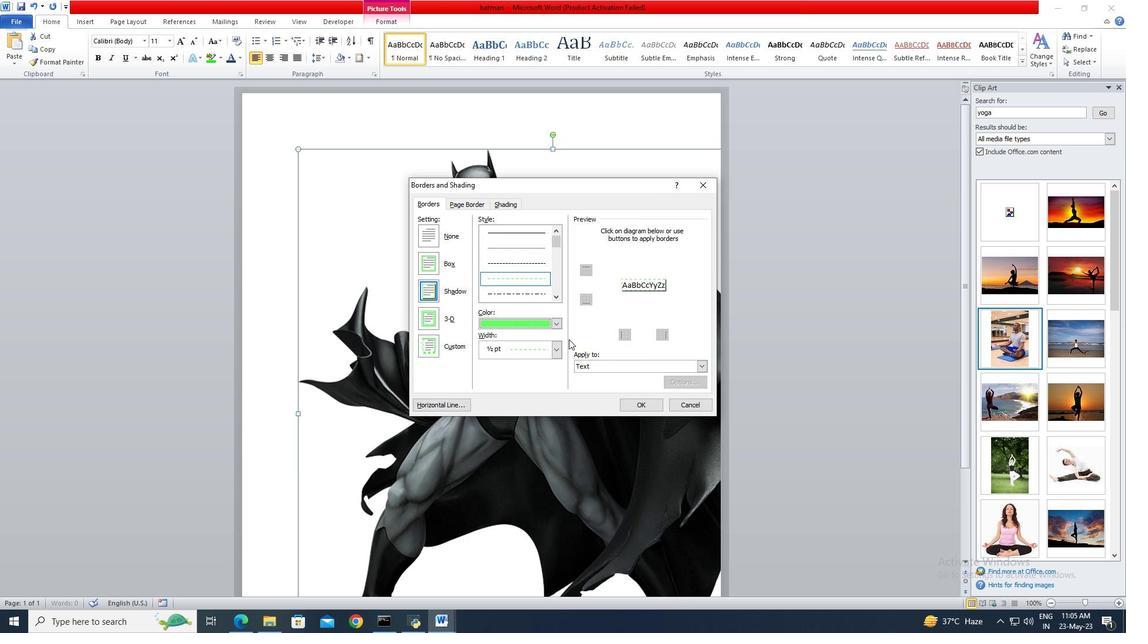 
Action: Mouse pressed left at (559, 346)
Screenshot: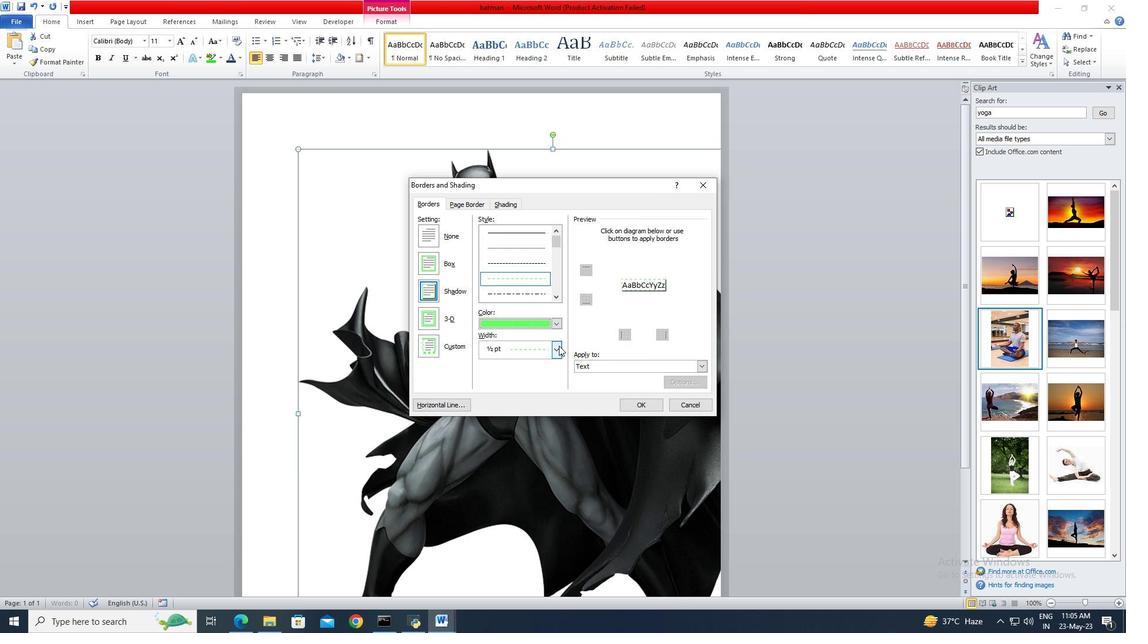 
Action: Mouse moved to (545, 392)
Screenshot: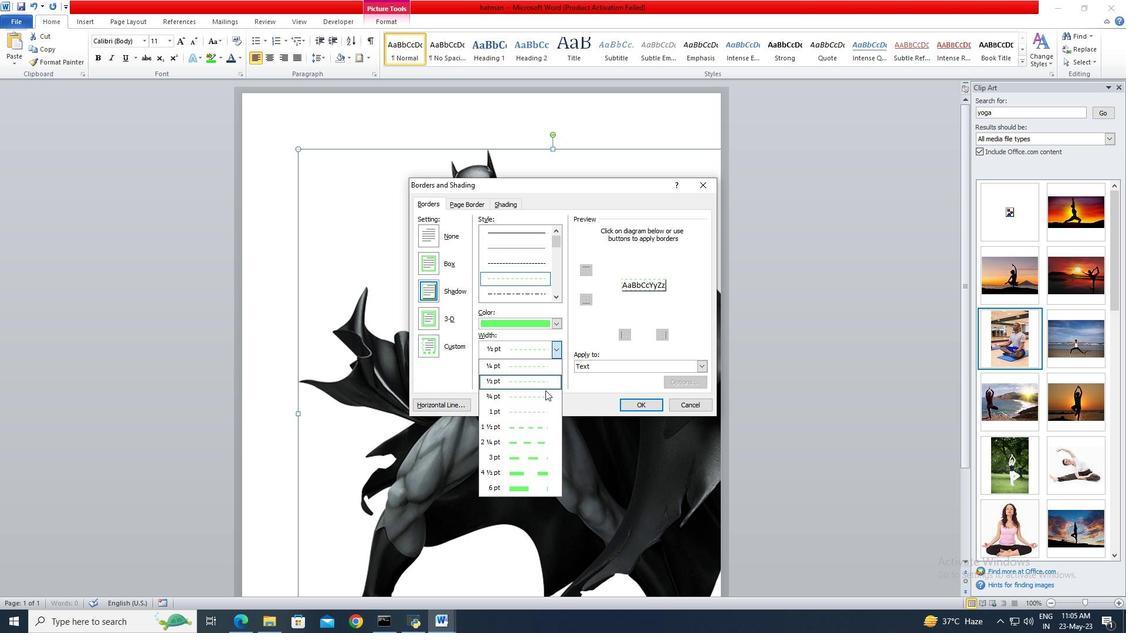 
Action: Mouse pressed left at (545, 392)
Screenshot: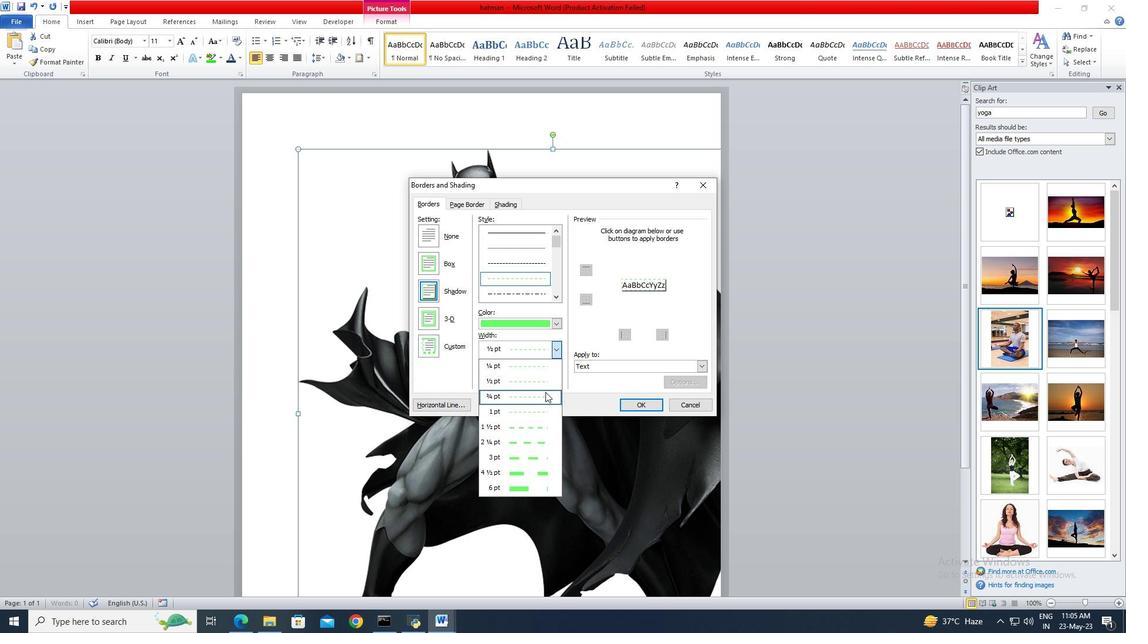 
Action: Mouse moved to (627, 399)
Screenshot: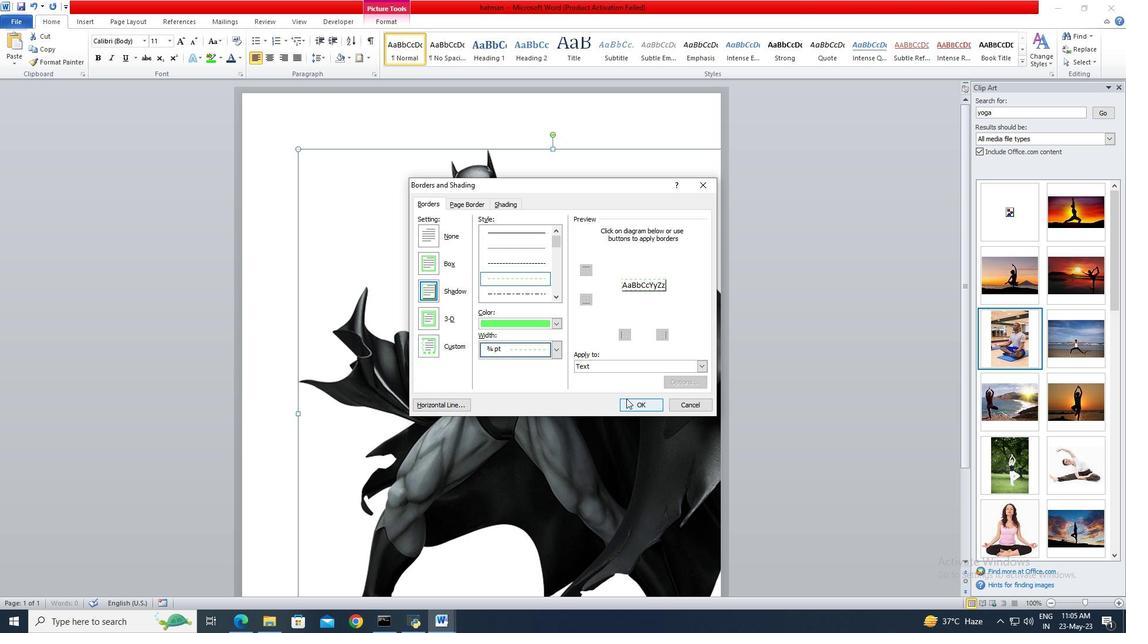 
Action: Mouse pressed left at (627, 399)
Screenshot: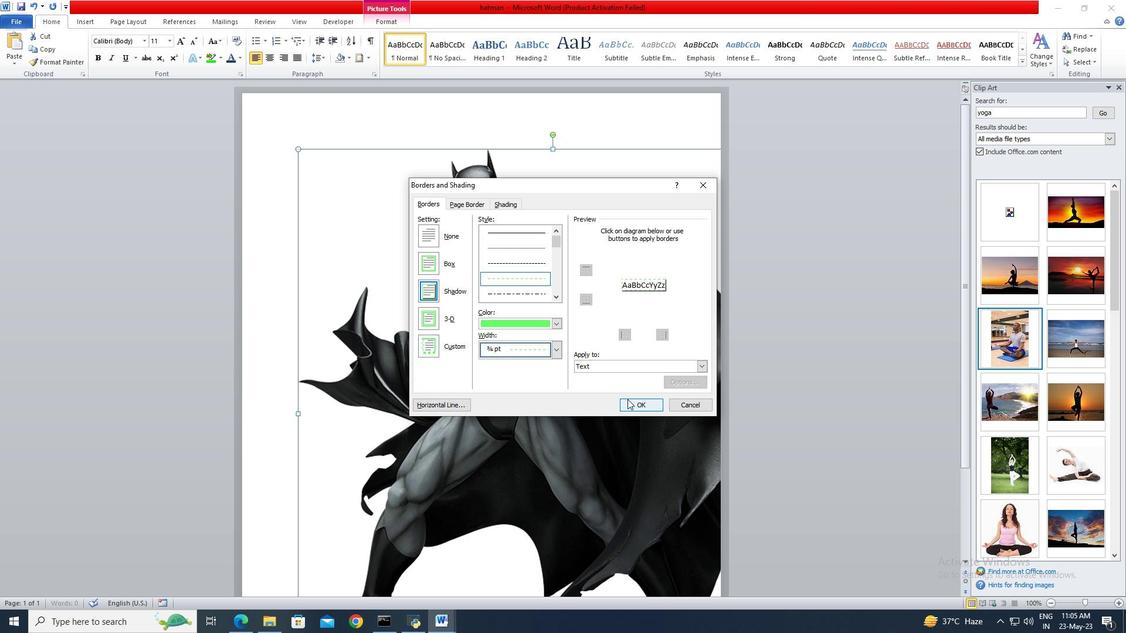 
